 Task: Buy 3 Tie Rod Ends & Parts from Shocks, Struts & Suspension section under best seller category for shipping address: Melissa Sanchez, 1981 Bartlett Avenue, Southfield, Michigan 48076, Cell Number 2485598029. Pay from credit card ending with 7965, CVV 549
Action: Key pressed amazon.com<Key.enter>
Screenshot: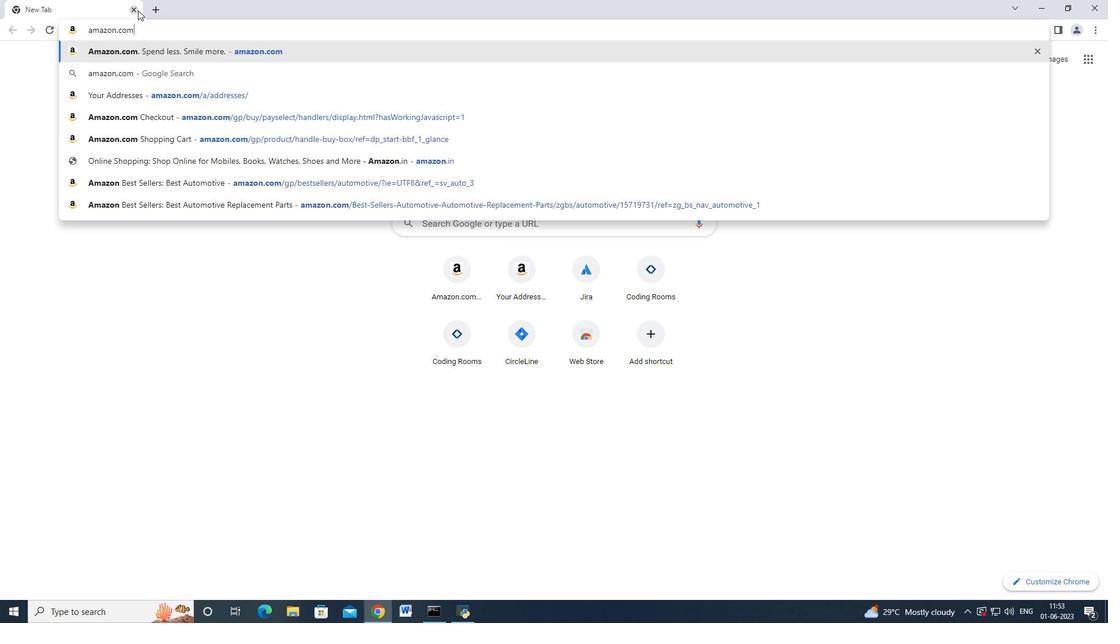
Action: Mouse moved to (35, 79)
Screenshot: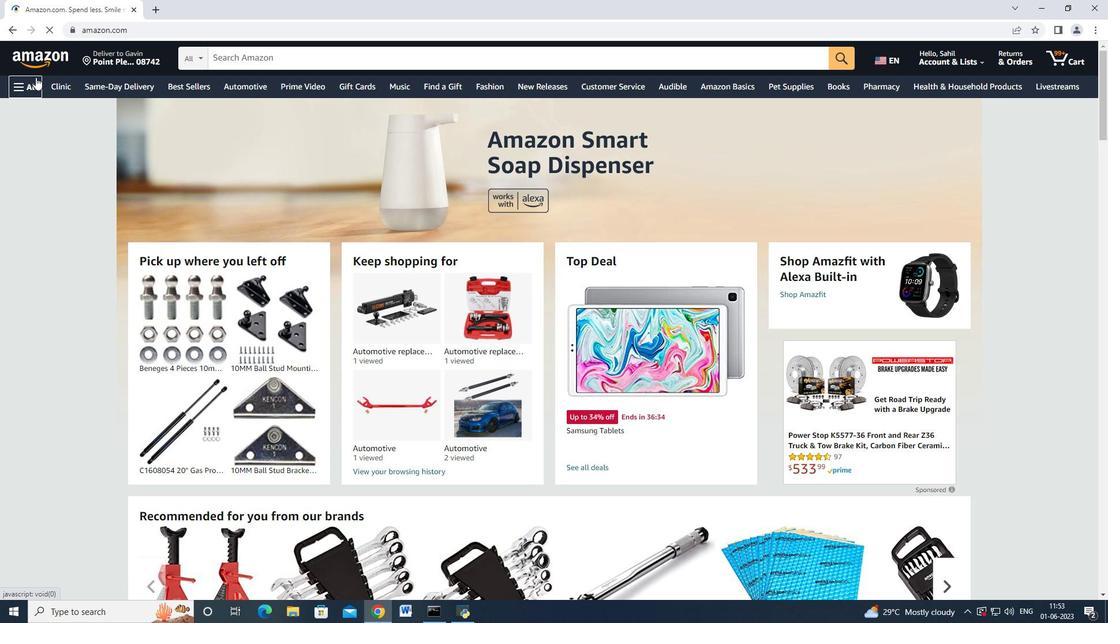 
Action: Mouse pressed left at (35, 79)
Screenshot: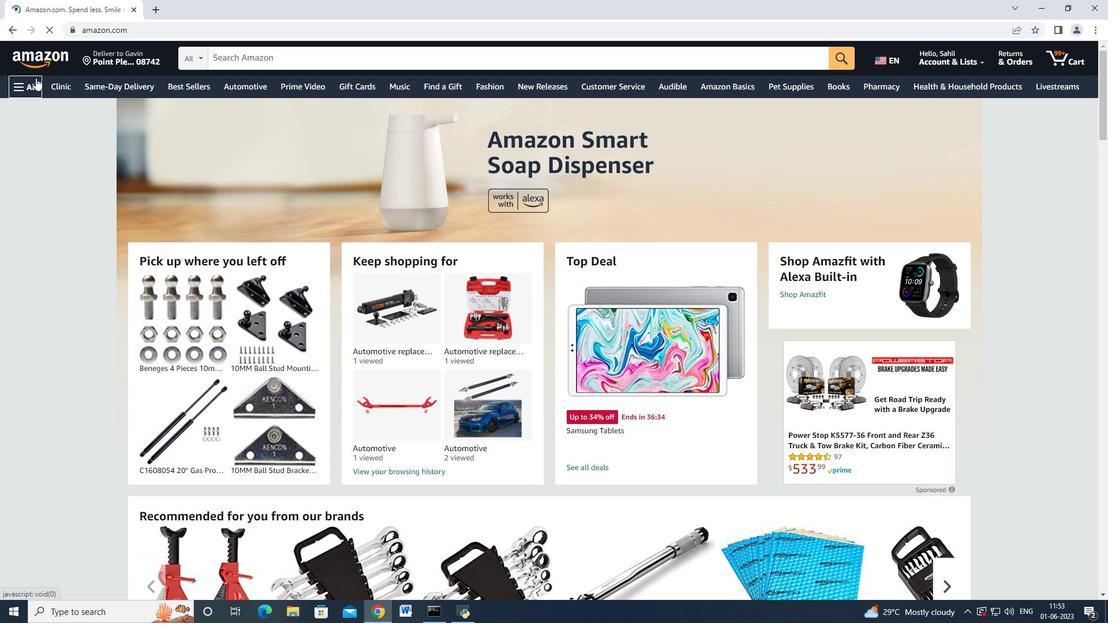 
Action: Mouse moved to (71, 267)
Screenshot: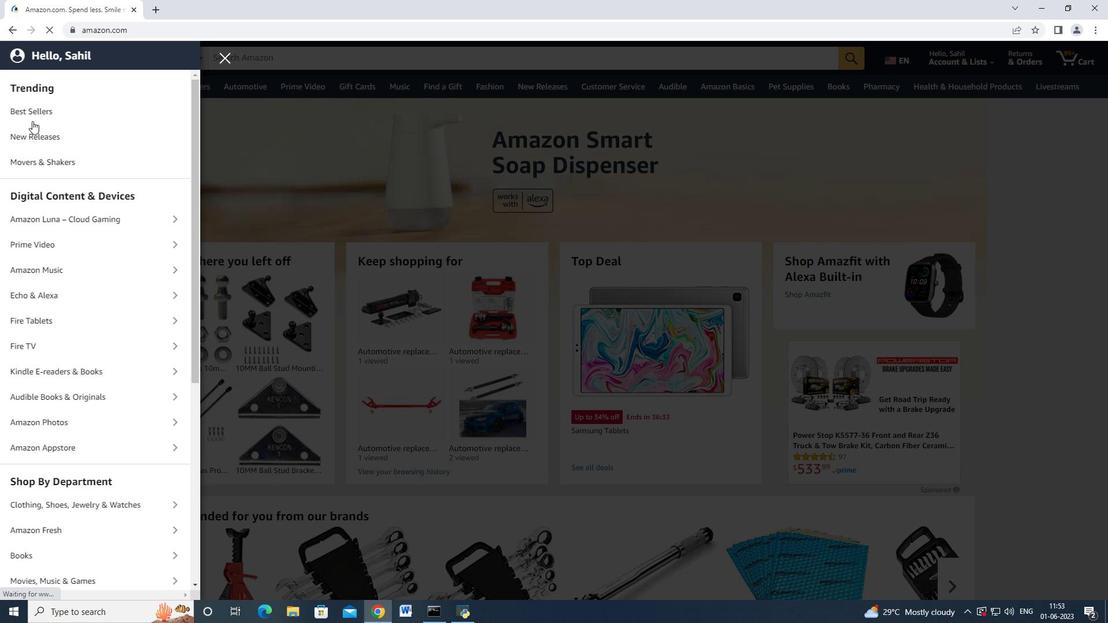 
Action: Mouse scrolled (71, 265) with delta (0, 0)
Screenshot: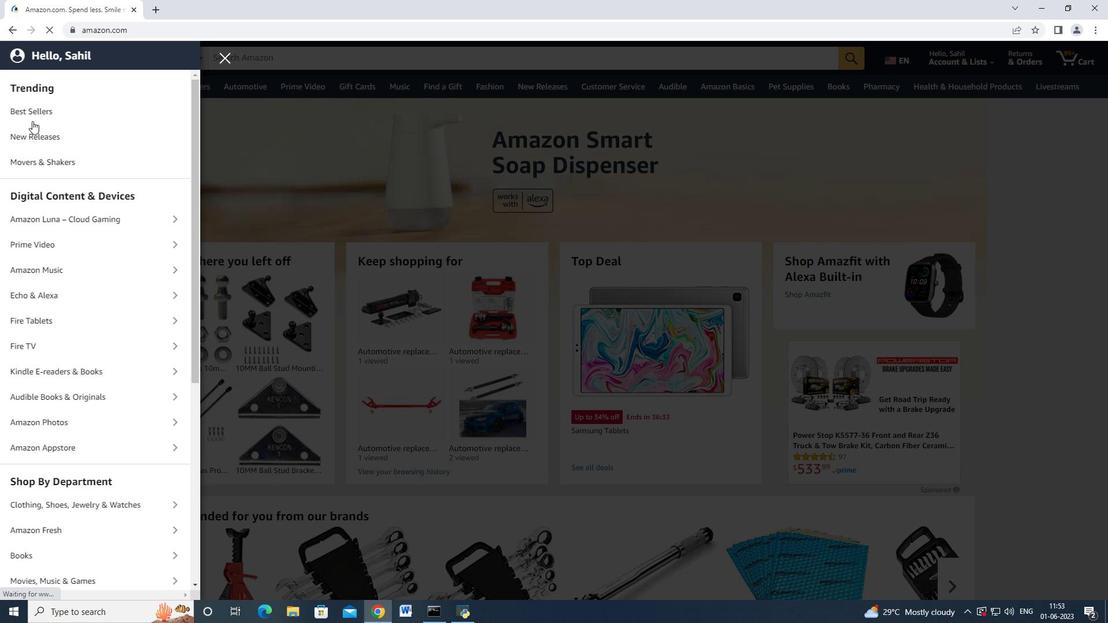 
Action: Mouse moved to (72, 276)
Screenshot: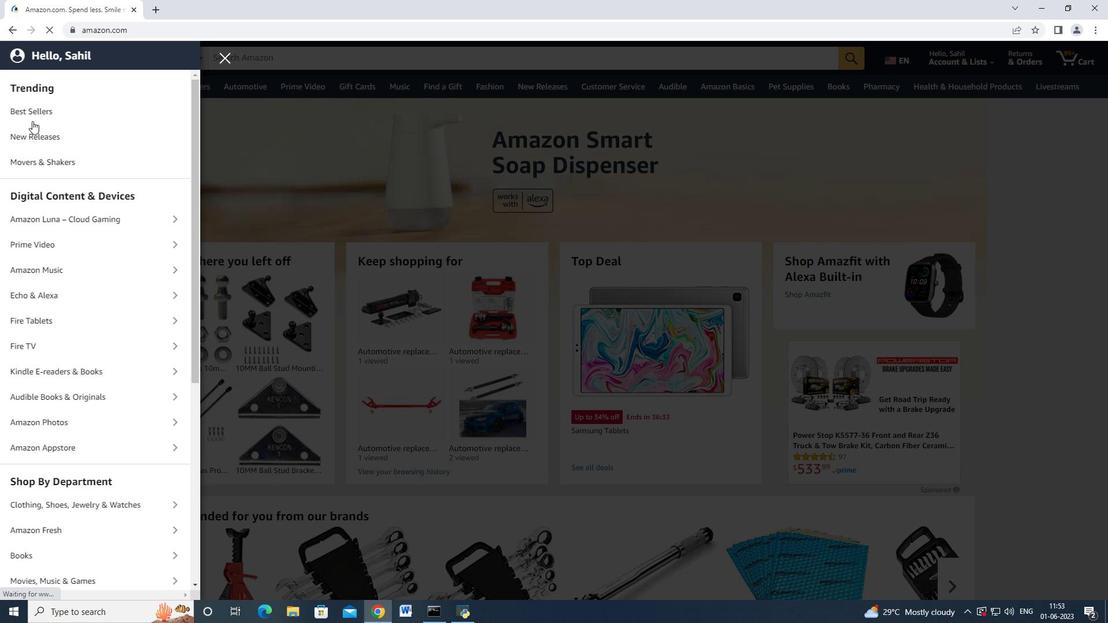 
Action: Mouse scrolled (72, 275) with delta (0, 0)
Screenshot: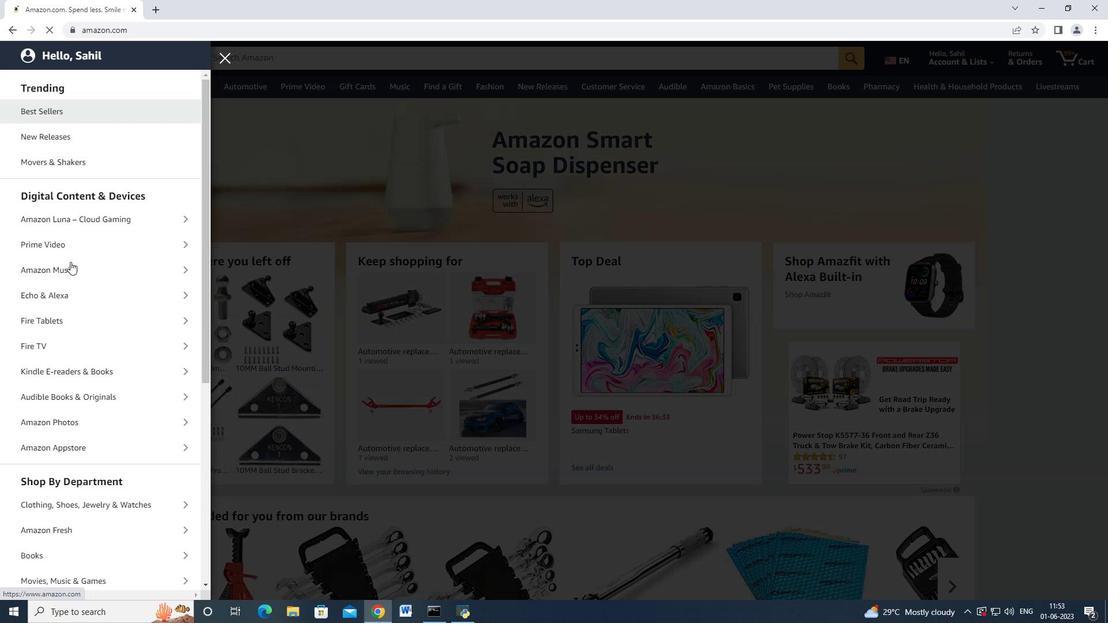 
Action: Mouse moved to (72, 277)
Screenshot: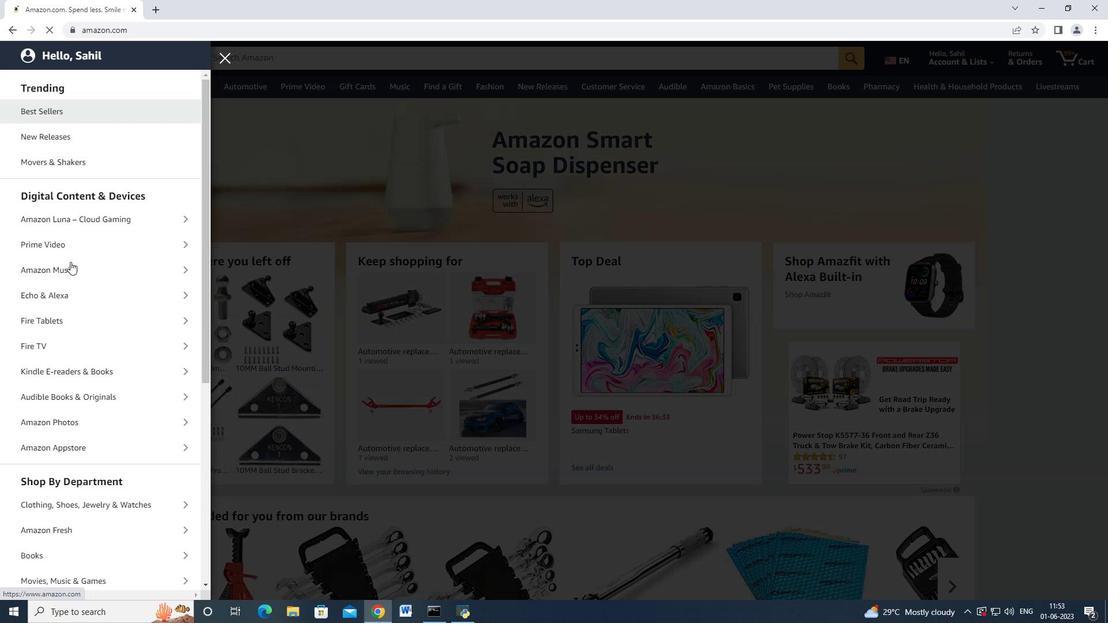
Action: Mouse scrolled (72, 276) with delta (0, 0)
Screenshot: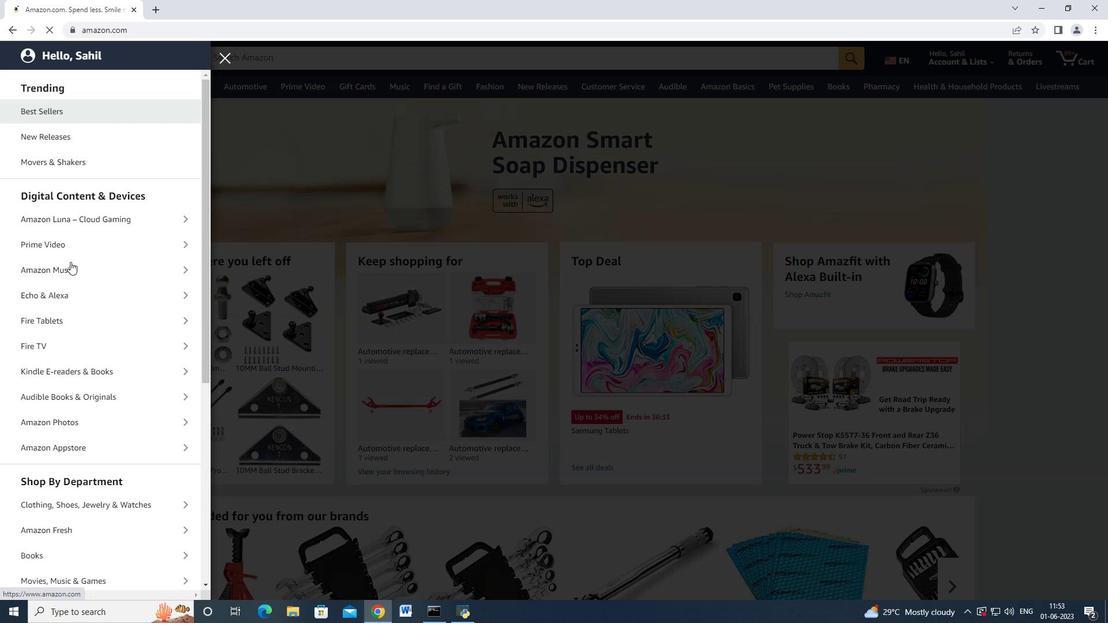 
Action: Mouse moved to (73, 284)
Screenshot: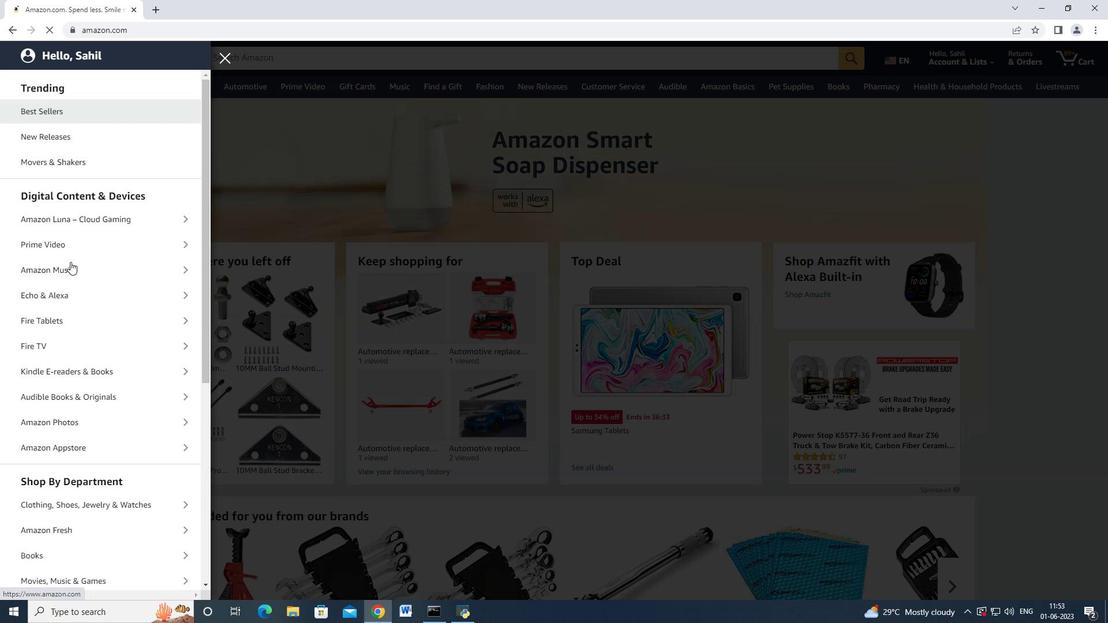 
Action: Mouse scrolled (73, 283) with delta (0, 0)
Screenshot: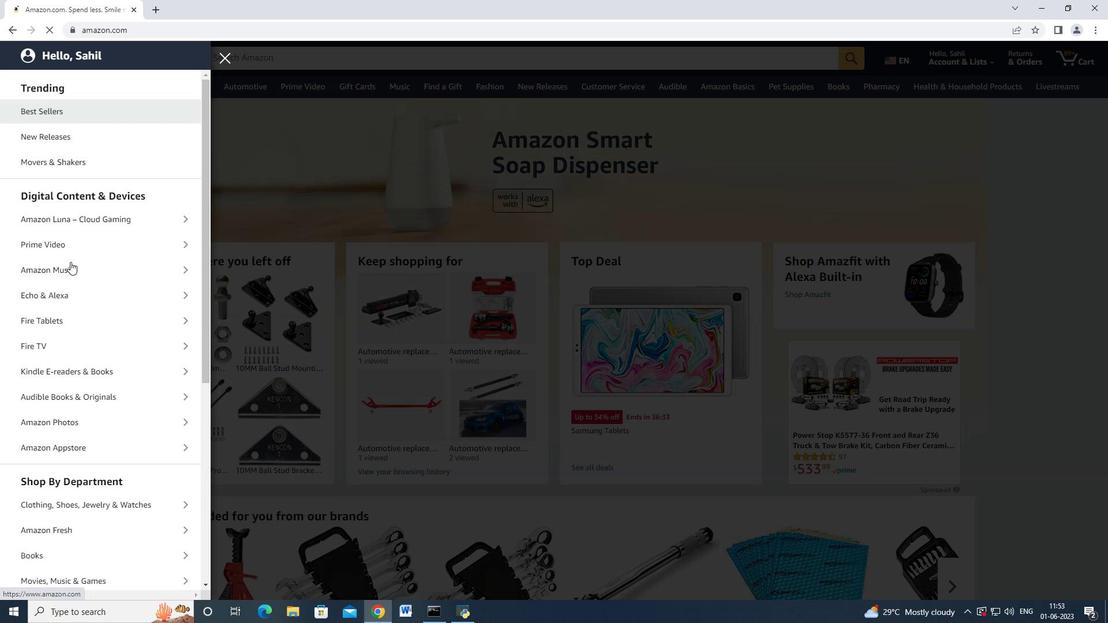 
Action: Mouse moved to (75, 380)
Screenshot: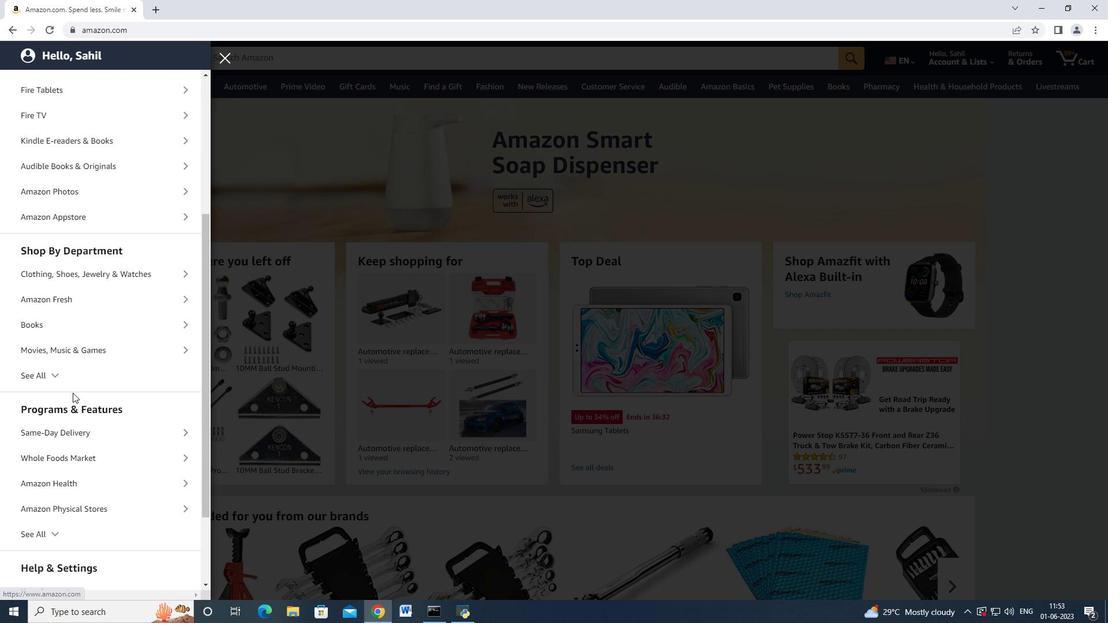 
Action: Mouse pressed left at (75, 380)
Screenshot: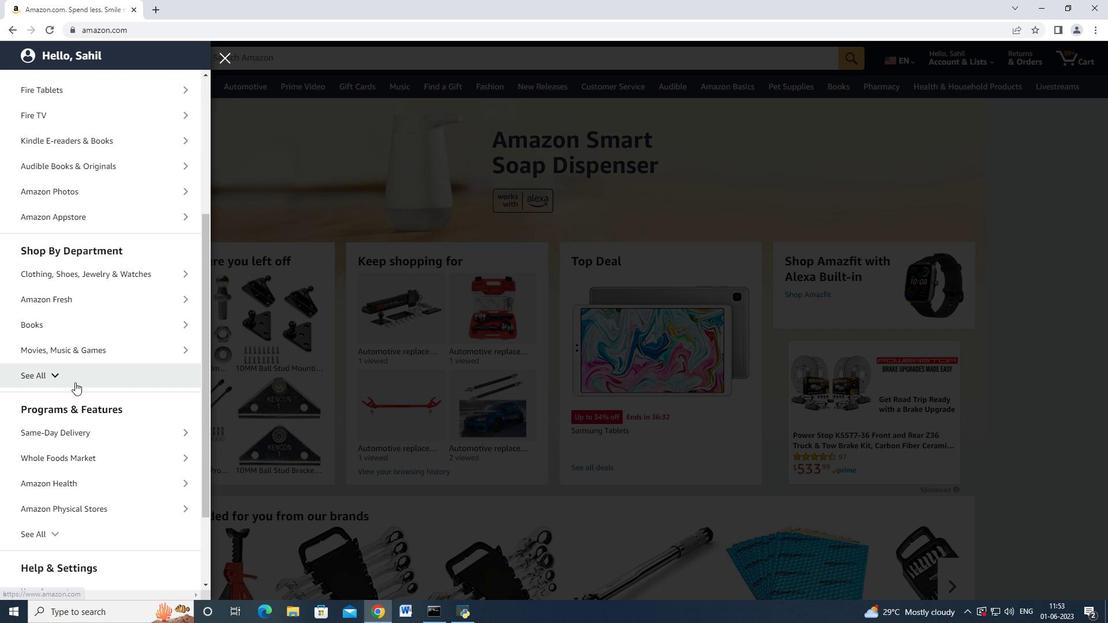 
Action: Mouse scrolled (75, 379) with delta (0, 0)
Screenshot: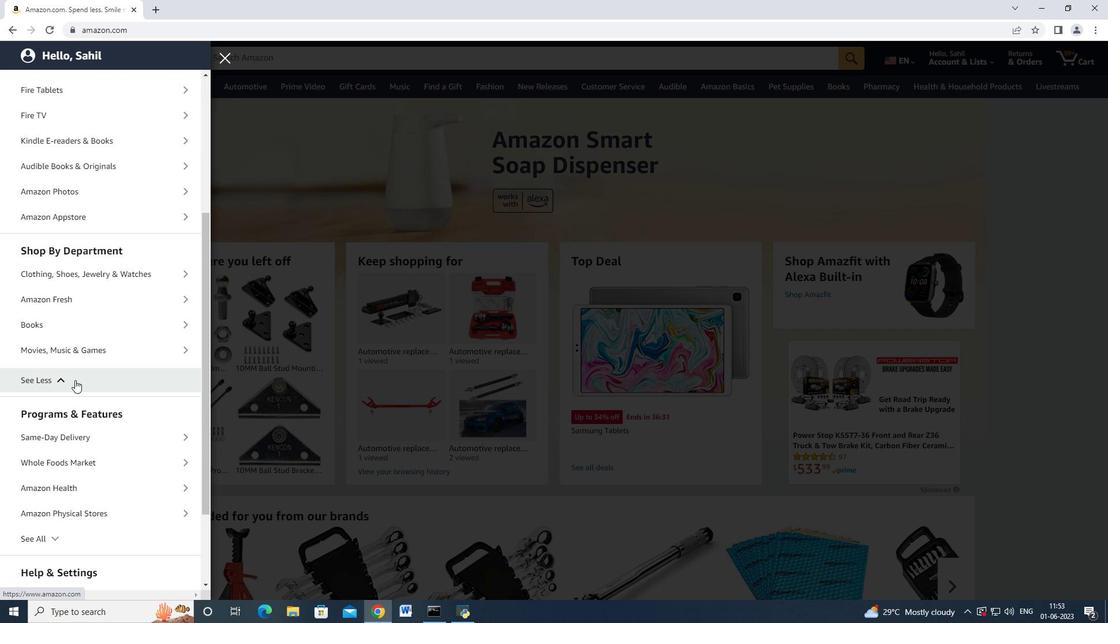 
Action: Mouse scrolled (75, 379) with delta (0, 0)
Screenshot: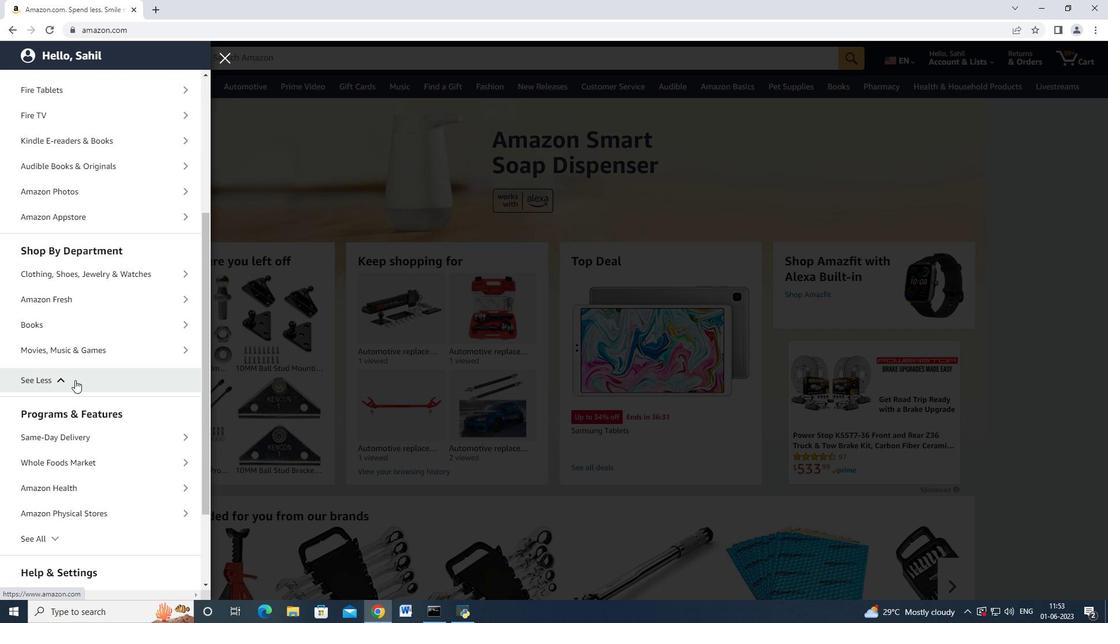 
Action: Mouse scrolled (75, 379) with delta (0, 0)
Screenshot: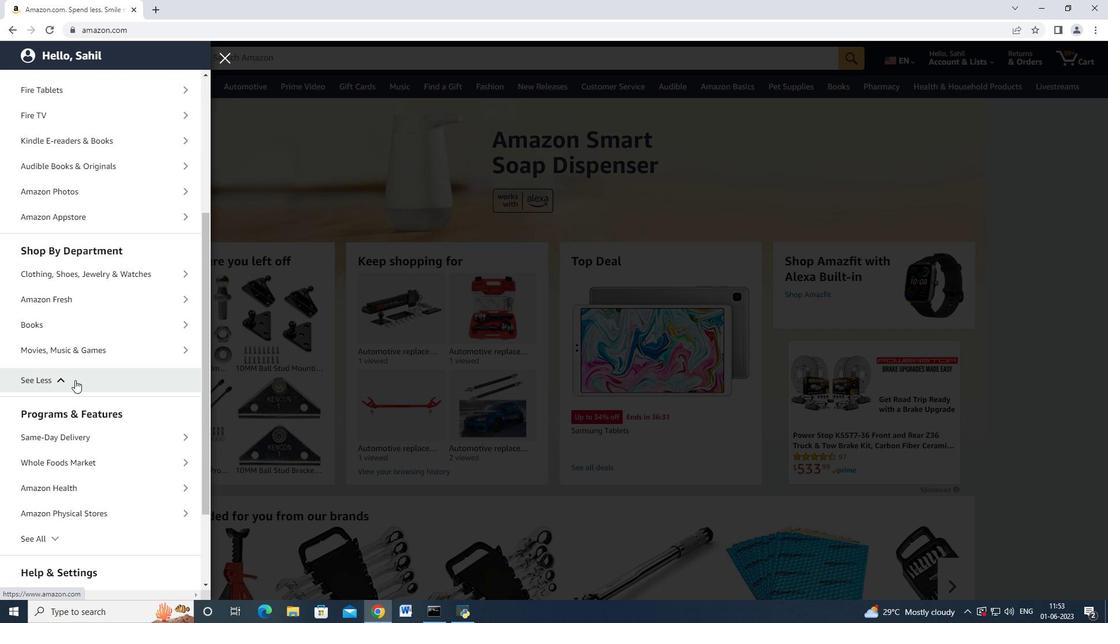 
Action: Mouse scrolled (75, 379) with delta (0, 0)
Screenshot: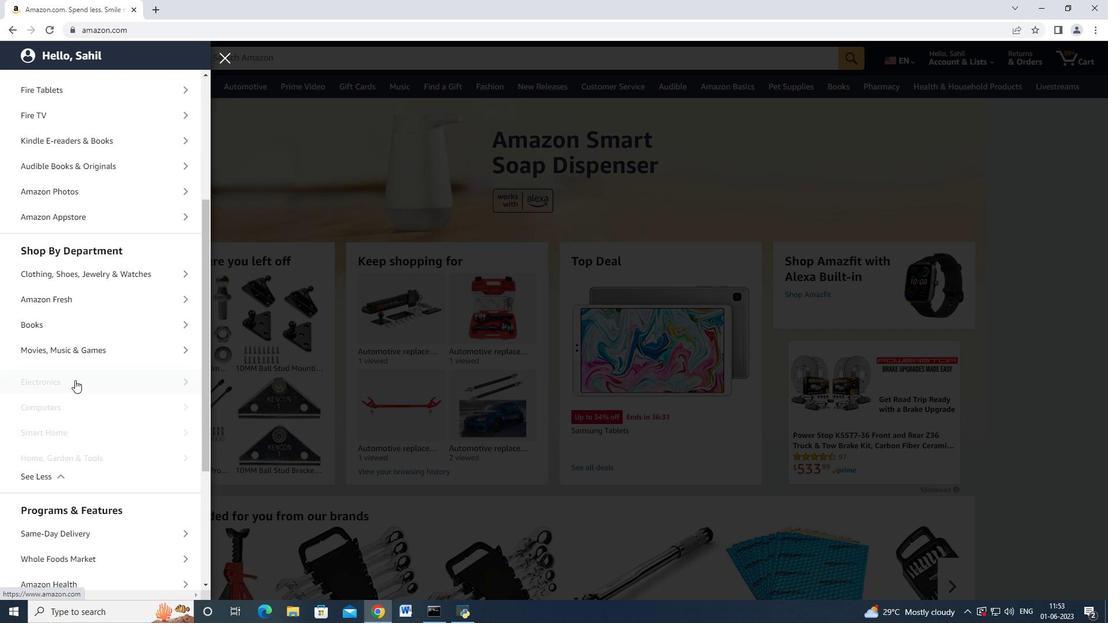 
Action: Mouse scrolled (75, 379) with delta (0, 0)
Screenshot: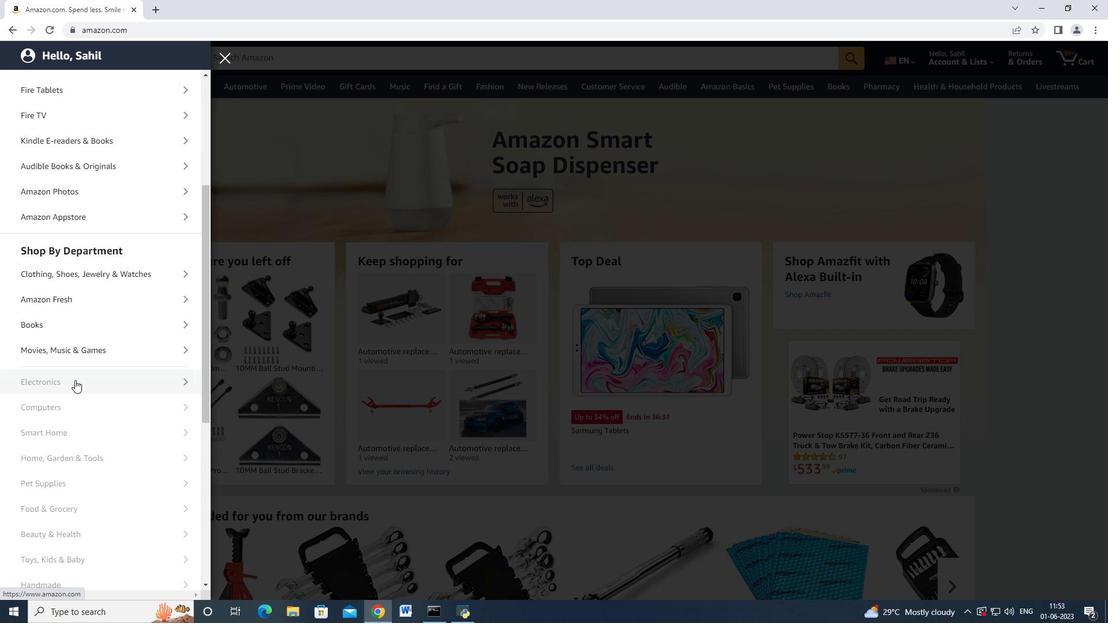 
Action: Mouse moved to (92, 371)
Screenshot: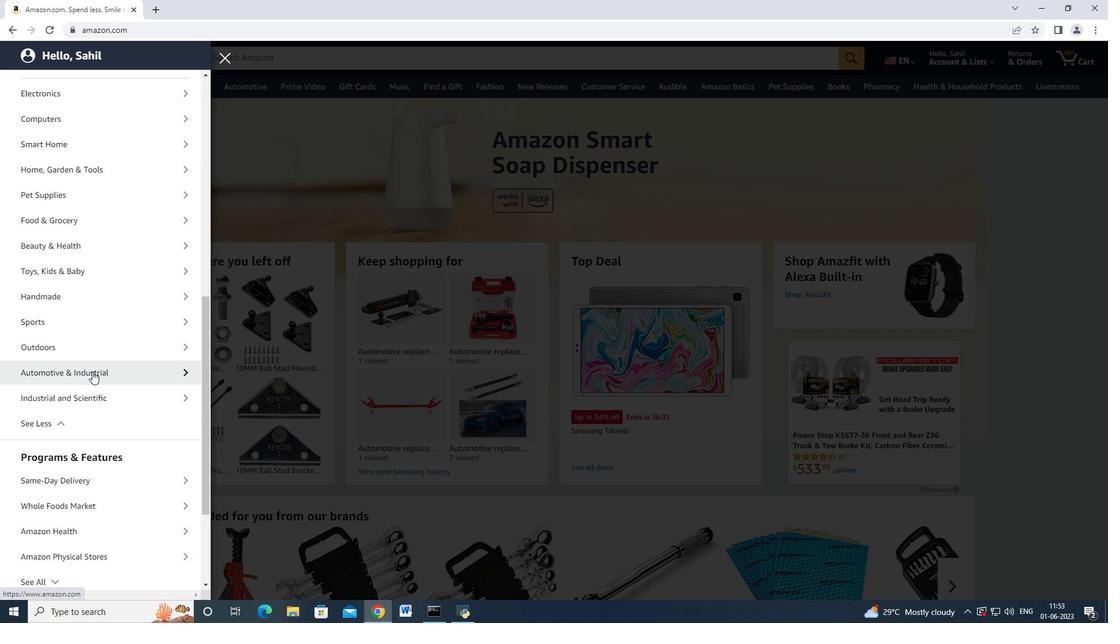 
Action: Mouse pressed left at (92, 371)
Screenshot: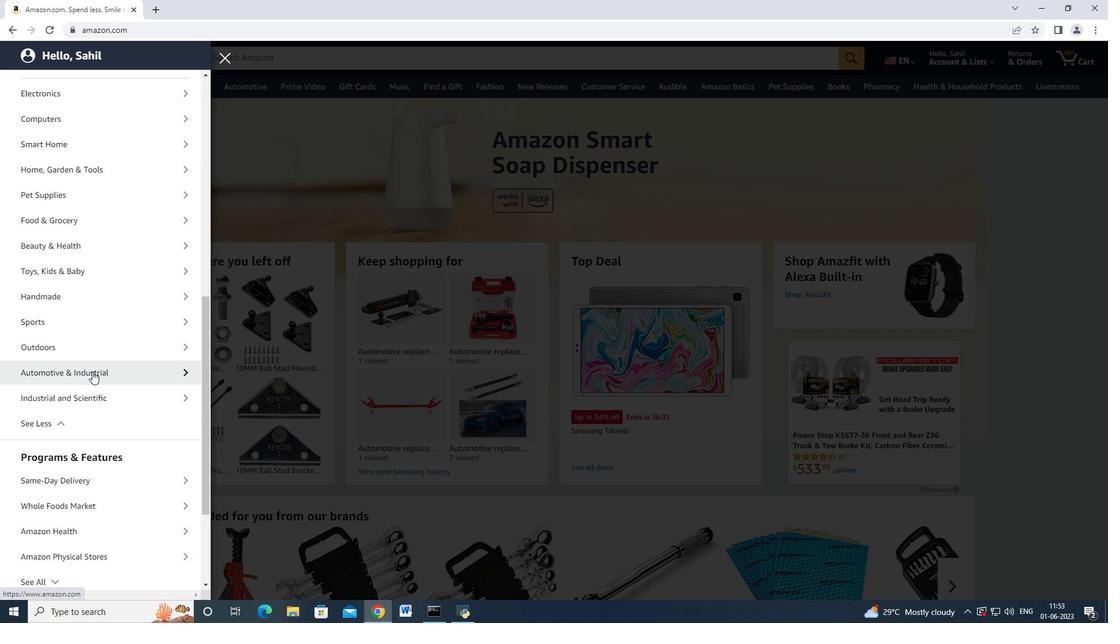 
Action: Mouse moved to (50, 31)
Screenshot: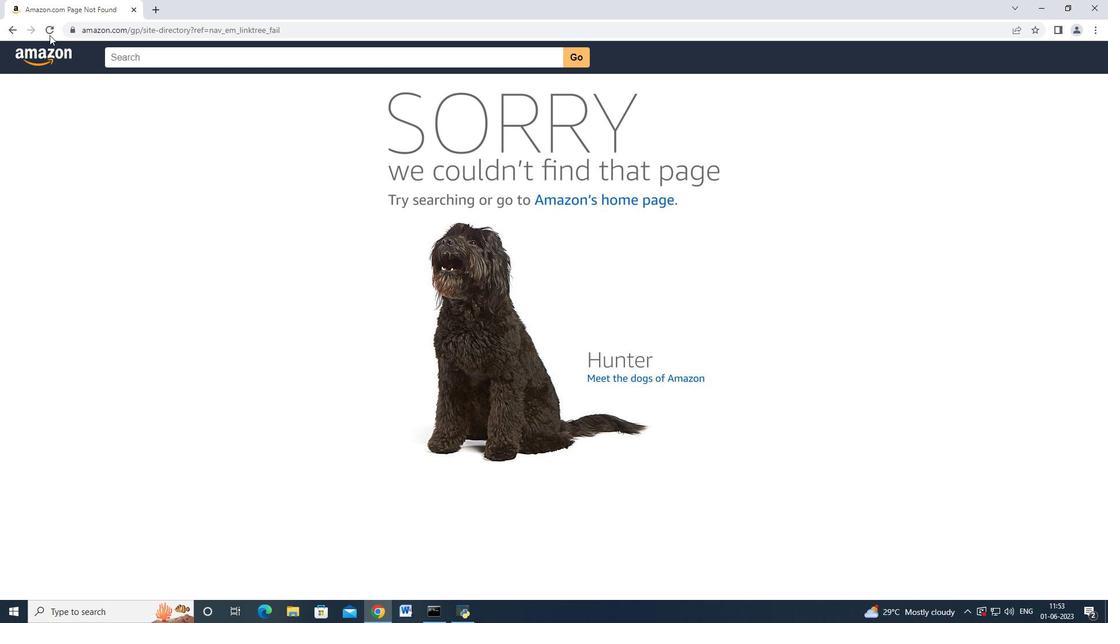 
Action: Mouse pressed left at (50, 31)
Screenshot: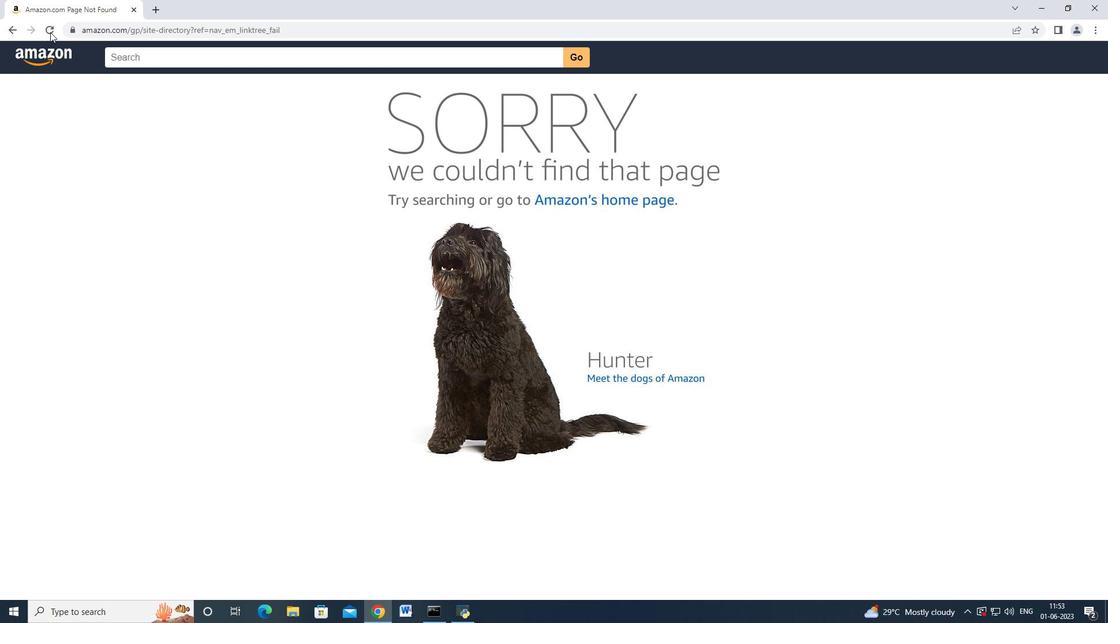 
Action: Mouse moved to (129, 27)
Screenshot: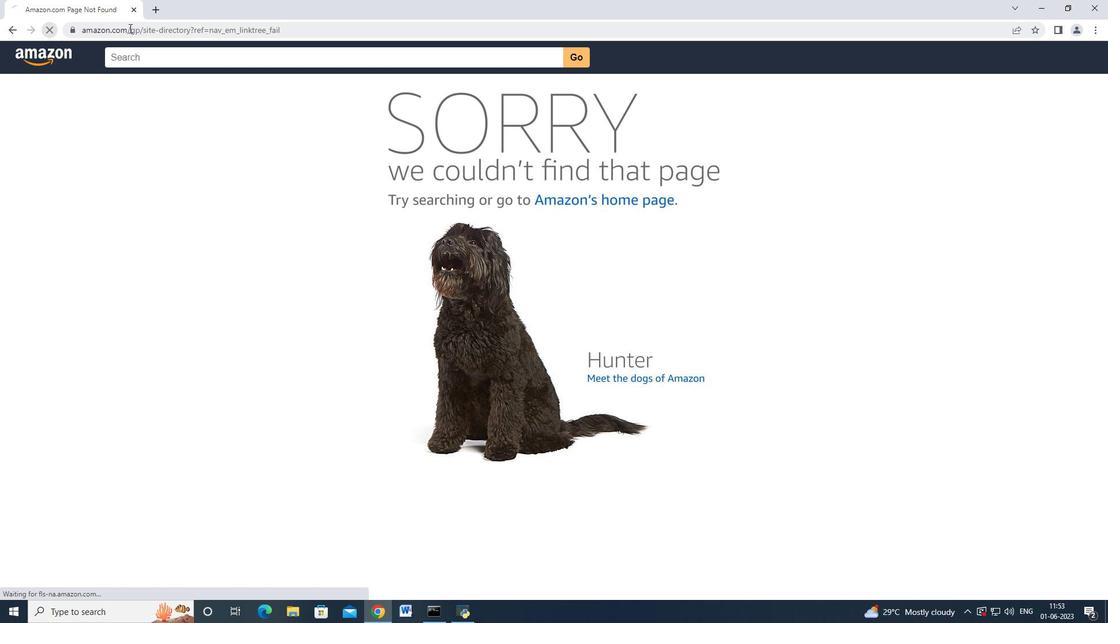 
Action: Mouse pressed left at (129, 27)
Screenshot: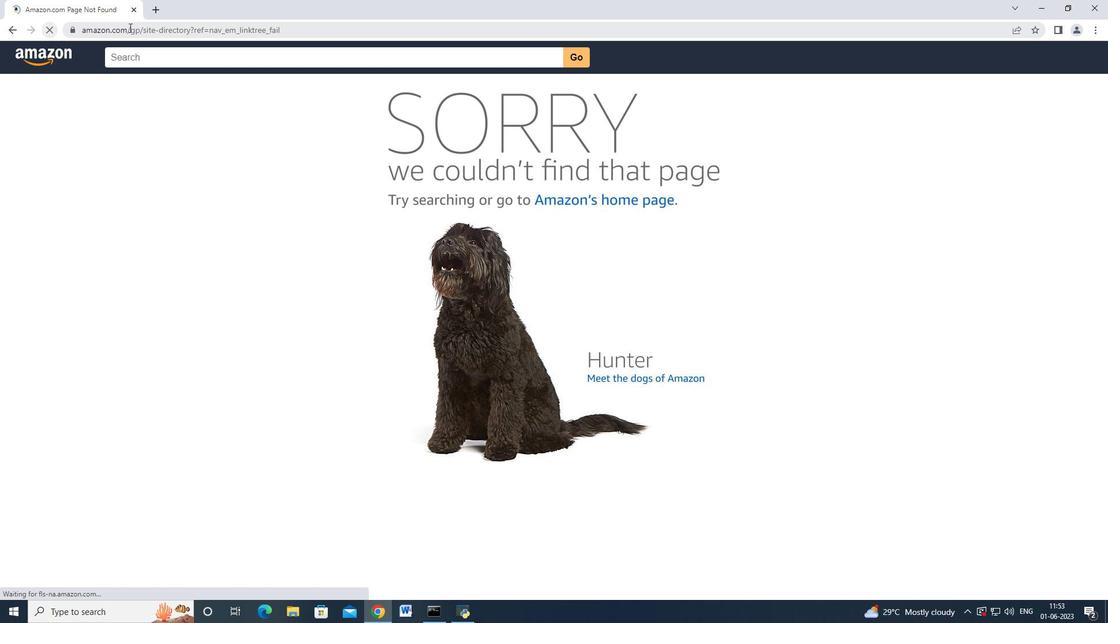 
Action: Mouse moved to (128, 30)
Screenshot: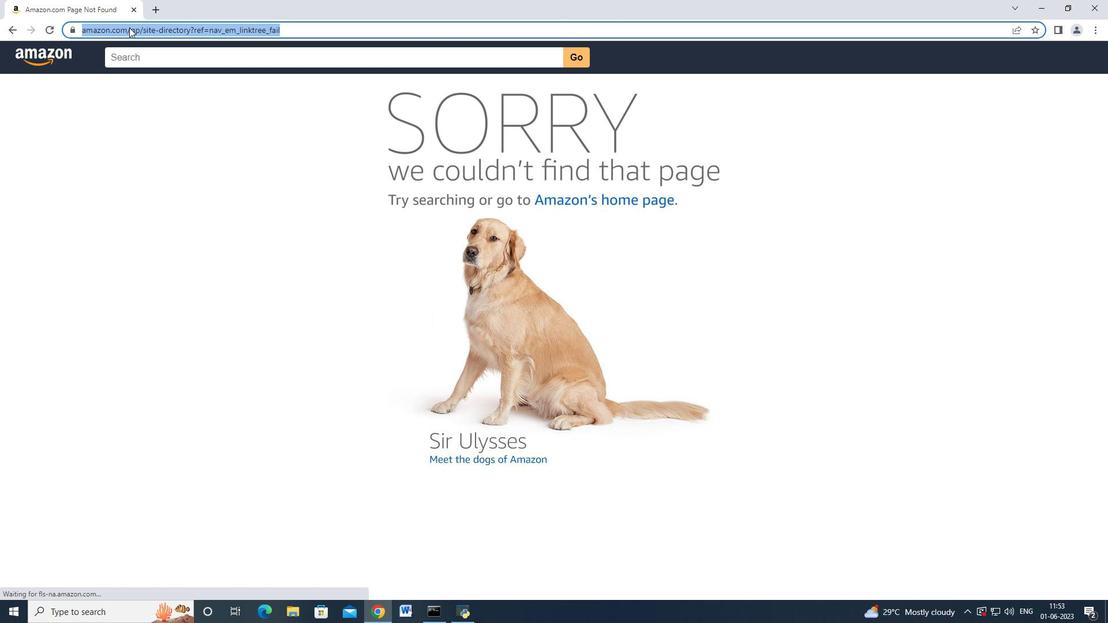 
Action: Key pressed amazon.com<Key.enter>
Screenshot: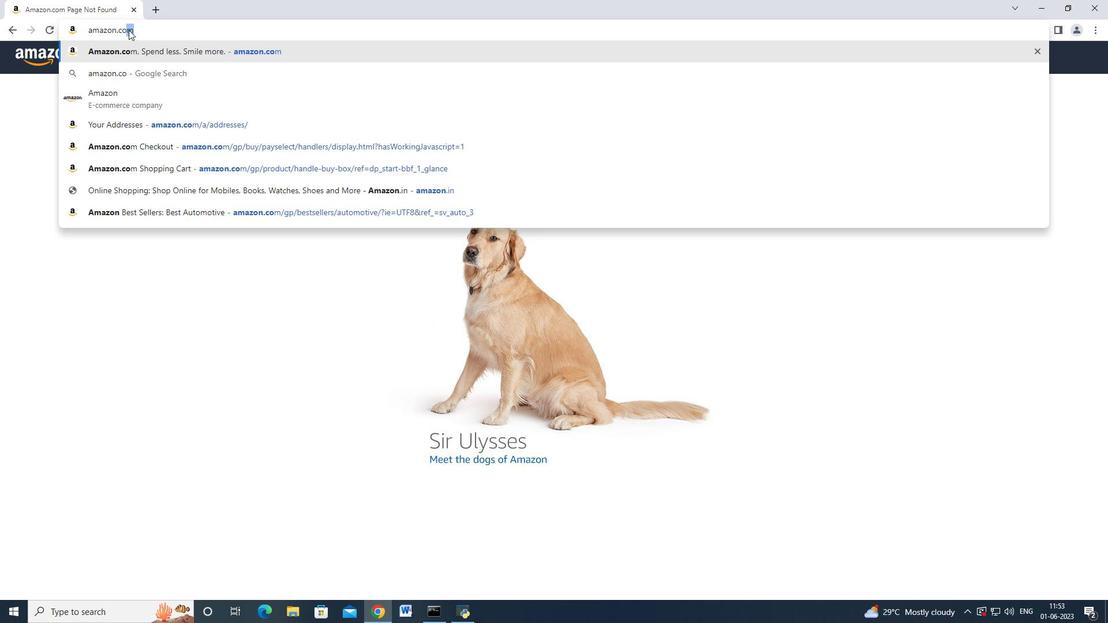 
Action: Mouse moved to (12, 89)
Screenshot: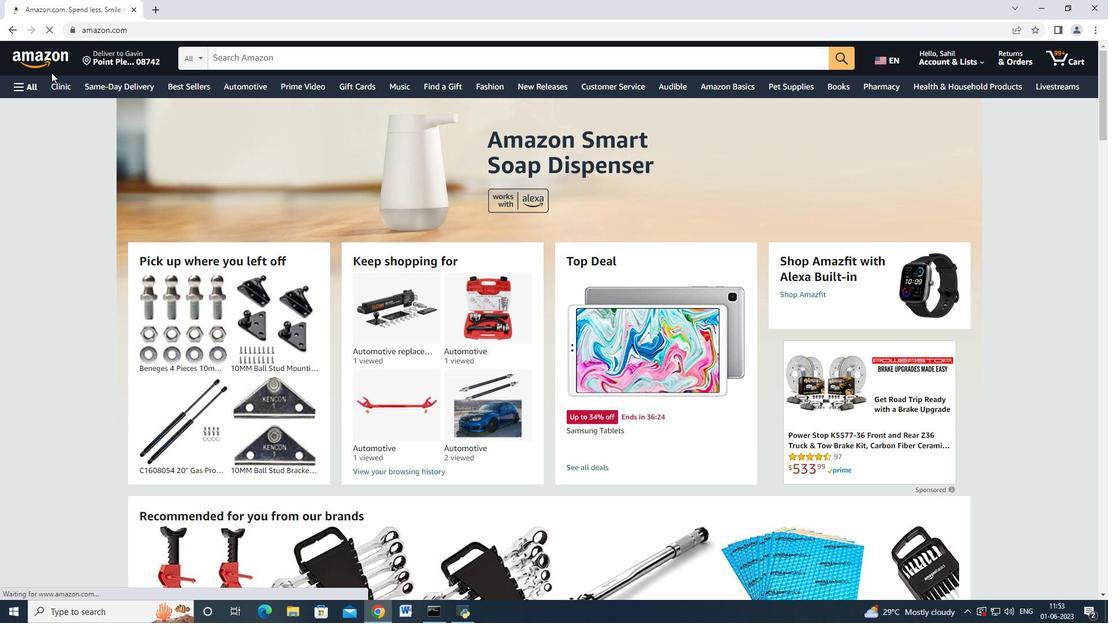 
Action: Mouse pressed left at (12, 89)
Screenshot: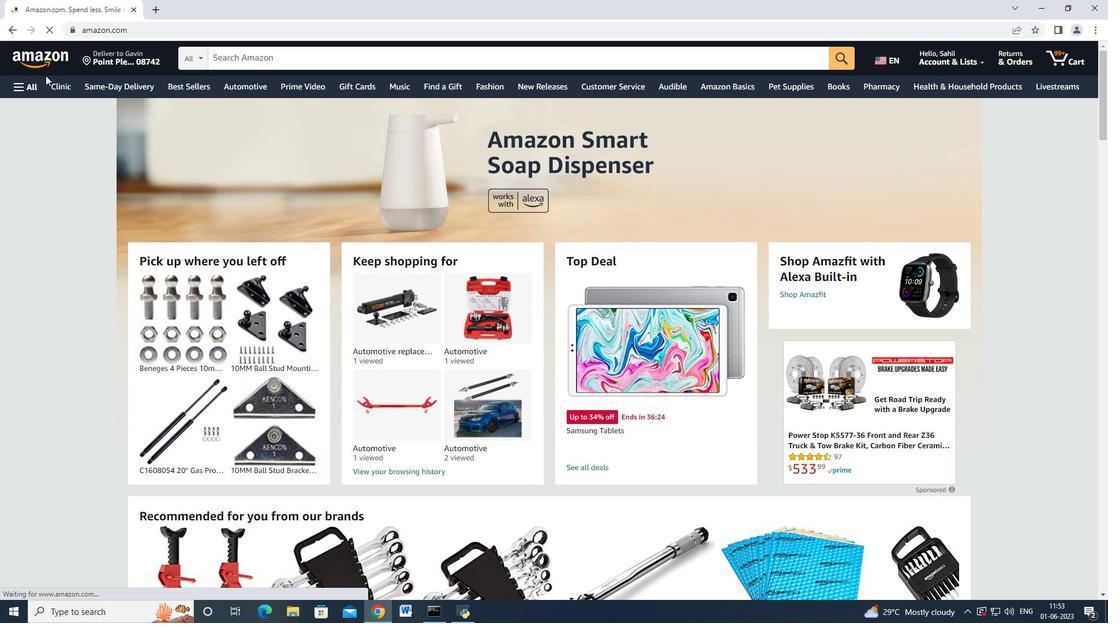 
Action: Mouse moved to (17, 88)
Screenshot: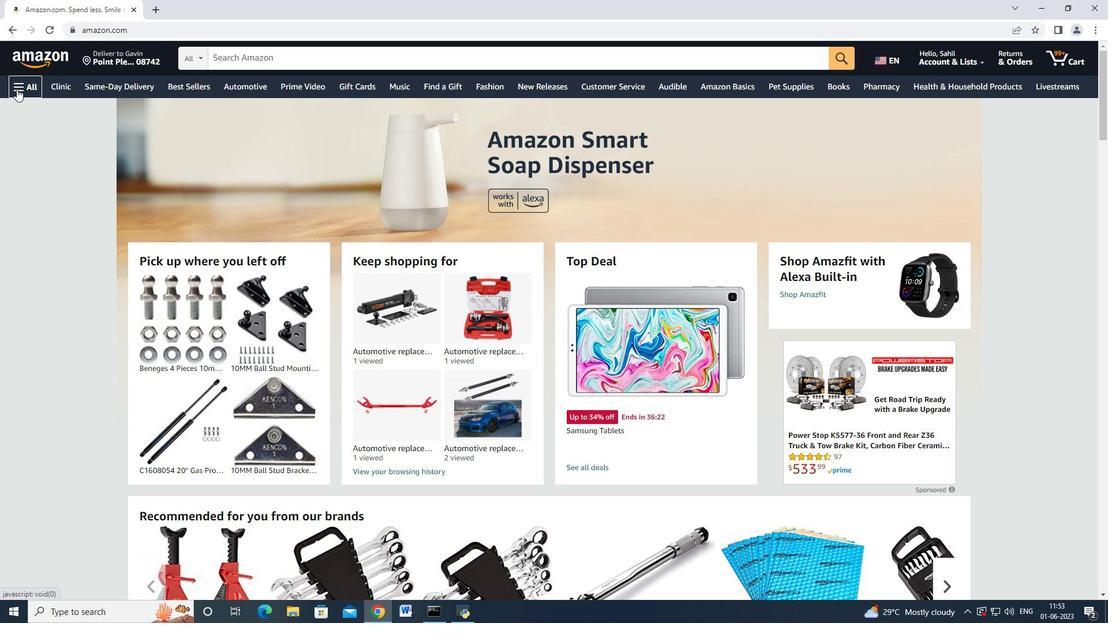 
Action: Mouse pressed left at (17, 88)
Screenshot: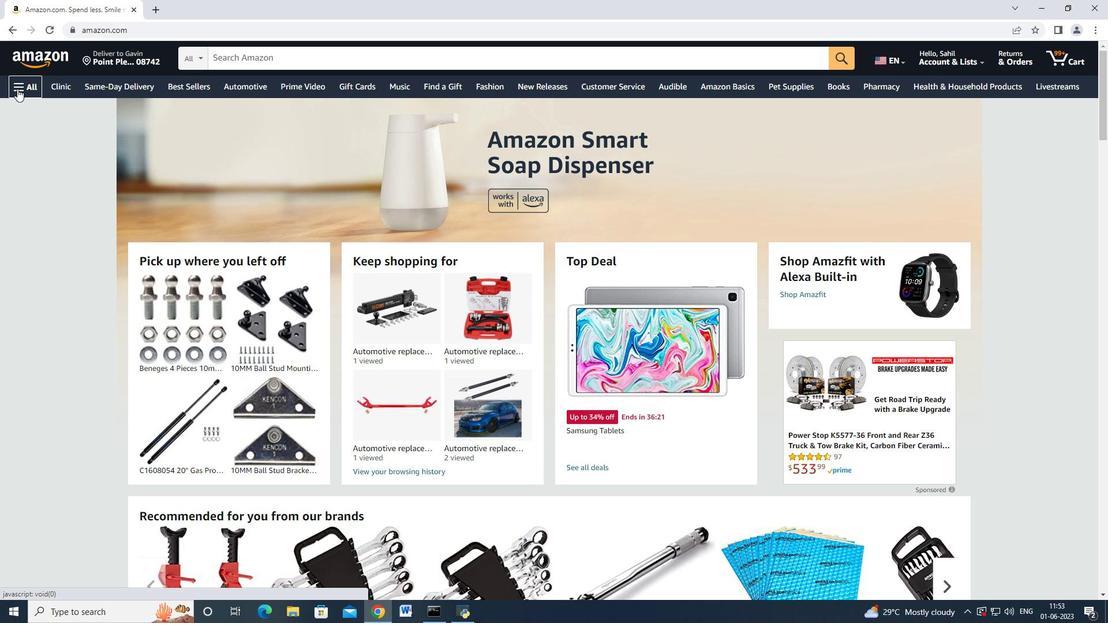 
Action: Mouse moved to (45, 257)
Screenshot: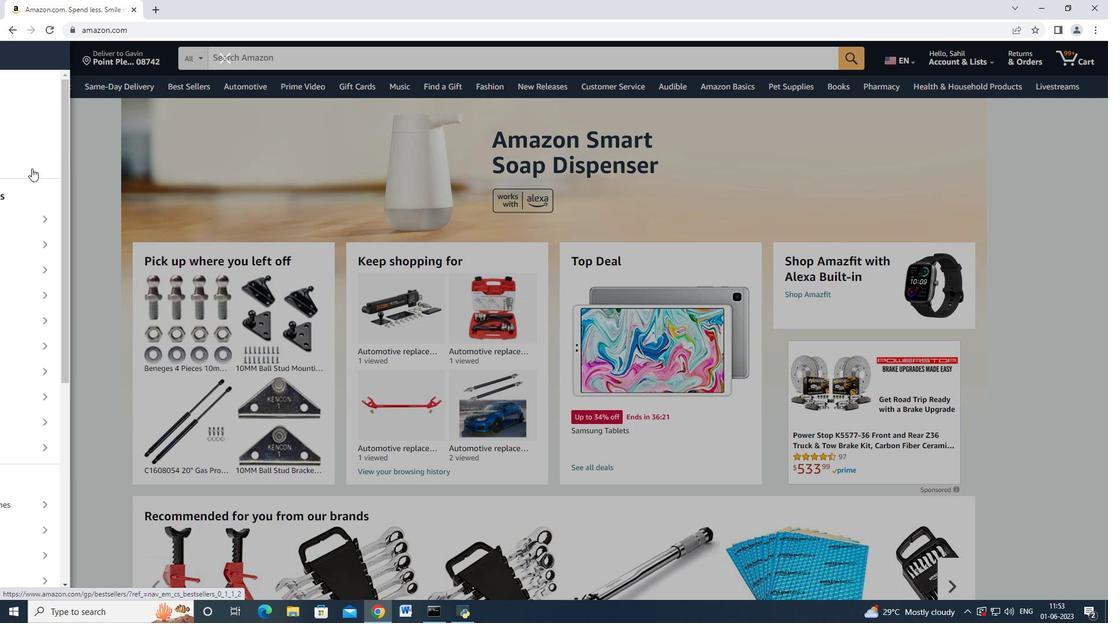 
Action: Mouse scrolled (45, 256) with delta (0, 0)
Screenshot: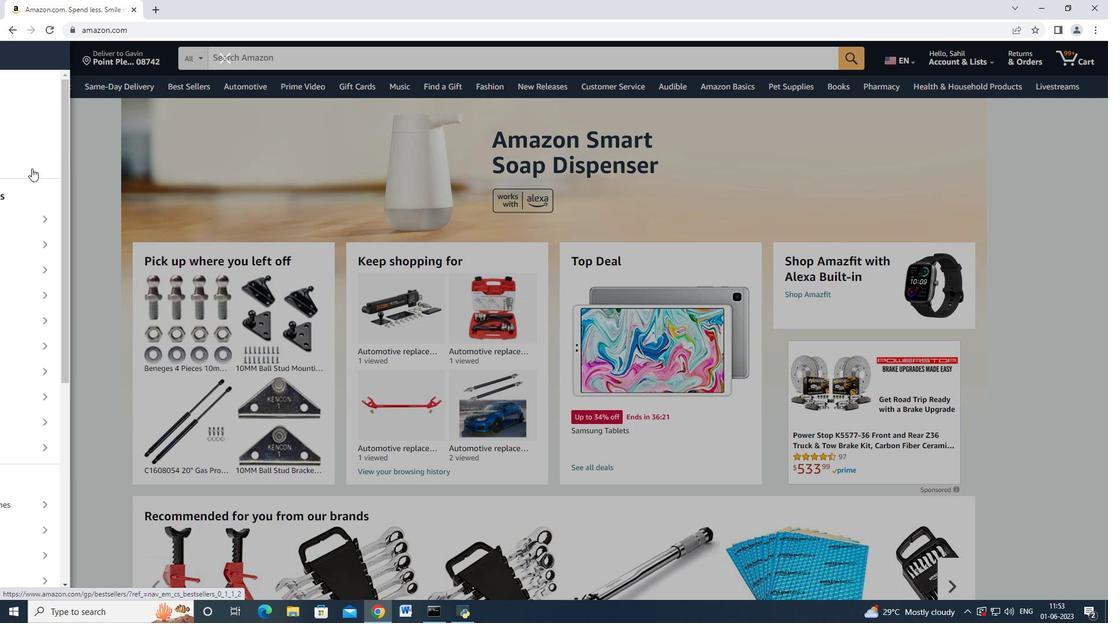 
Action: Mouse moved to (46, 262)
Screenshot: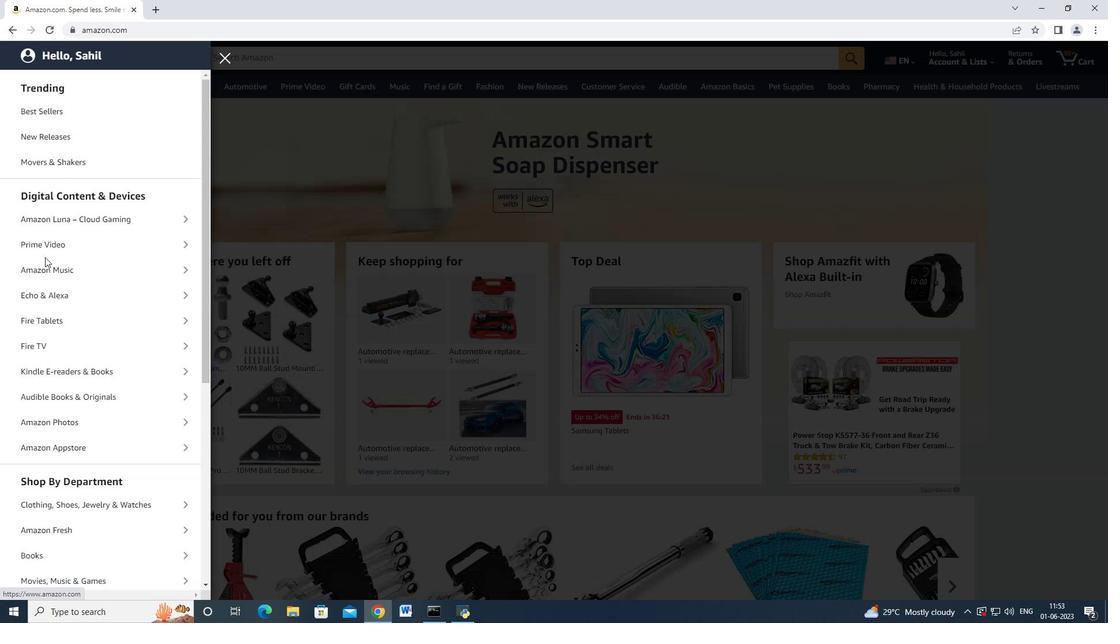 
Action: Mouse scrolled (46, 260) with delta (0, 0)
Screenshot: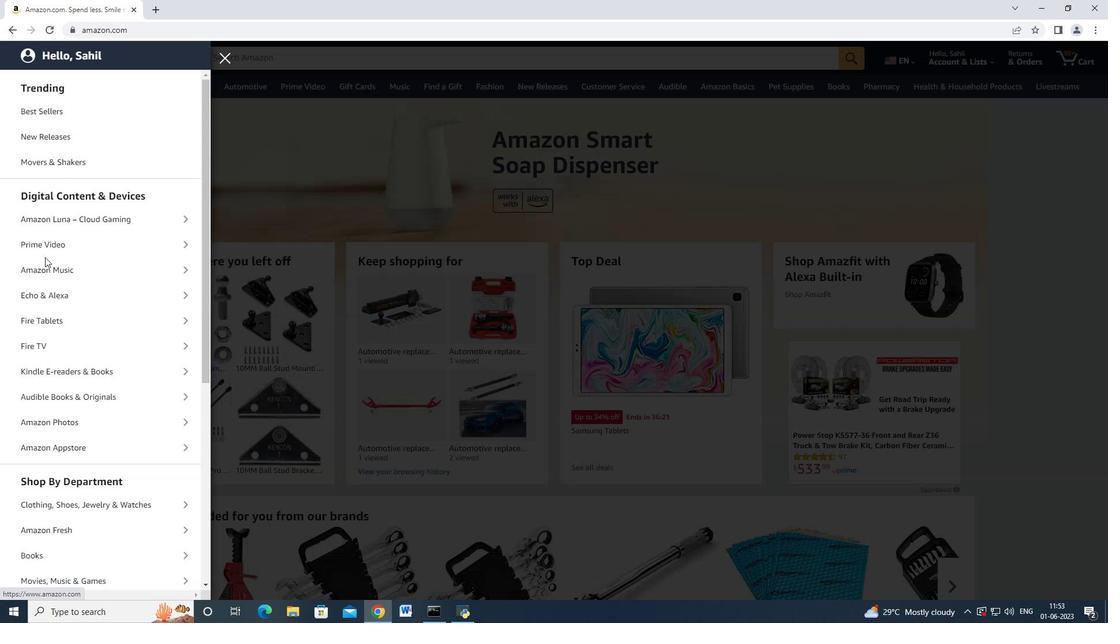 
Action: Mouse moved to (46, 263)
Screenshot: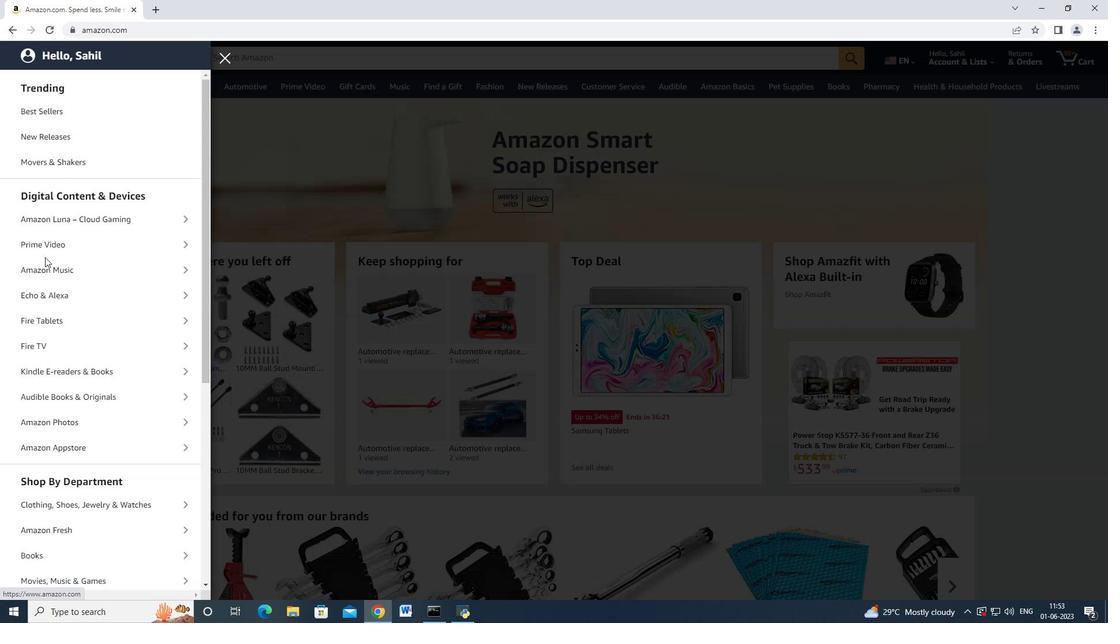 
Action: Mouse scrolled (46, 261) with delta (0, 0)
Screenshot: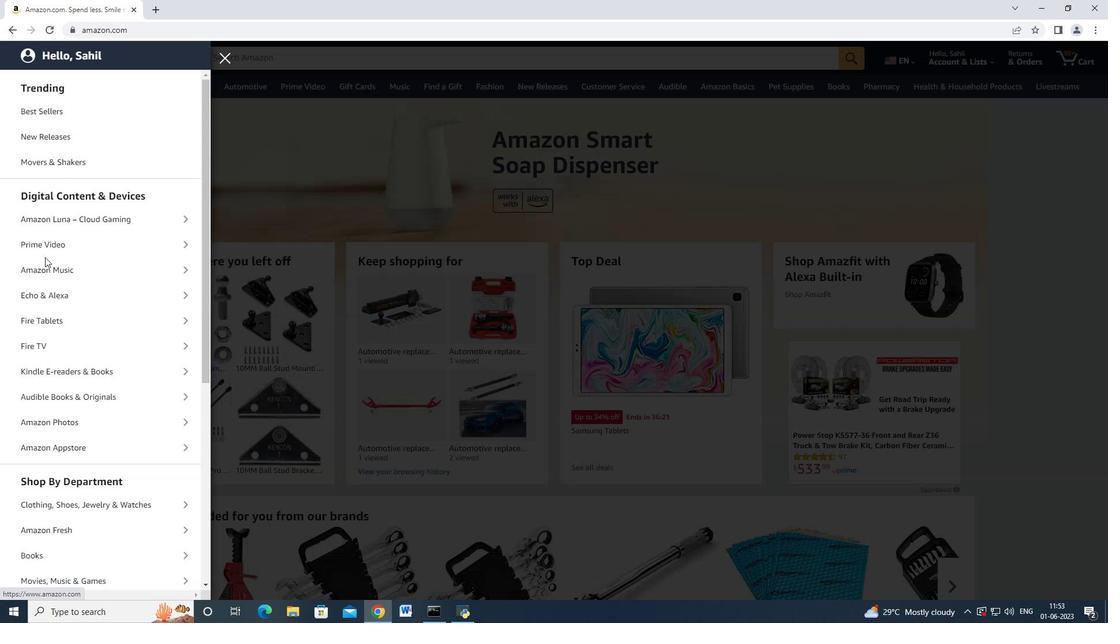 
Action: Mouse moved to (46, 263)
Screenshot: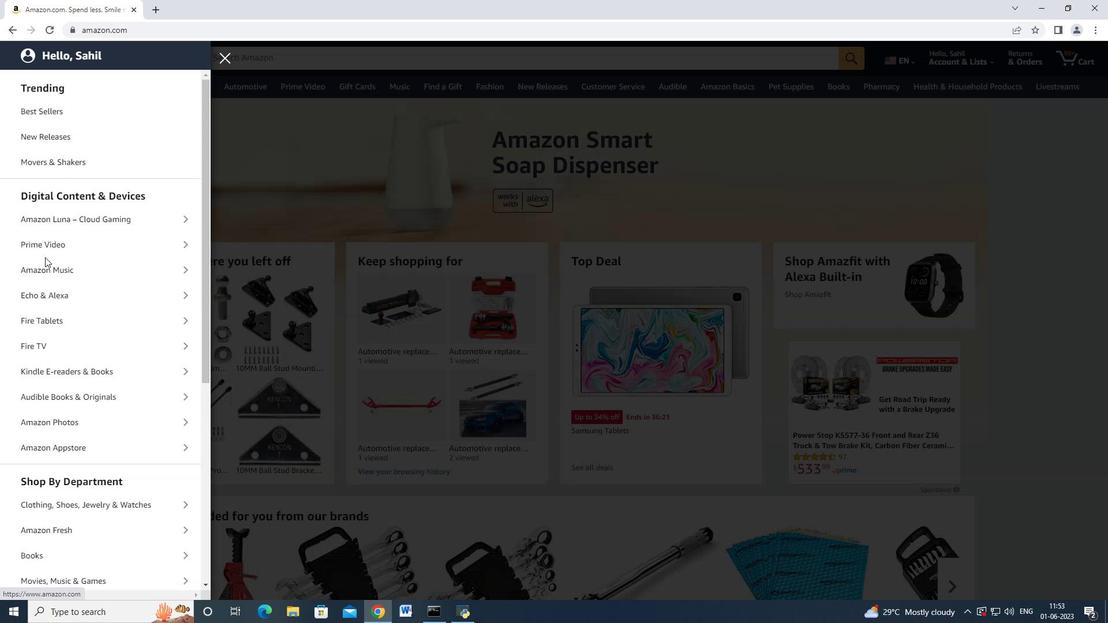 
Action: Mouse scrolled (46, 262) with delta (0, 0)
Screenshot: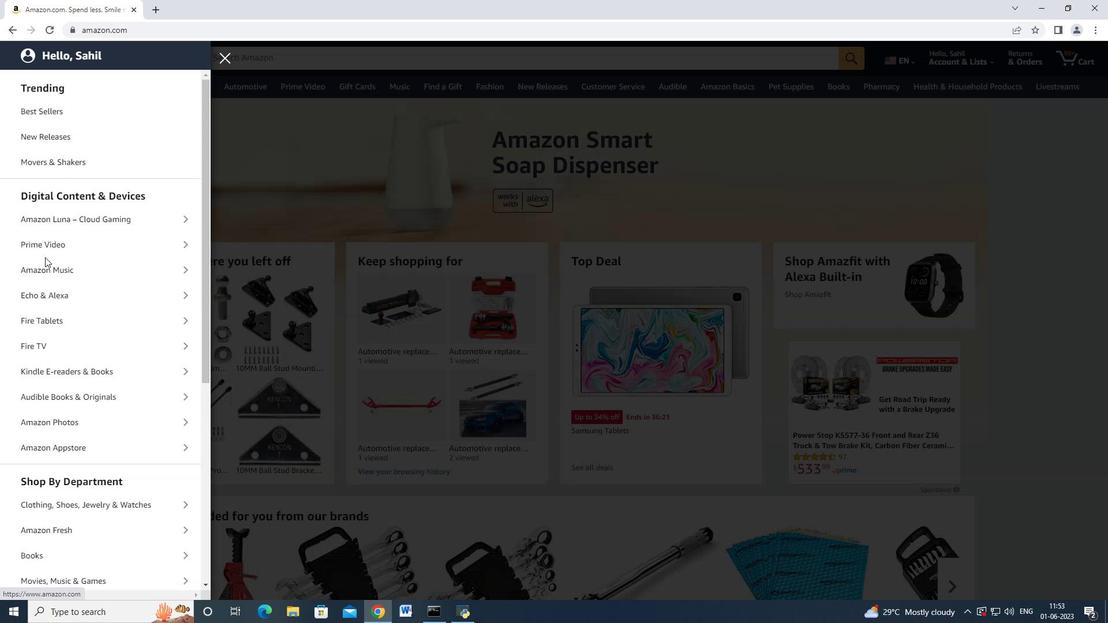 
Action: Mouse moved to (46, 263)
Screenshot: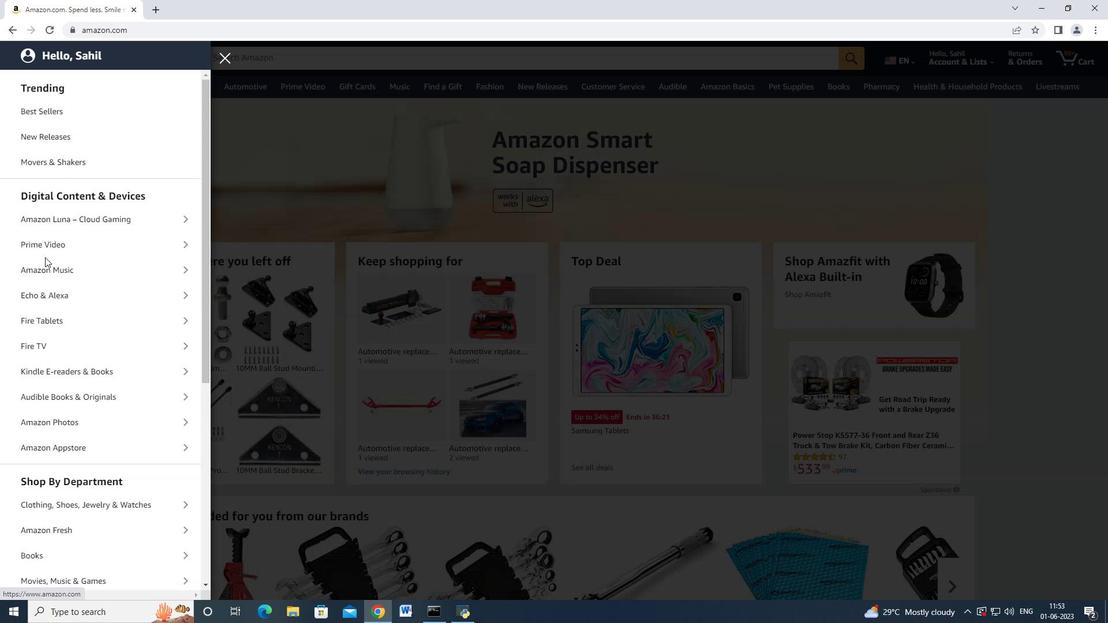 
Action: Mouse scrolled (46, 263) with delta (0, 0)
Screenshot: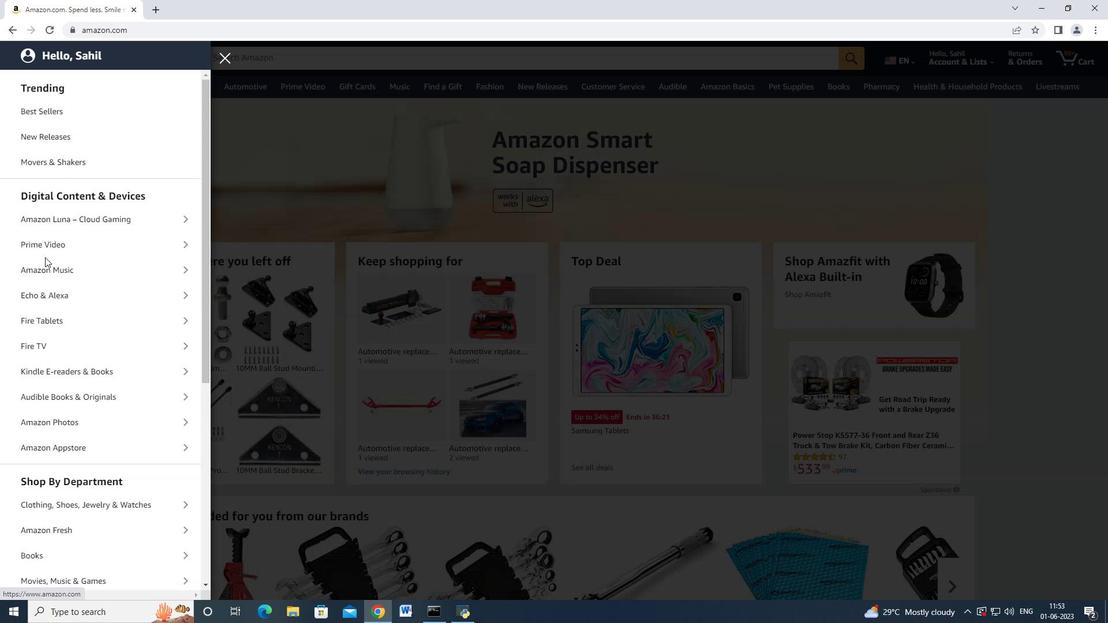 
Action: Mouse moved to (90, 318)
Screenshot: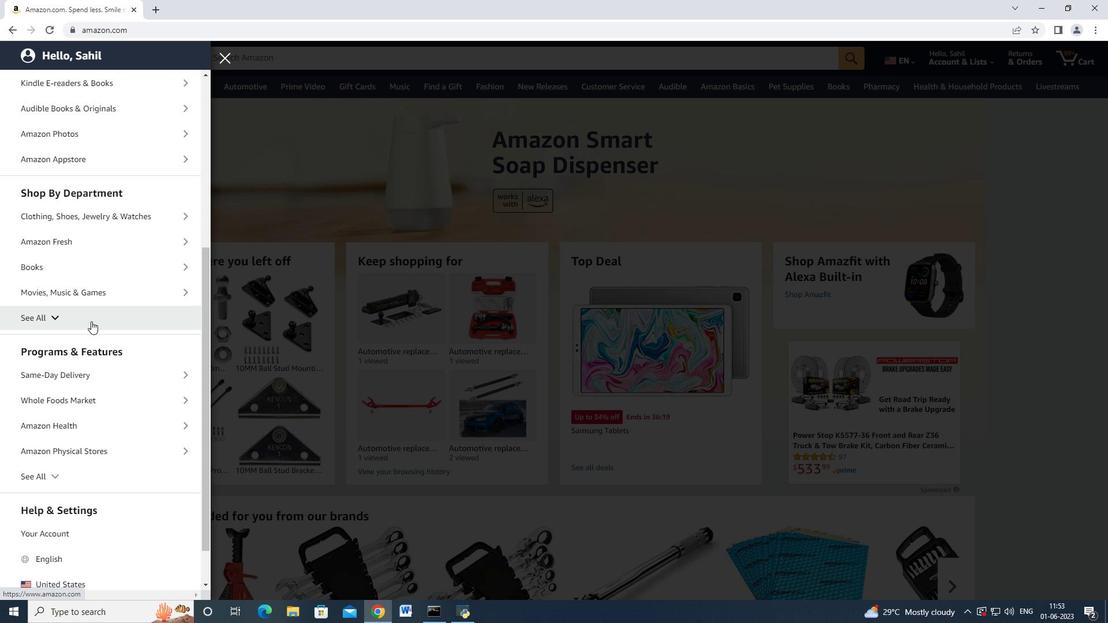 
Action: Mouse pressed left at (90, 318)
Screenshot: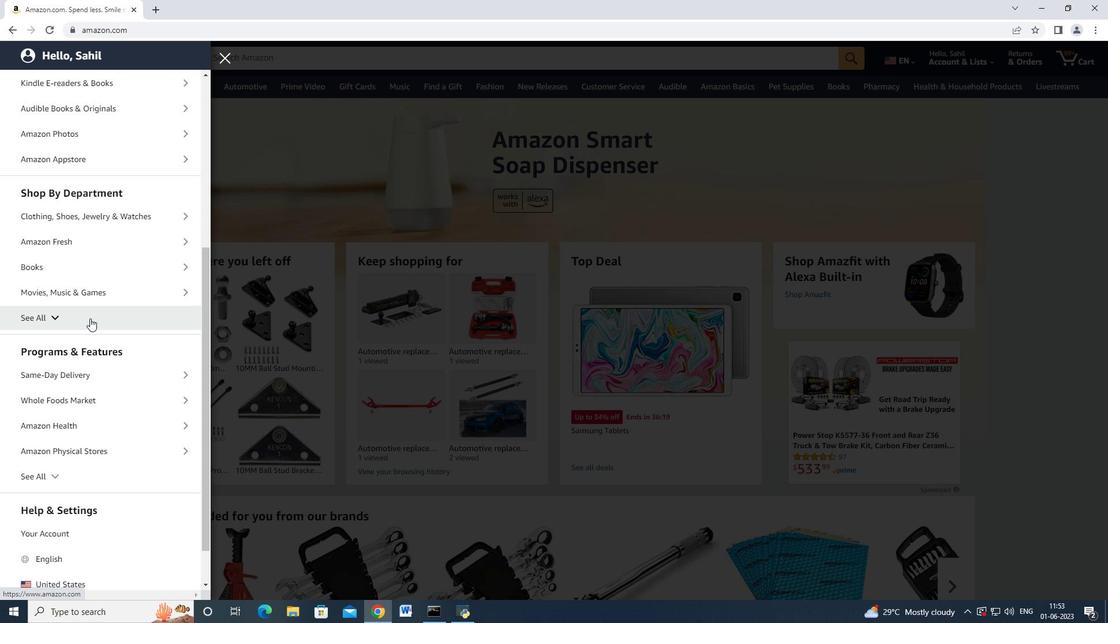 
Action: Mouse moved to (90, 318)
Screenshot: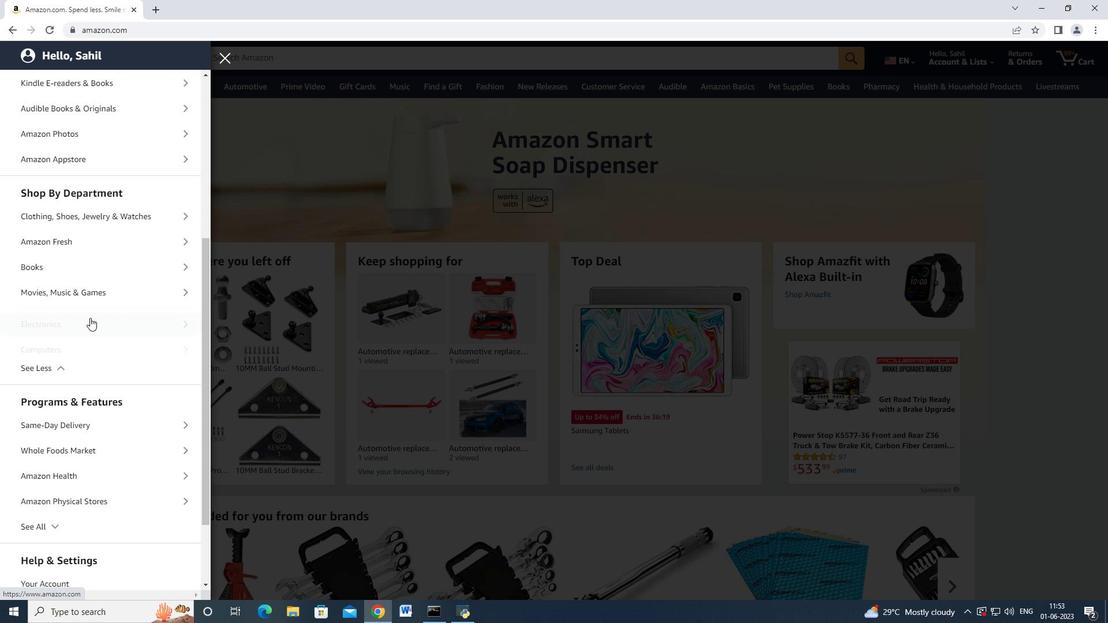 
Action: Mouse scrolled (90, 318) with delta (0, 0)
Screenshot: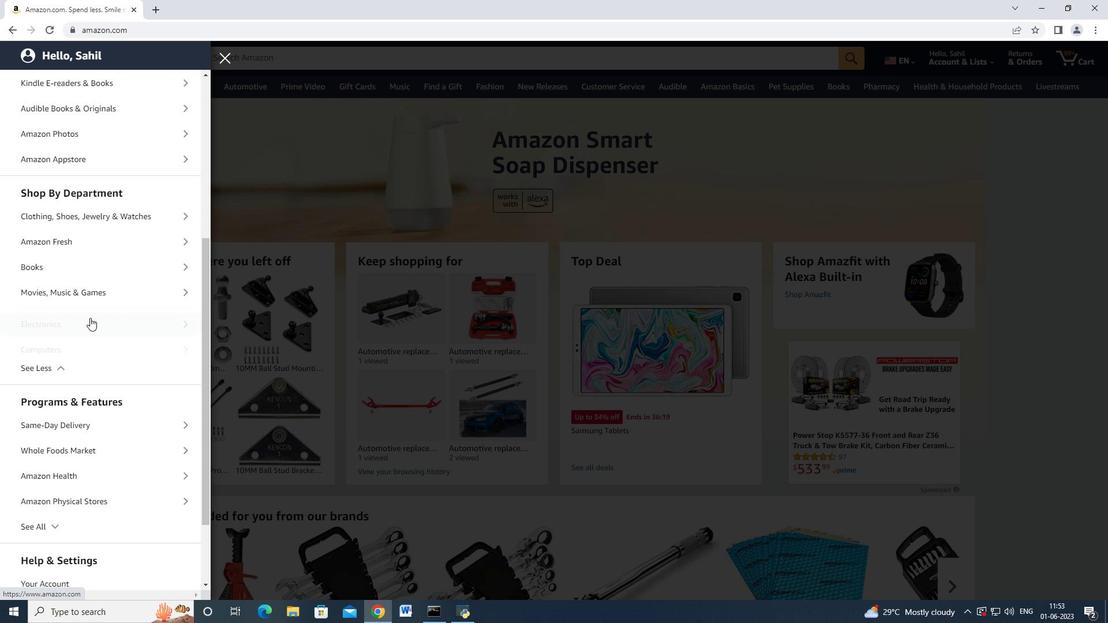 
Action: Mouse moved to (90, 319)
Screenshot: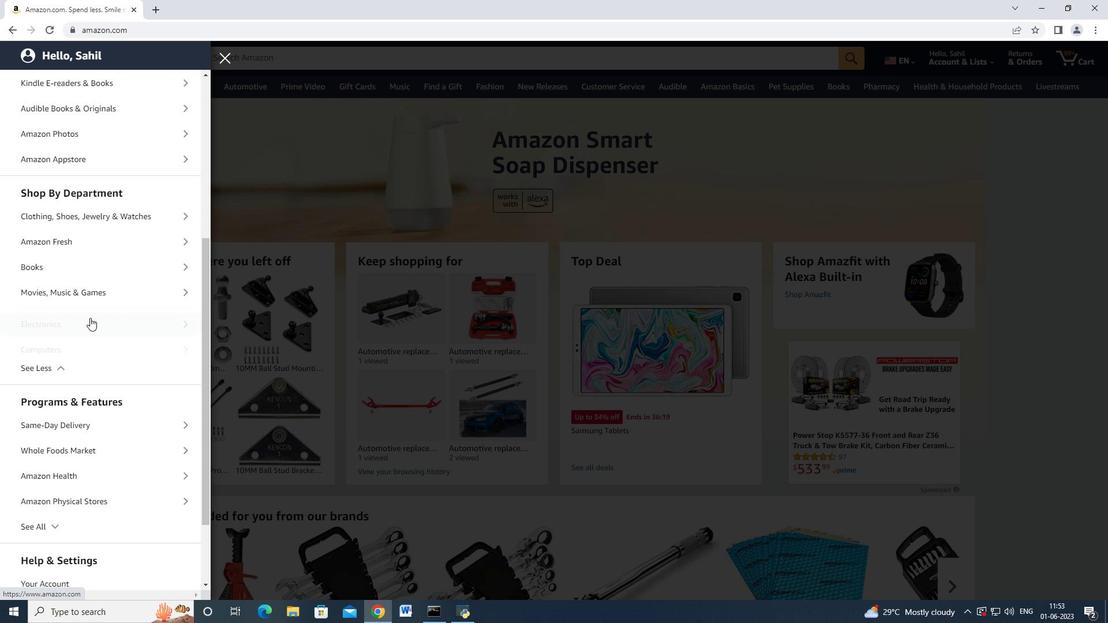 
Action: Mouse scrolled (90, 318) with delta (0, 0)
Screenshot: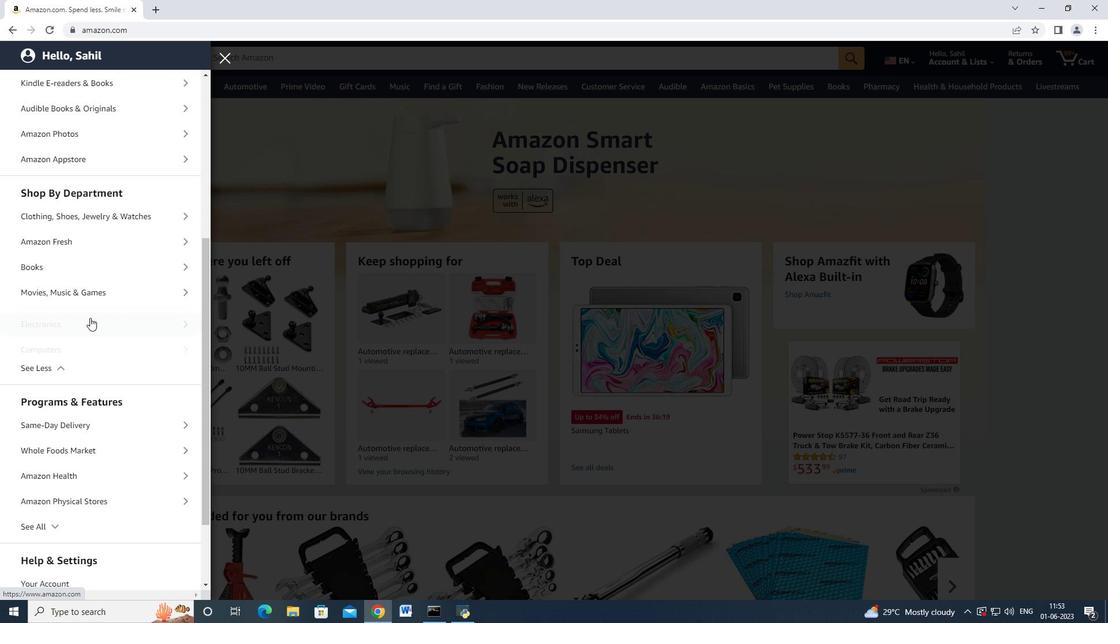 
Action: Mouse scrolled (90, 318) with delta (0, 0)
Screenshot: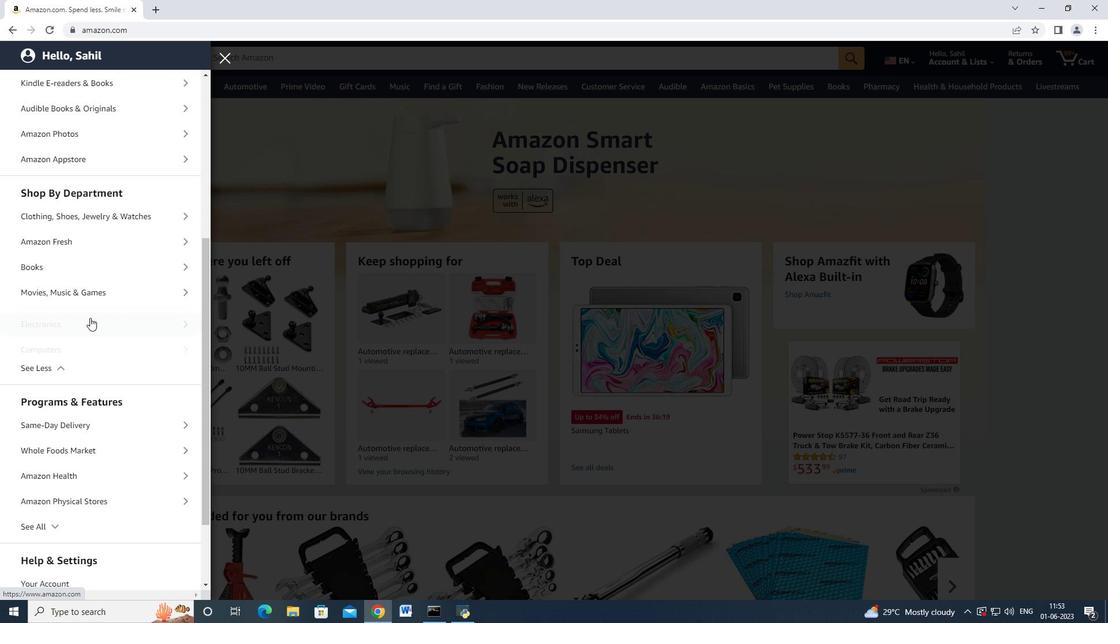 
Action: Mouse scrolled (90, 318) with delta (0, 0)
Screenshot: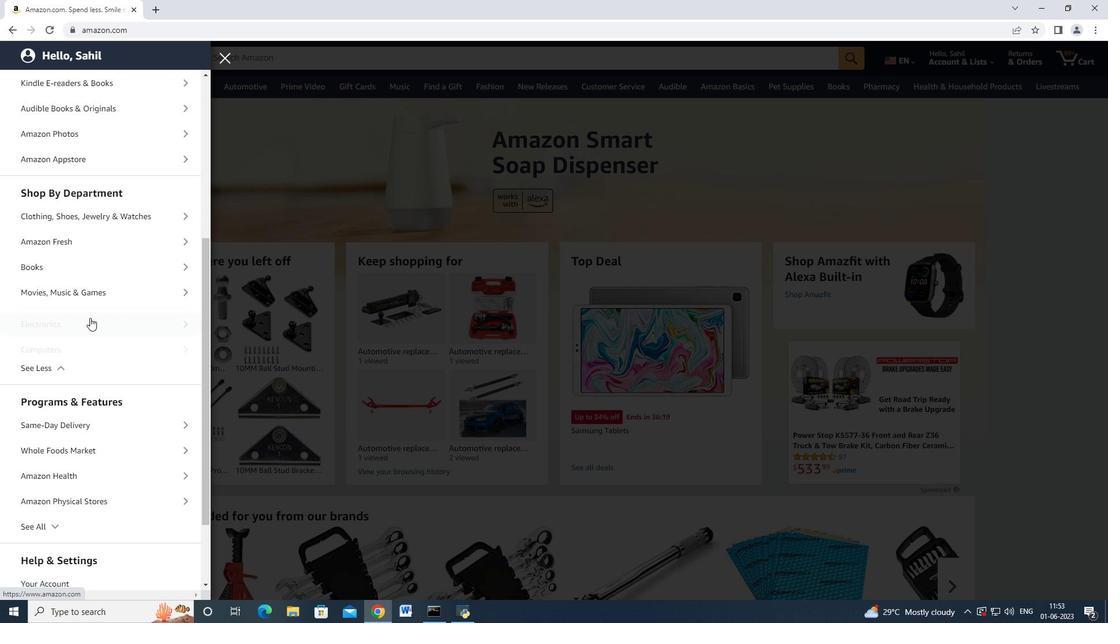
Action: Mouse moved to (99, 370)
Screenshot: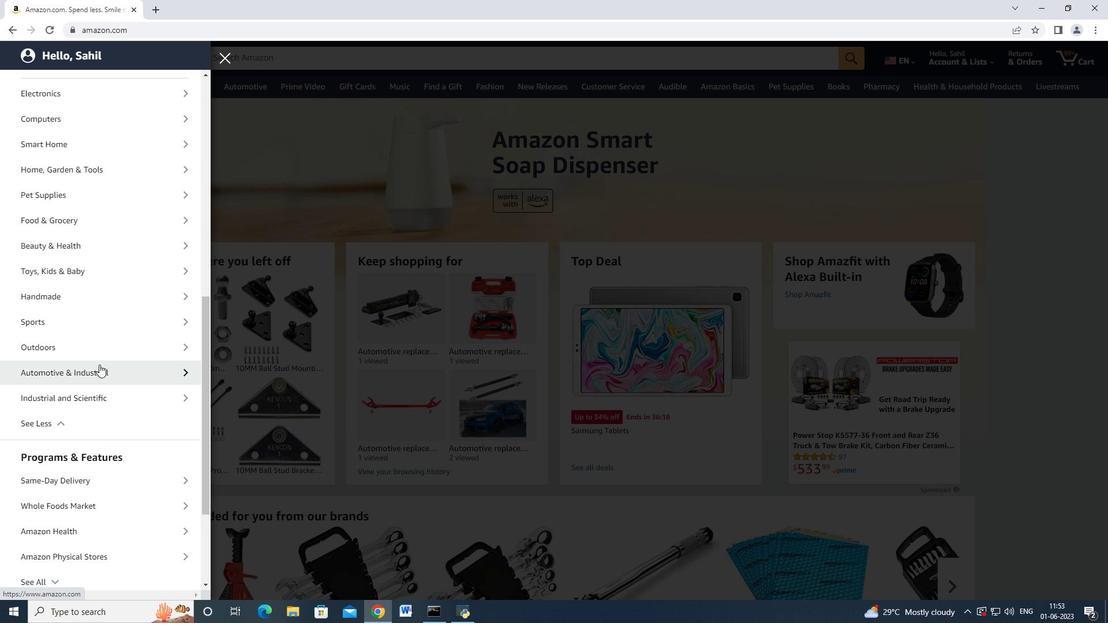 
Action: Mouse pressed left at (99, 370)
Screenshot: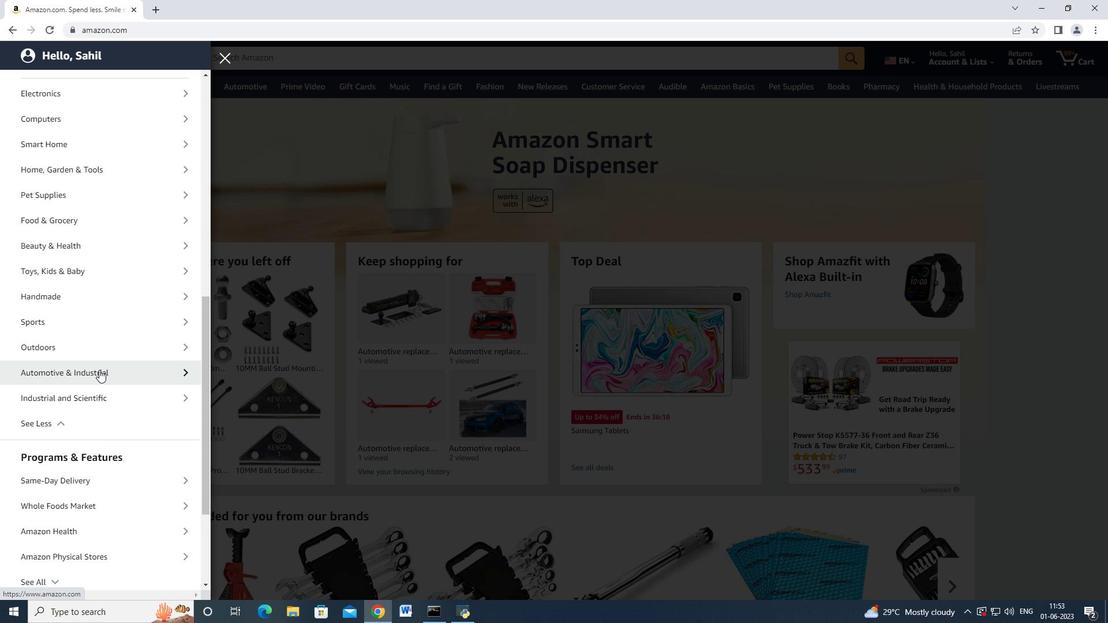 
Action: Mouse moved to (110, 142)
Screenshot: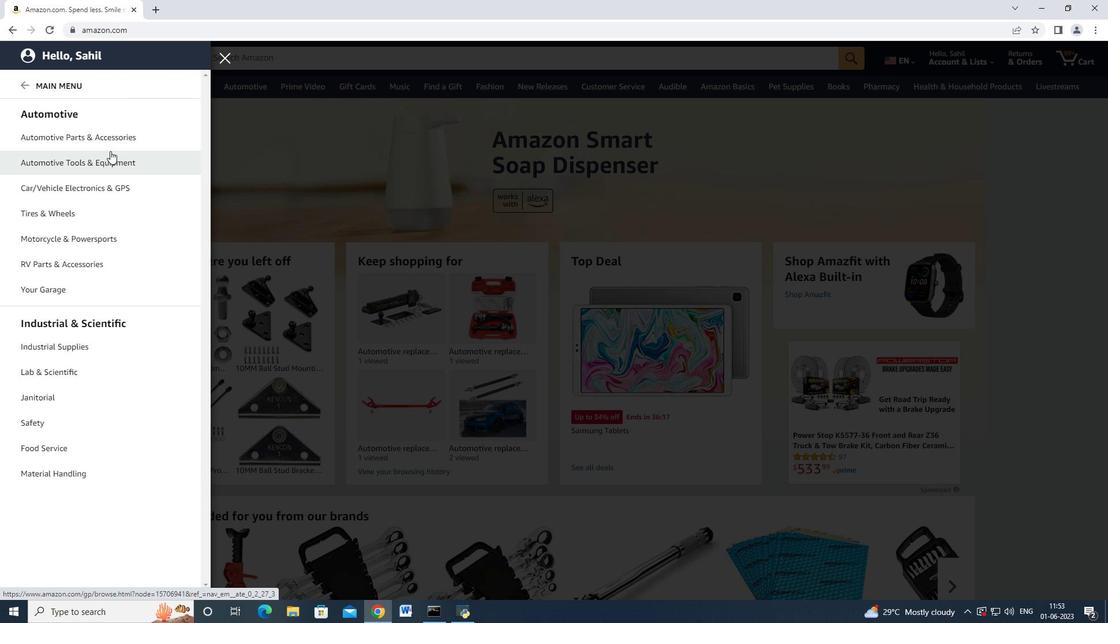 
Action: Mouse pressed left at (110, 142)
Screenshot: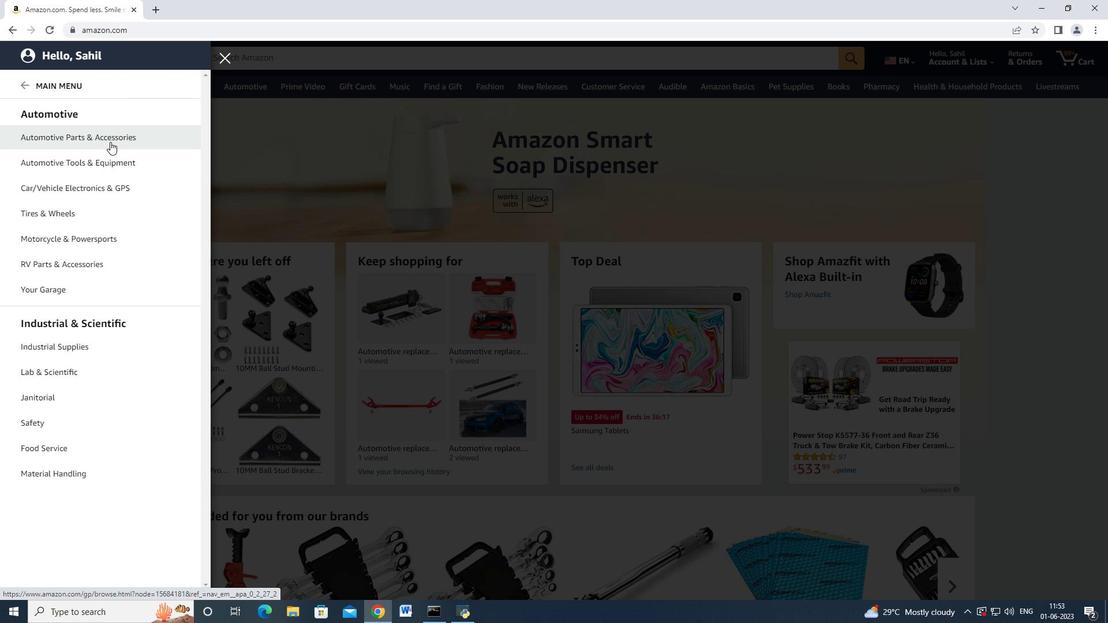 
Action: Mouse moved to (184, 105)
Screenshot: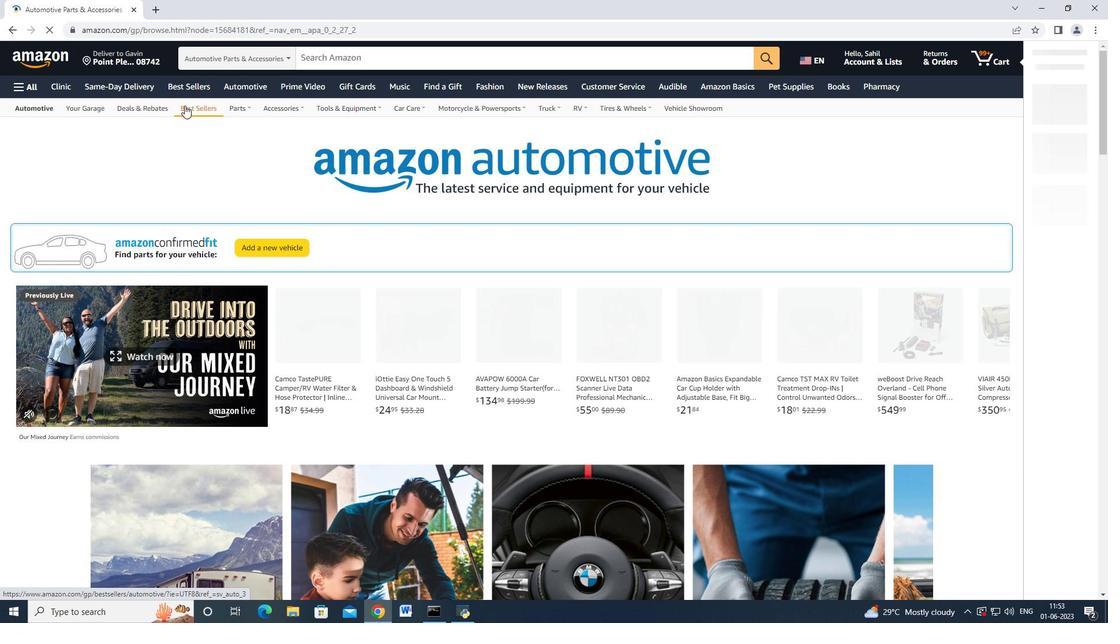
Action: Mouse pressed left at (184, 105)
Screenshot: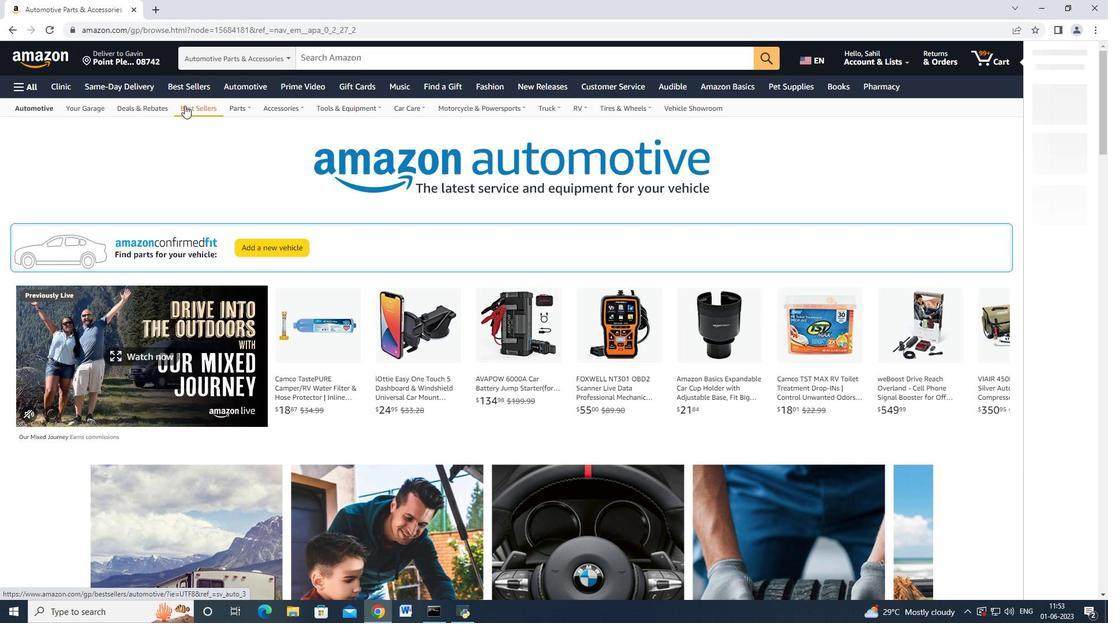
Action: Mouse moved to (70, 328)
Screenshot: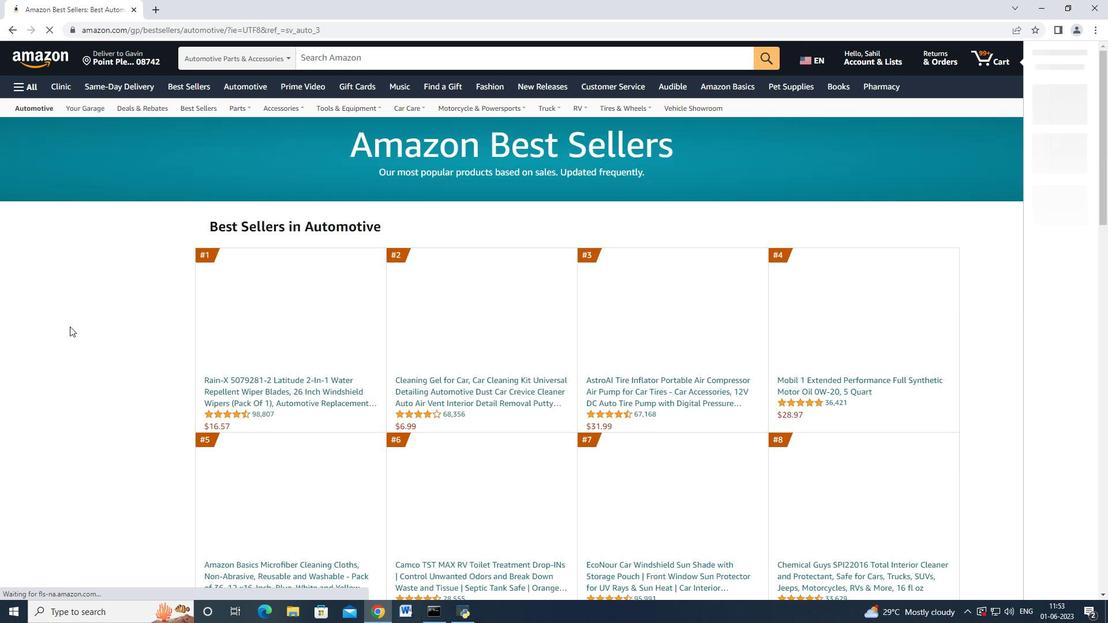
Action: Mouse scrolled (70, 327) with delta (0, 0)
Screenshot: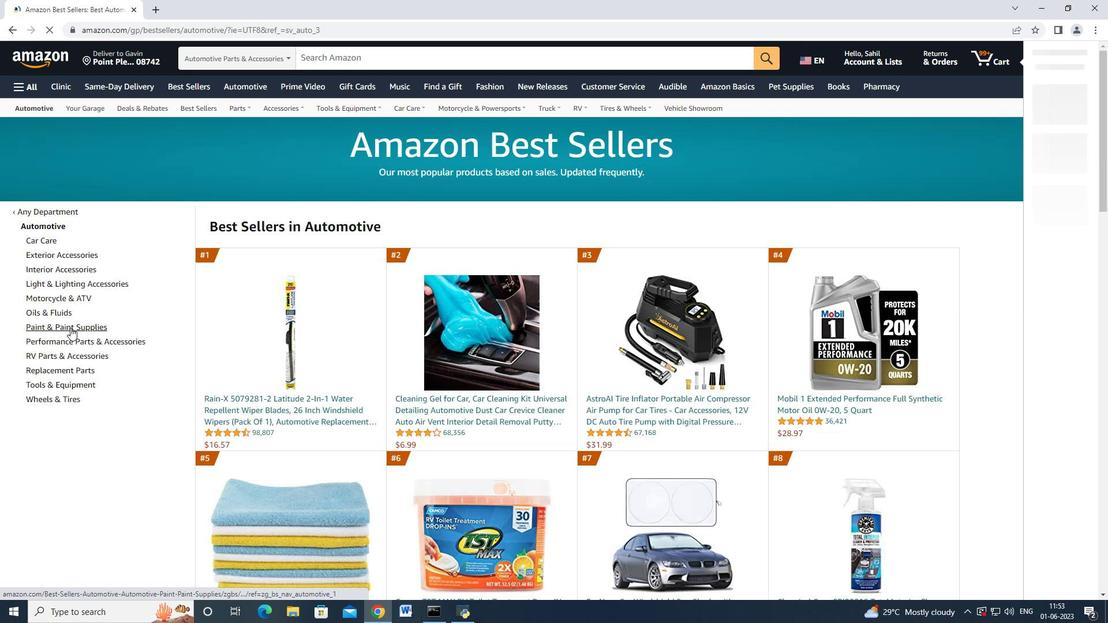
Action: Mouse moved to (78, 310)
Screenshot: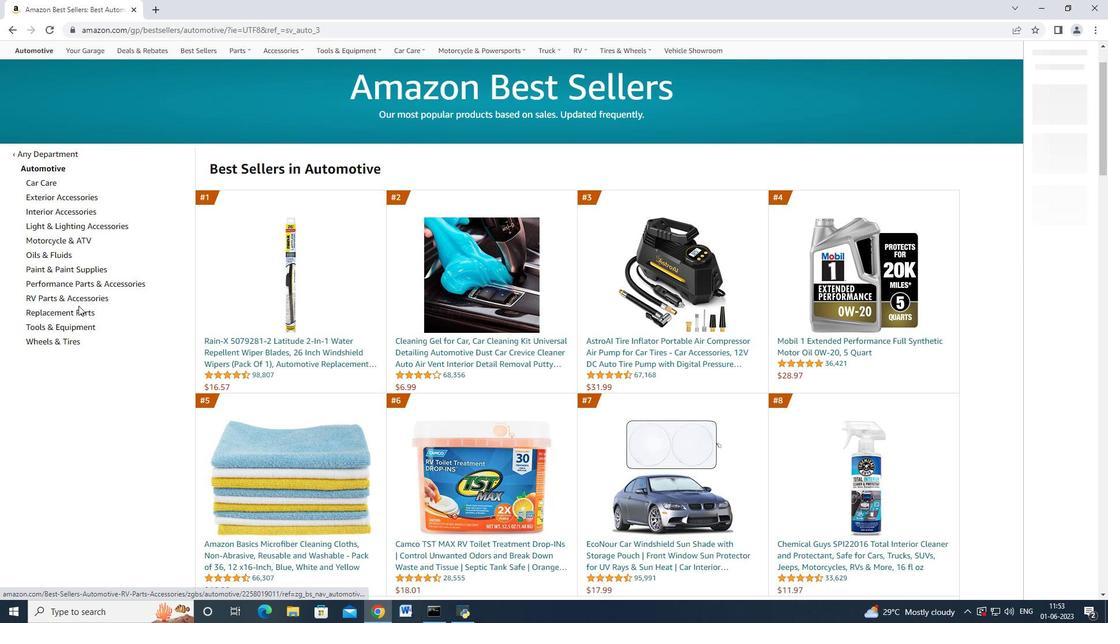 
Action: Mouse pressed left at (78, 310)
Screenshot: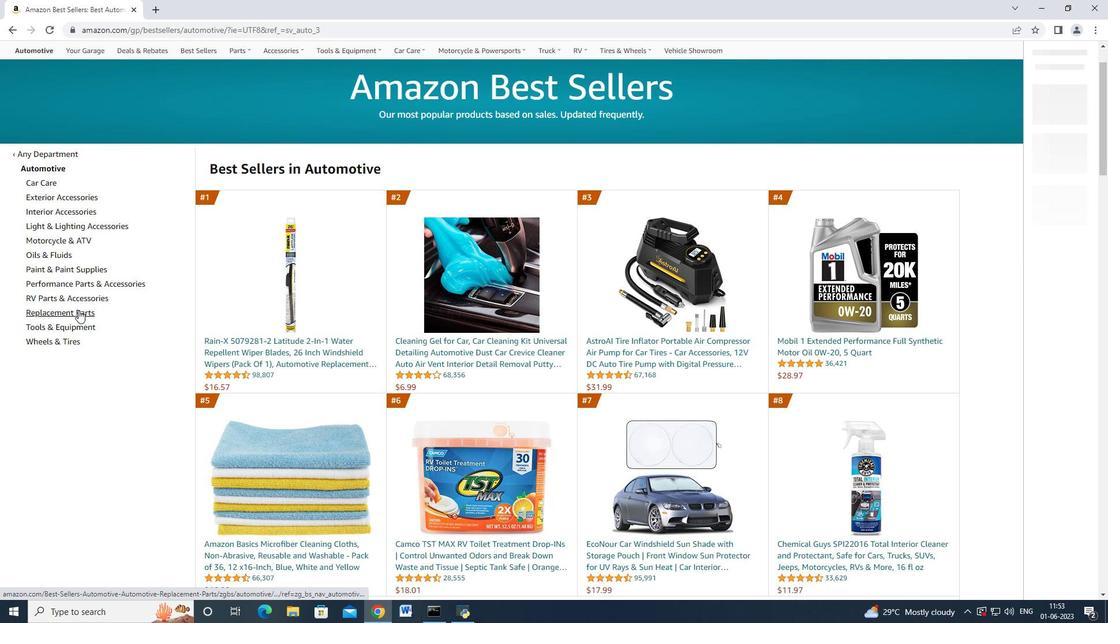 
Action: Mouse moved to (131, 327)
Screenshot: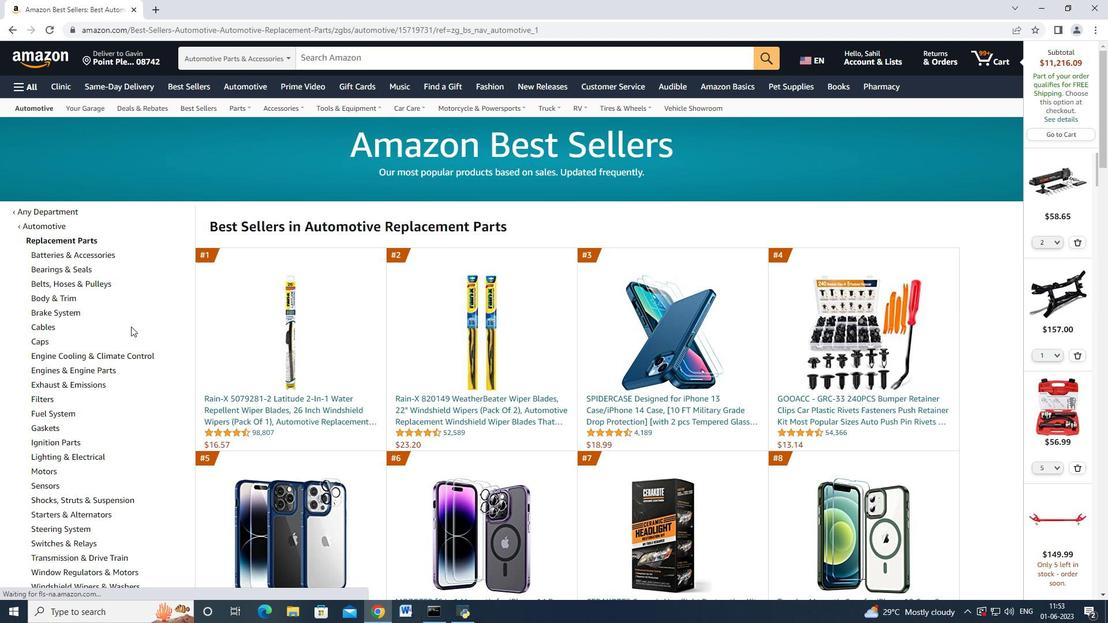 
Action: Mouse scrolled (131, 326) with delta (0, 0)
Screenshot: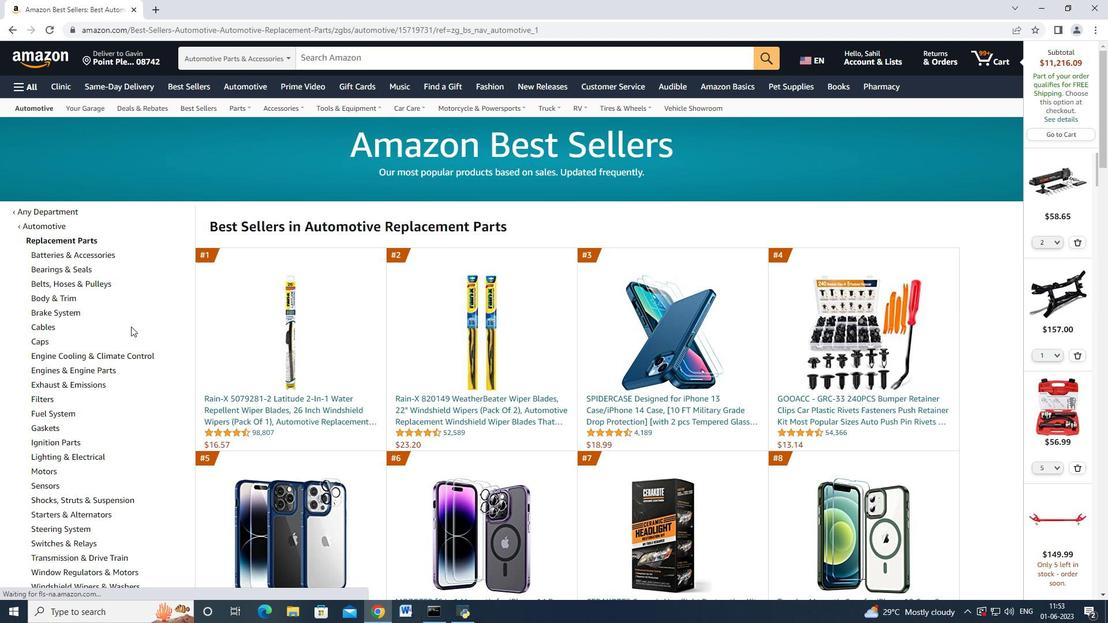 
Action: Mouse moved to (131, 327)
Screenshot: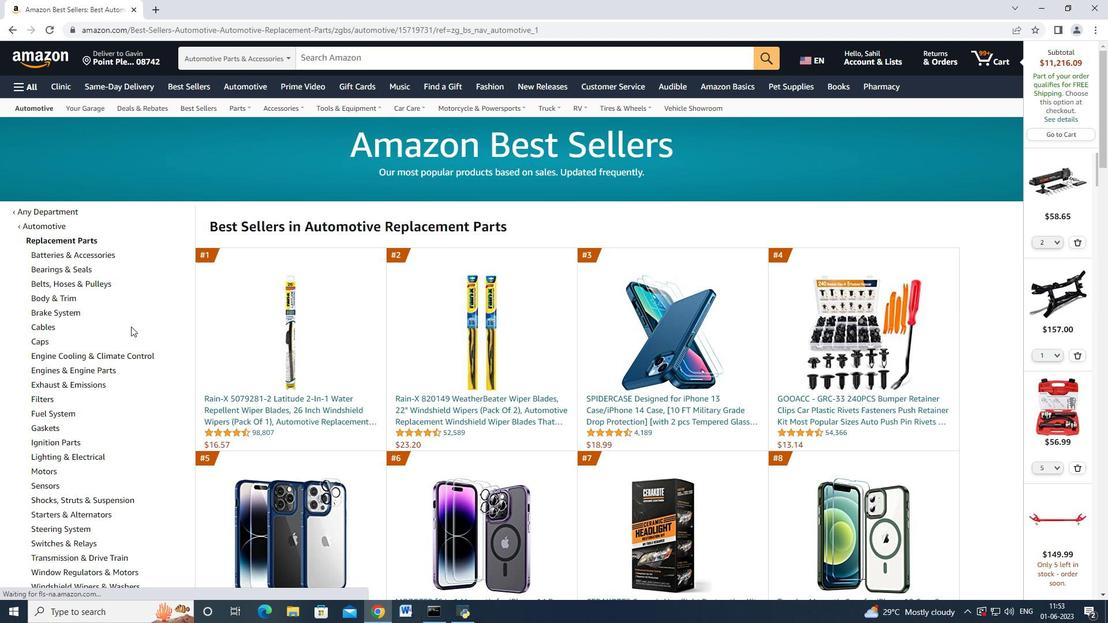 
Action: Mouse scrolled (131, 326) with delta (0, 0)
Screenshot: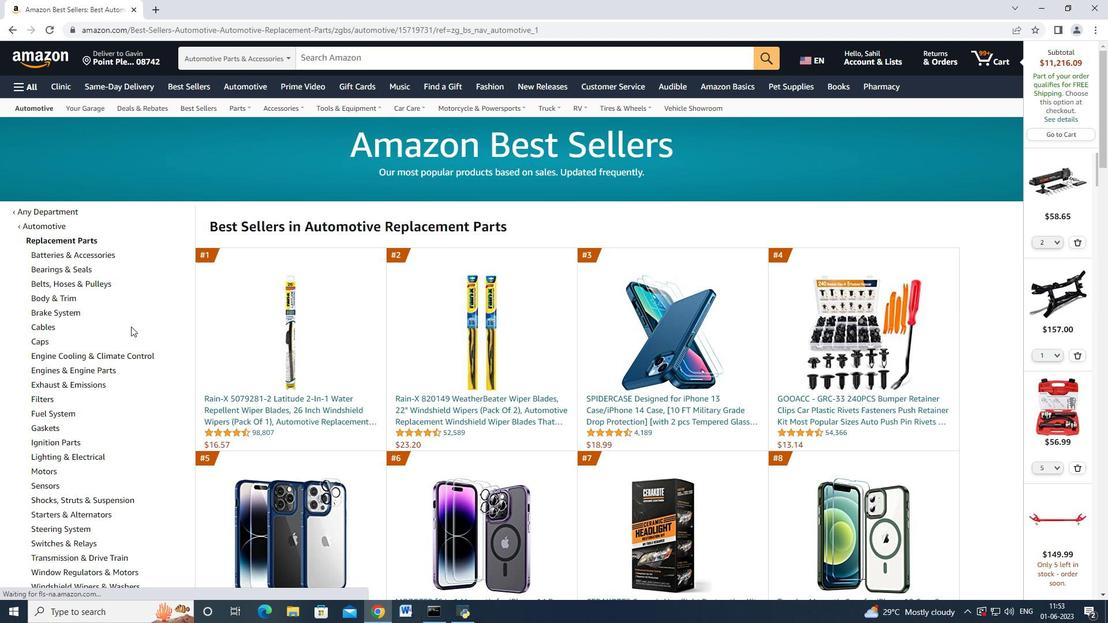 
Action: Mouse moved to (131, 328)
Screenshot: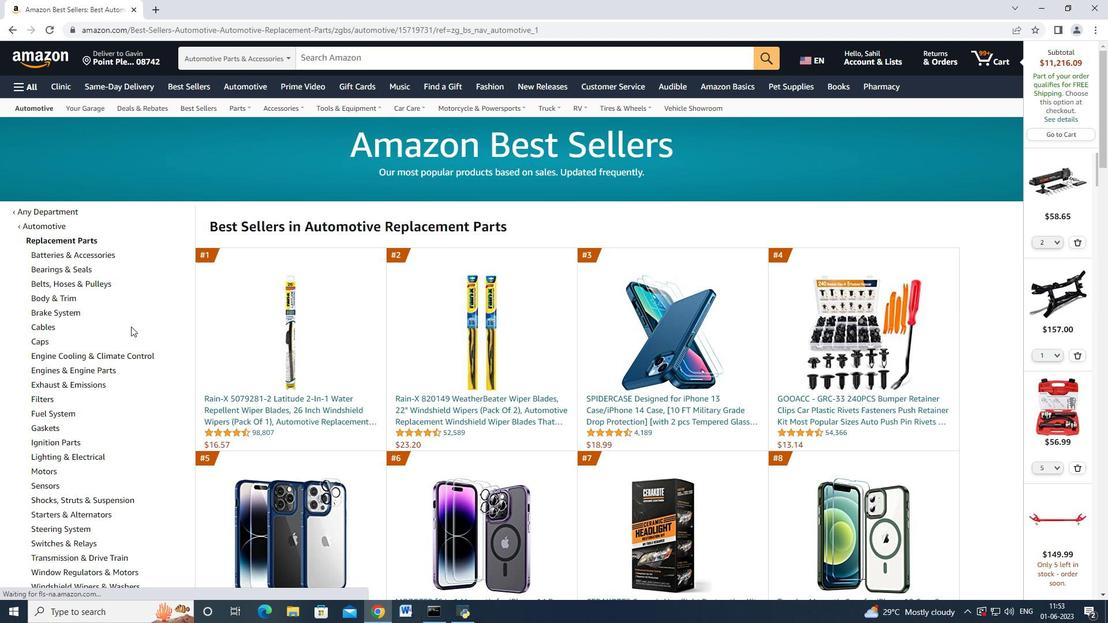 
Action: Mouse scrolled (131, 327) with delta (0, 0)
Screenshot: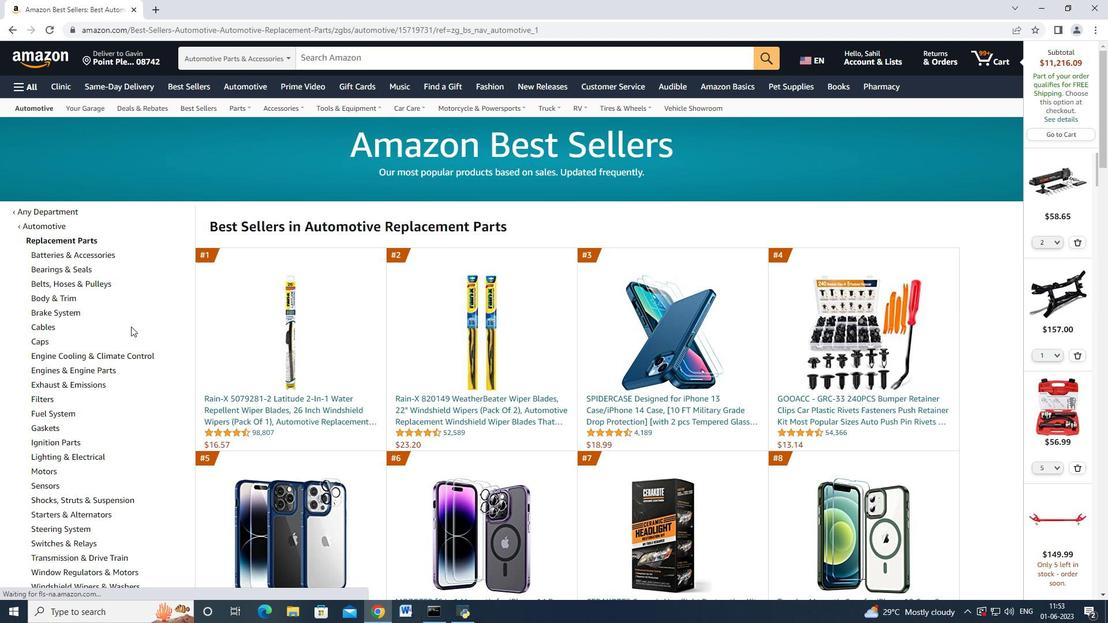 
Action: Mouse scrolled (131, 327) with delta (0, 0)
Screenshot: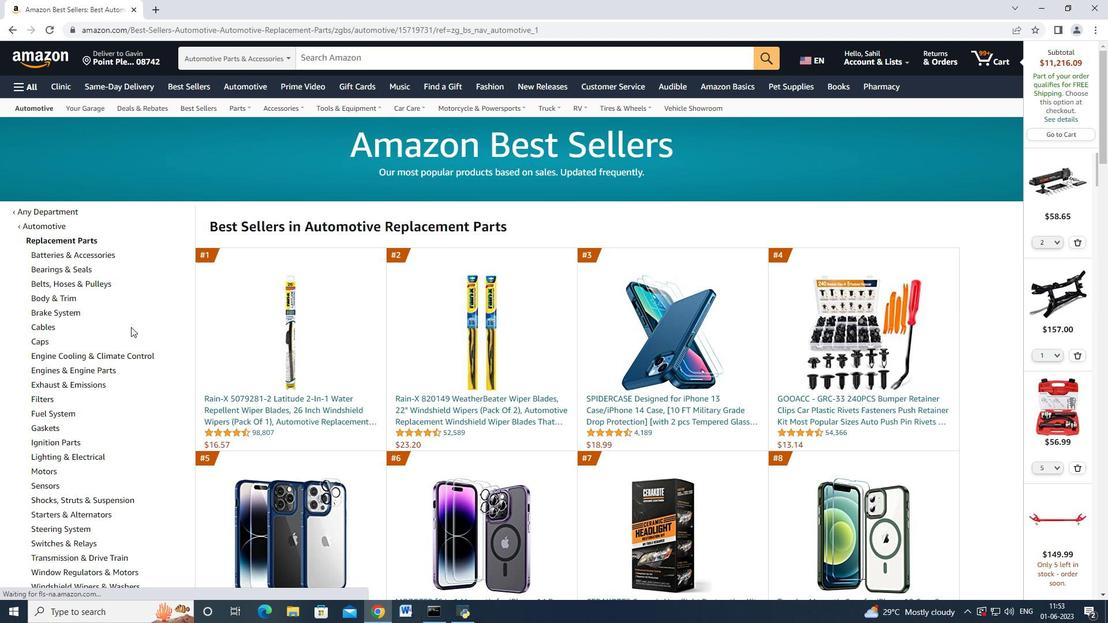 
Action: Mouse moved to (104, 271)
Screenshot: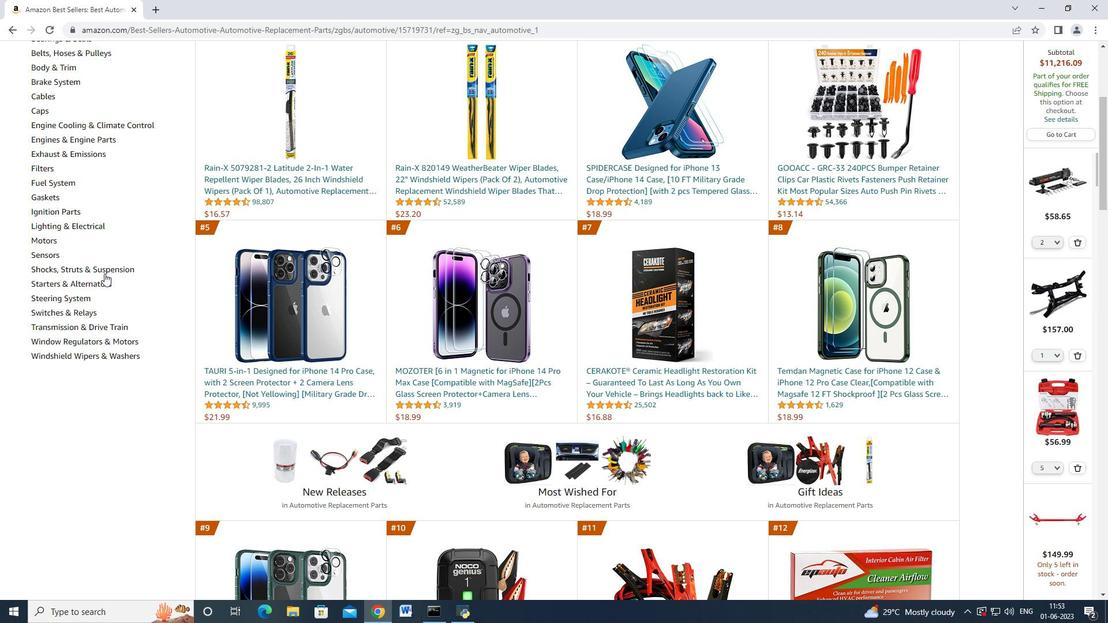 
Action: Mouse pressed left at (104, 271)
Screenshot: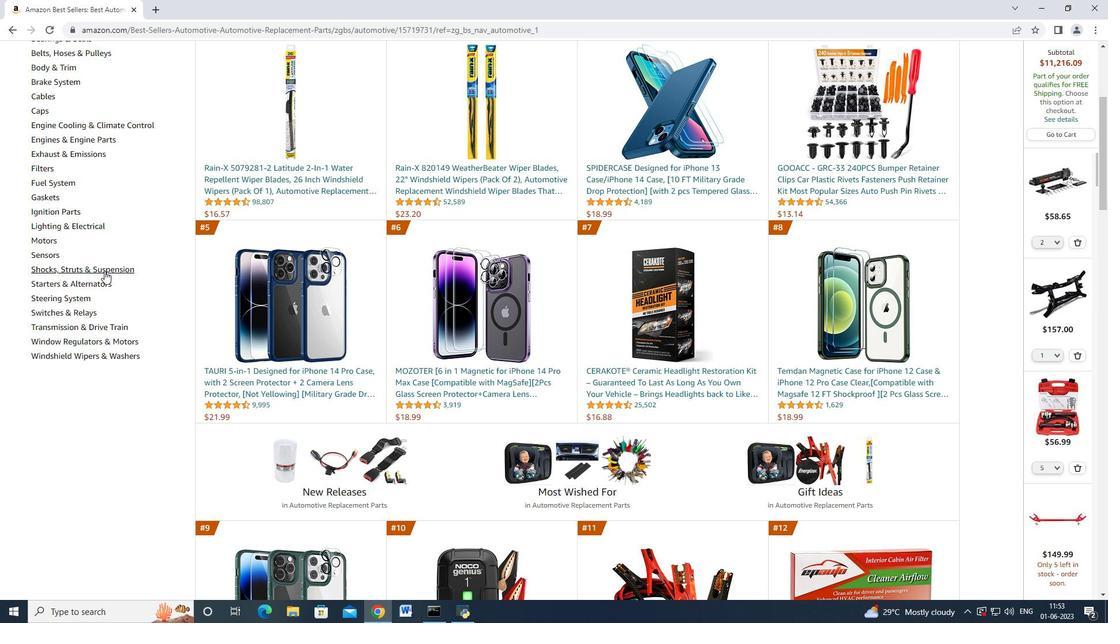 
Action: Mouse moved to (105, 266)
Screenshot: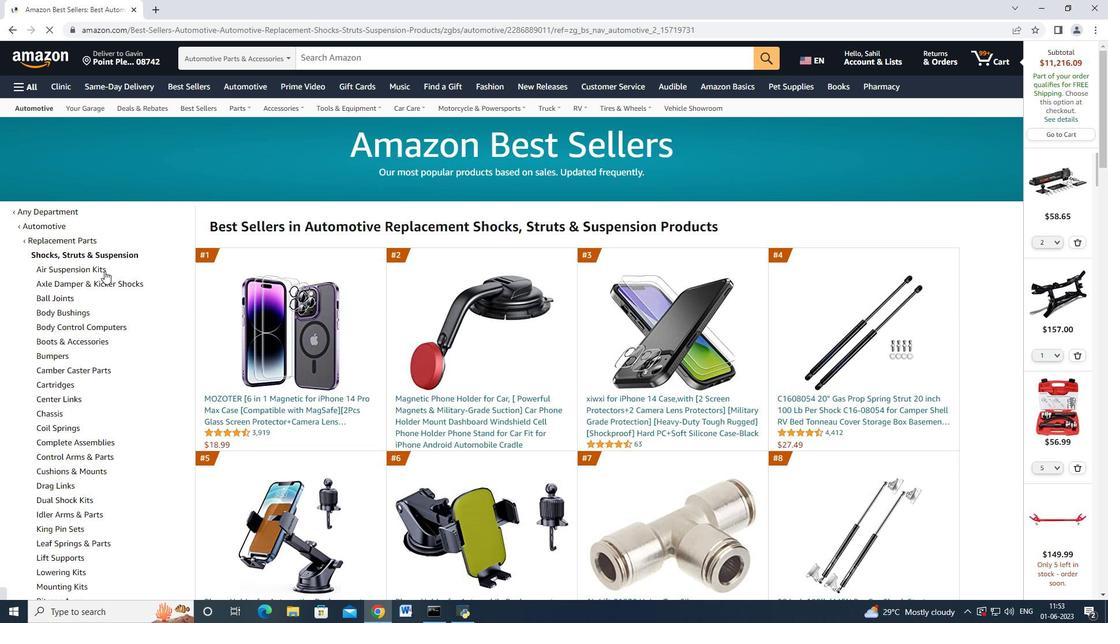 
Action: Mouse scrolled (105, 265) with delta (0, 0)
Screenshot: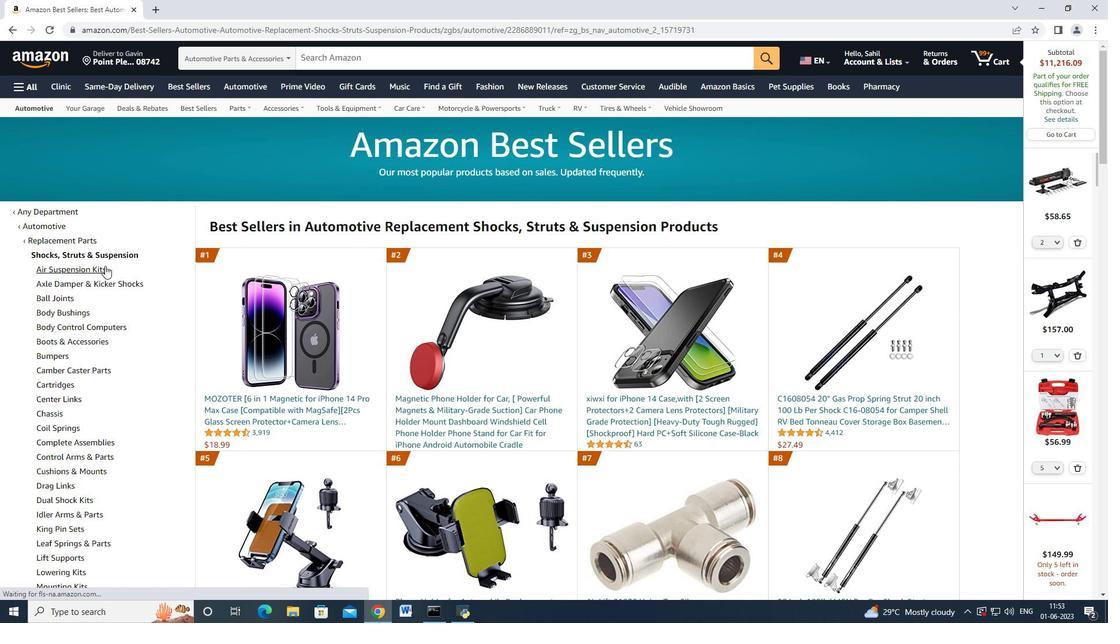 
Action: Mouse scrolled (105, 265) with delta (0, 0)
Screenshot: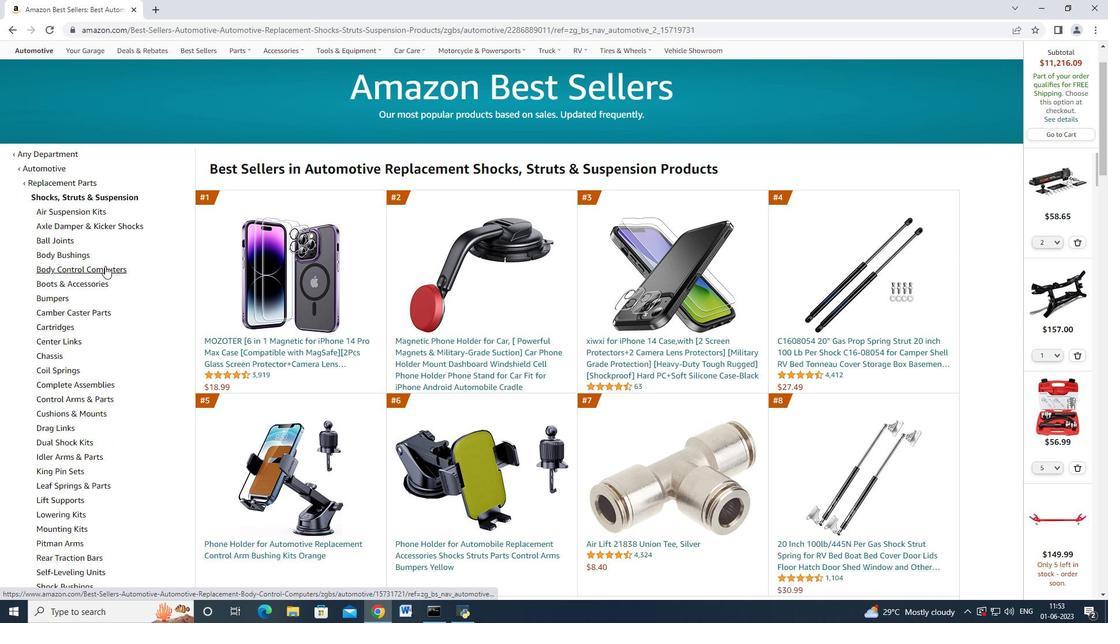 
Action: Mouse scrolled (105, 265) with delta (0, 0)
Screenshot: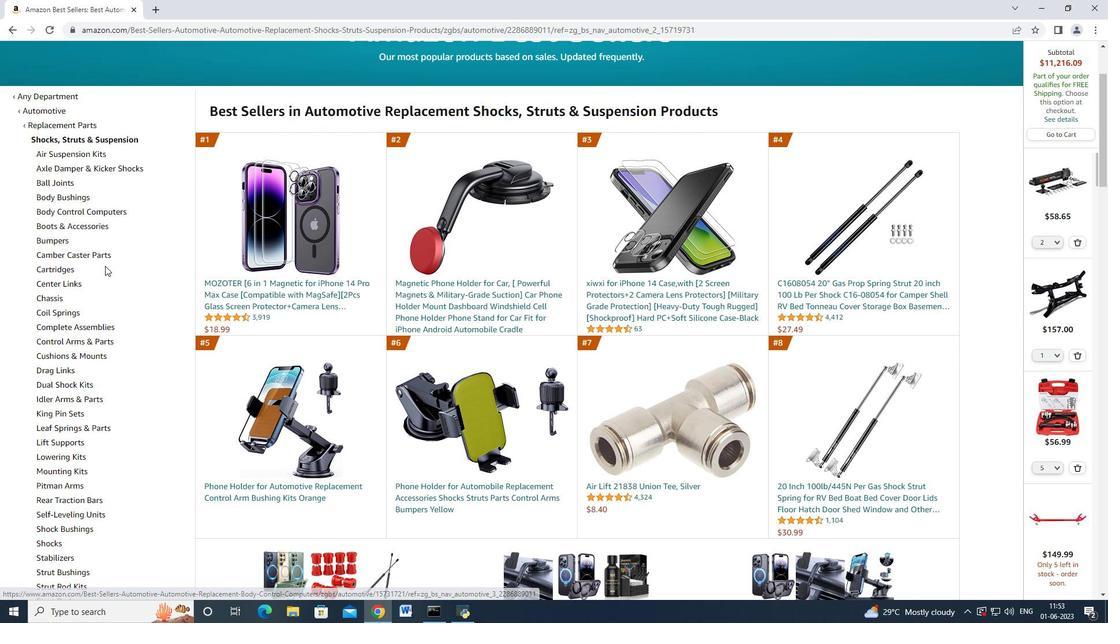 
Action: Mouse moved to (104, 269)
Screenshot: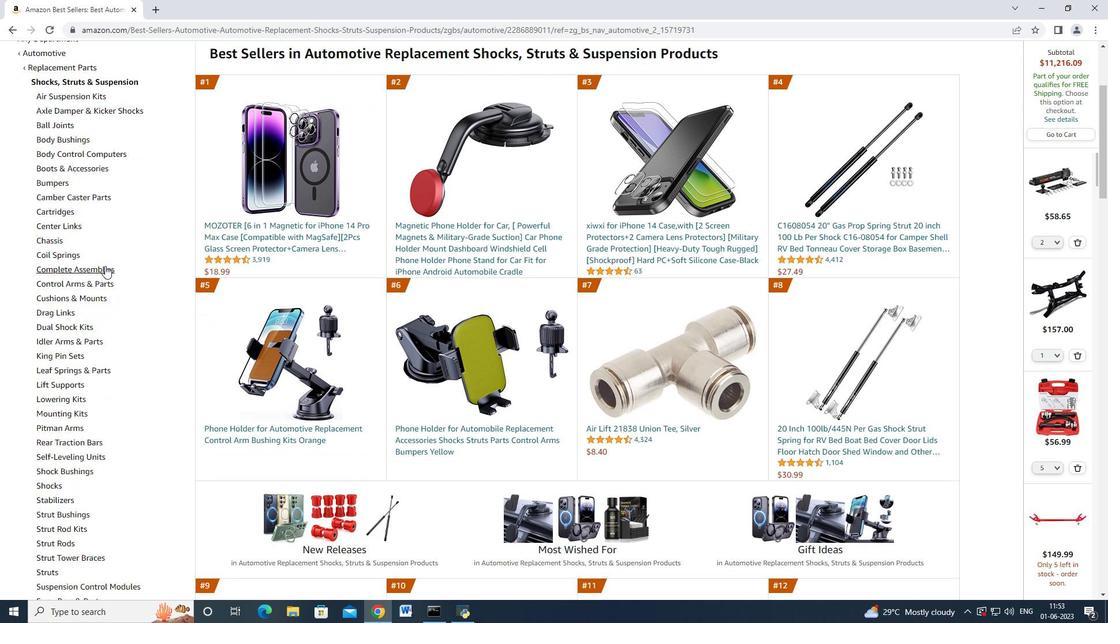 
Action: Mouse scrolled (104, 269) with delta (0, 0)
Screenshot: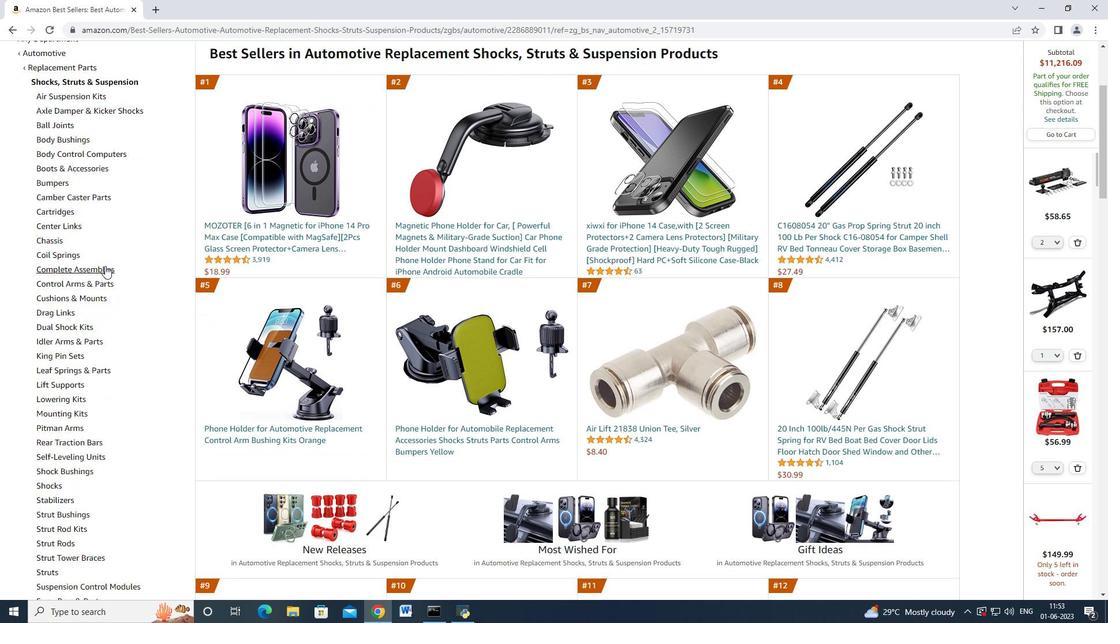 
Action: Mouse moved to (102, 273)
Screenshot: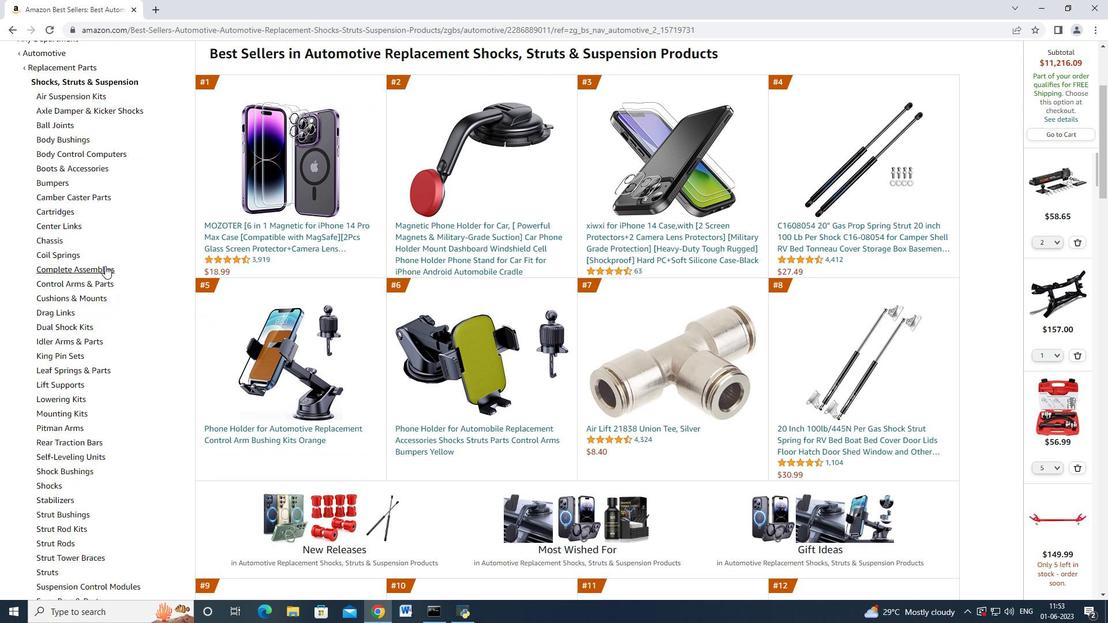 
Action: Mouse scrolled (102, 273) with delta (0, 0)
Screenshot: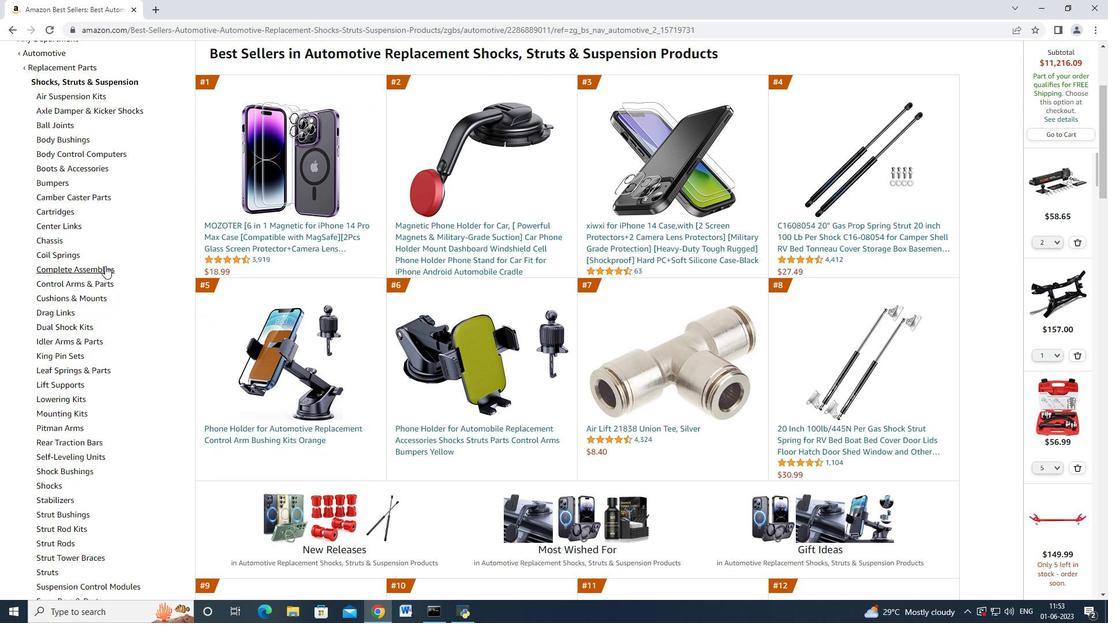 
Action: Mouse moved to (102, 394)
Screenshot: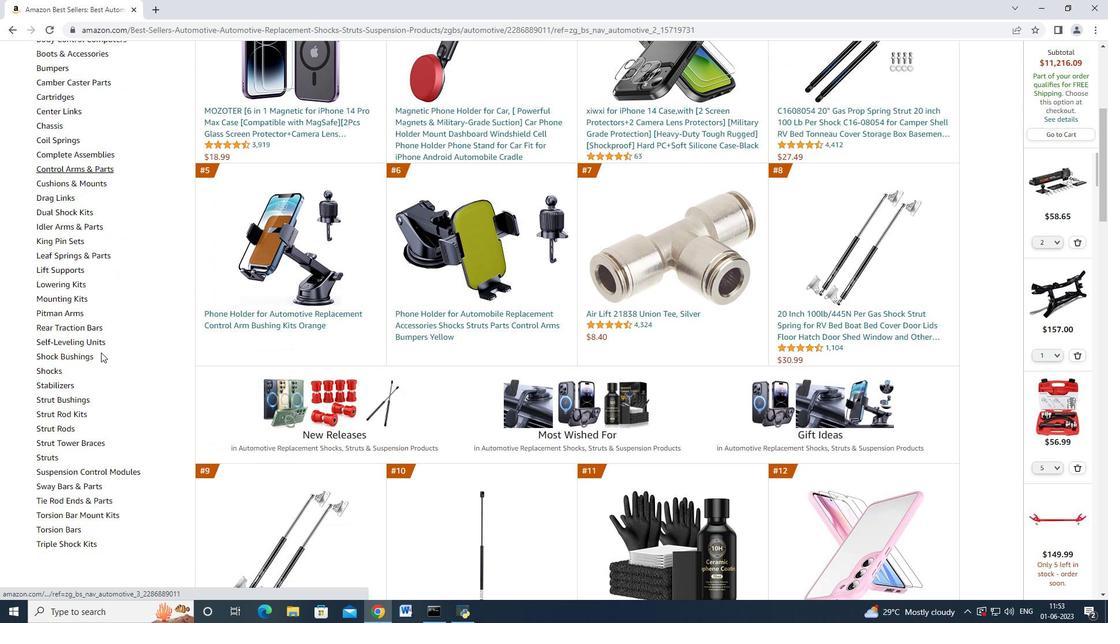 
Action: Mouse scrolled (102, 393) with delta (0, 0)
Screenshot: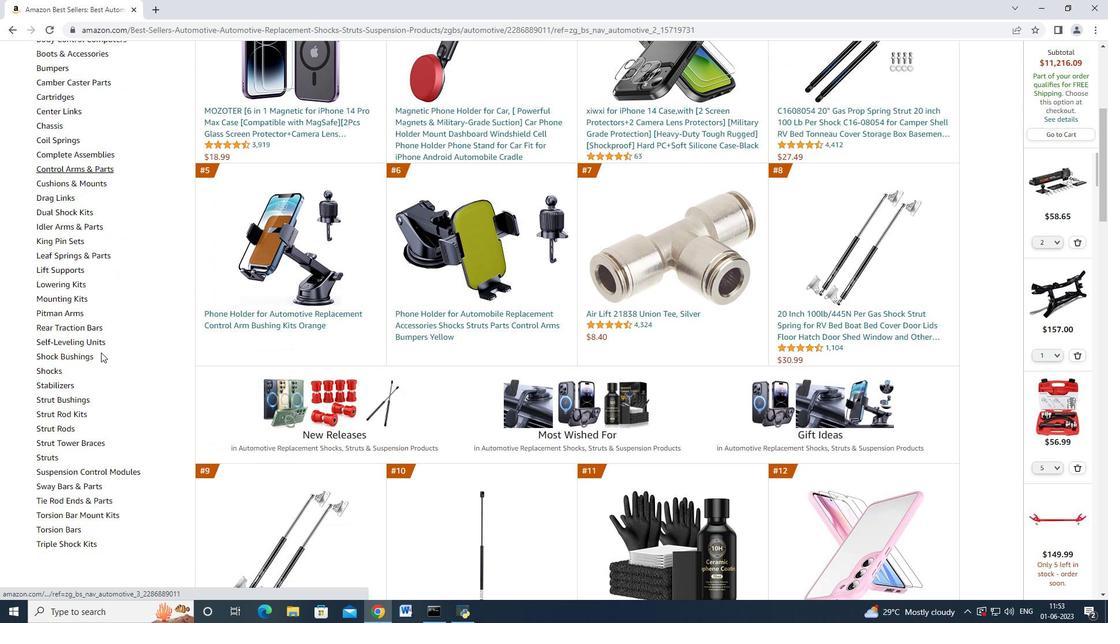 
Action: Mouse scrolled (102, 393) with delta (0, 0)
Screenshot: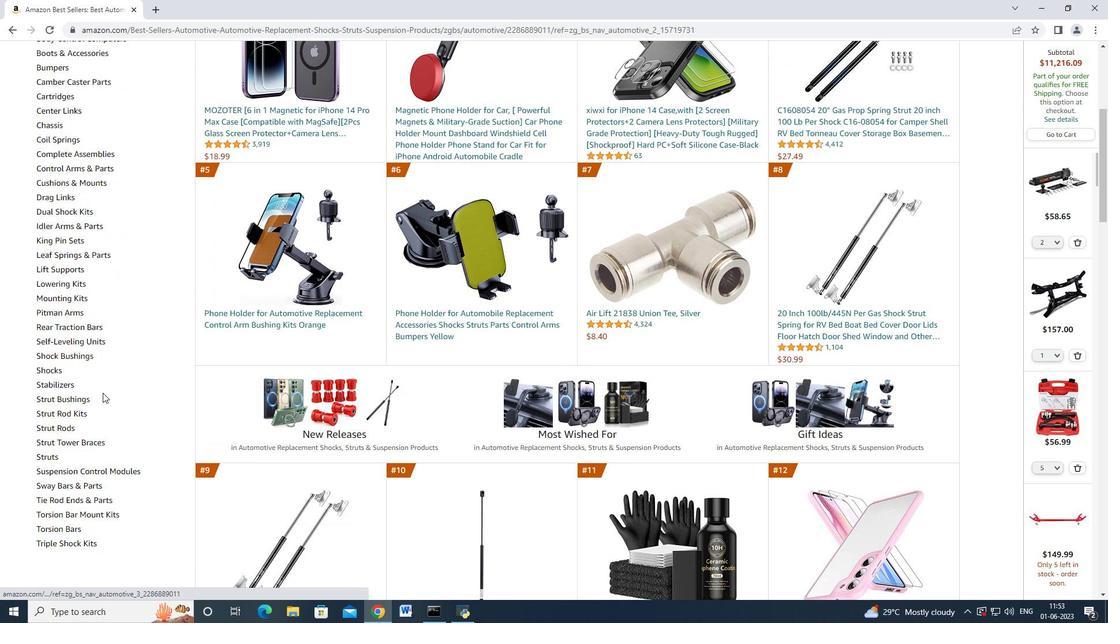 
Action: Mouse moved to (82, 383)
Screenshot: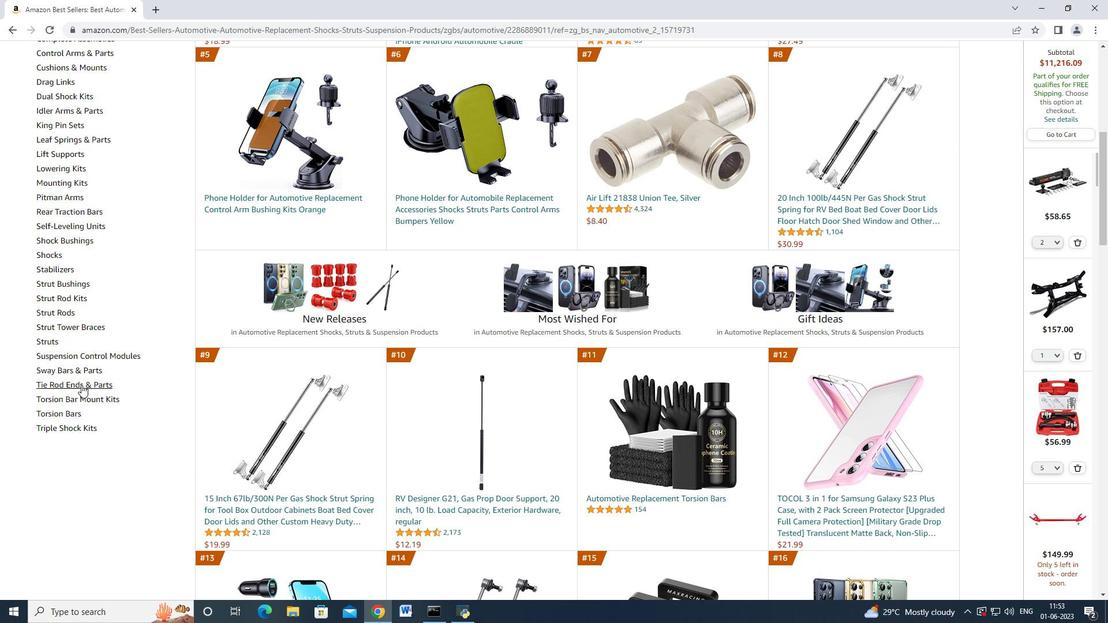 
Action: Mouse pressed left at (82, 383)
Screenshot: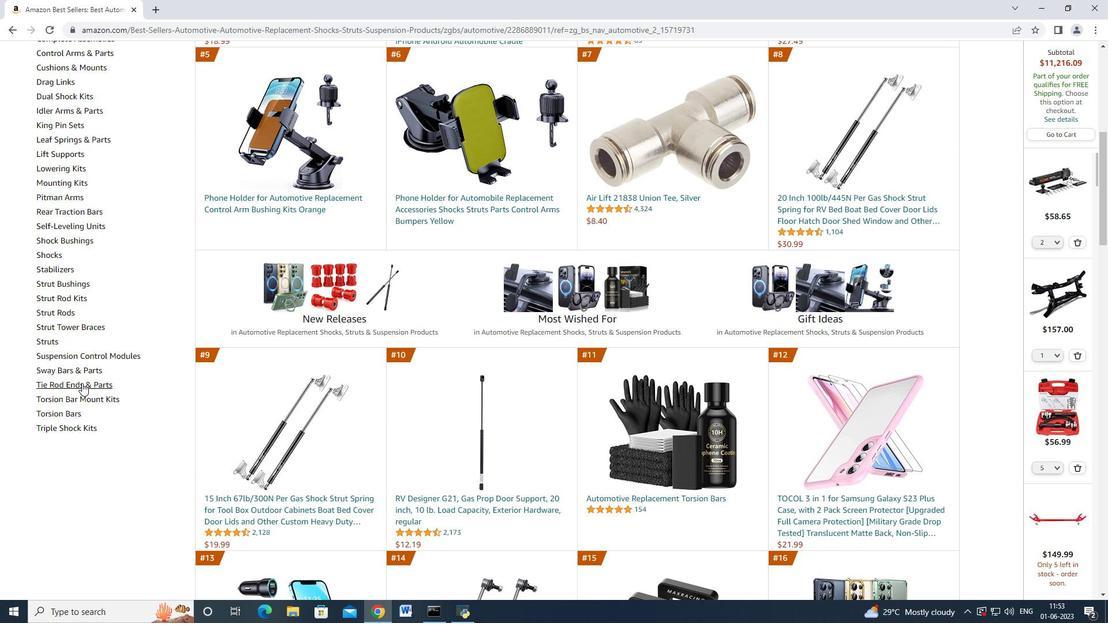 
Action: Mouse moved to (437, 400)
Screenshot: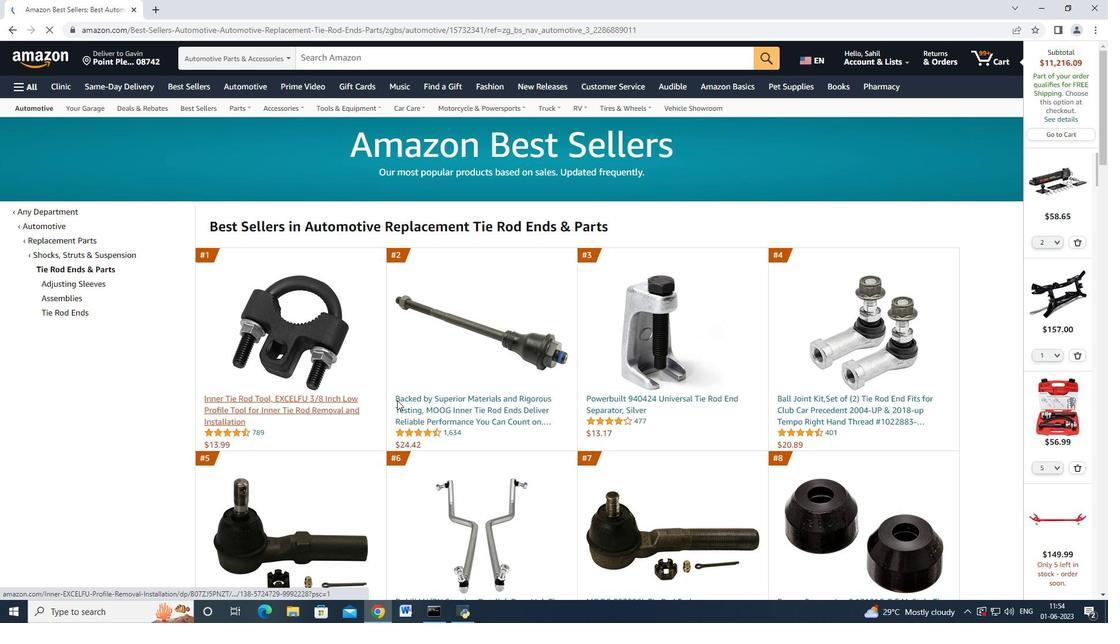 
Action: Mouse pressed left at (437, 400)
Screenshot: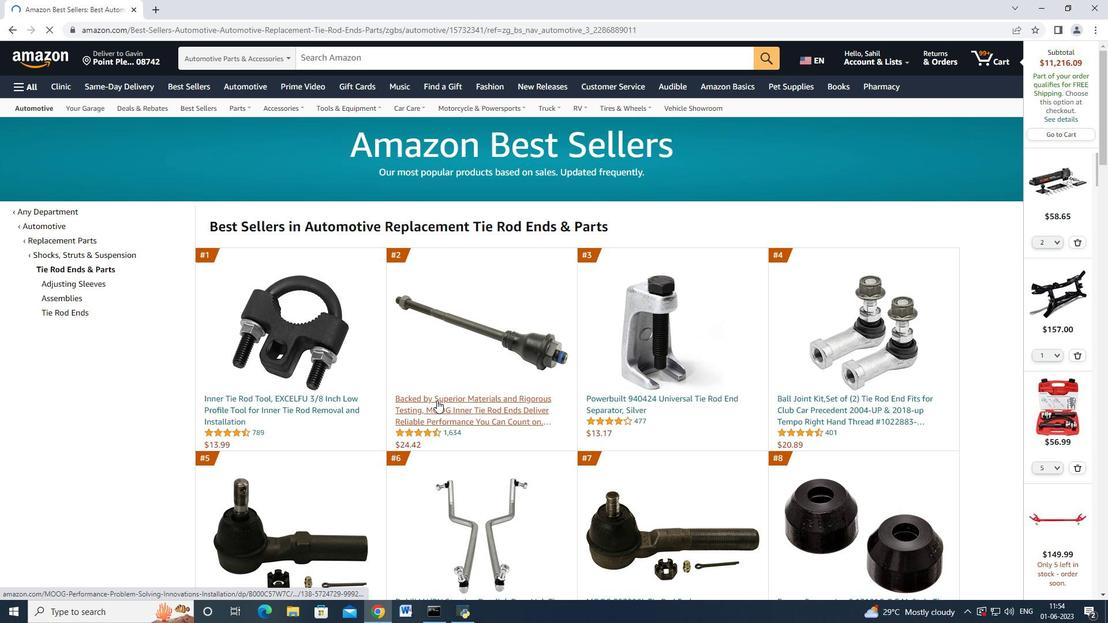 
Action: Mouse moved to (825, 463)
Screenshot: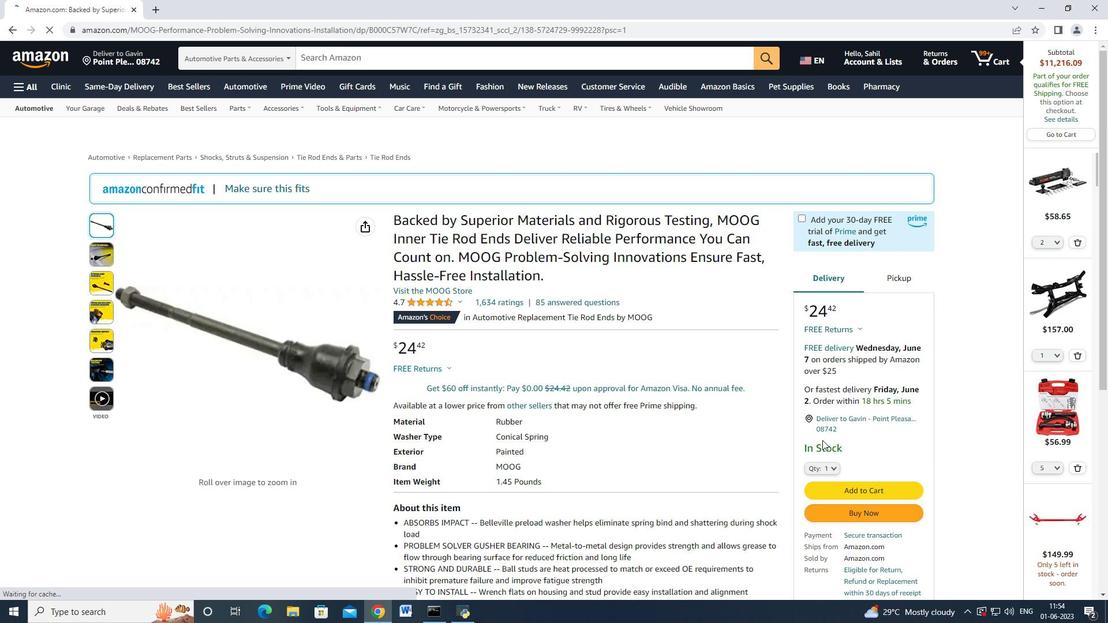 
Action: Mouse pressed left at (825, 463)
Screenshot: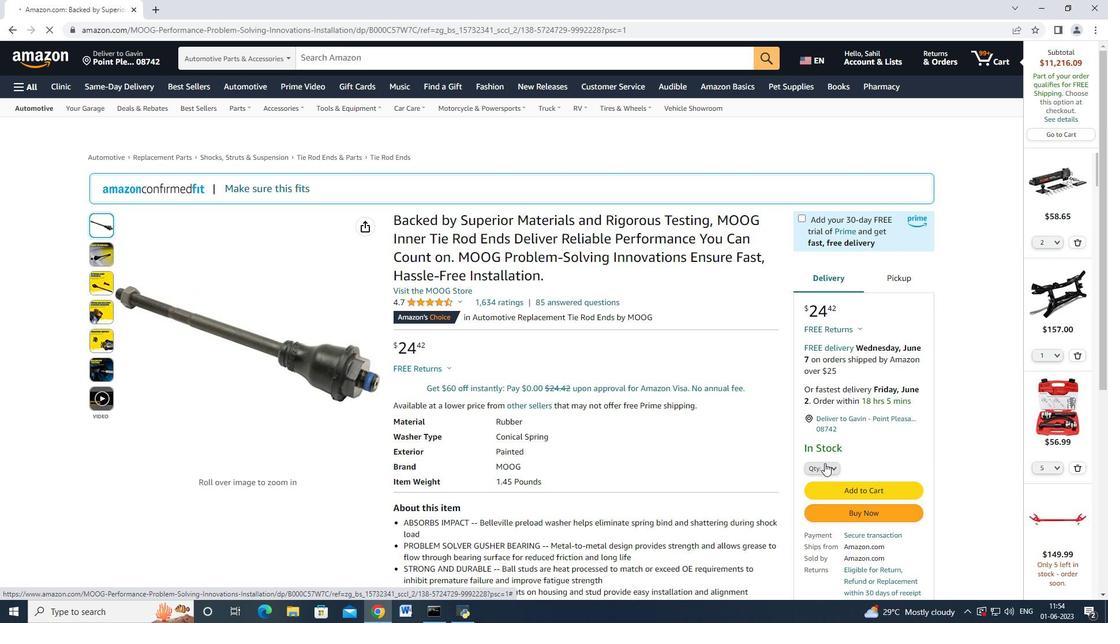 
Action: Mouse moved to (819, 91)
Screenshot: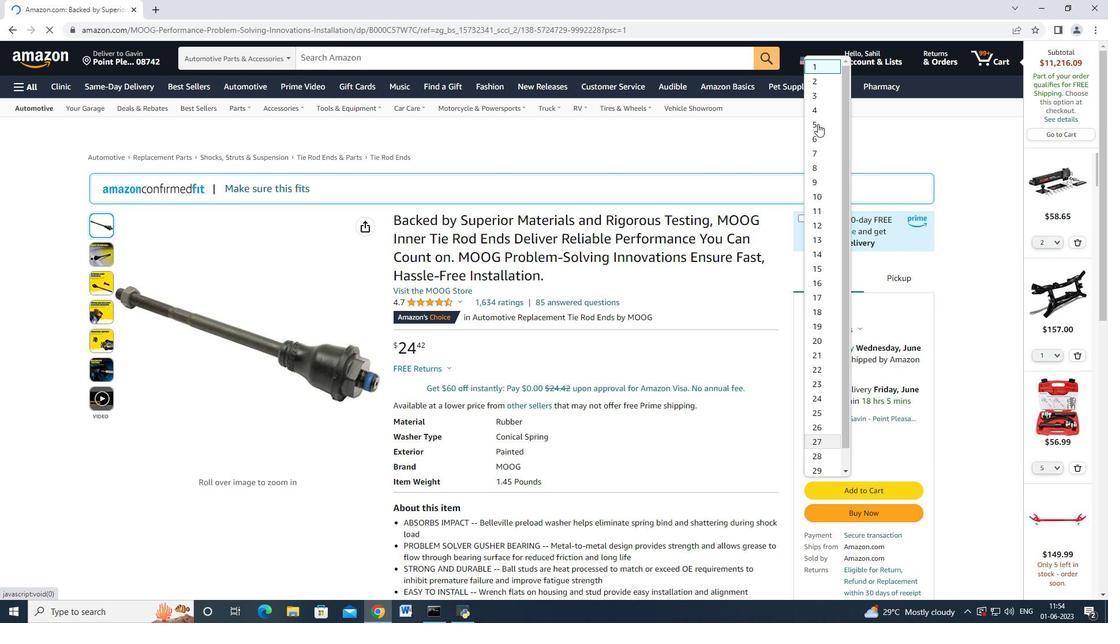 
Action: Mouse pressed left at (819, 91)
Screenshot: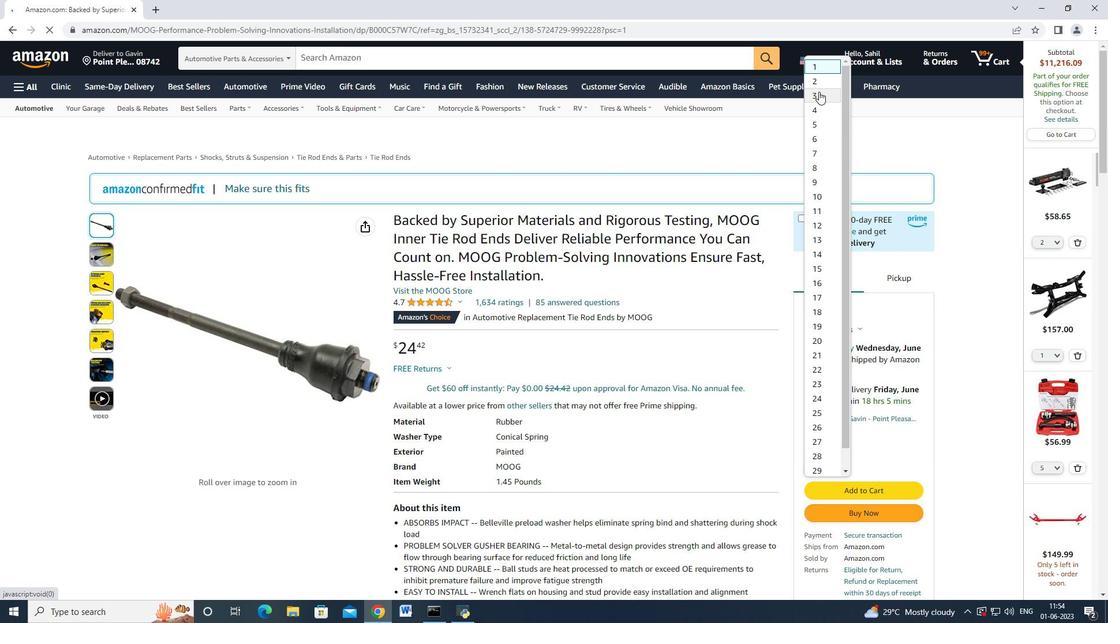 
Action: Mouse moved to (850, 496)
Screenshot: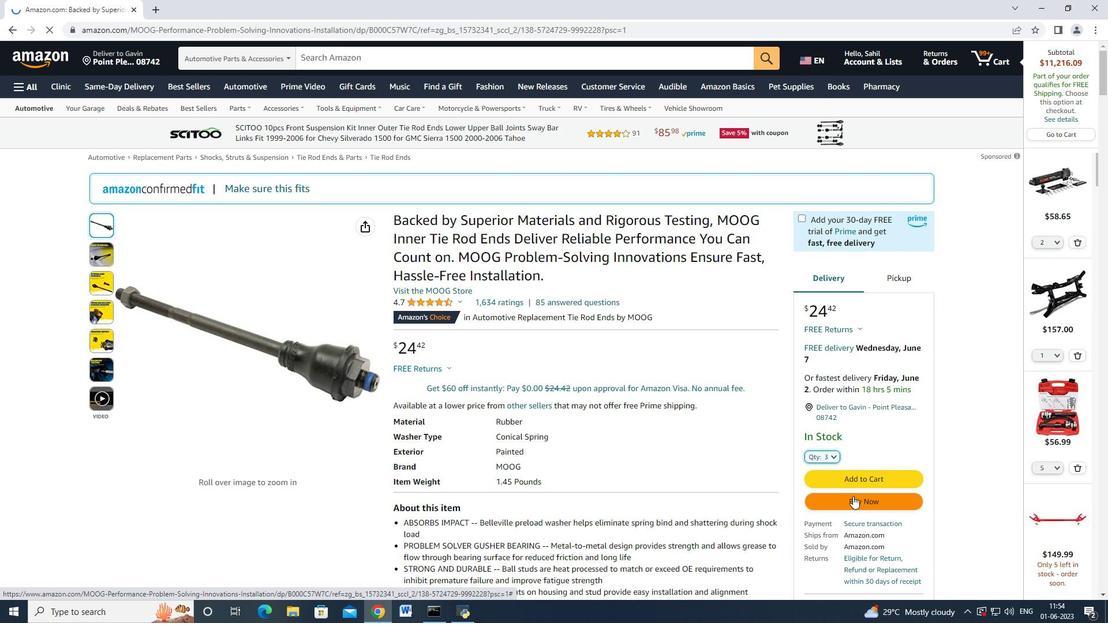 
Action: Mouse pressed left at (850, 496)
Screenshot: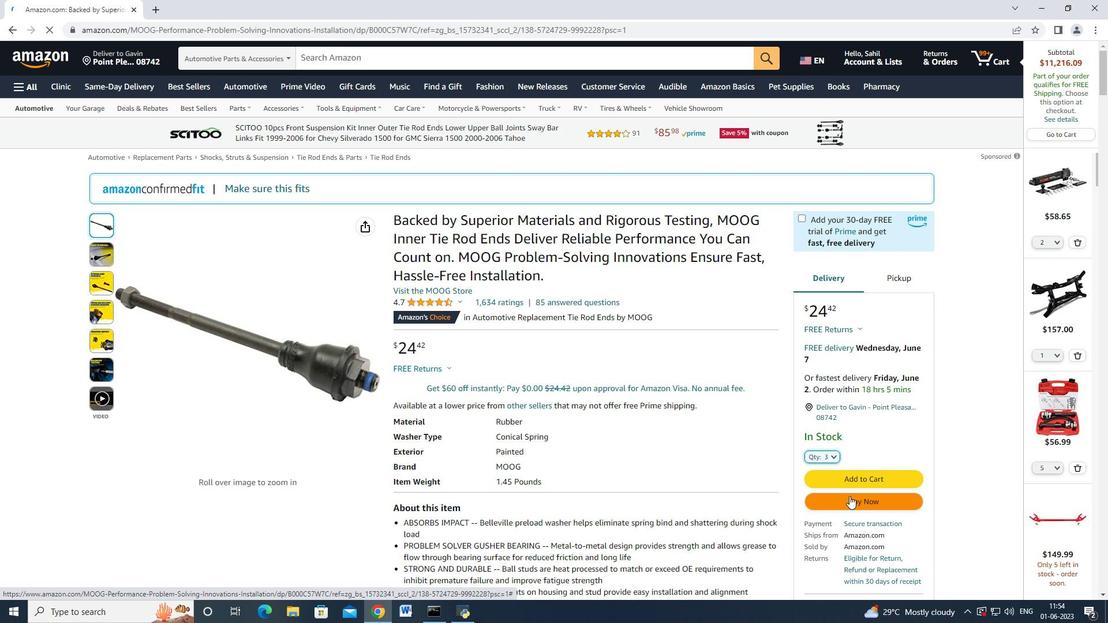 
Action: Mouse moved to (658, 101)
Screenshot: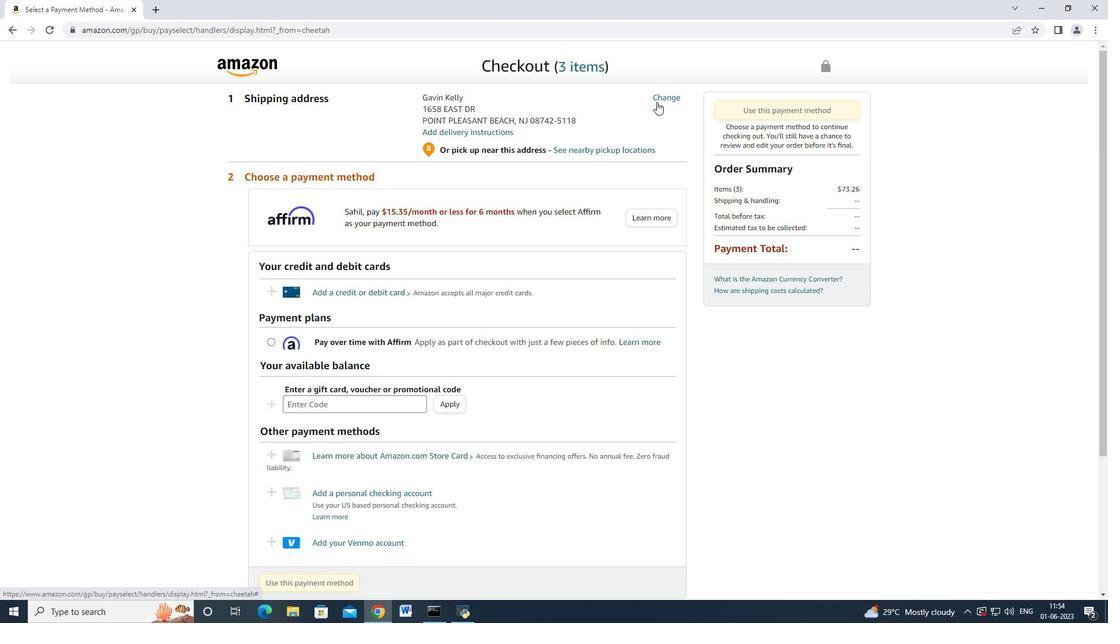 
Action: Mouse pressed left at (658, 101)
Screenshot: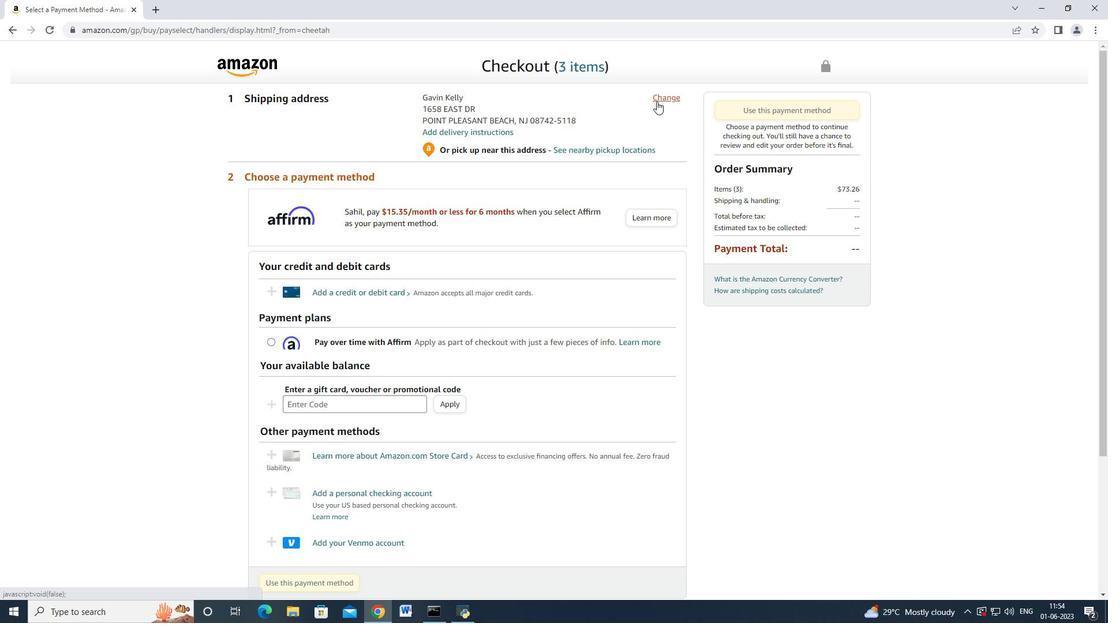 
Action: Mouse moved to (471, 293)
Screenshot: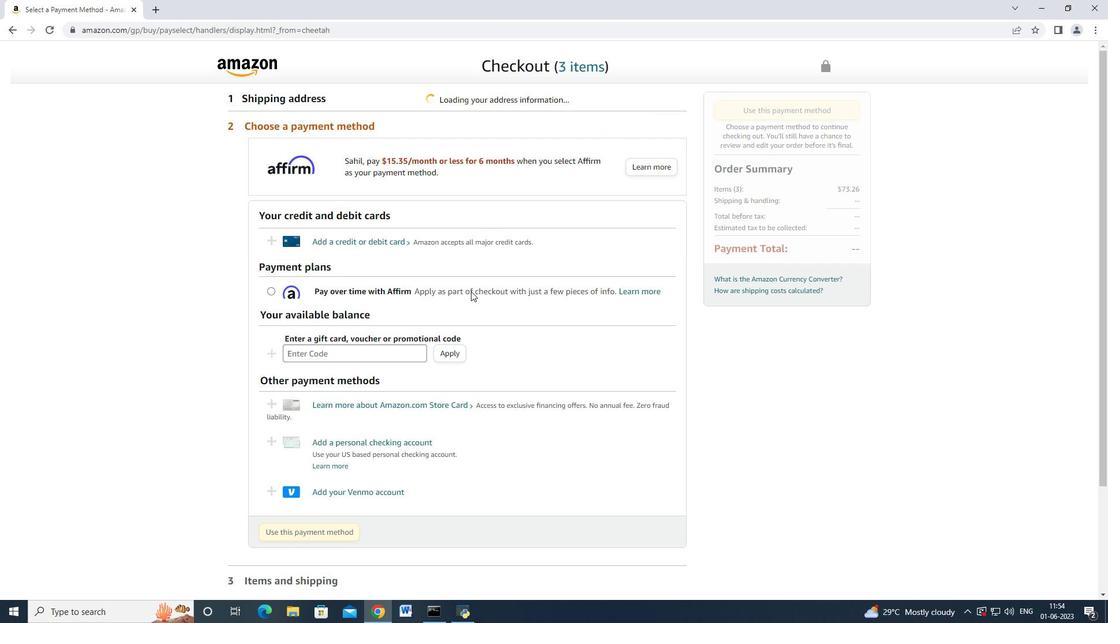 
Action: Mouse scrolled (471, 293) with delta (0, 0)
Screenshot: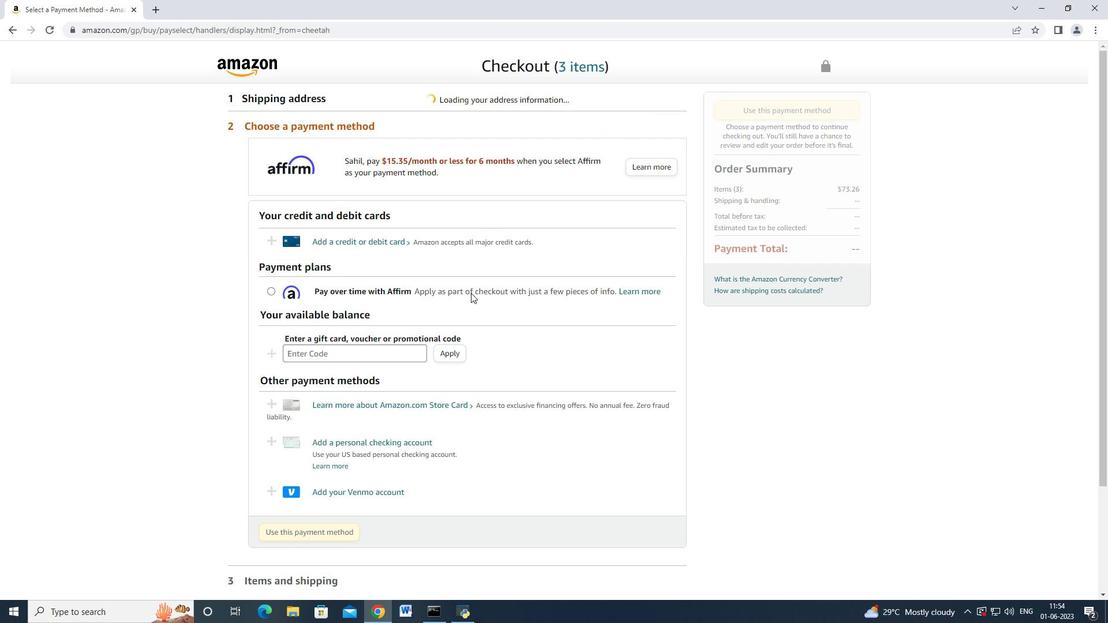 
Action: Mouse scrolled (471, 292) with delta (0, 0)
Screenshot: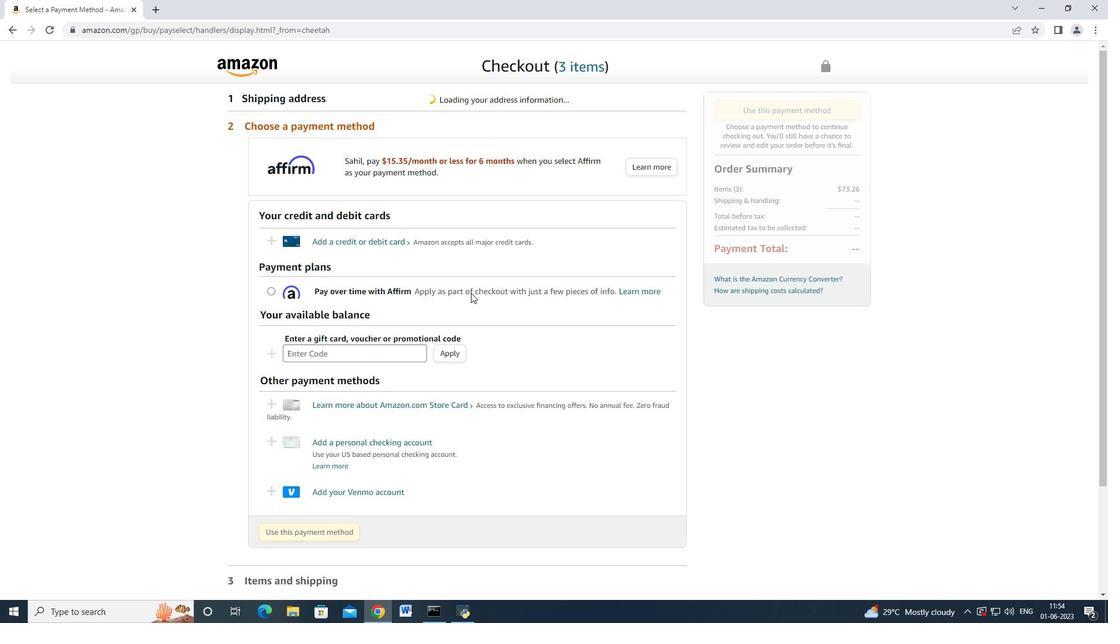 
Action: Mouse scrolled (471, 292) with delta (0, 0)
Screenshot: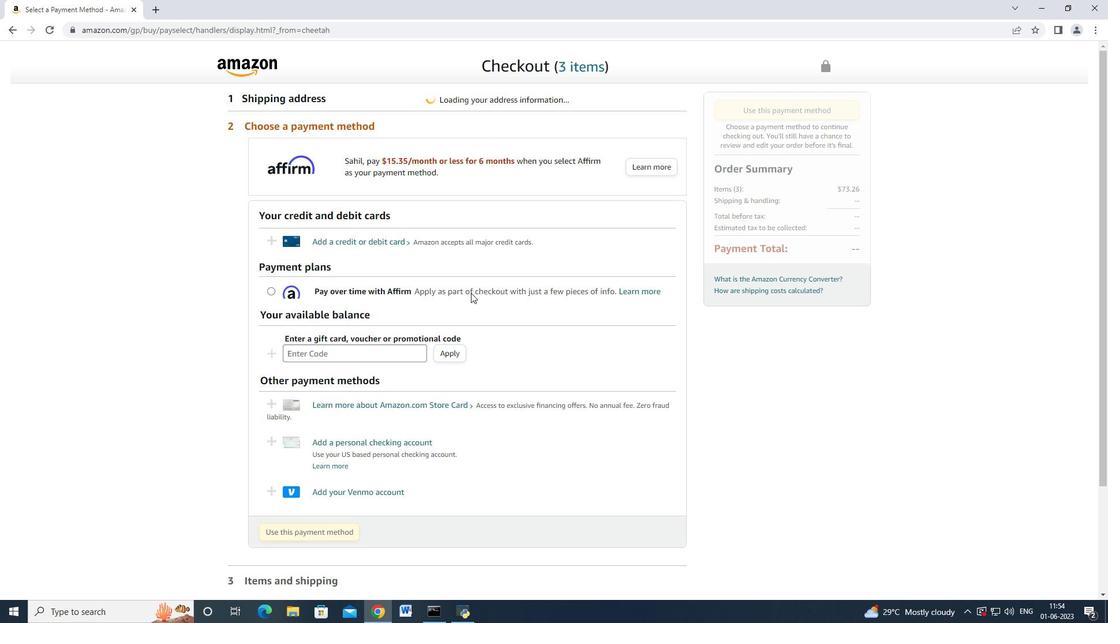 
Action: Mouse scrolled (471, 293) with delta (0, 0)
Screenshot: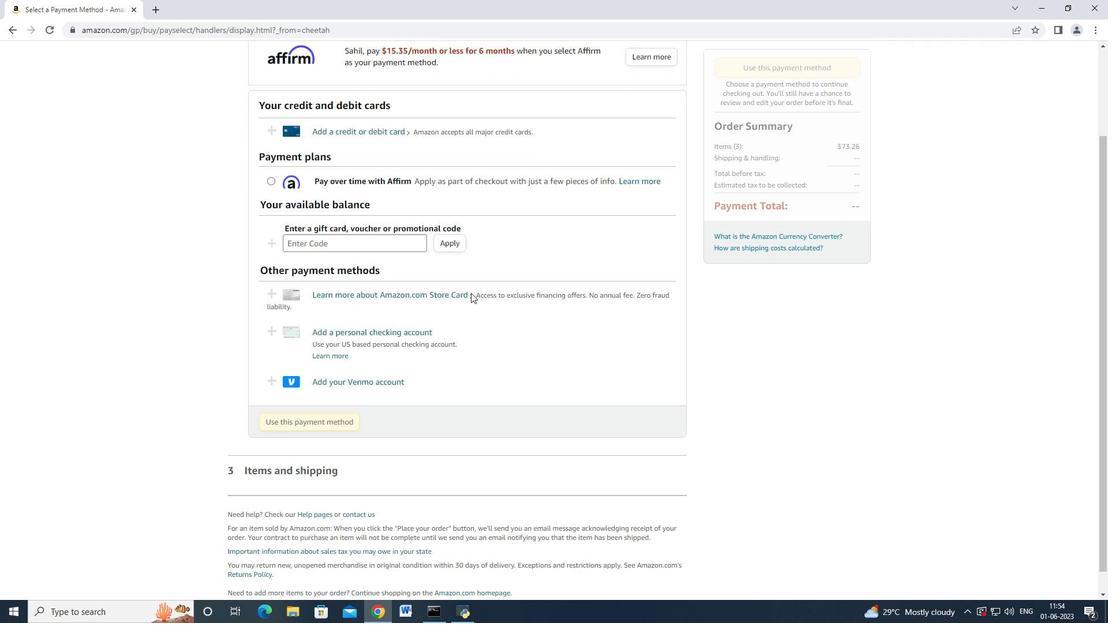 
Action: Mouse scrolled (471, 293) with delta (0, 0)
Screenshot: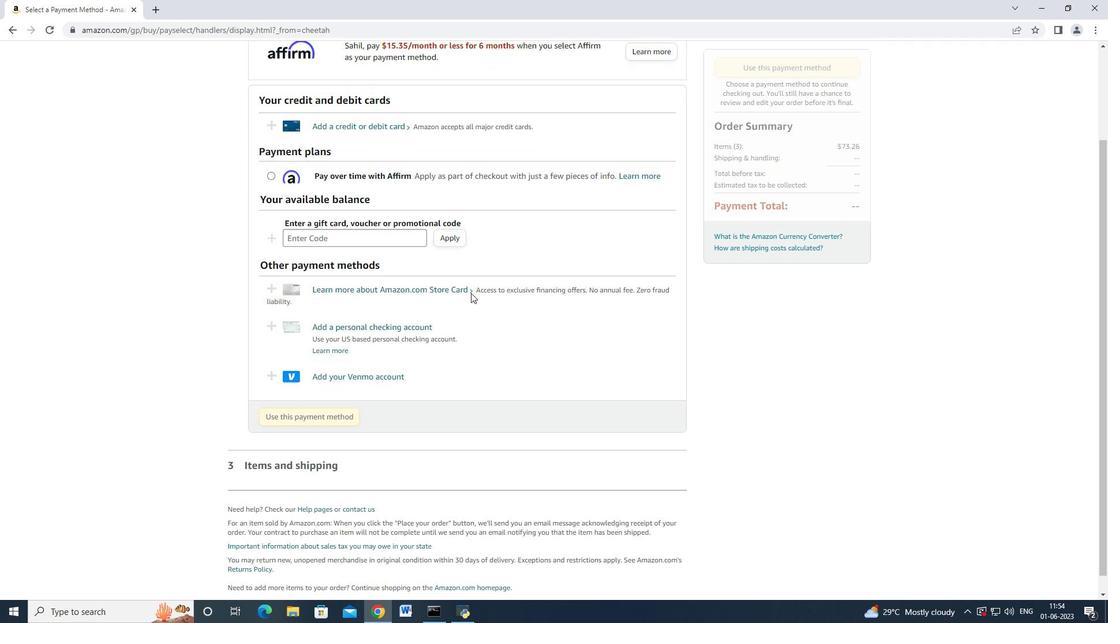 
Action: Mouse scrolled (471, 293) with delta (0, 0)
Screenshot: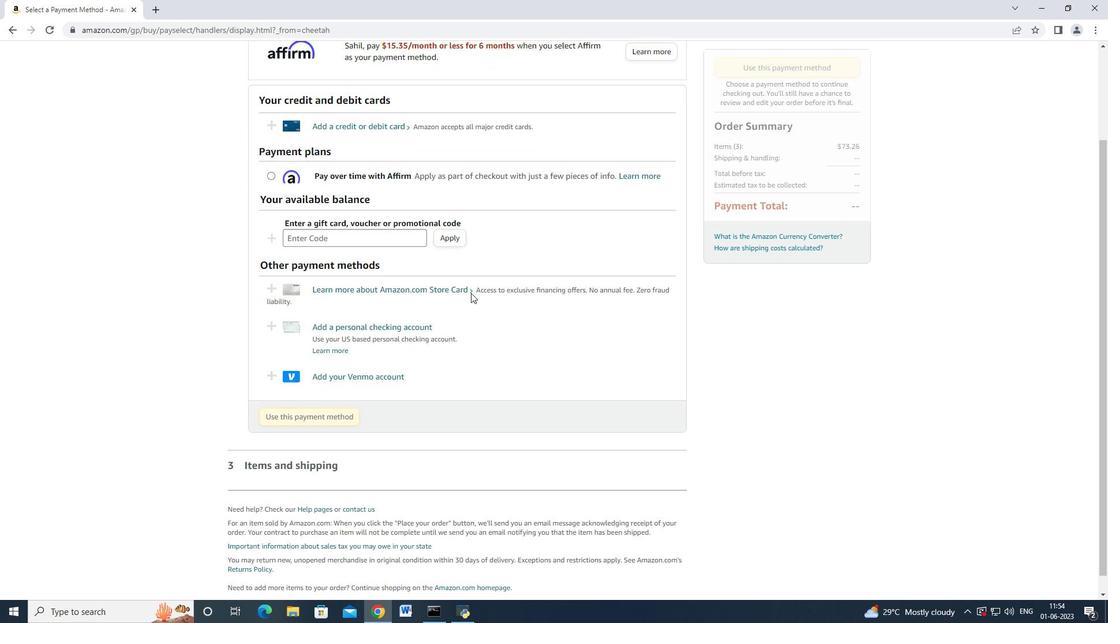 
Action: Mouse scrolled (471, 292) with delta (0, 0)
Screenshot: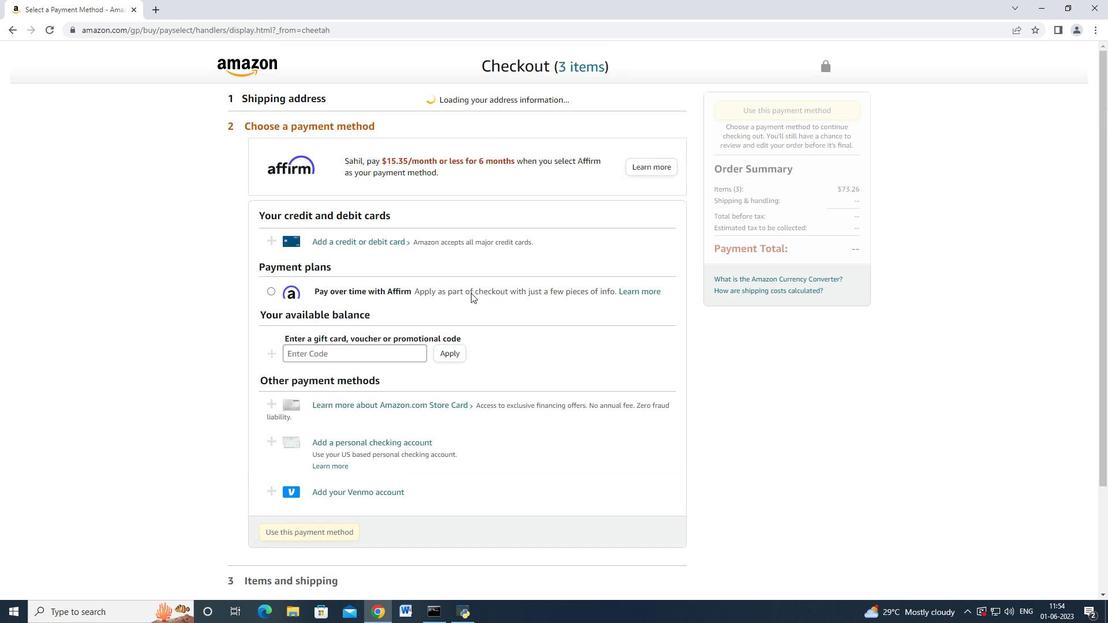 
Action: Mouse scrolled (471, 292) with delta (0, 0)
Screenshot: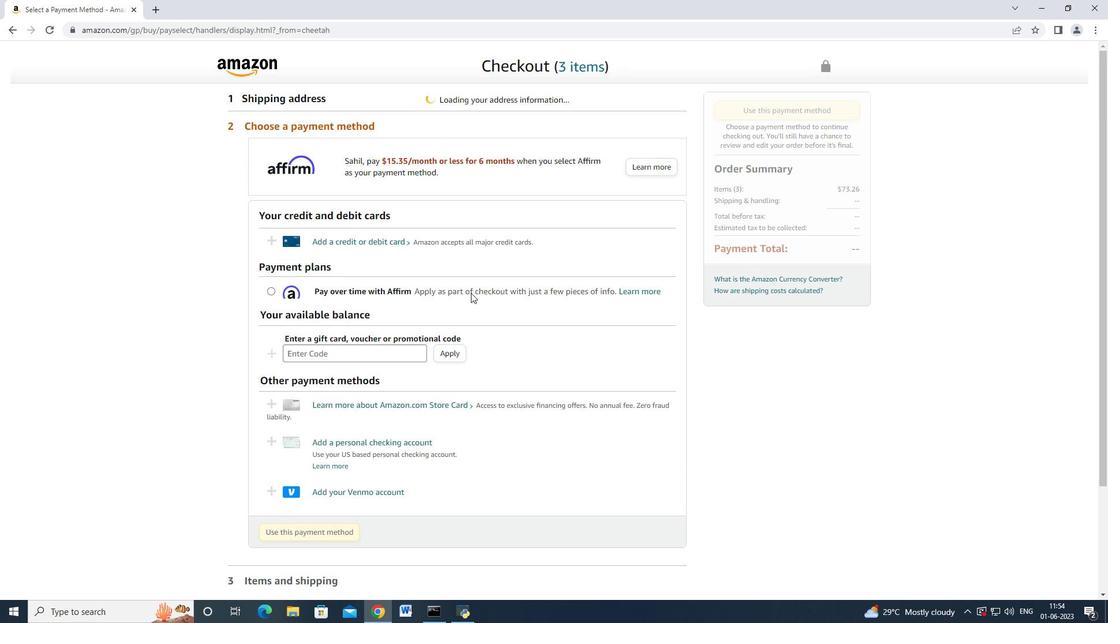 
Action: Mouse scrolled (471, 292) with delta (0, 0)
Screenshot: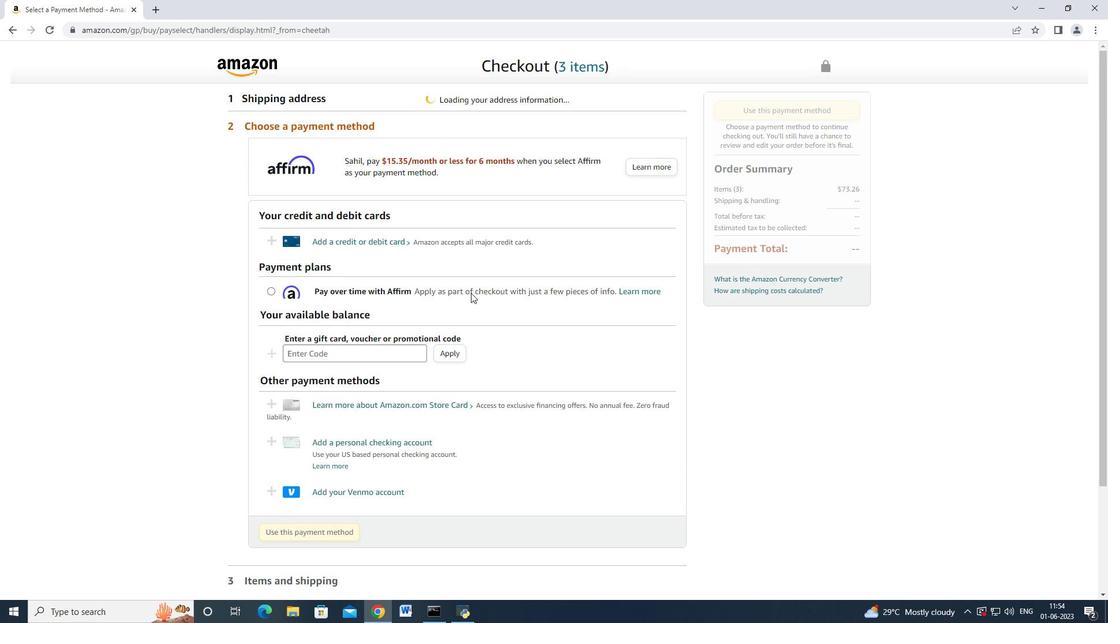 
Action: Mouse scrolled (471, 292) with delta (0, 0)
Screenshot: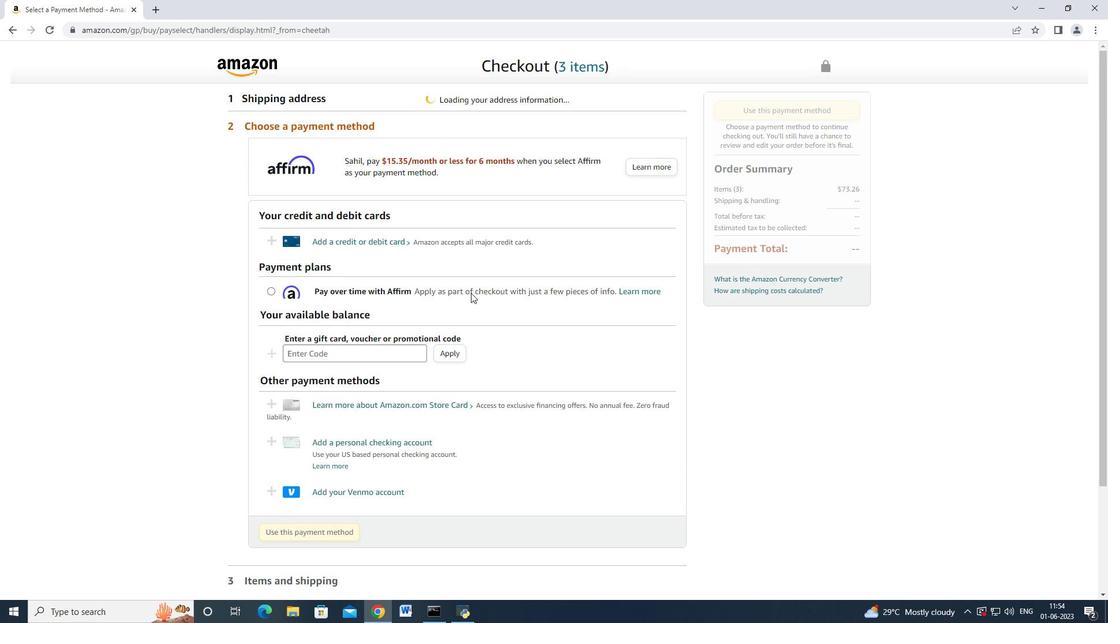 
Action: Mouse scrolled (471, 292) with delta (0, 0)
Screenshot: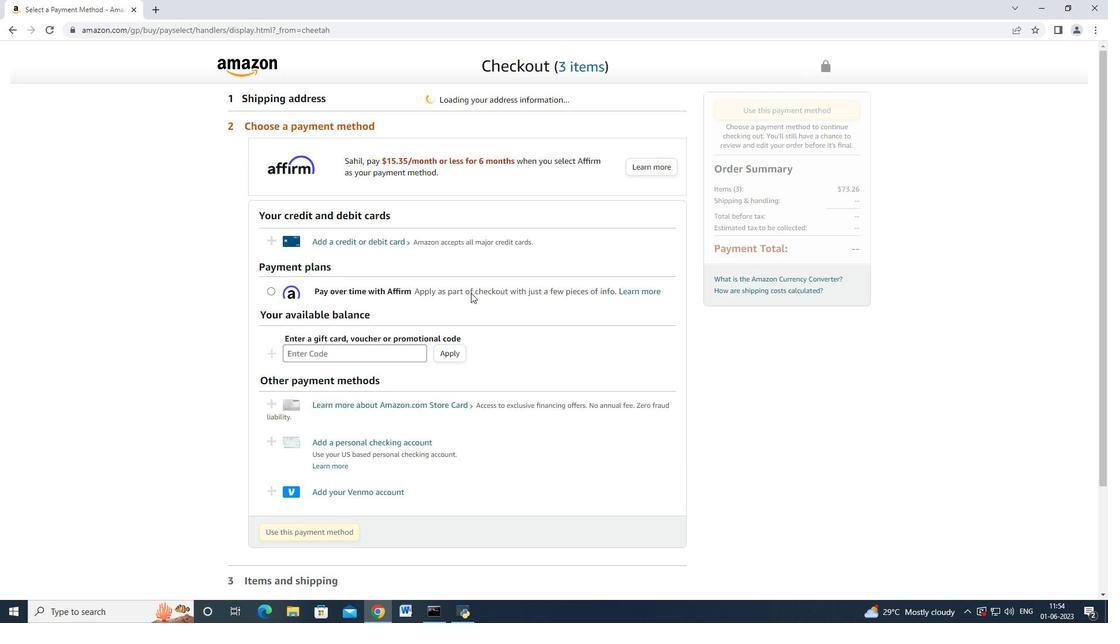 
Action: Mouse scrolled (471, 292) with delta (0, 0)
Screenshot: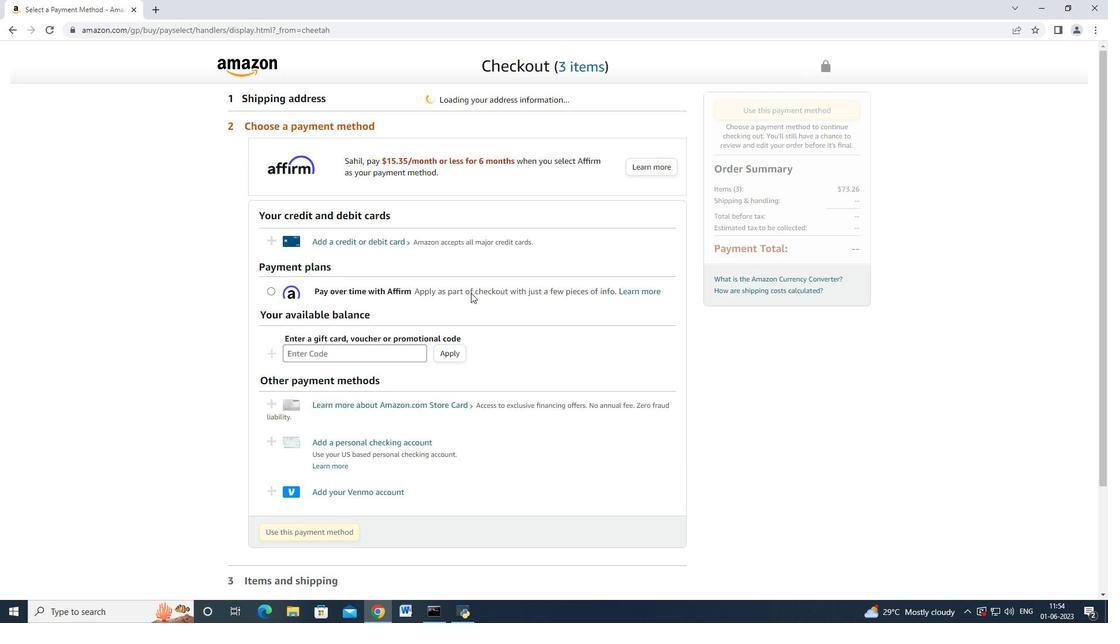 
Action: Mouse scrolled (471, 292) with delta (0, 0)
Screenshot: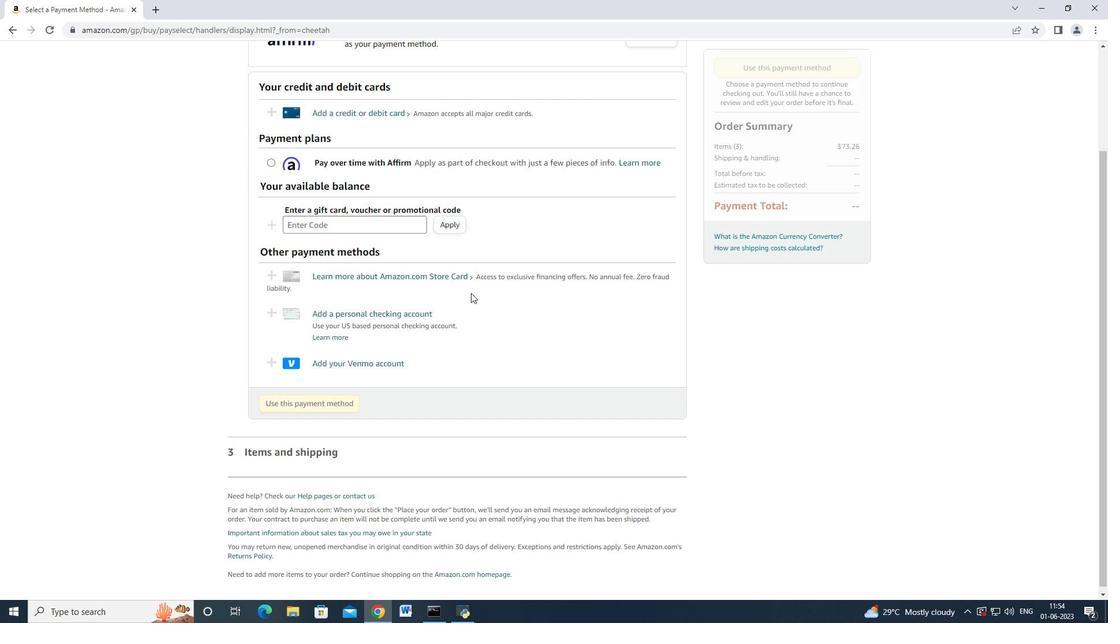 
Action: Mouse scrolled (471, 292) with delta (0, 0)
Screenshot: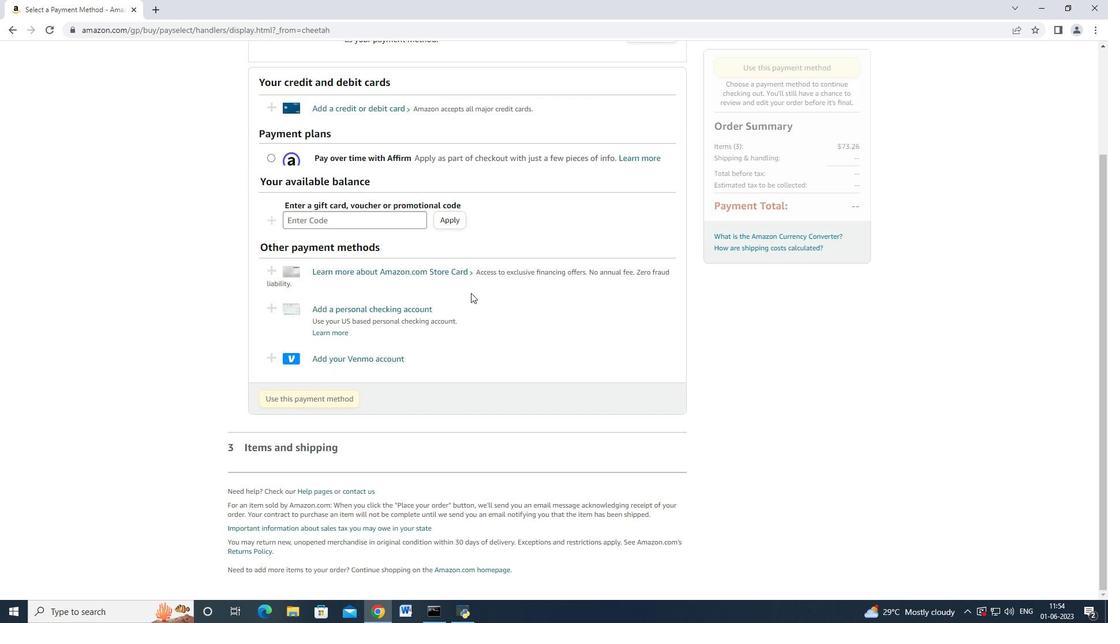 
Action: Mouse scrolled (471, 292) with delta (0, 0)
Screenshot: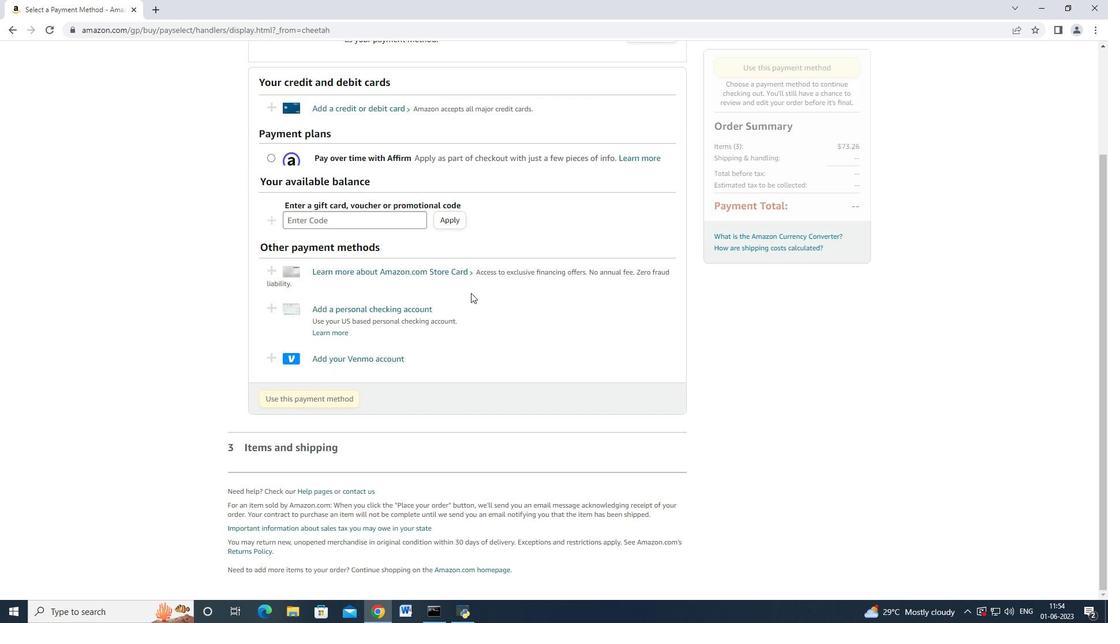 
Action: Mouse scrolled (471, 292) with delta (0, 0)
Screenshot: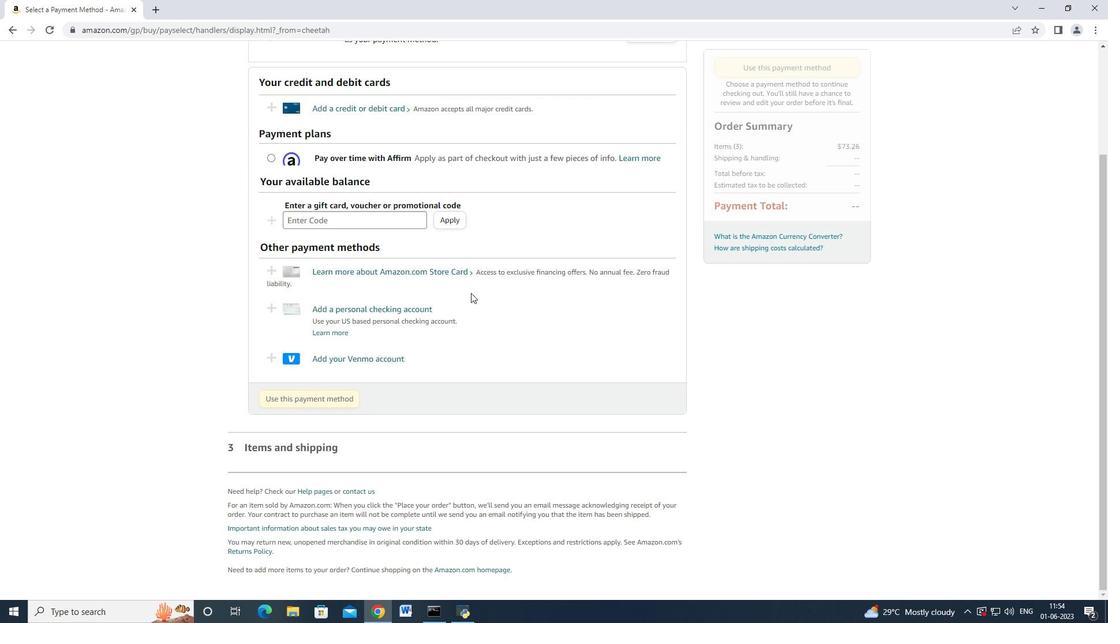 
Action: Mouse scrolled (471, 292) with delta (0, 0)
Screenshot: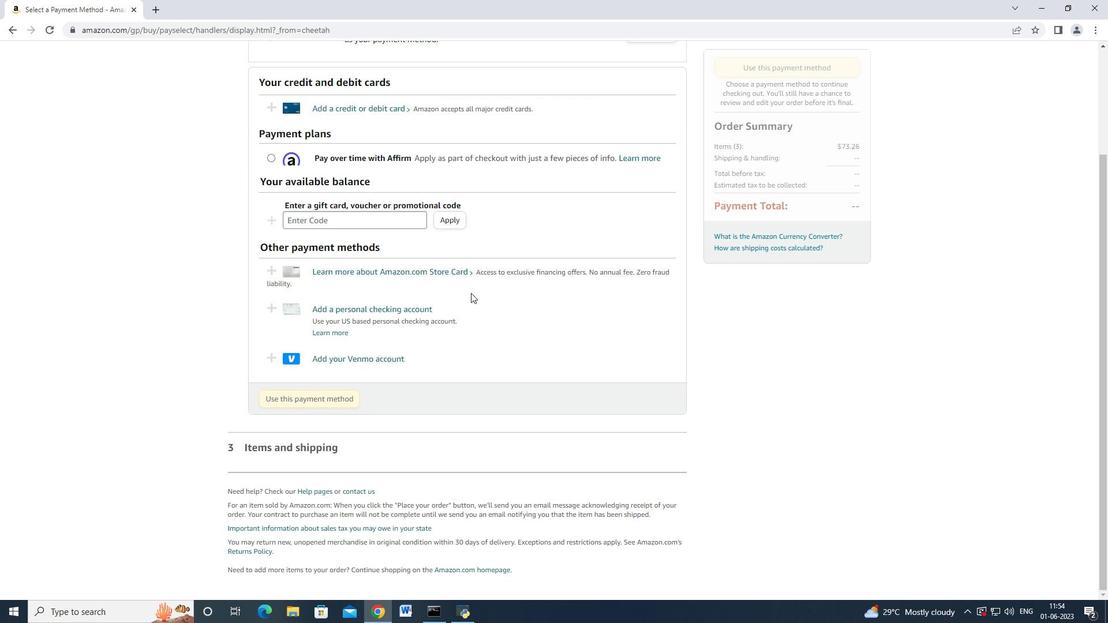 
Action: Mouse scrolled (471, 292) with delta (0, 0)
Screenshot: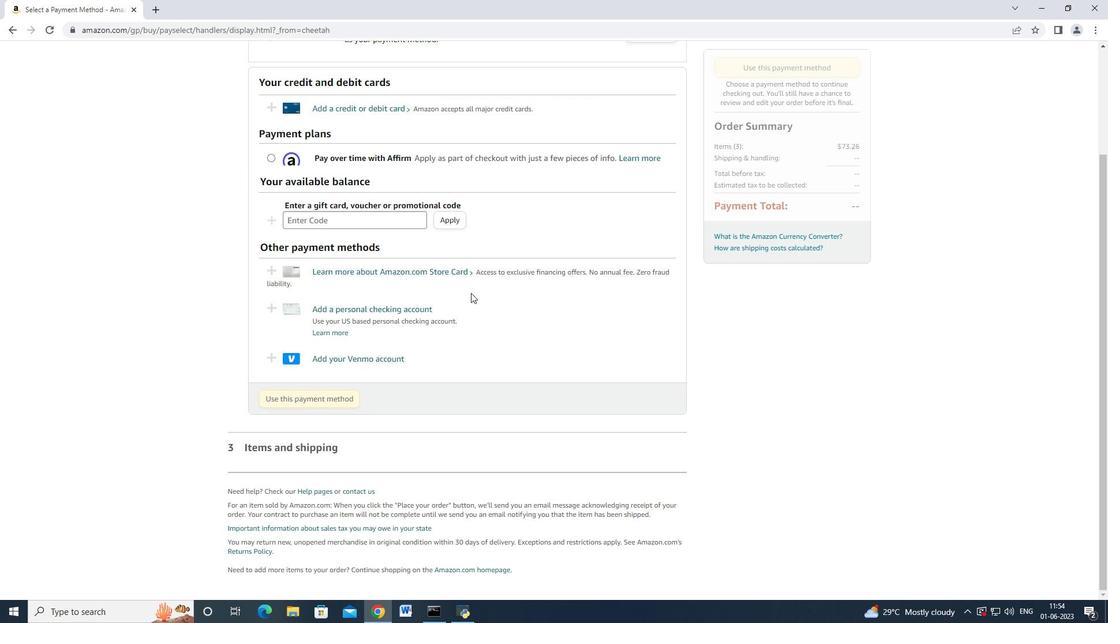 
Action: Mouse scrolled (471, 293) with delta (0, 0)
Screenshot: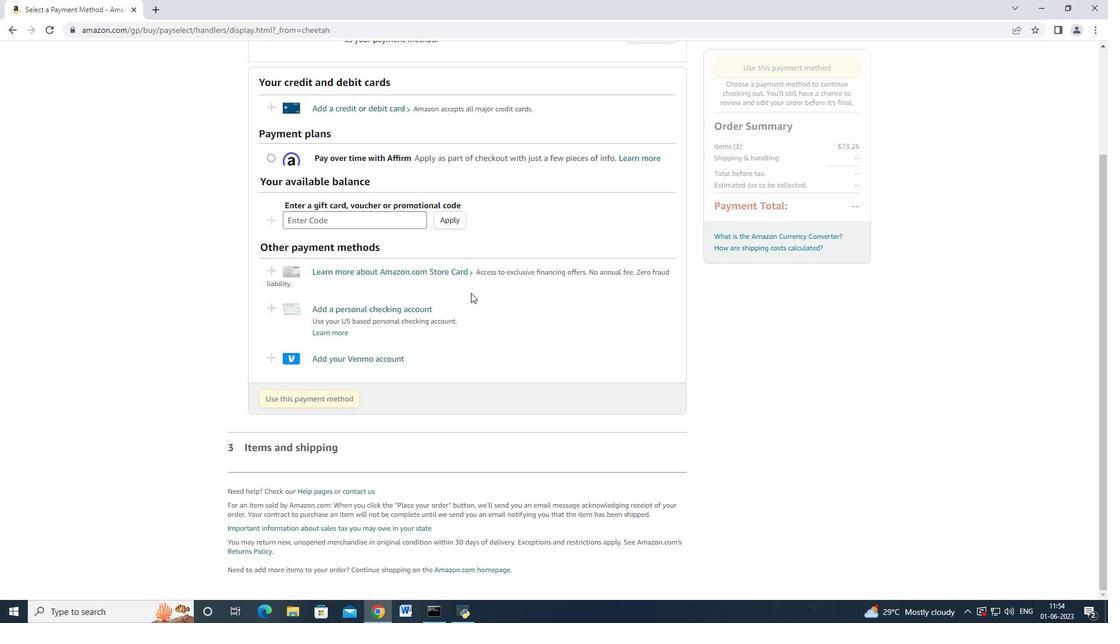 
Action: Mouse scrolled (471, 293) with delta (0, 0)
Screenshot: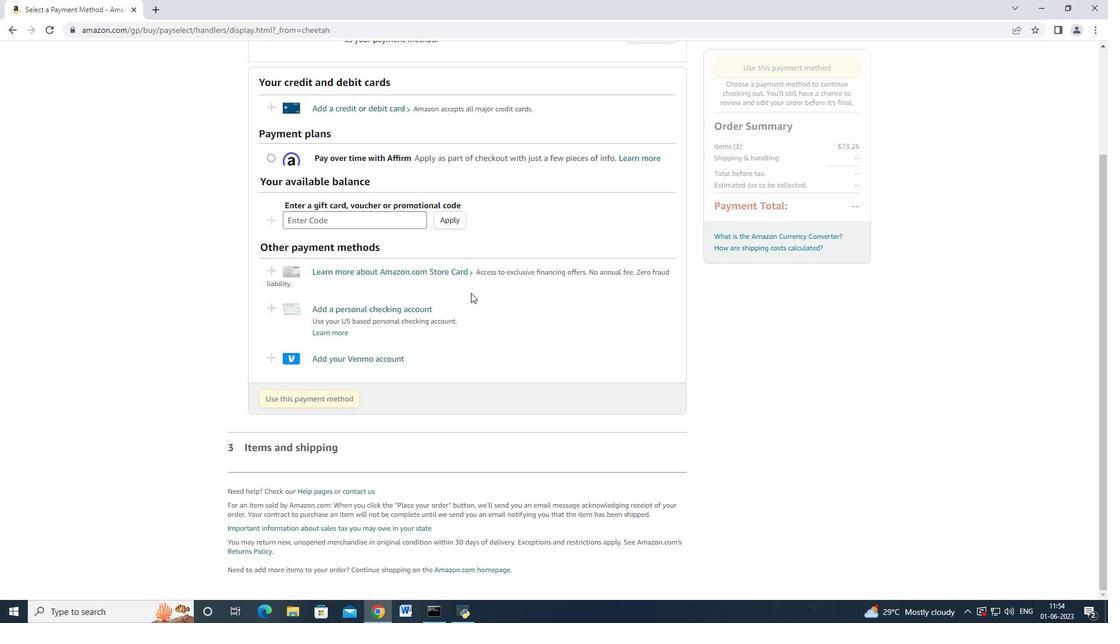 
Action: Mouse scrolled (471, 293) with delta (0, 0)
Screenshot: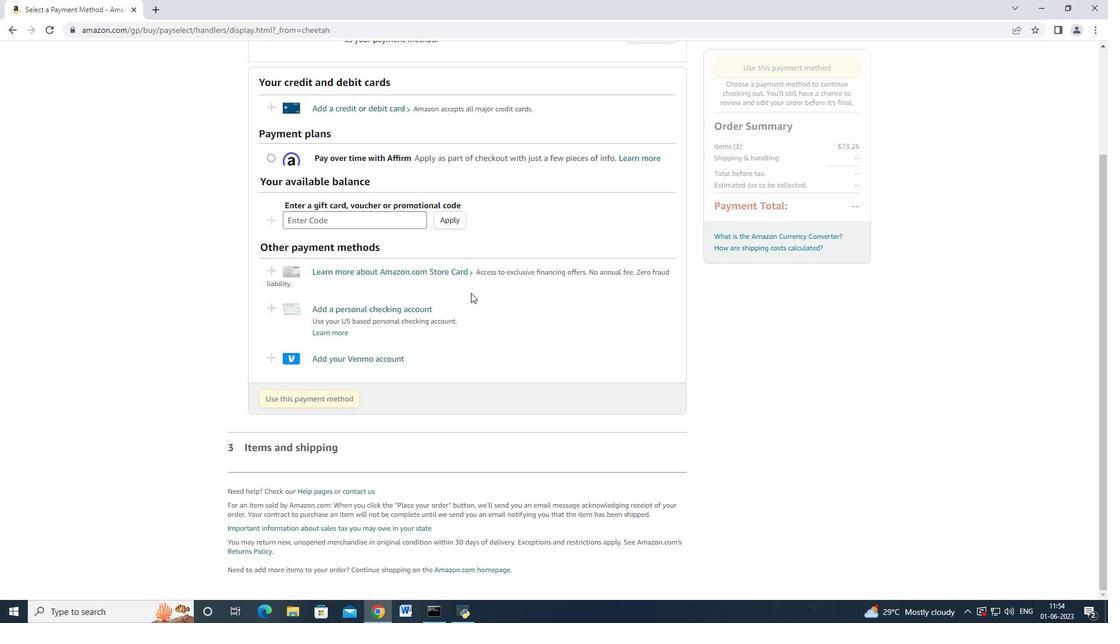
Action: Mouse scrolled (471, 293) with delta (0, 0)
Screenshot: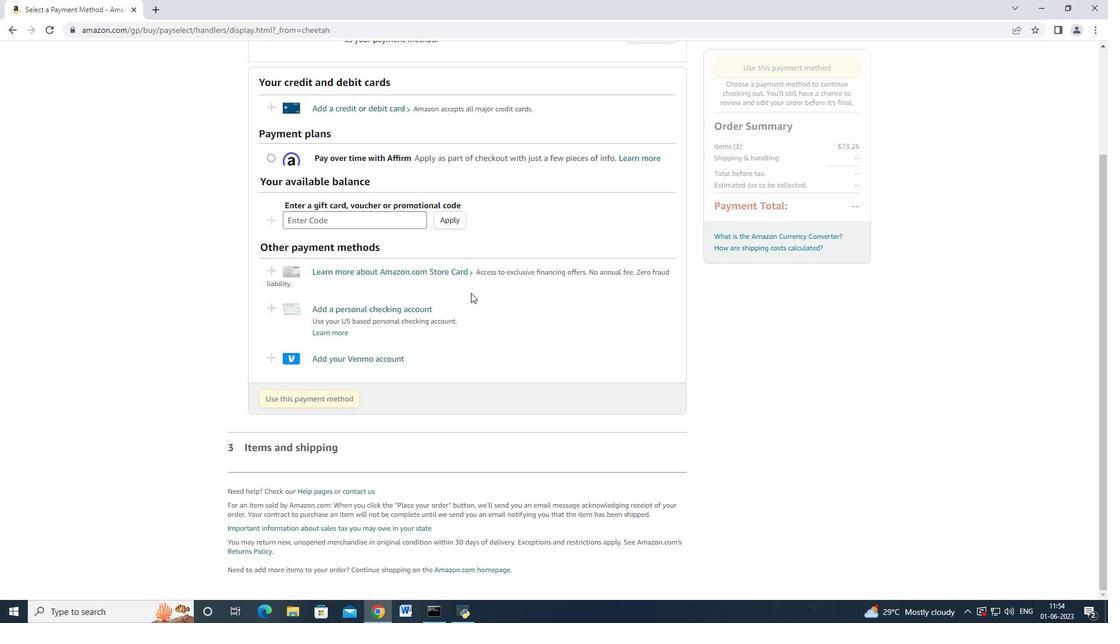 
Action: Mouse scrolled (471, 293) with delta (0, 0)
Screenshot: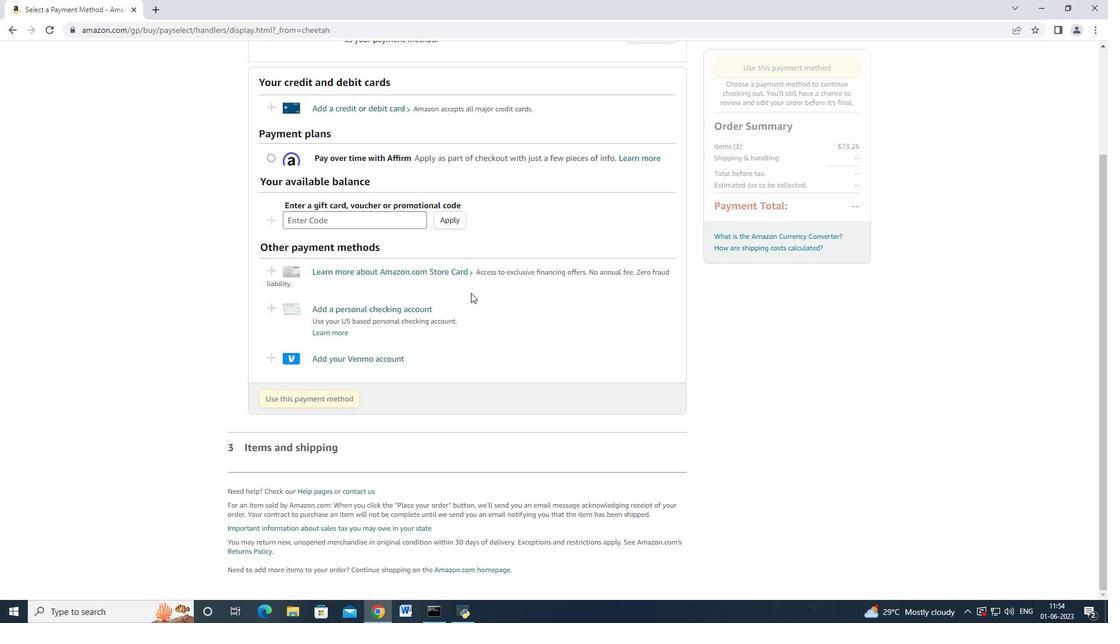 
Action: Mouse scrolled (471, 293) with delta (0, 0)
Screenshot: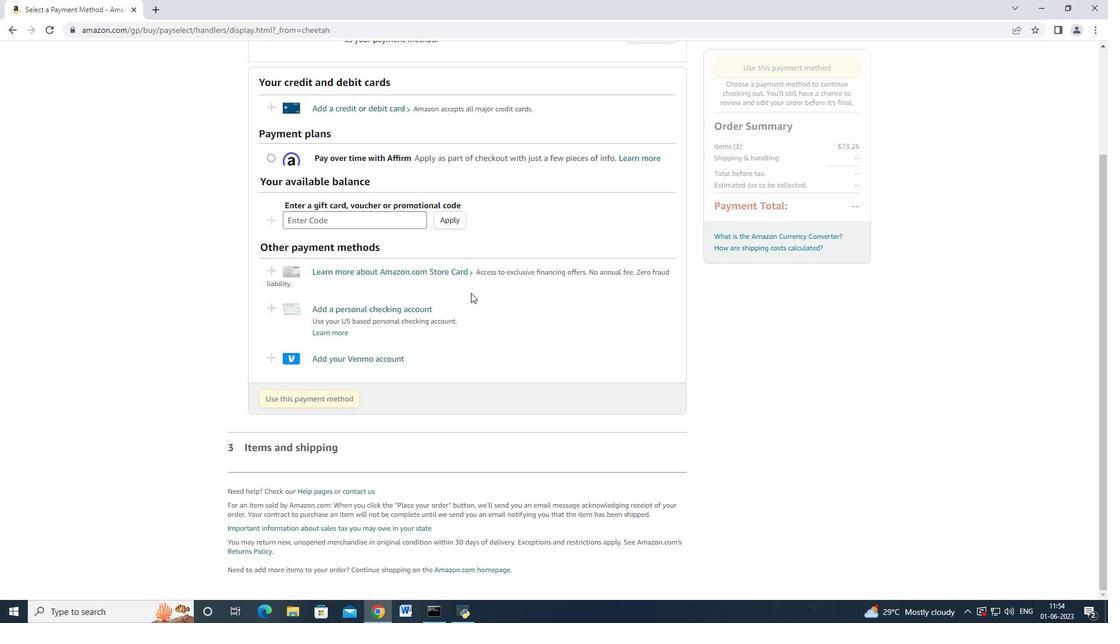 
Action: Mouse scrolled (471, 293) with delta (0, 0)
Screenshot: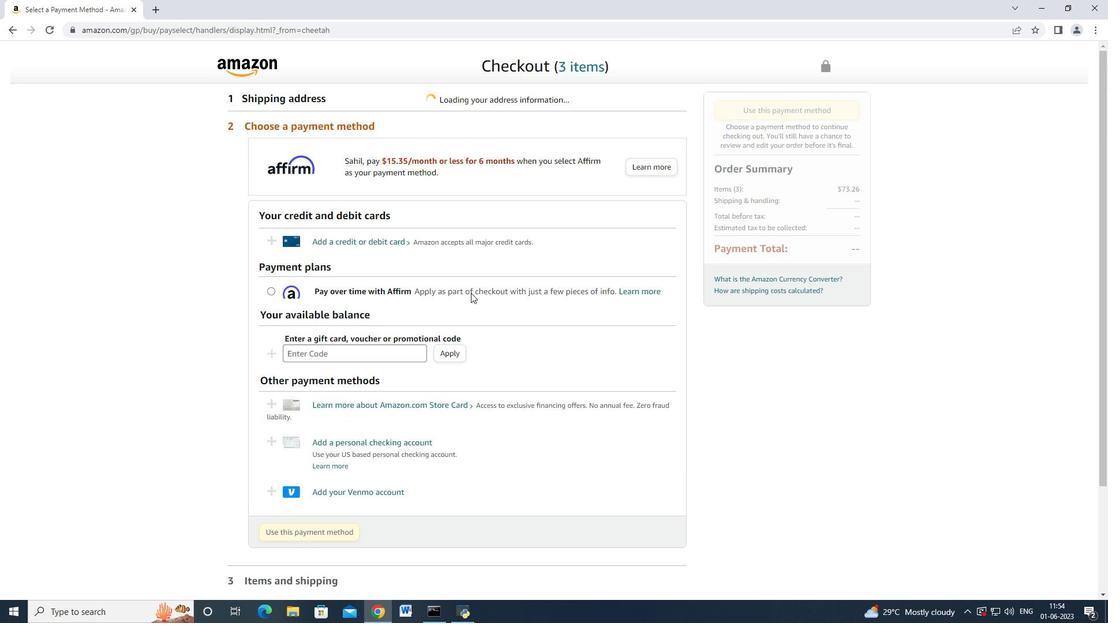 
Action: Mouse scrolled (471, 293) with delta (0, 0)
Screenshot: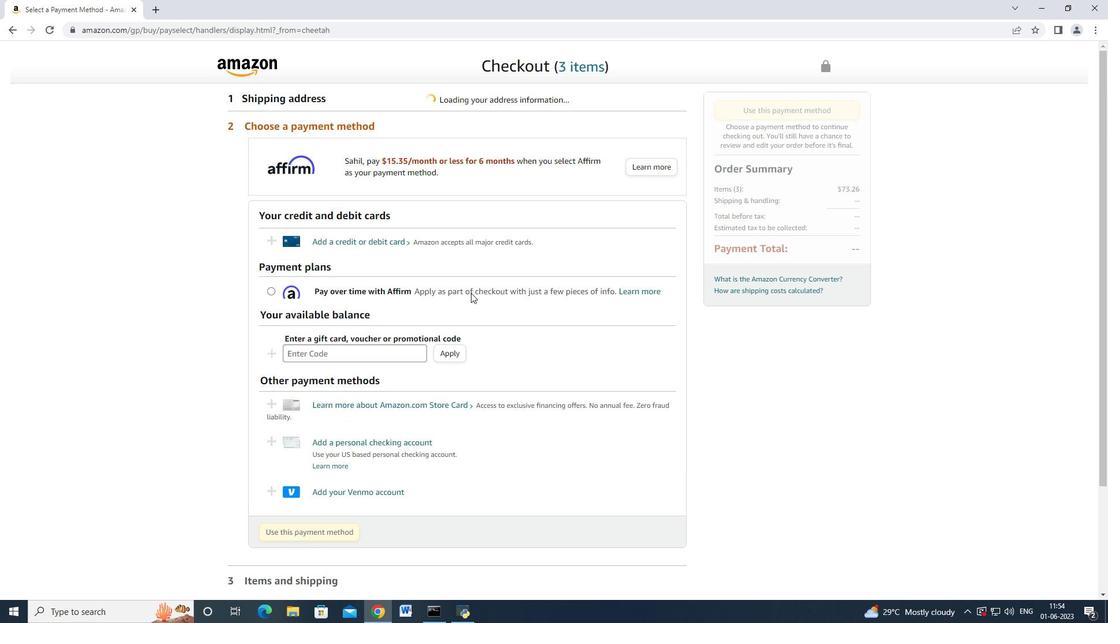 
Action: Mouse scrolled (471, 293) with delta (0, 0)
Screenshot: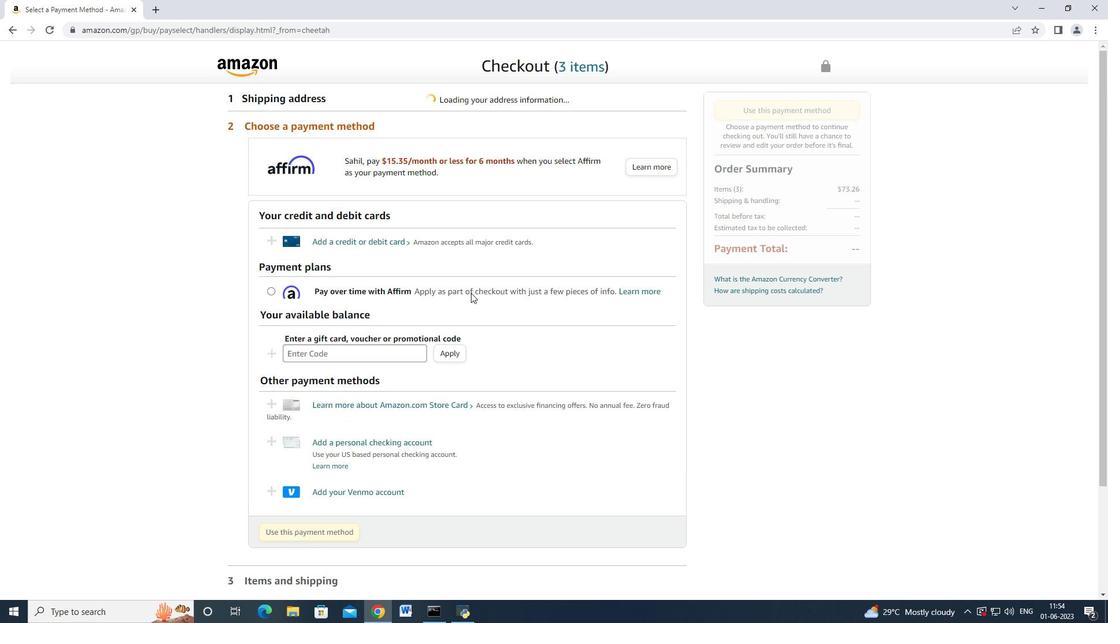 
Action: Mouse scrolled (471, 293) with delta (0, 0)
Screenshot: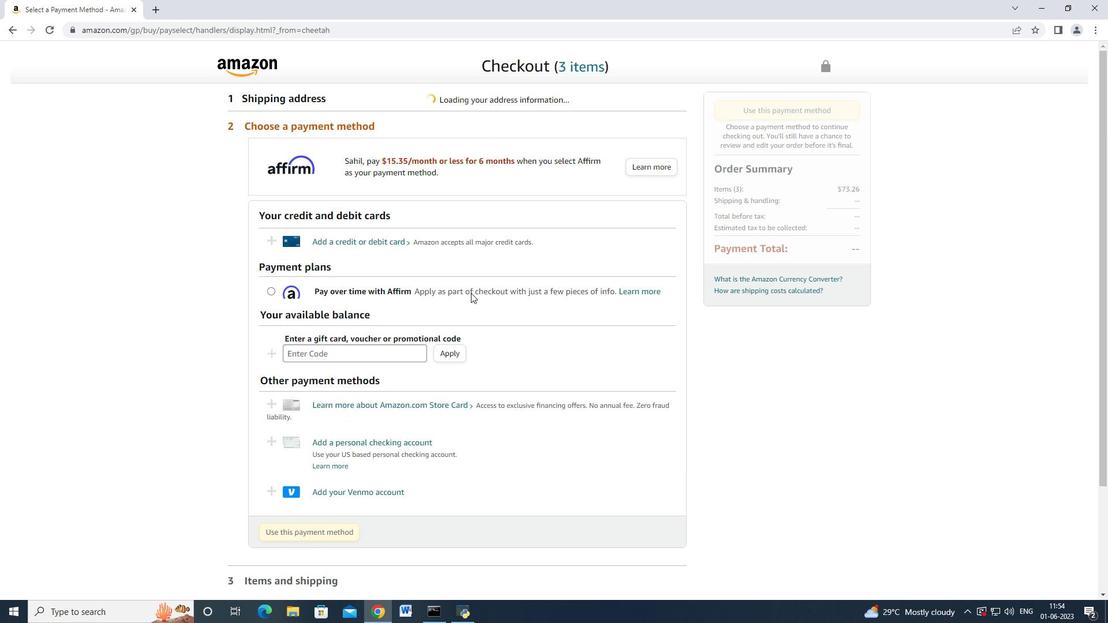 
Action: Mouse scrolled (471, 293) with delta (0, 0)
Screenshot: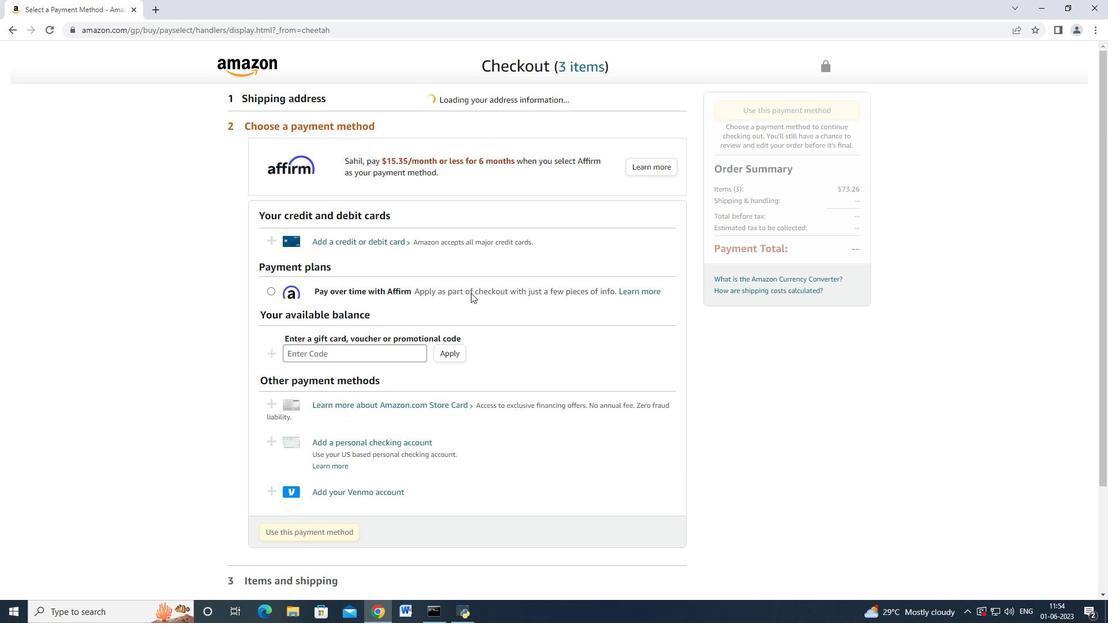 
Action: Mouse scrolled (471, 293) with delta (0, 0)
Screenshot: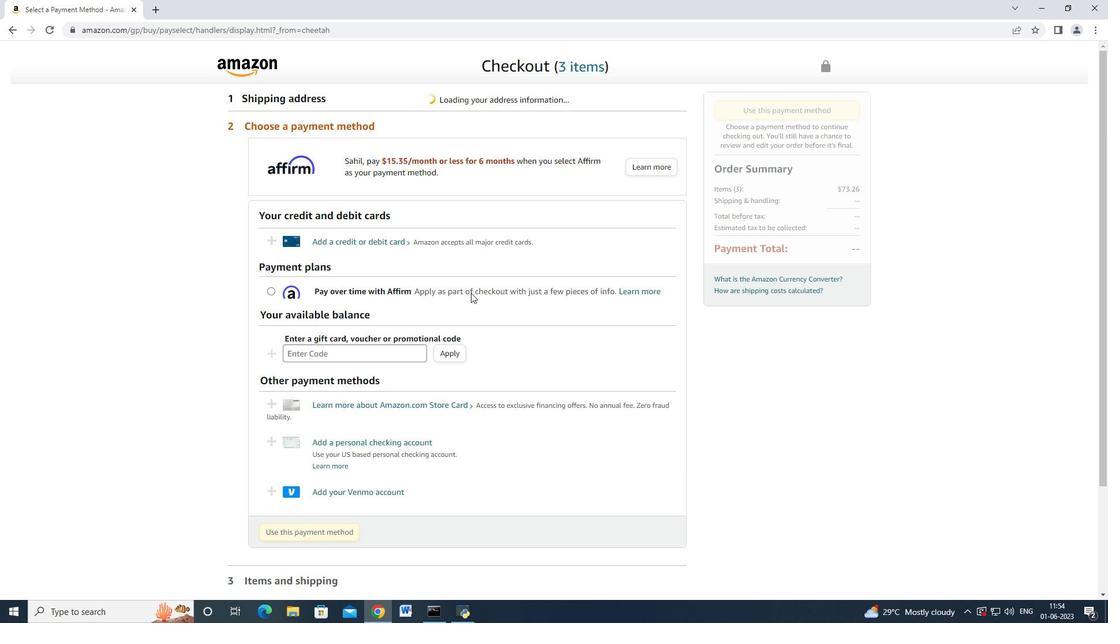 
Action: Mouse scrolled (471, 292) with delta (0, 0)
Screenshot: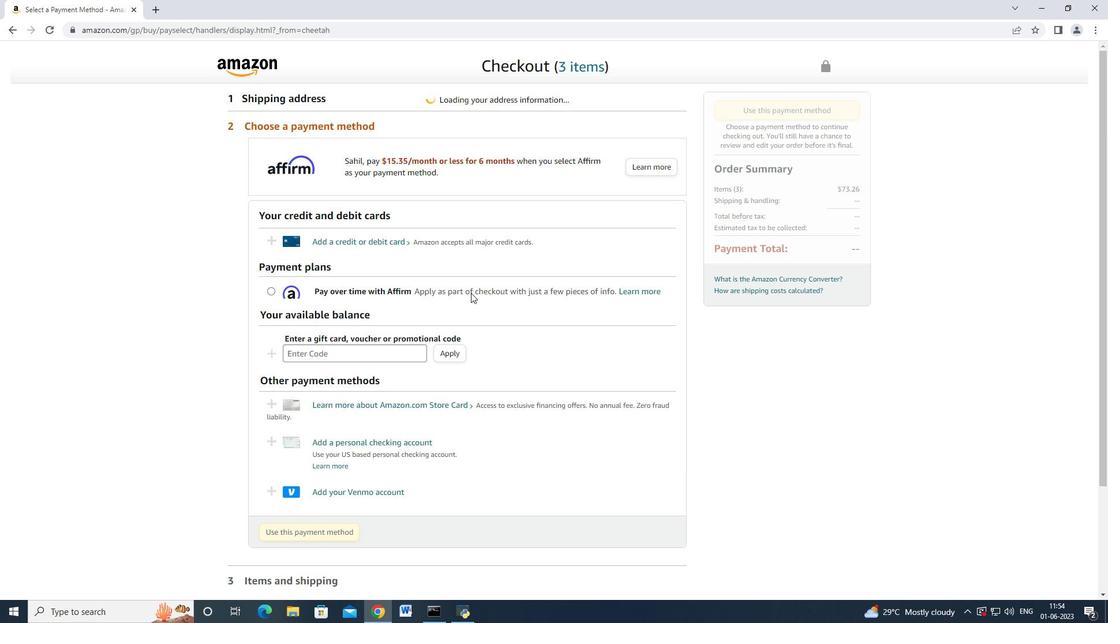
Action: Mouse scrolled (471, 292) with delta (0, 0)
Screenshot: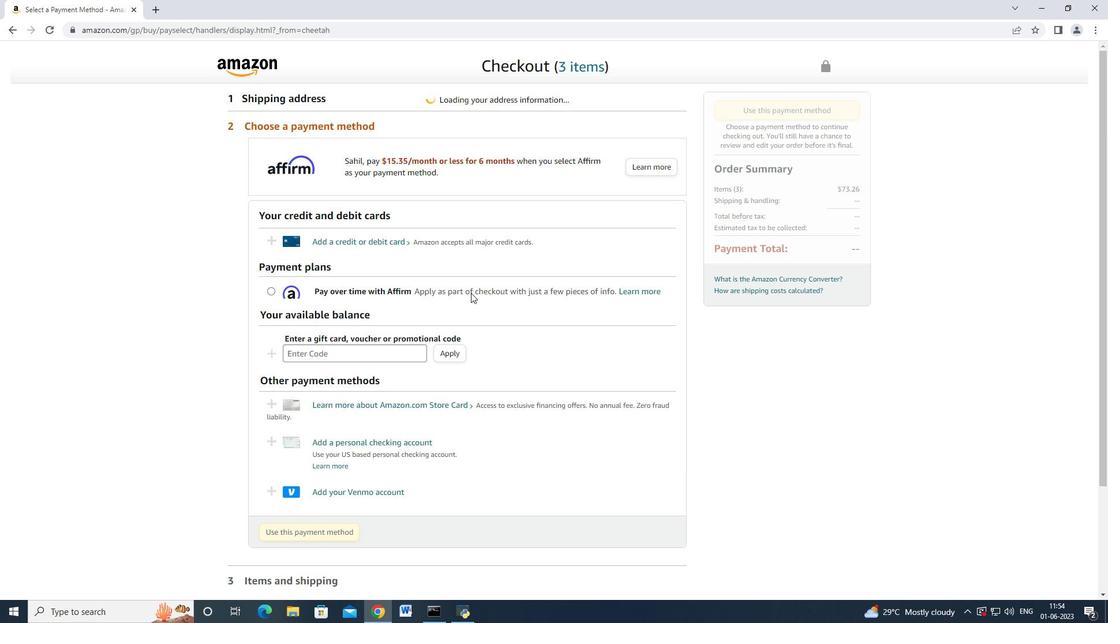 
Action: Mouse scrolled (471, 292) with delta (0, 0)
Screenshot: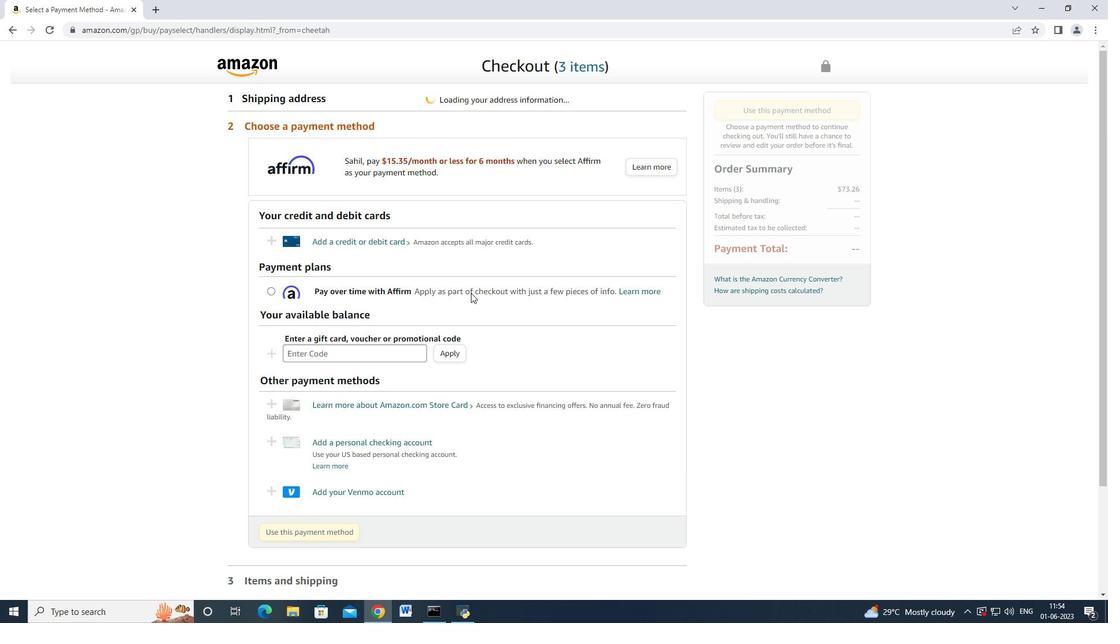 
Action: Mouse scrolled (471, 292) with delta (0, 0)
Screenshot: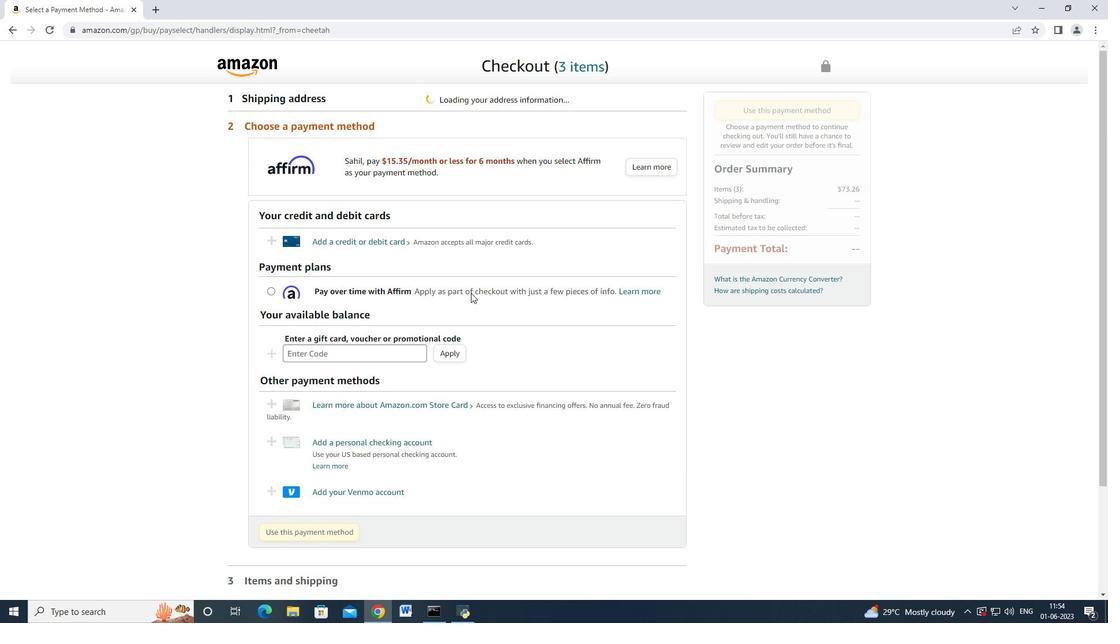 
Action: Mouse scrolled (471, 292) with delta (0, 0)
Screenshot: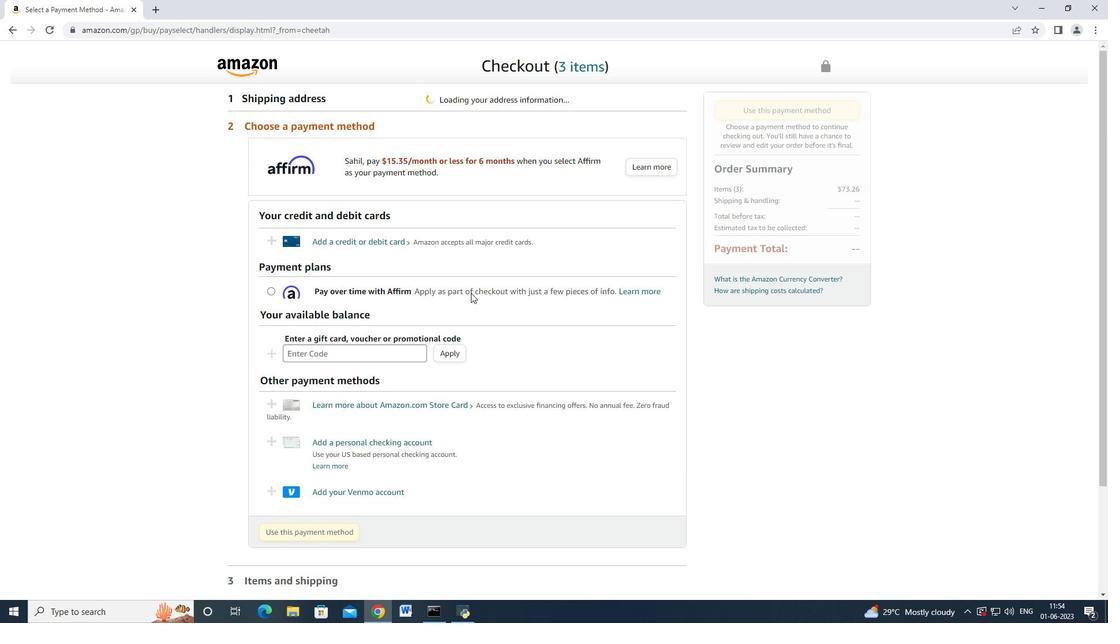 
Action: Mouse scrolled (471, 292) with delta (0, 0)
Screenshot: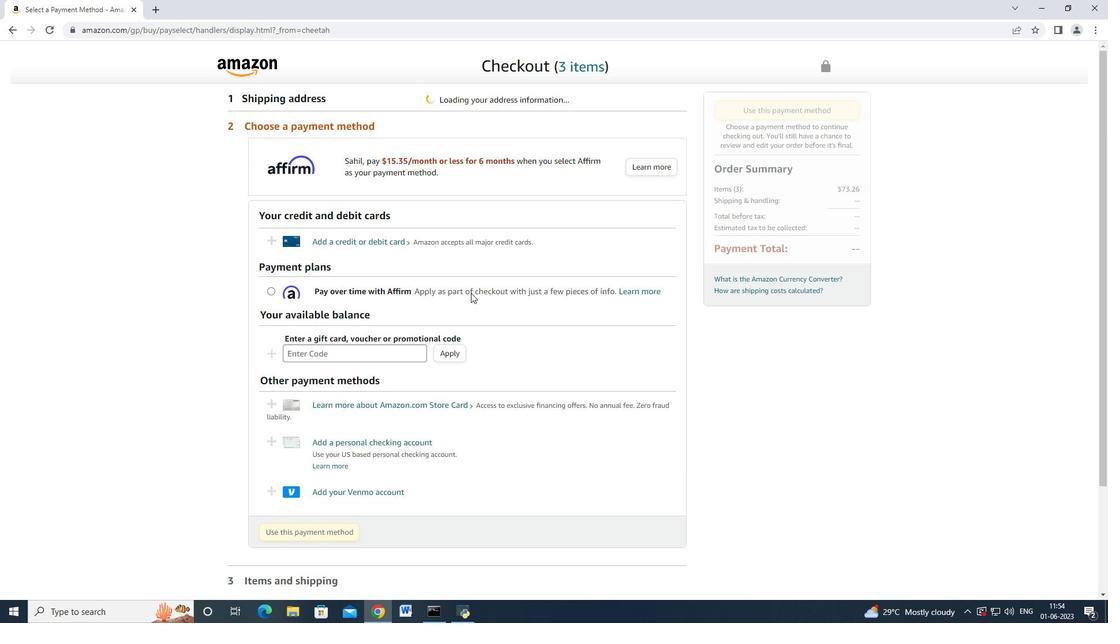 
Action: Mouse scrolled (471, 293) with delta (0, 0)
Screenshot: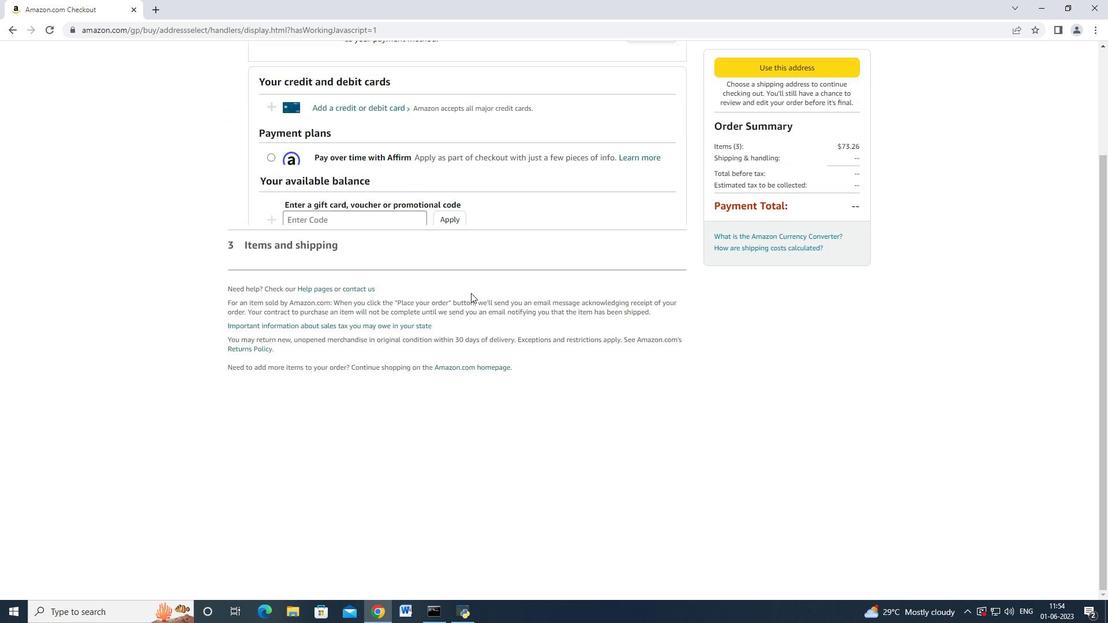 
Action: Mouse scrolled (471, 293) with delta (0, 0)
Screenshot: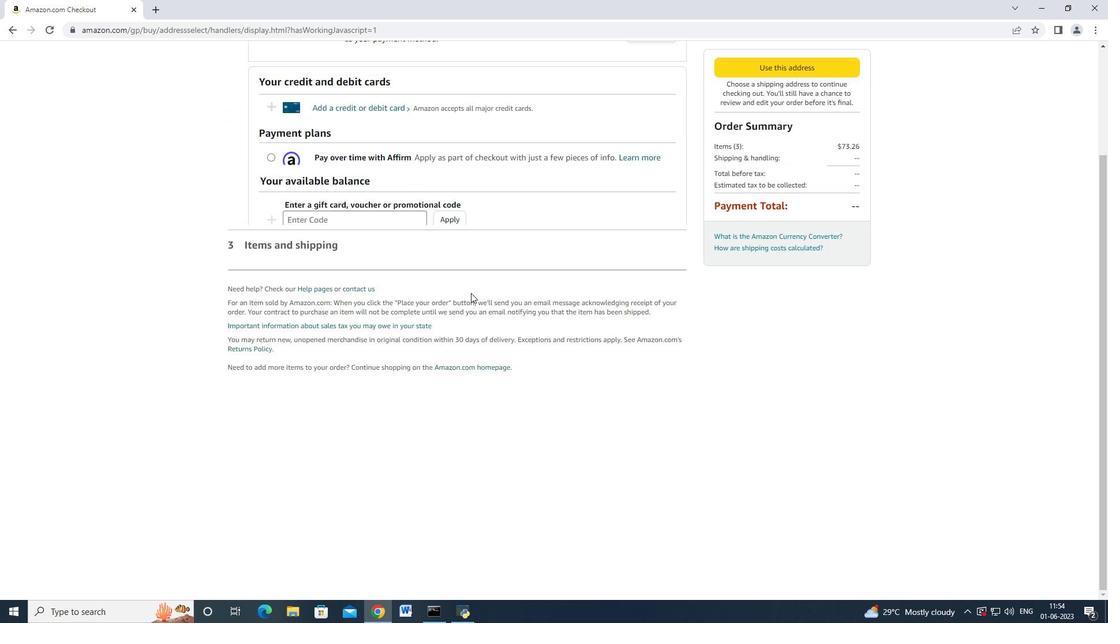 
Action: Mouse scrolled (471, 293) with delta (0, 0)
Screenshot: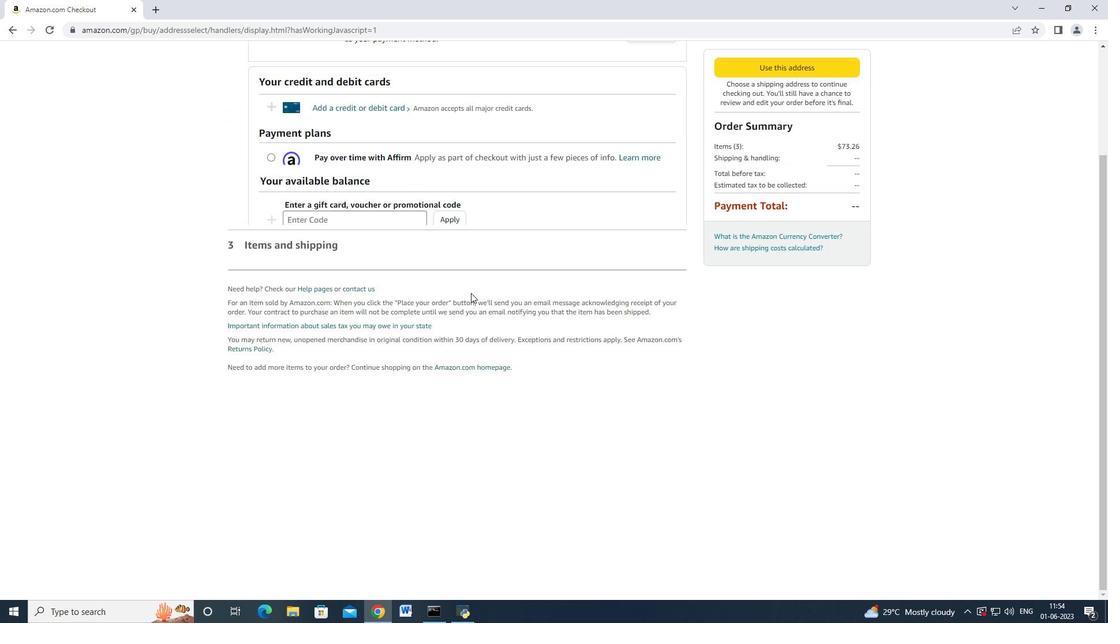
Action: Mouse scrolled (471, 293) with delta (0, 0)
Screenshot: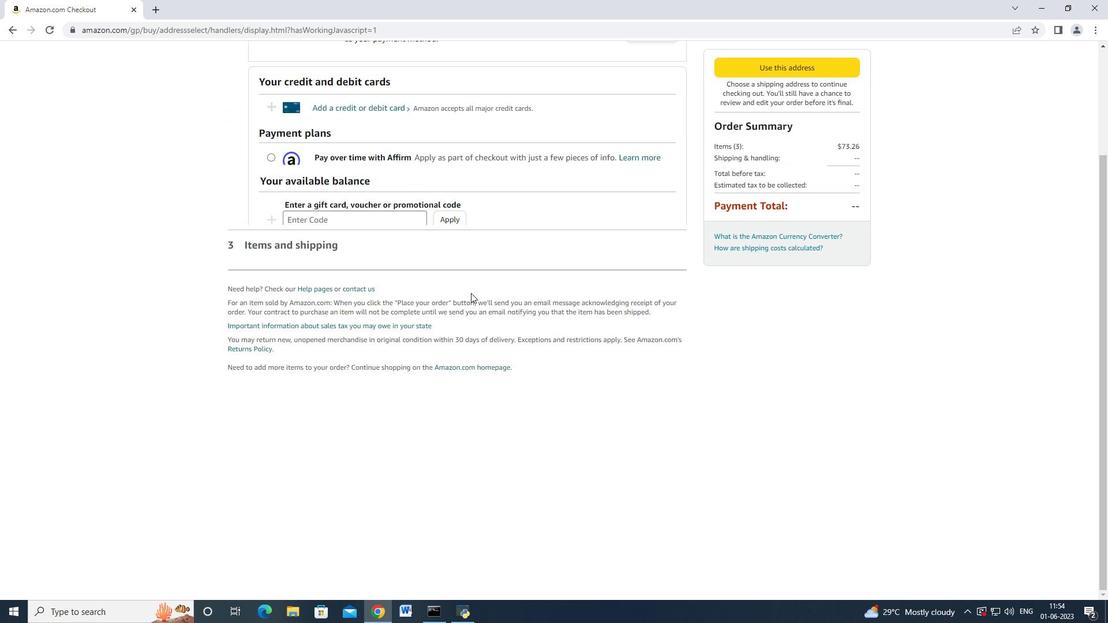 
Action: Mouse scrolled (471, 293) with delta (0, 0)
Screenshot: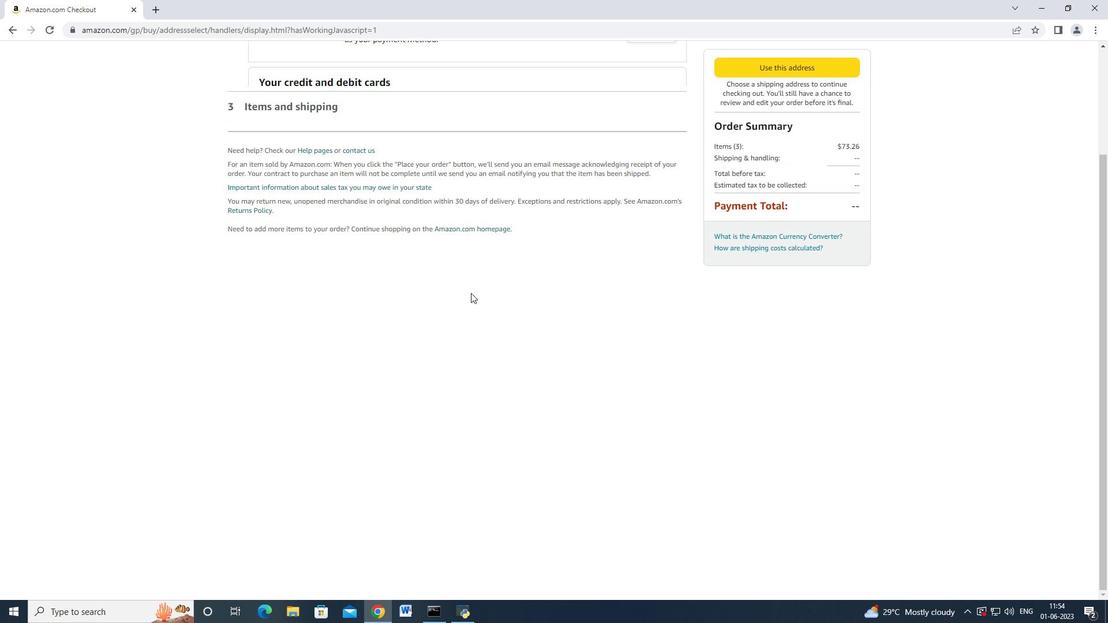 
Action: Mouse scrolled (471, 293) with delta (0, 0)
Screenshot: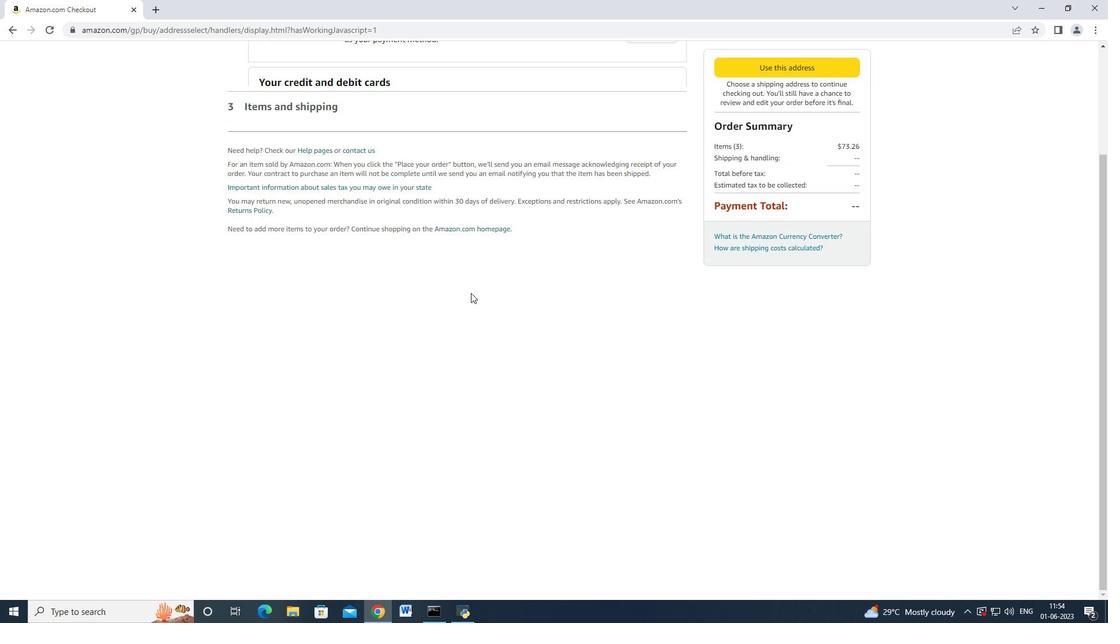 
Action: Mouse scrolled (471, 292) with delta (0, 0)
Screenshot: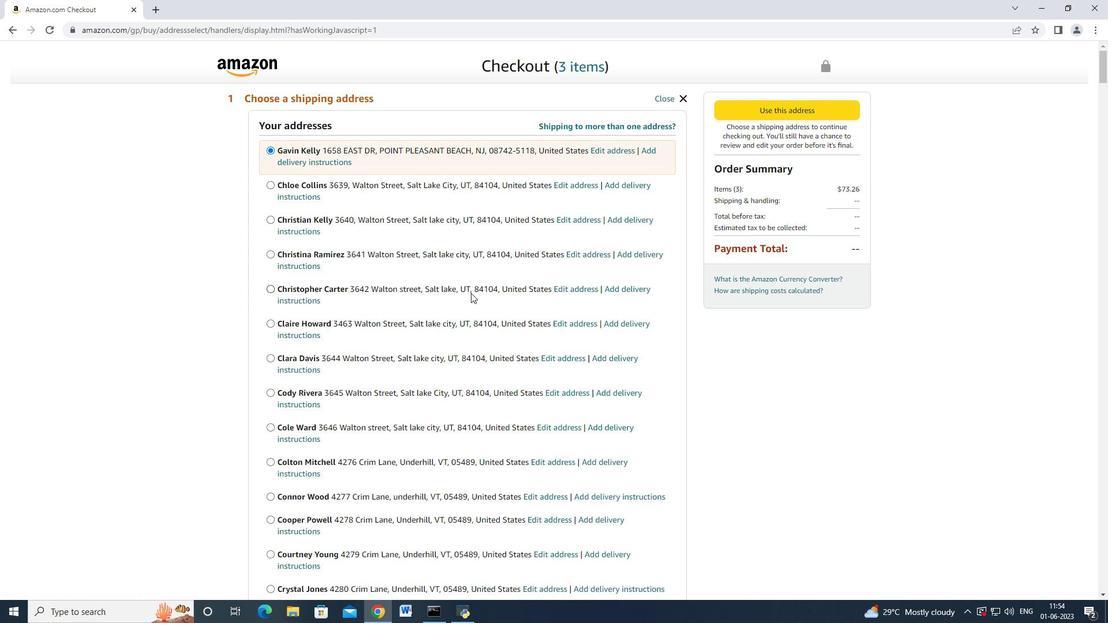 
Action: Mouse scrolled (471, 292) with delta (0, 0)
Screenshot: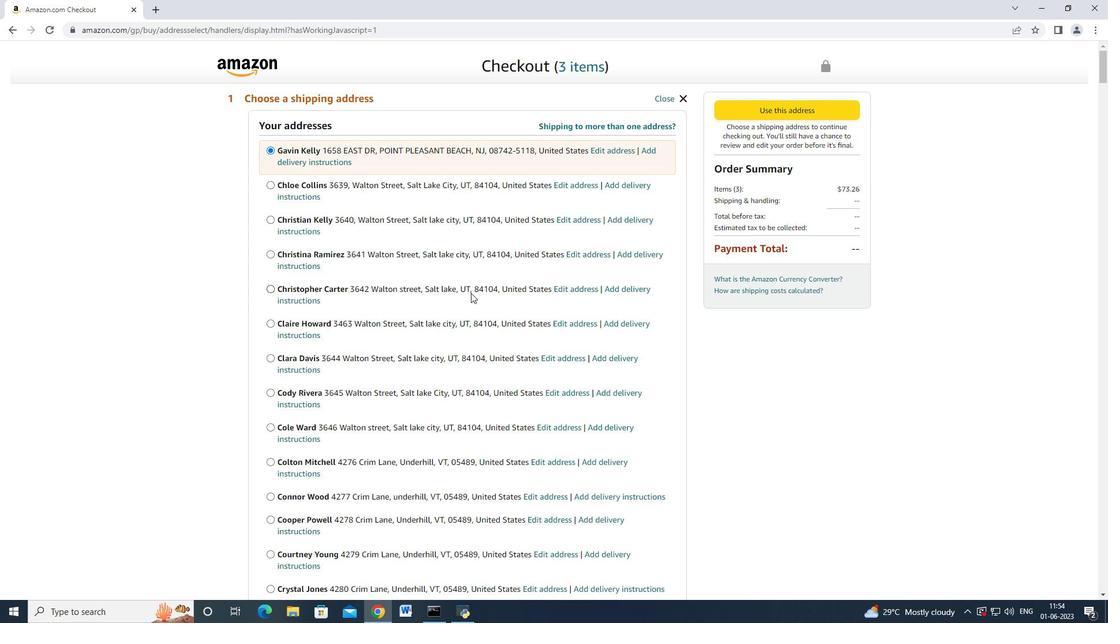 
Action: Mouse scrolled (471, 292) with delta (0, 0)
Screenshot: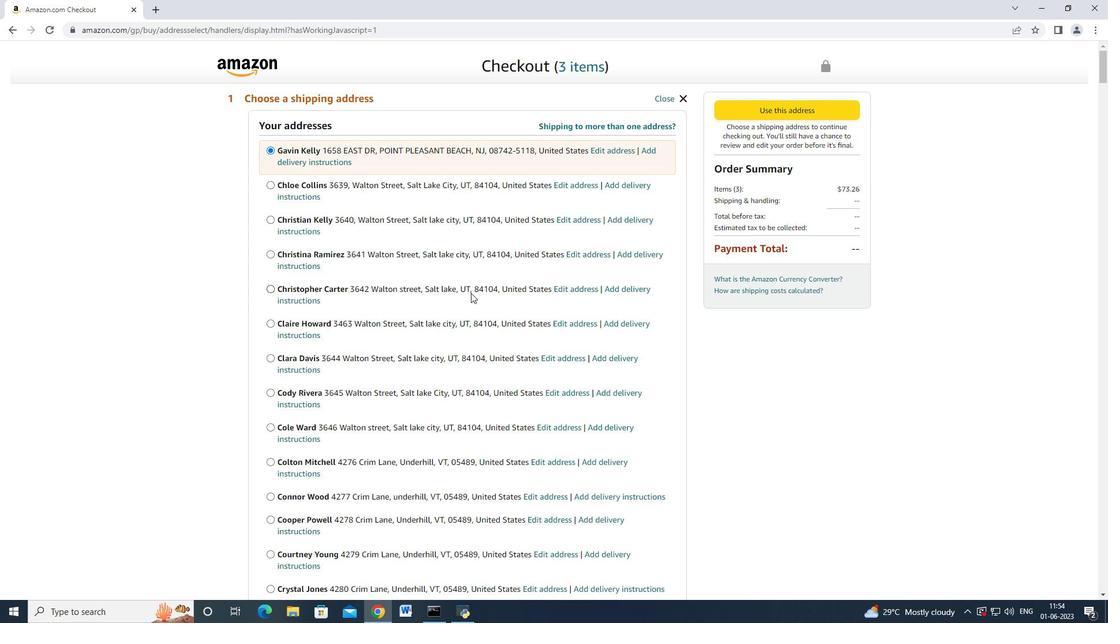
Action: Mouse scrolled (471, 292) with delta (0, 0)
Screenshot: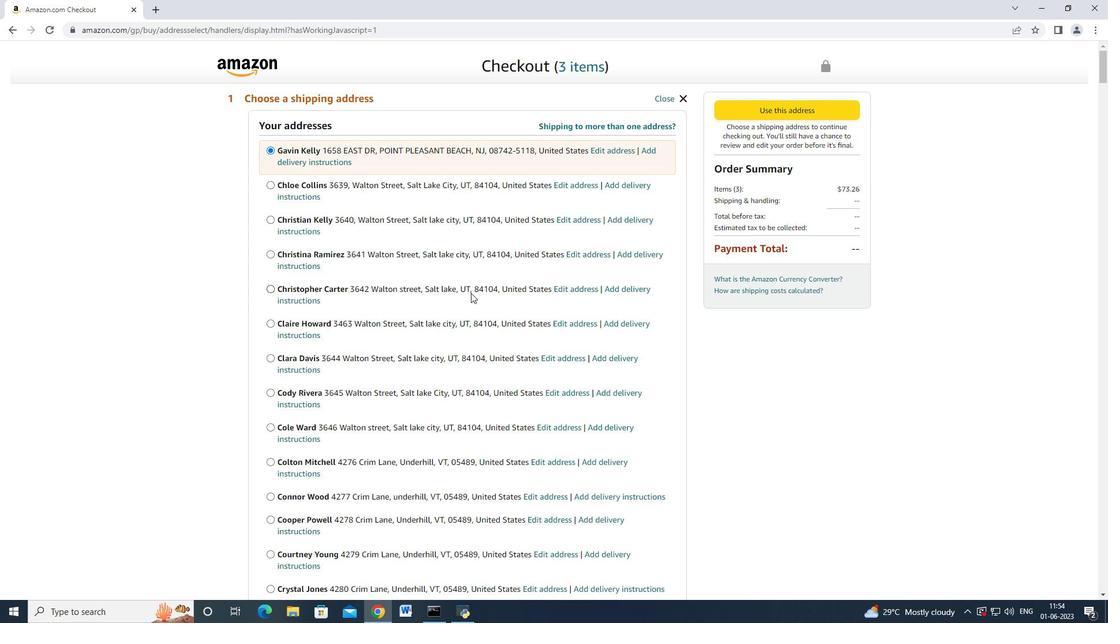 
Action: Mouse scrolled (471, 292) with delta (0, 0)
Screenshot: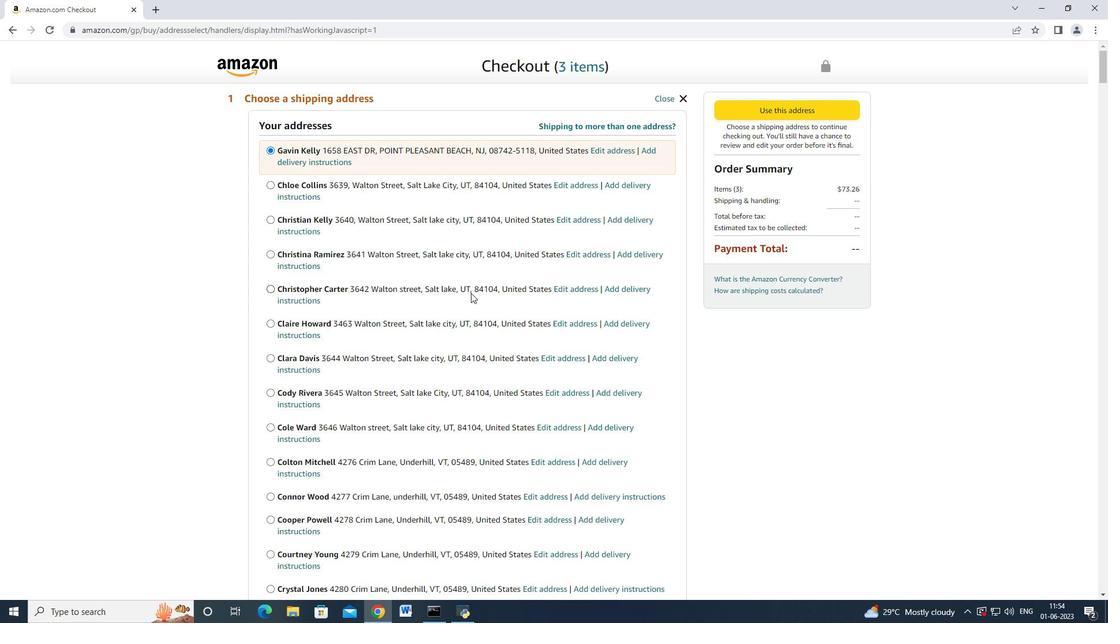 
Action: Mouse scrolled (471, 292) with delta (0, 0)
Screenshot: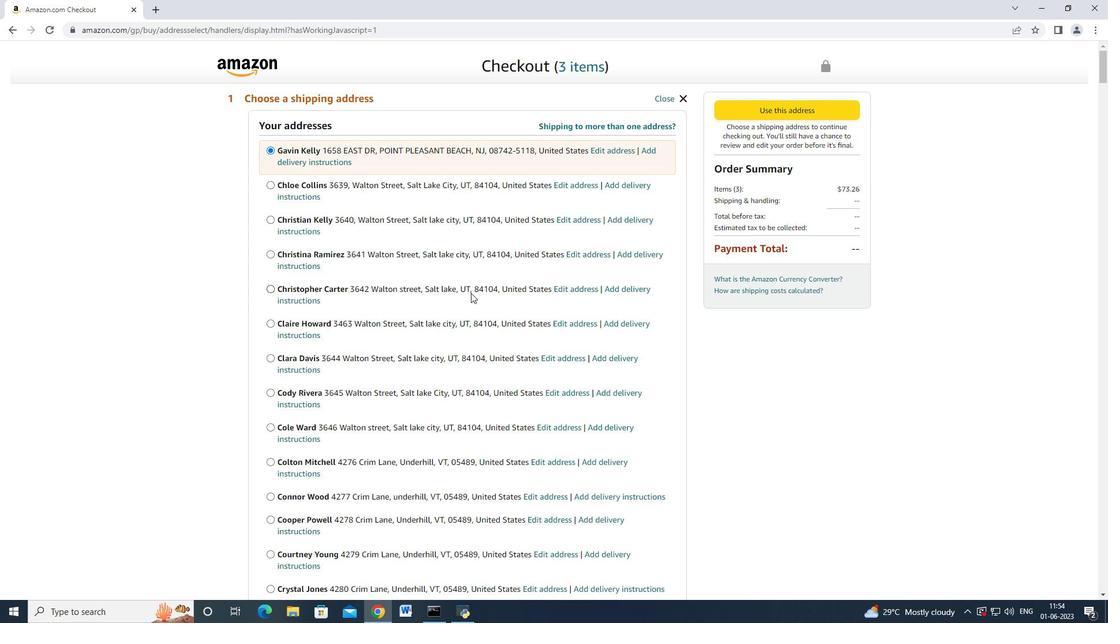 
Action: Mouse scrolled (471, 292) with delta (0, 0)
Screenshot: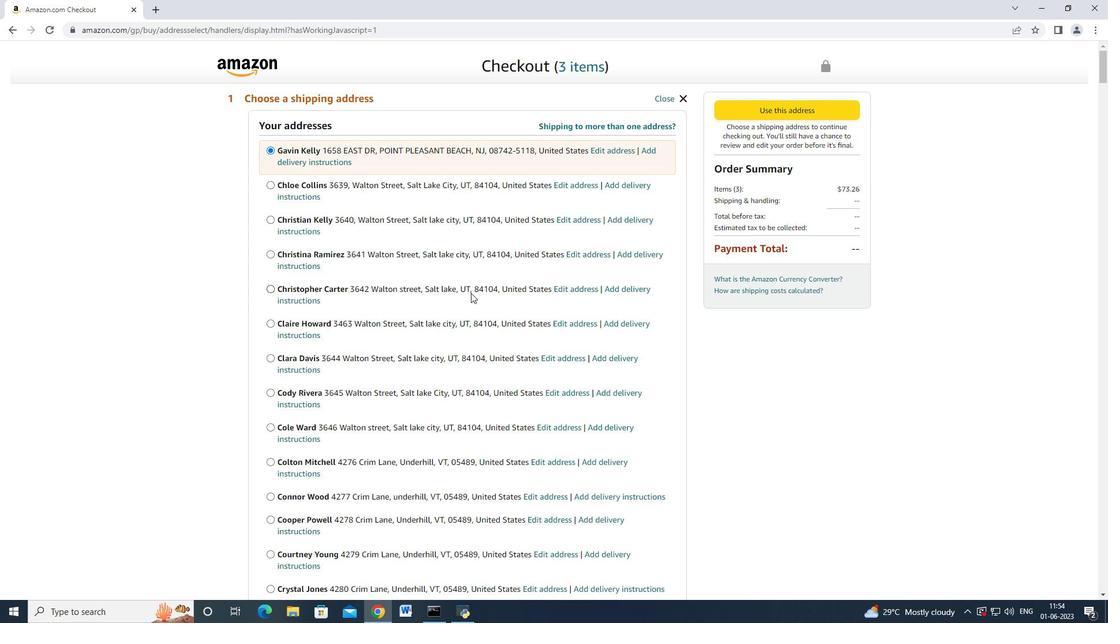
Action: Mouse moved to (472, 291)
Screenshot: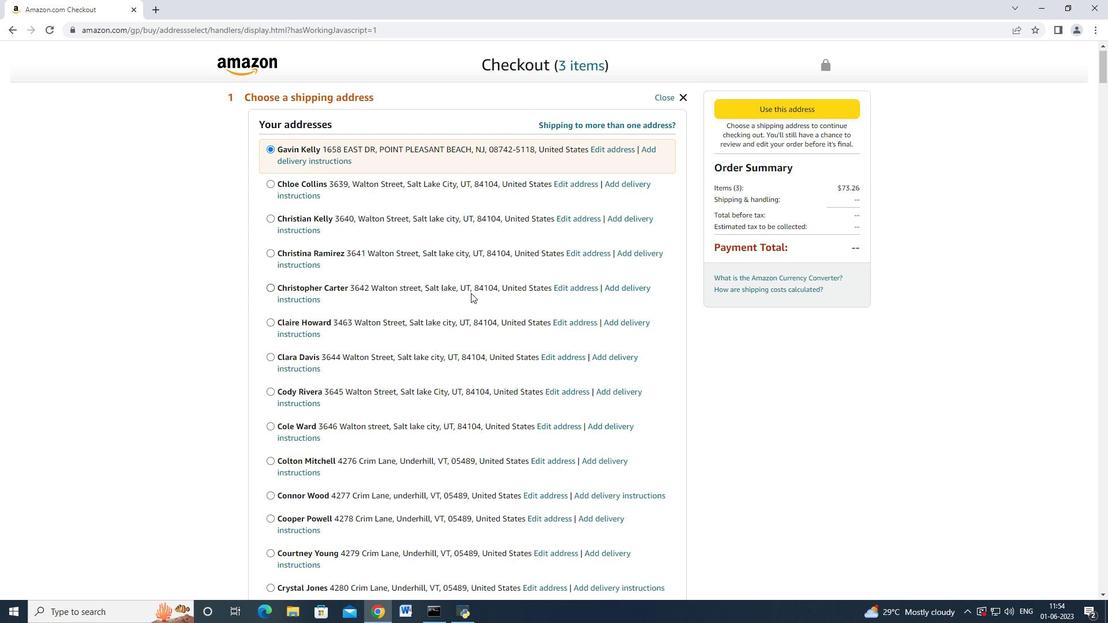 
Action: Mouse scrolled (472, 291) with delta (0, 0)
Screenshot: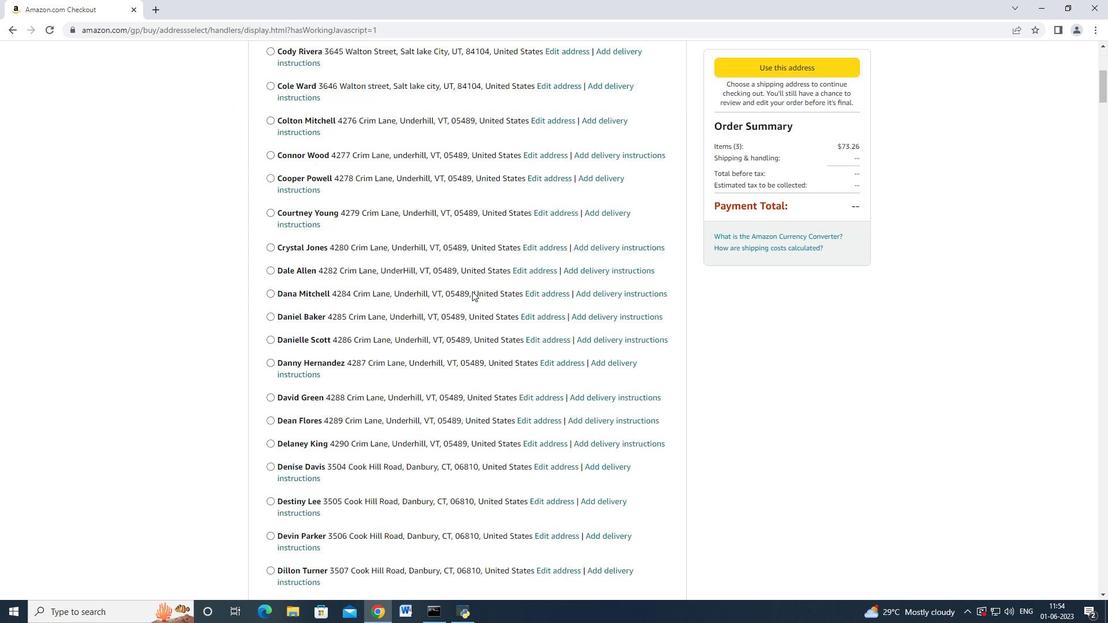 
Action: Mouse scrolled (472, 291) with delta (0, 0)
Screenshot: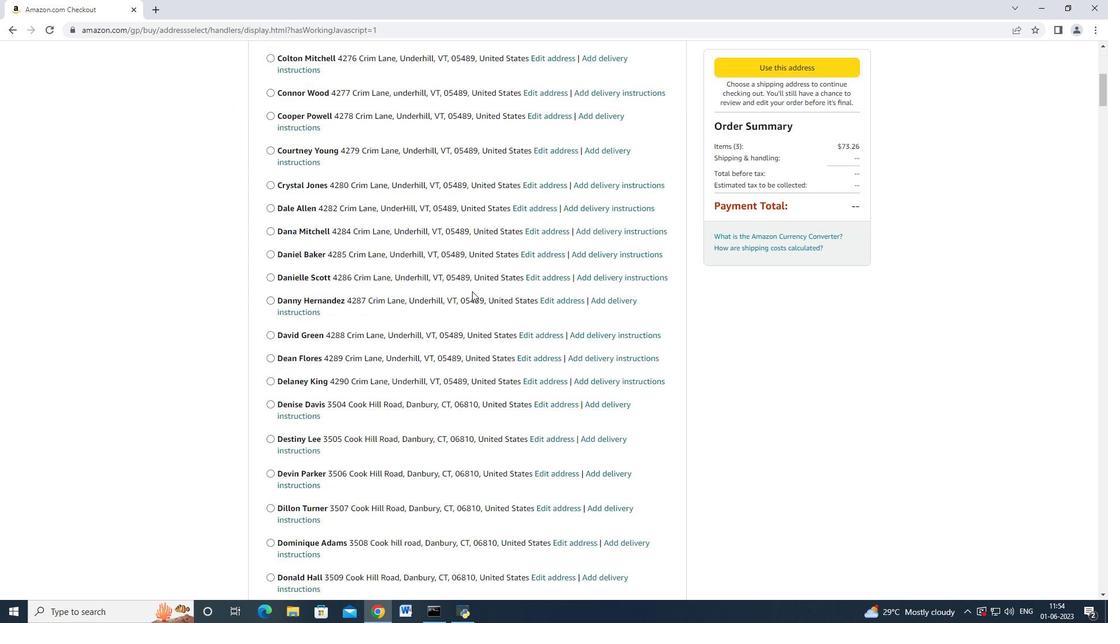 
Action: Mouse scrolled (472, 291) with delta (0, 0)
Screenshot: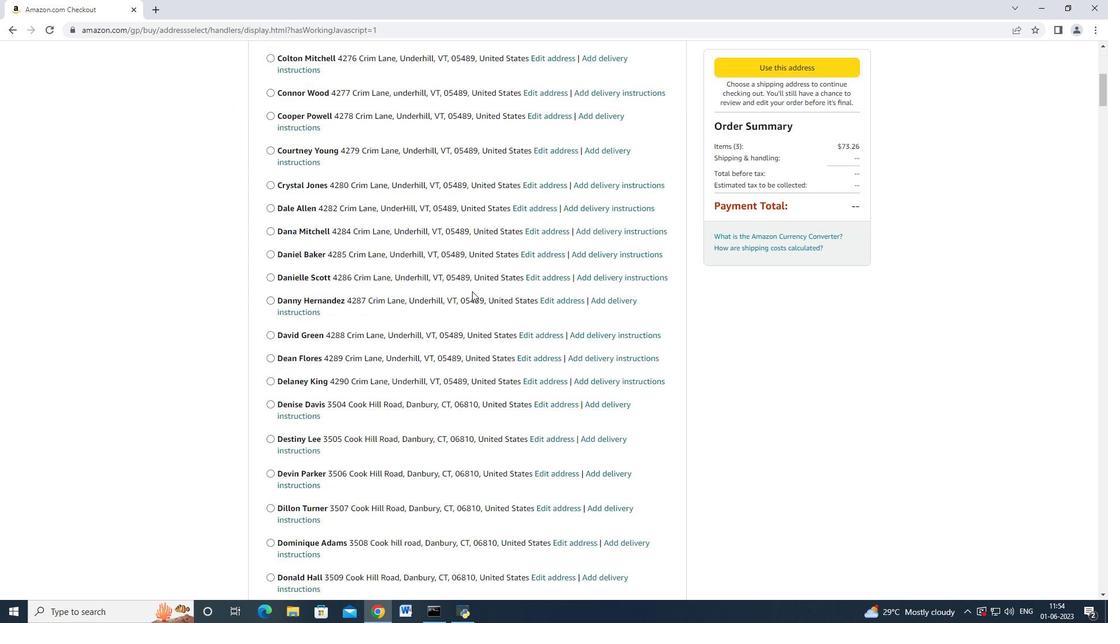
Action: Mouse scrolled (472, 291) with delta (0, 0)
Screenshot: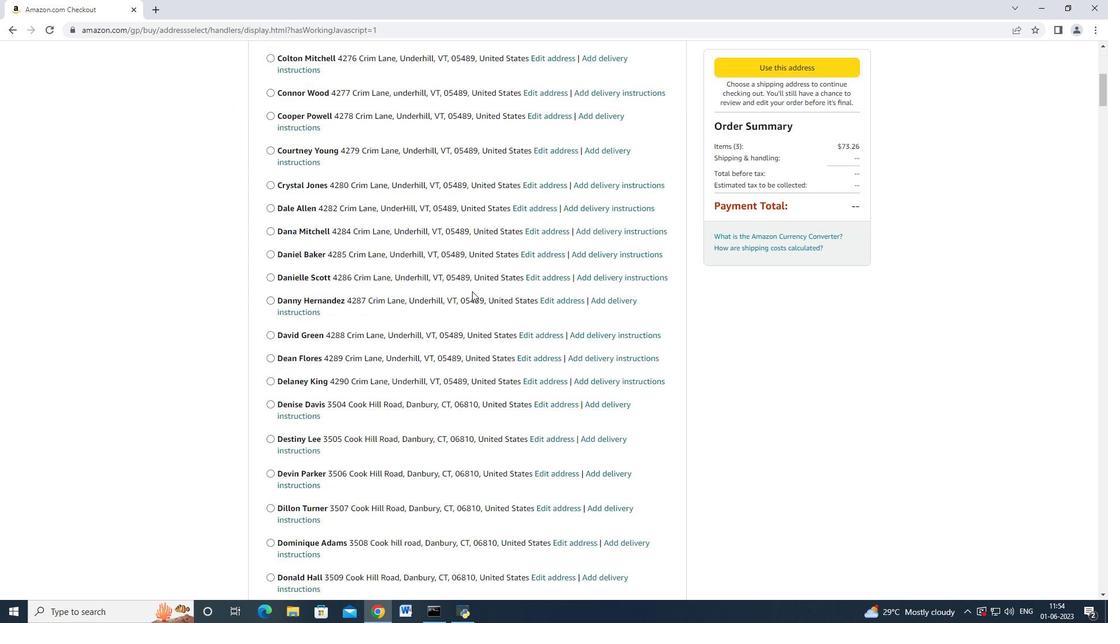 
Action: Mouse scrolled (472, 291) with delta (0, 0)
Screenshot: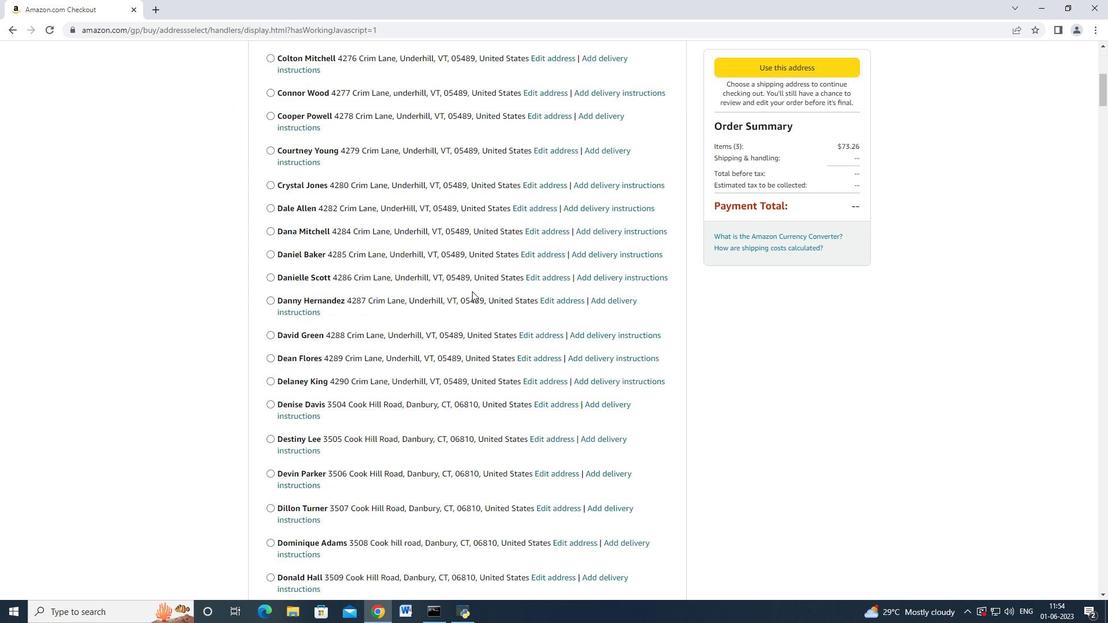 
Action: Mouse scrolled (472, 291) with delta (0, 0)
Screenshot: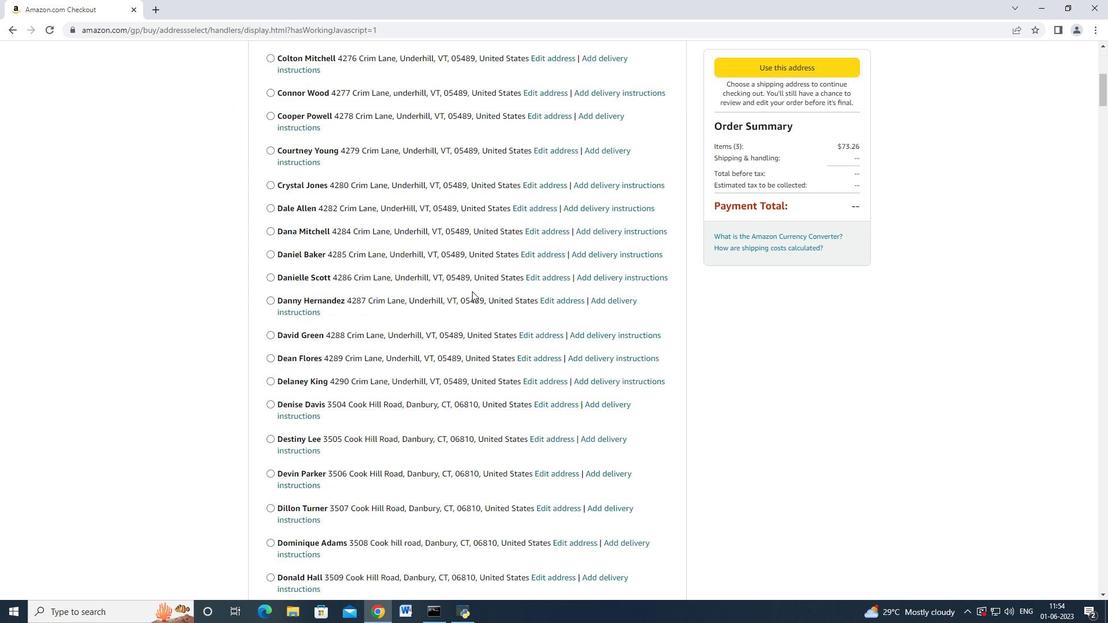
Action: Mouse scrolled (472, 291) with delta (0, 0)
Screenshot: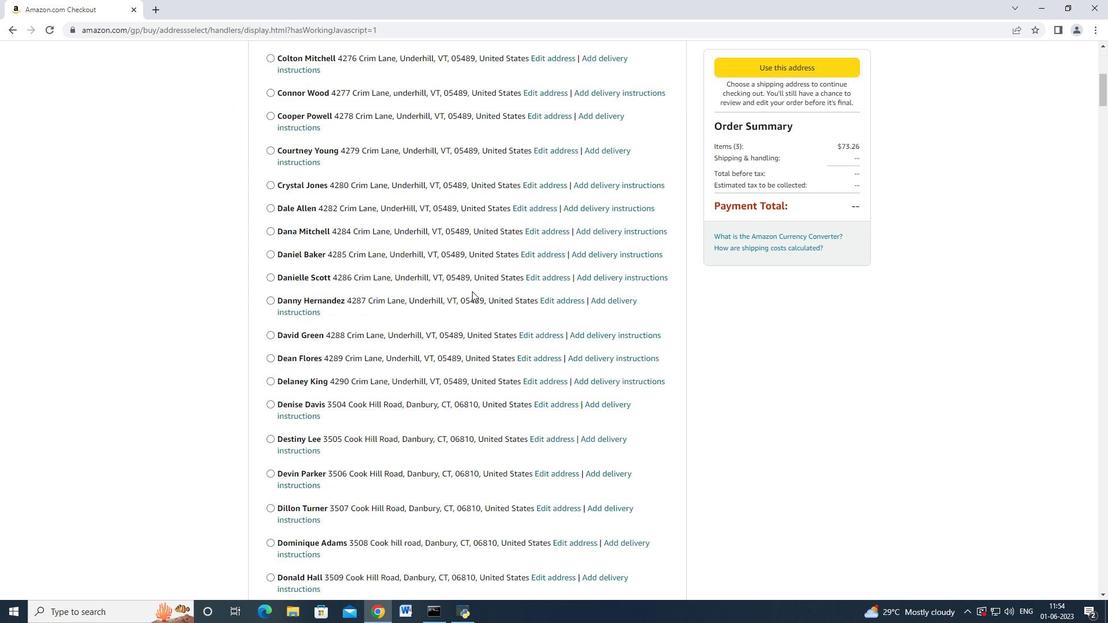 
Action: Mouse scrolled (472, 291) with delta (0, 0)
Screenshot: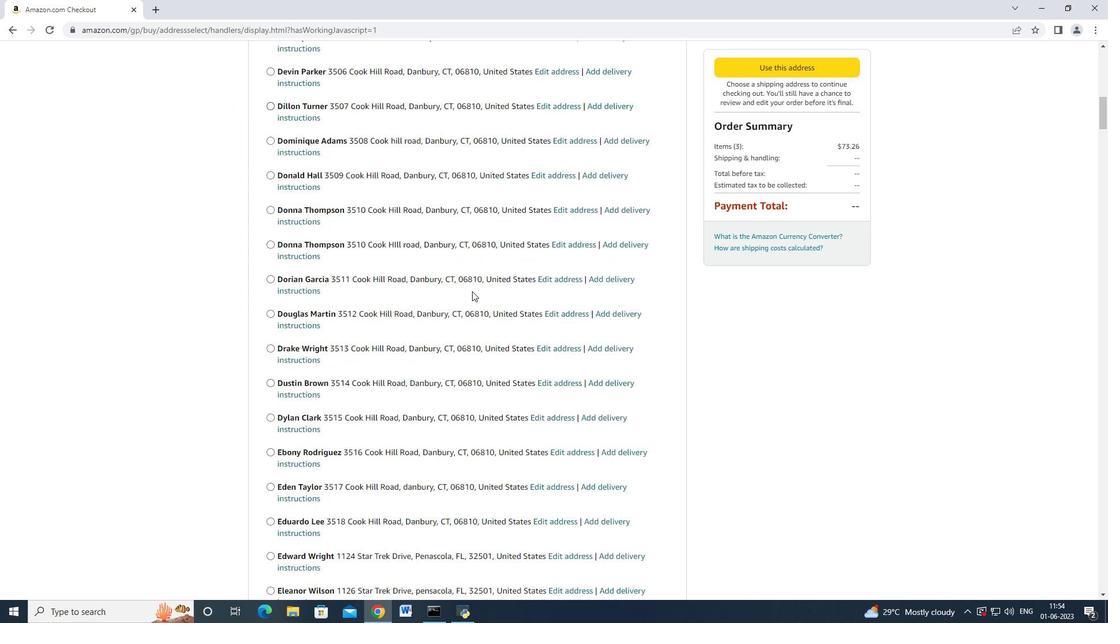 
Action: Mouse scrolled (472, 291) with delta (0, 0)
Screenshot: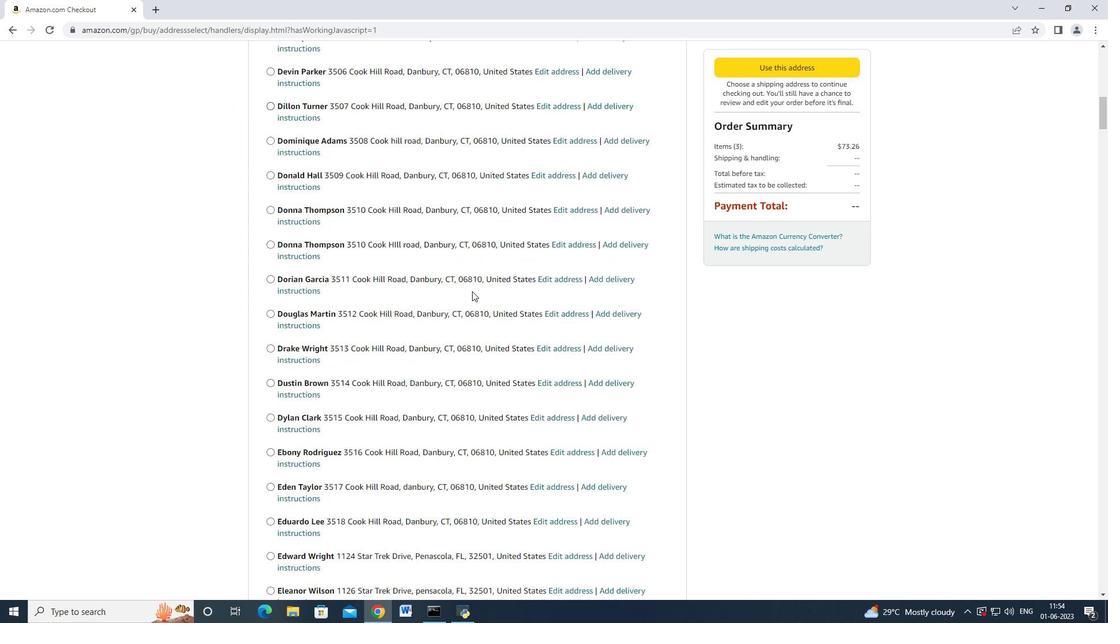 
Action: Mouse scrolled (472, 291) with delta (0, 0)
Screenshot: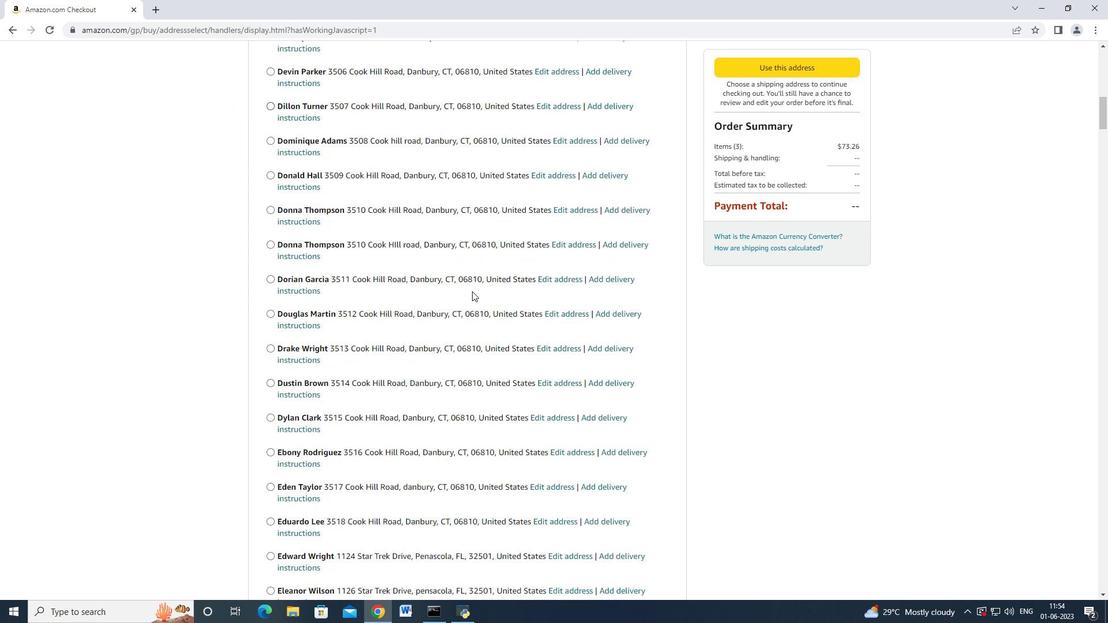 
Action: Mouse scrolled (472, 291) with delta (0, 0)
Screenshot: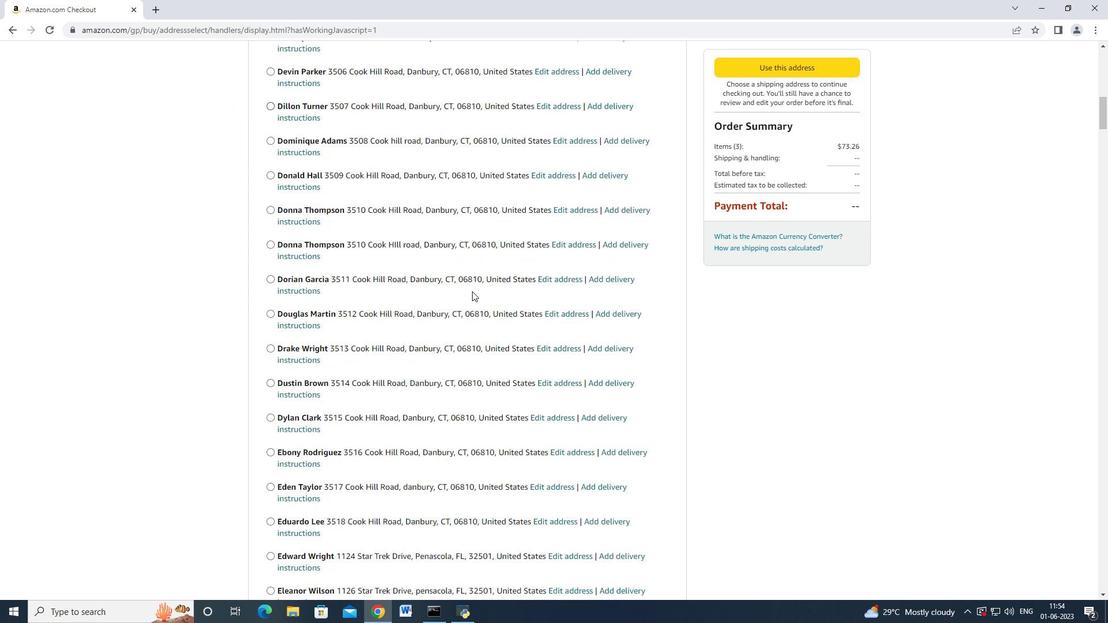 
Action: Mouse scrolled (472, 291) with delta (0, 0)
Screenshot: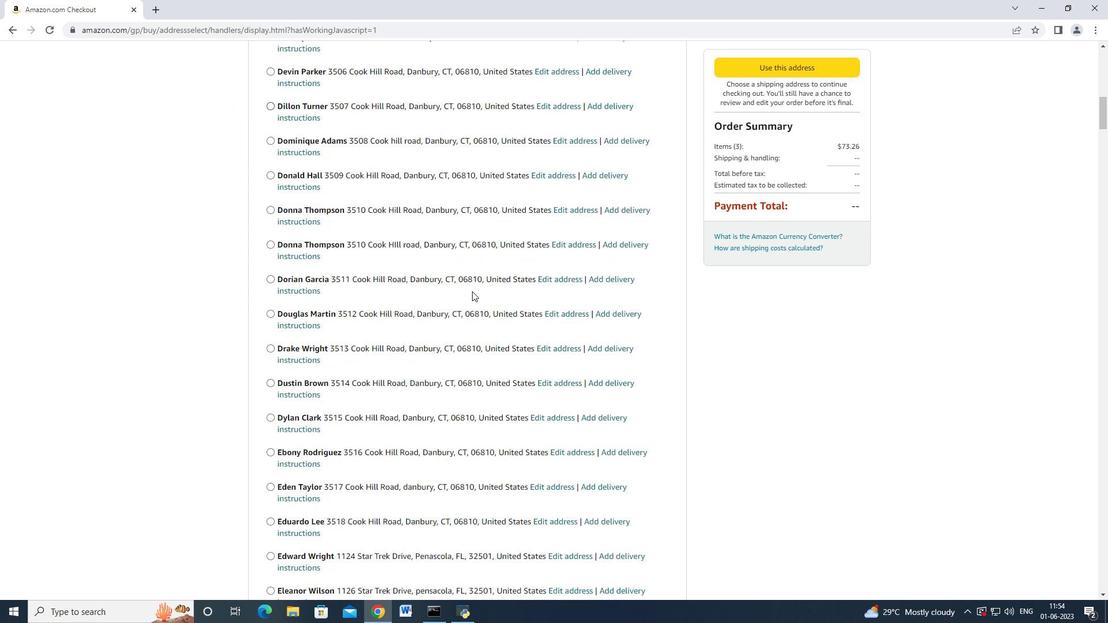 
Action: Mouse scrolled (472, 291) with delta (0, 0)
Screenshot: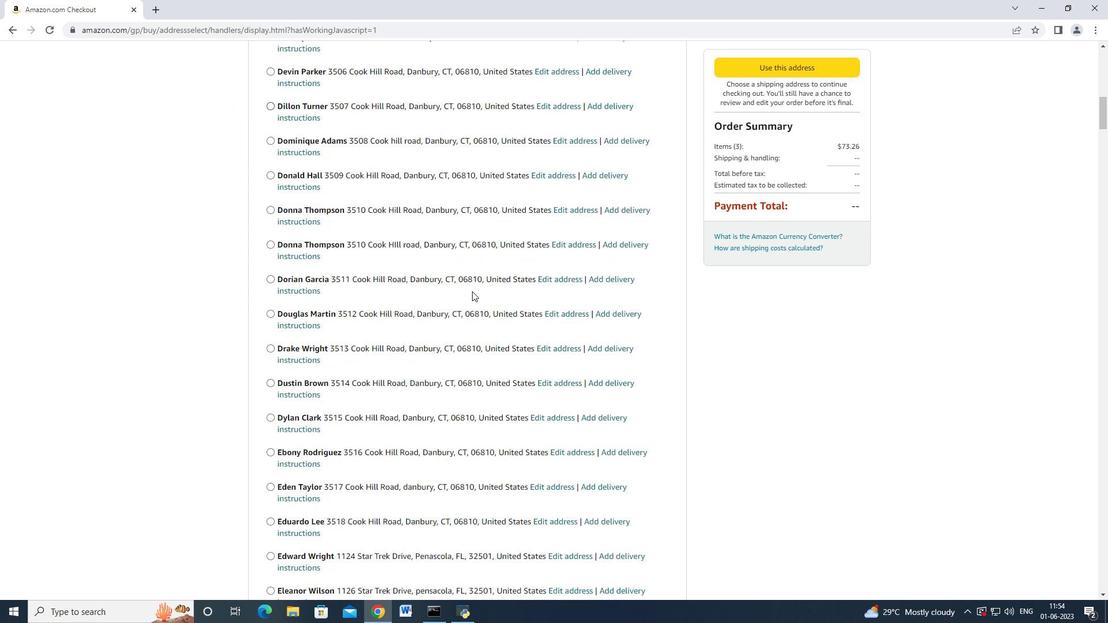 
Action: Mouse scrolled (472, 291) with delta (0, 0)
Screenshot: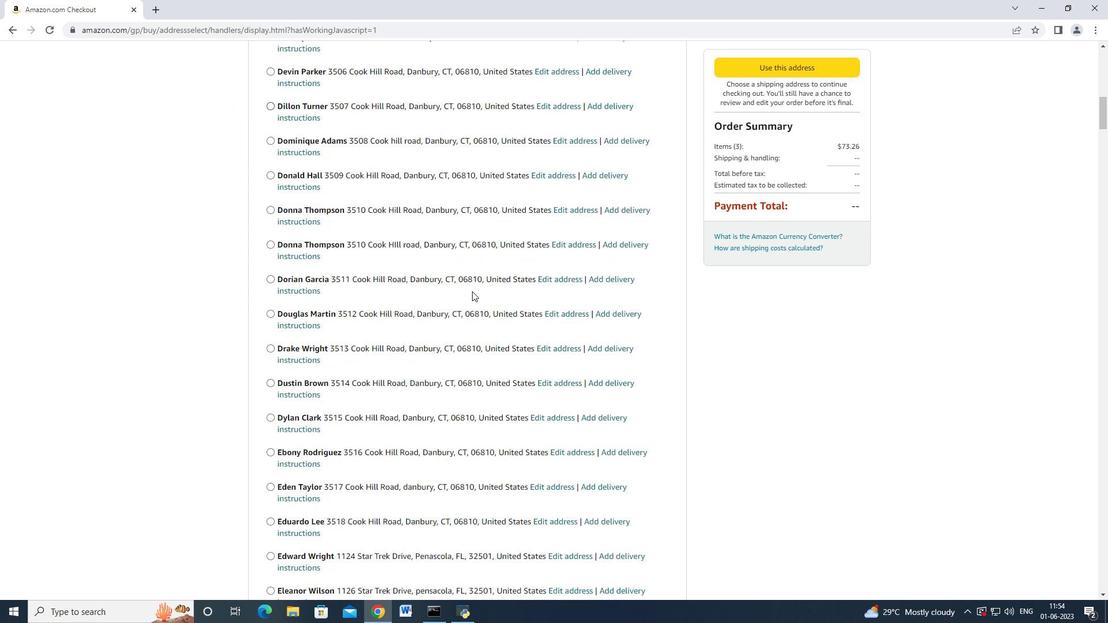 
Action: Mouse moved to (471, 292)
Screenshot: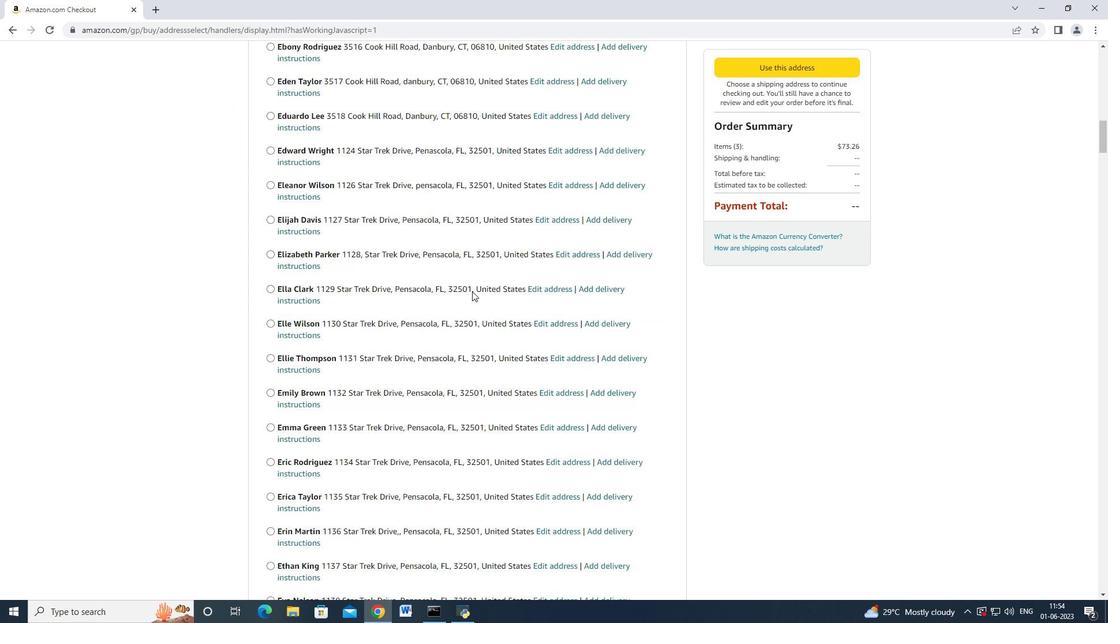 
Action: Mouse scrolled (471, 291) with delta (0, 0)
Screenshot: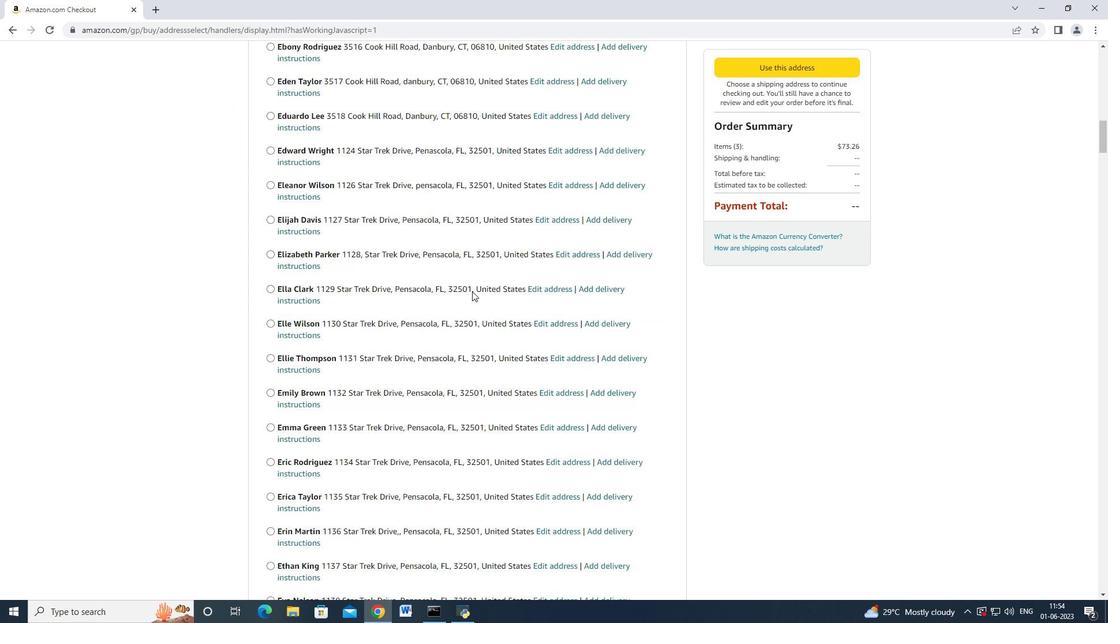 
Action: Mouse scrolled (471, 291) with delta (0, 0)
Screenshot: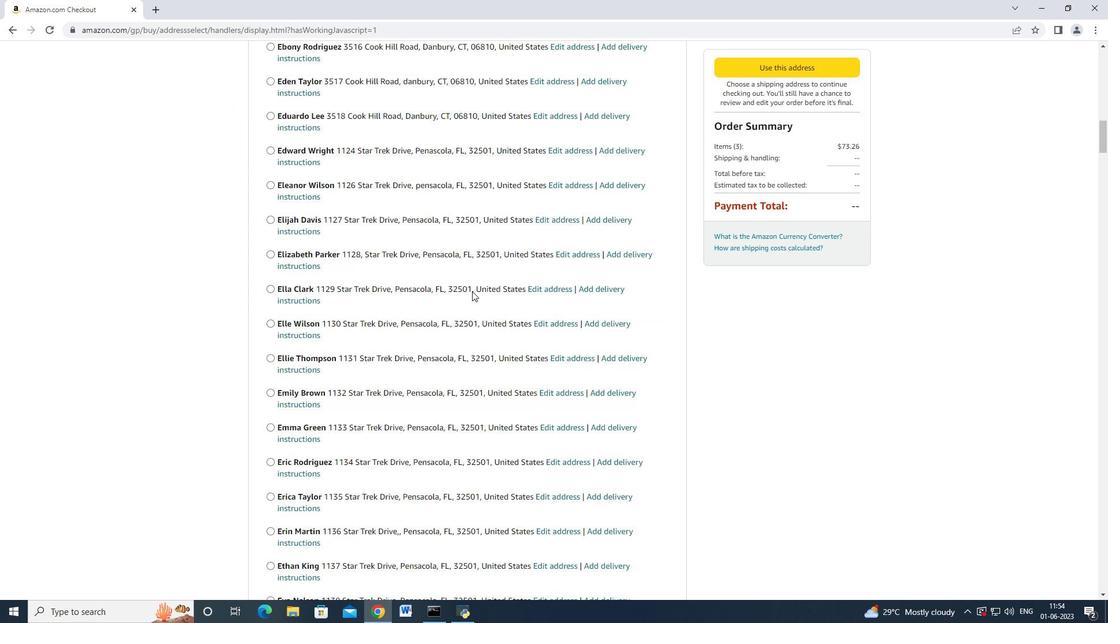 
Action: Mouse scrolled (471, 292) with delta (0, 0)
Screenshot: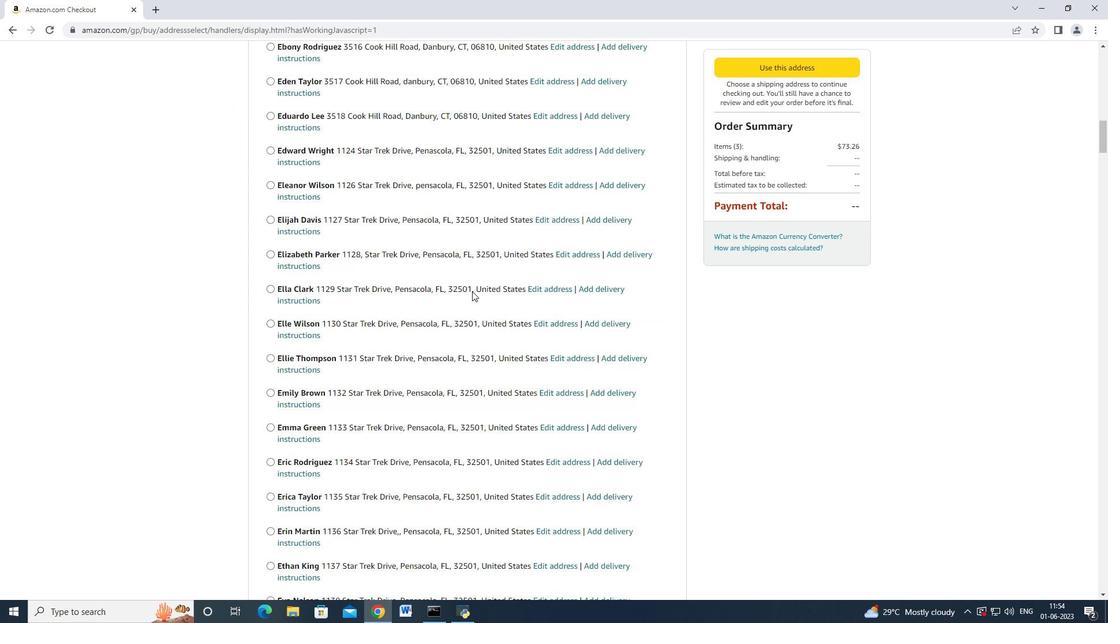 
Action: Mouse scrolled (471, 292) with delta (0, 0)
Screenshot: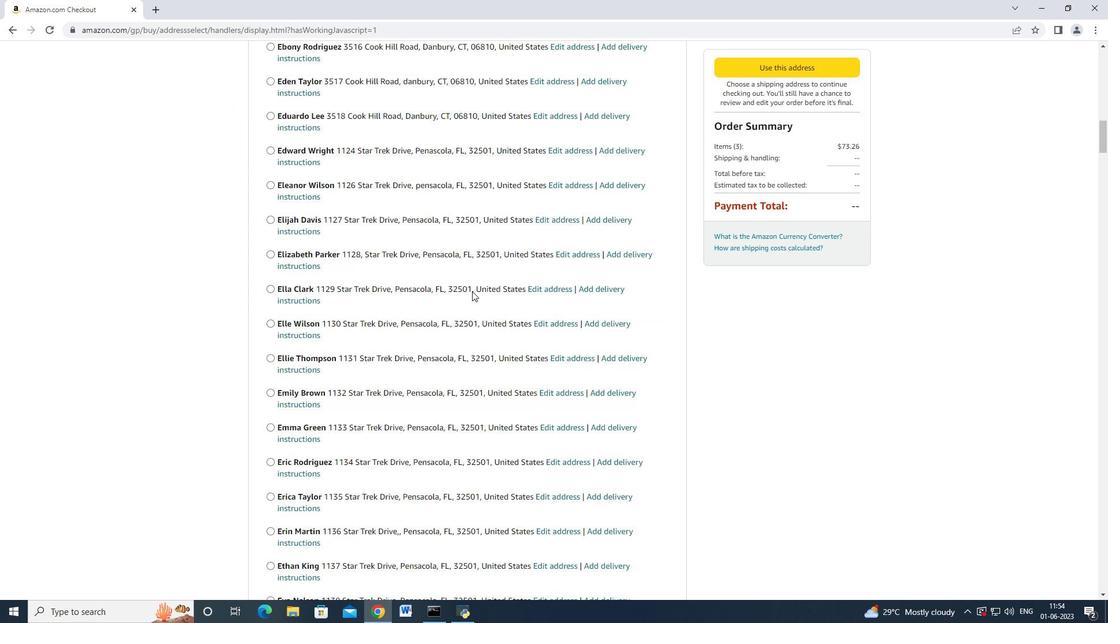 
Action: Mouse scrolled (471, 291) with delta (0, -1)
Screenshot: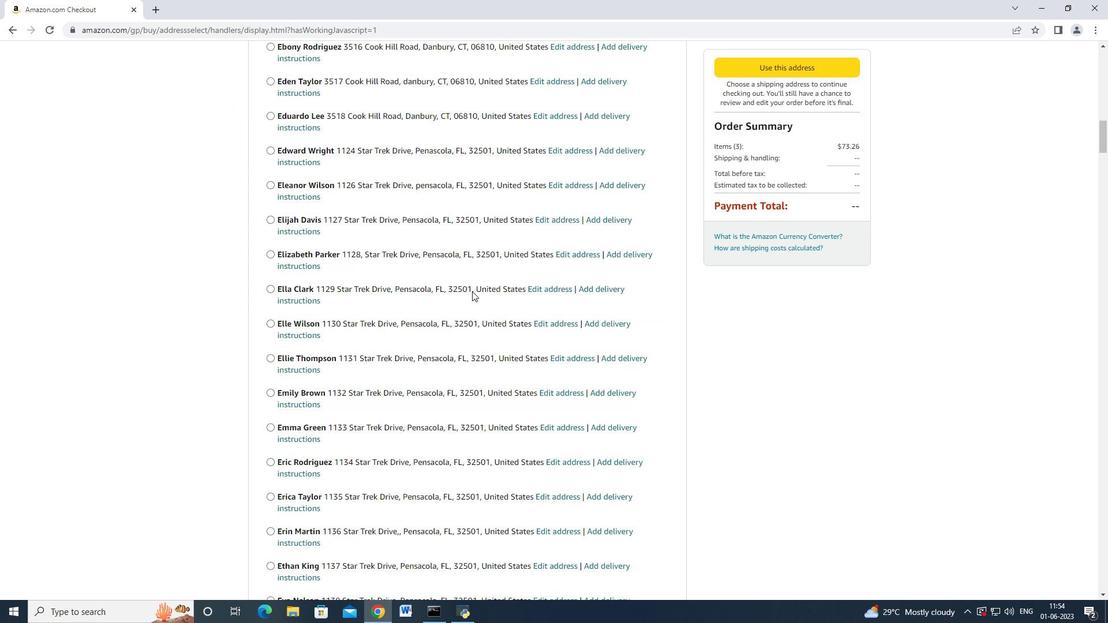 
Action: Mouse scrolled (471, 292) with delta (0, 0)
Screenshot: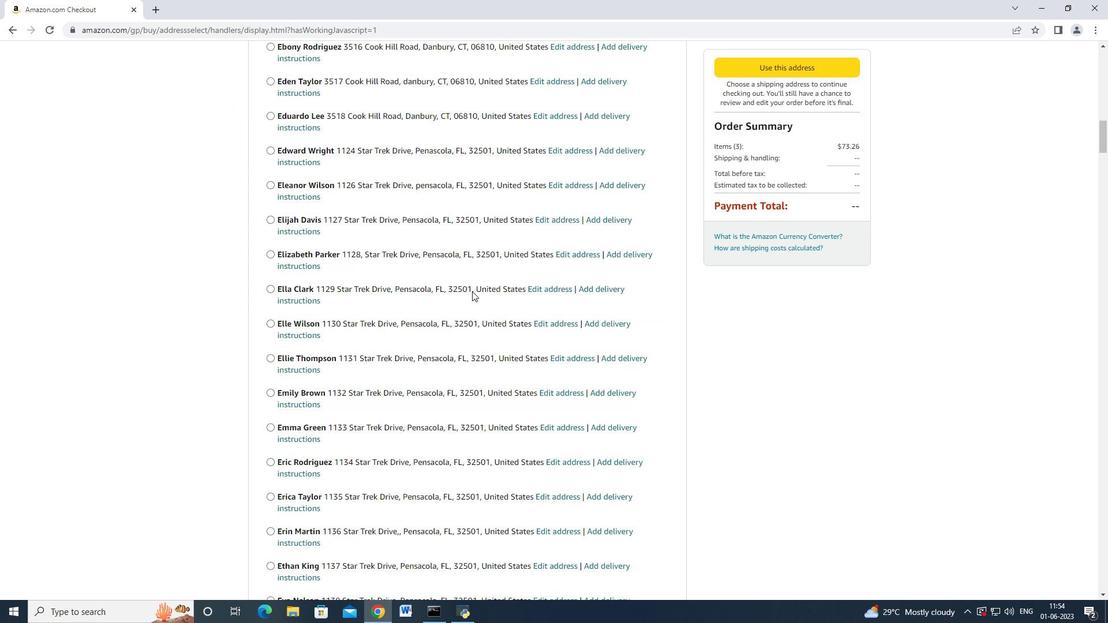 
Action: Mouse scrolled (471, 292) with delta (0, 0)
Screenshot: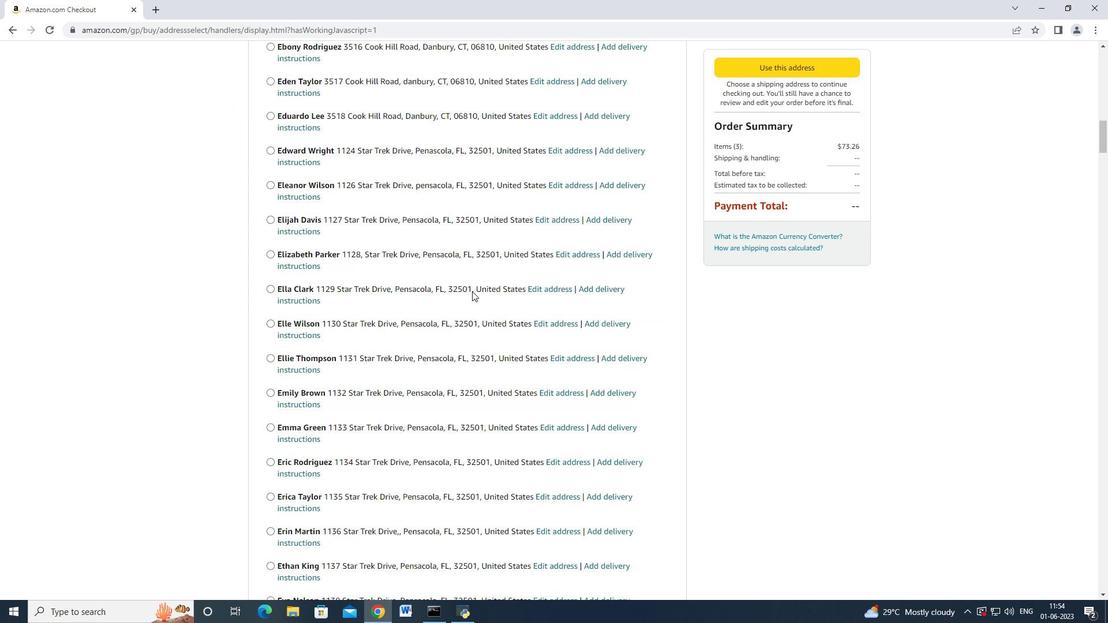 
Action: Mouse scrolled (471, 292) with delta (0, 0)
Screenshot: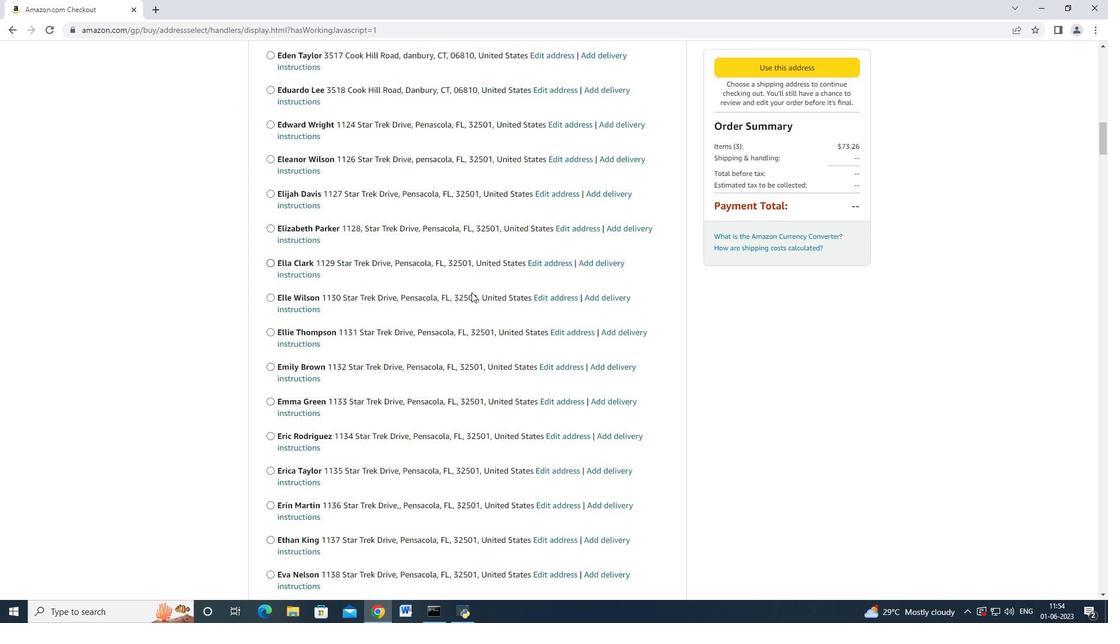 
Action: Mouse scrolled (471, 292) with delta (0, 0)
Screenshot: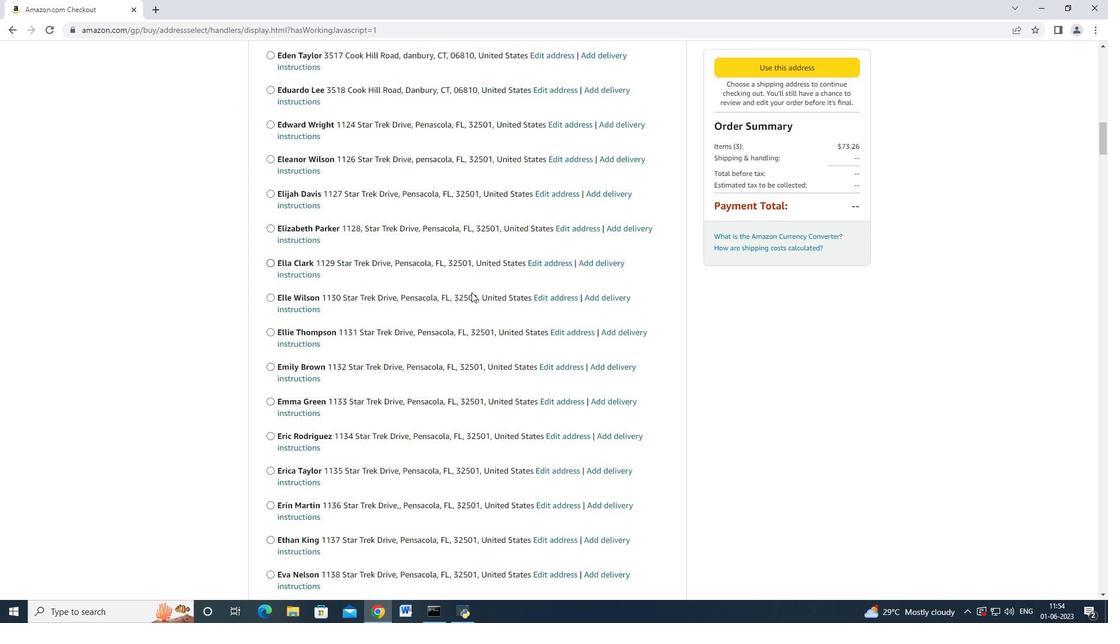 
Action: Mouse scrolled (471, 292) with delta (0, 0)
Screenshot: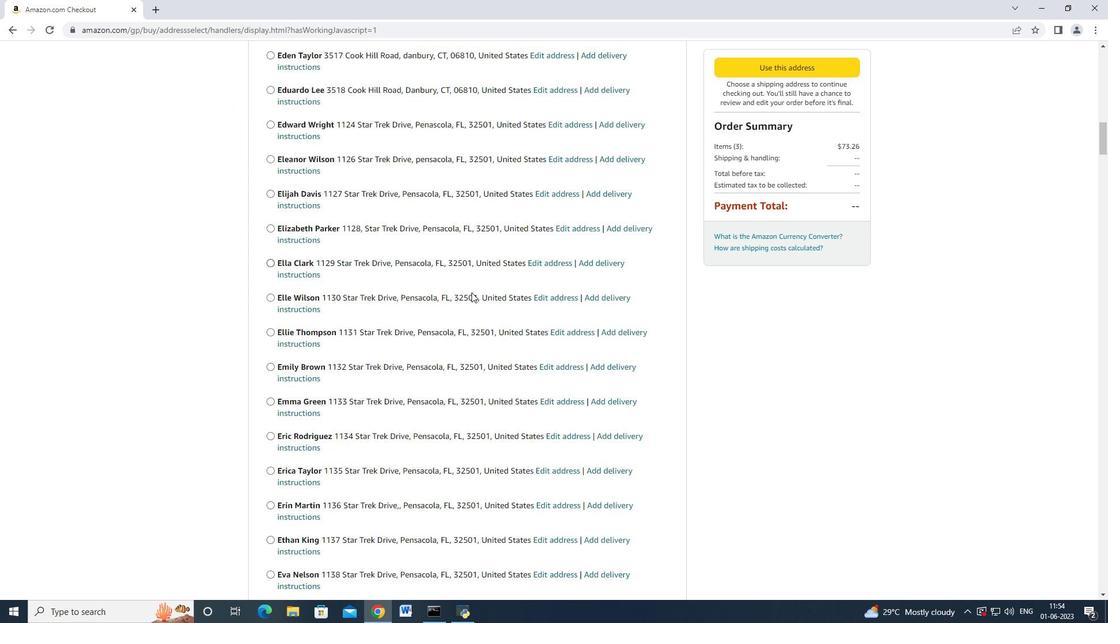 
Action: Mouse scrolled (471, 292) with delta (0, 0)
Screenshot: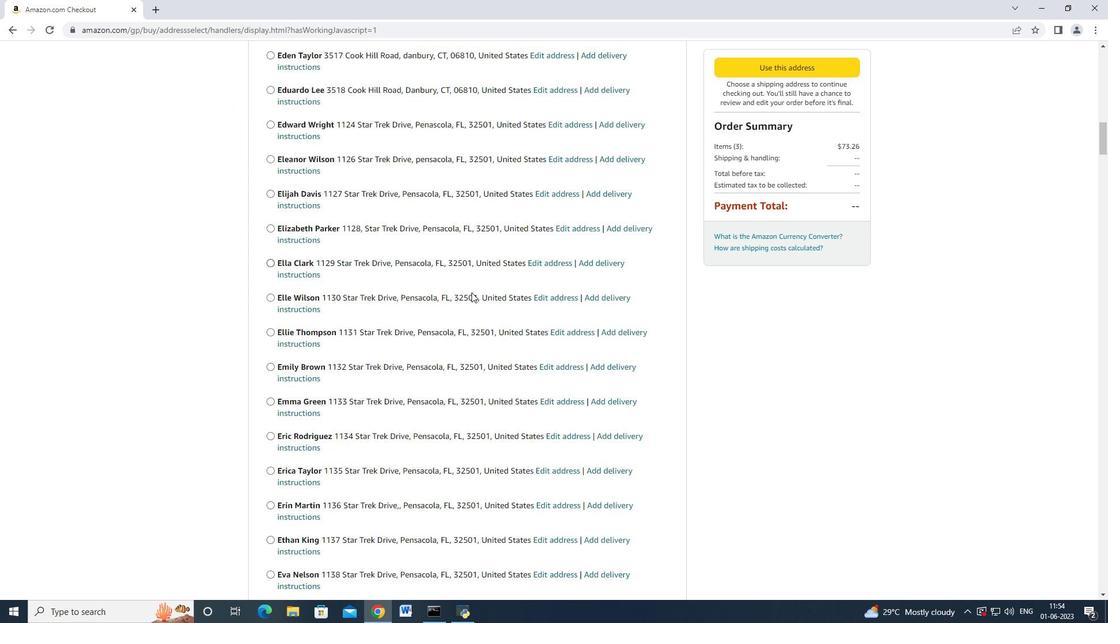 
Action: Mouse scrolled (471, 292) with delta (0, 0)
Screenshot: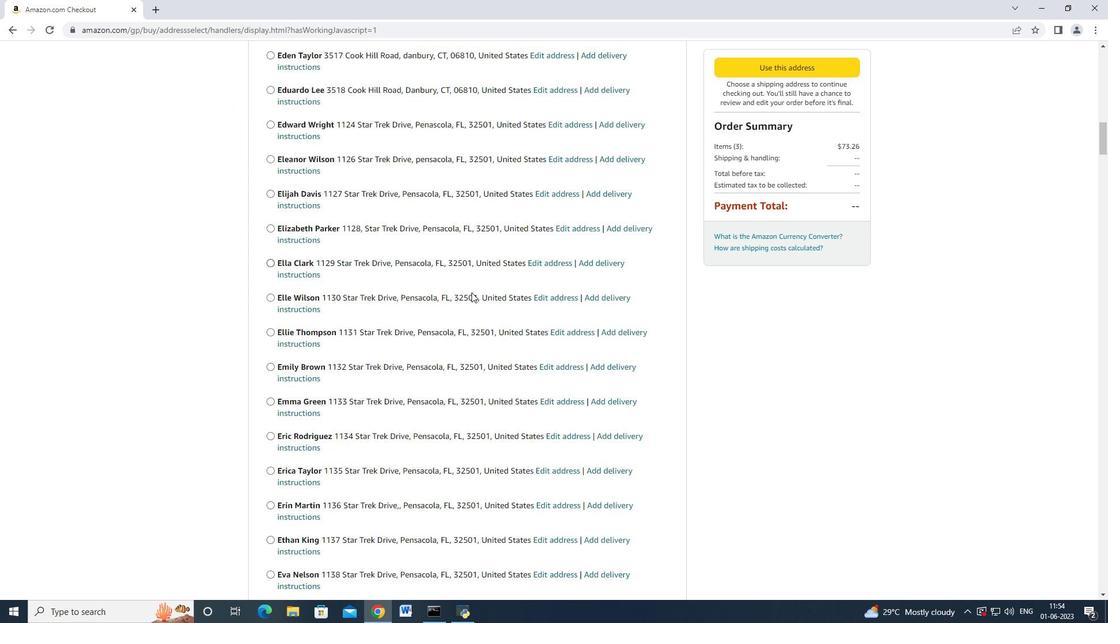 
Action: Mouse scrolled (471, 292) with delta (0, 0)
Screenshot: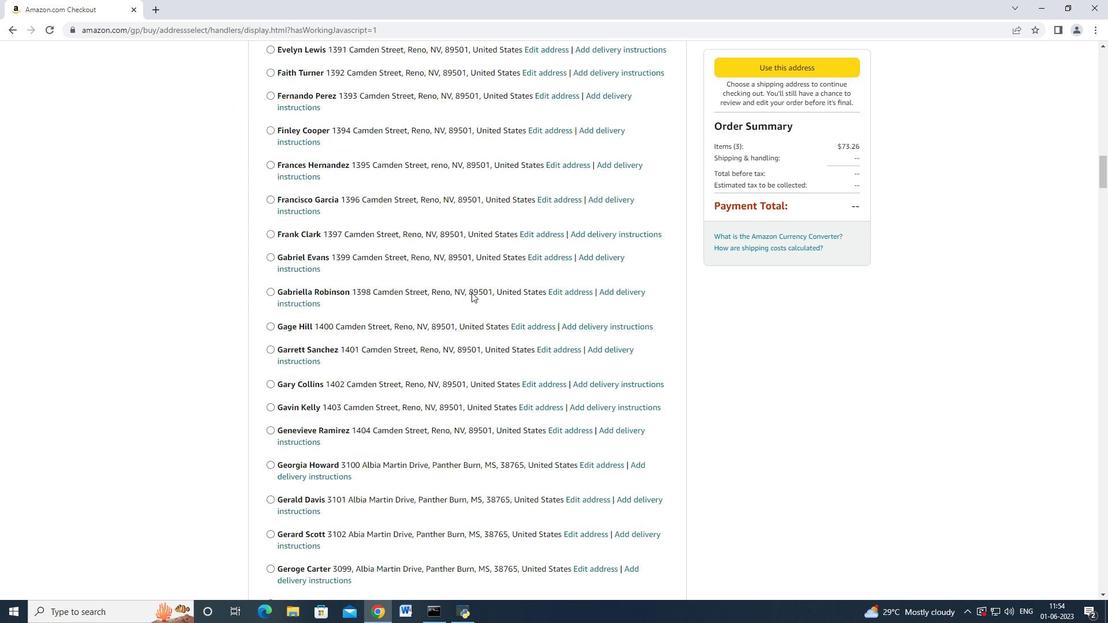 
Action: Mouse scrolled (471, 292) with delta (0, 0)
Screenshot: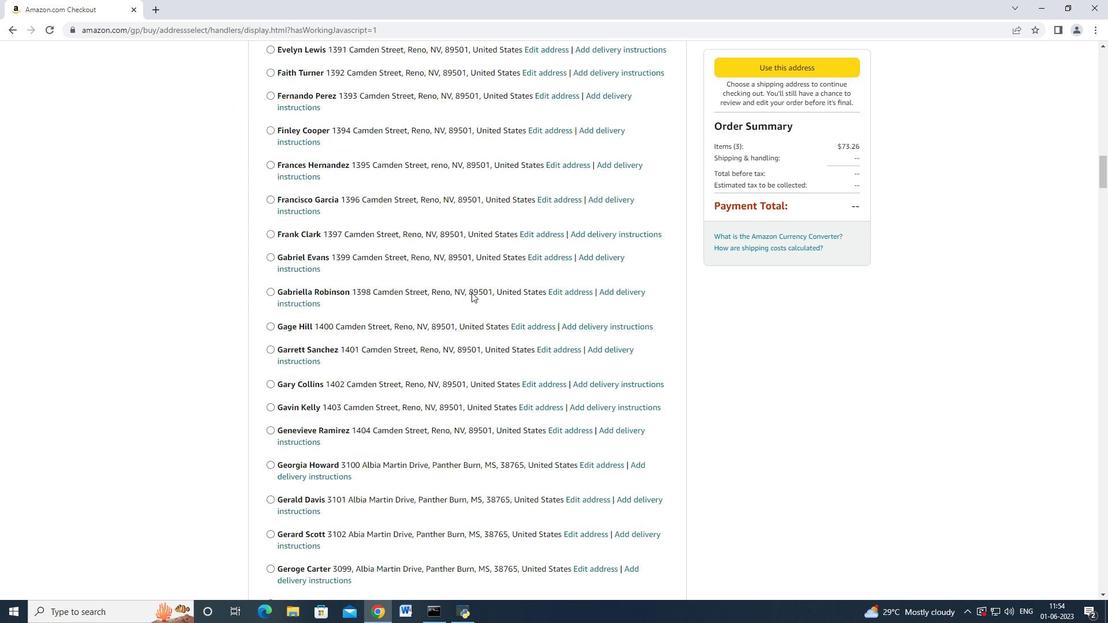 
Action: Mouse scrolled (471, 292) with delta (0, 0)
Screenshot: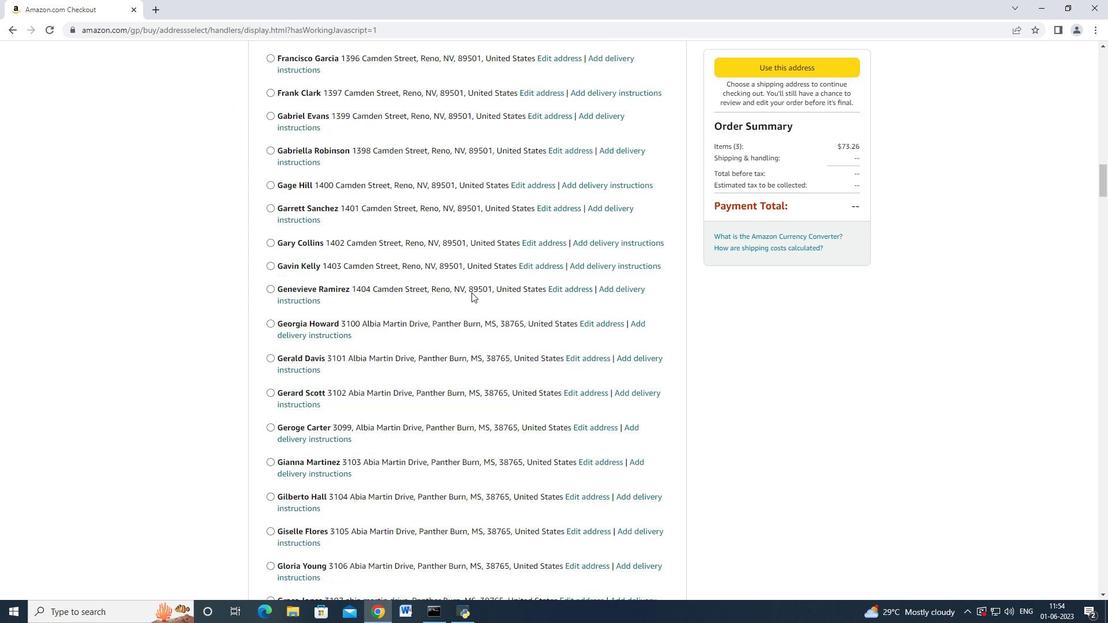
Action: Mouse scrolled (471, 292) with delta (0, 0)
Screenshot: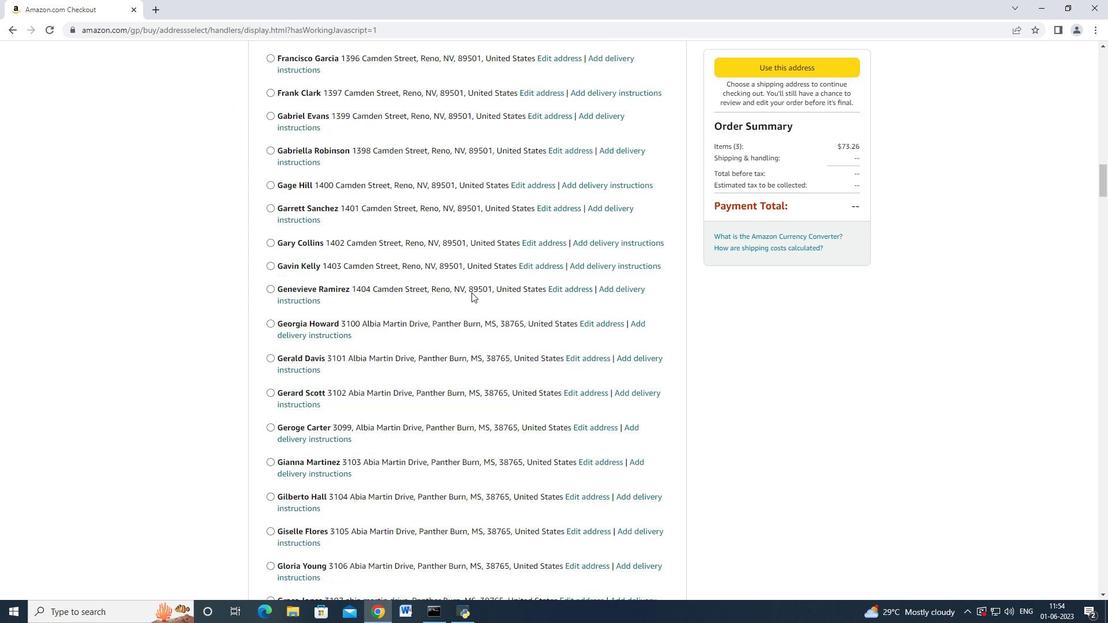 
Action: Mouse scrolled (471, 291) with delta (0, -1)
Screenshot: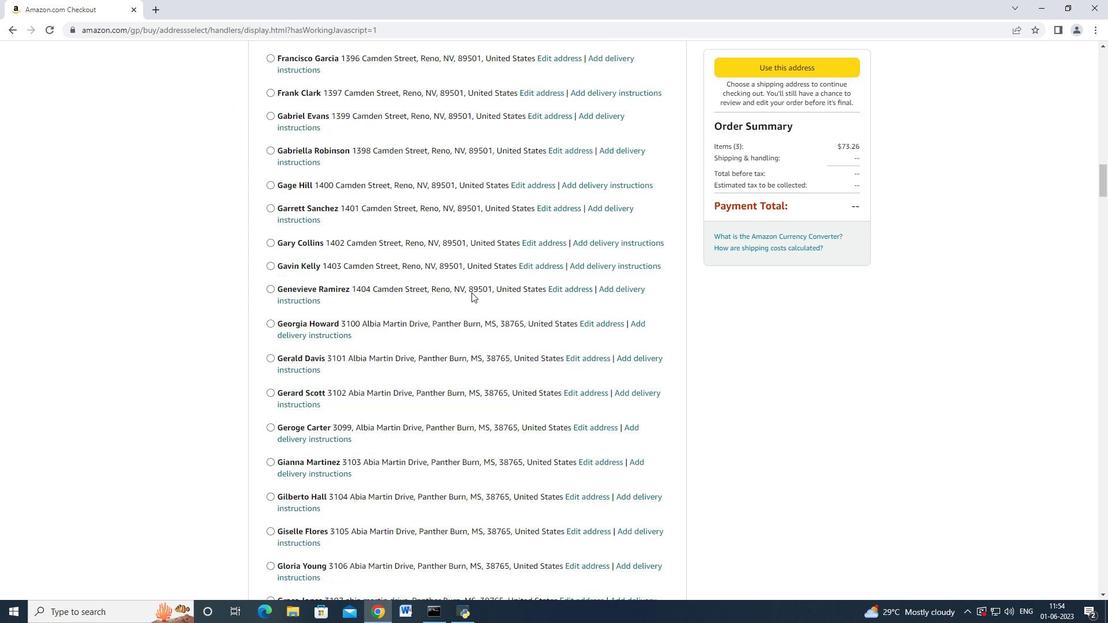 
Action: Mouse scrolled (471, 291) with delta (0, -1)
Screenshot: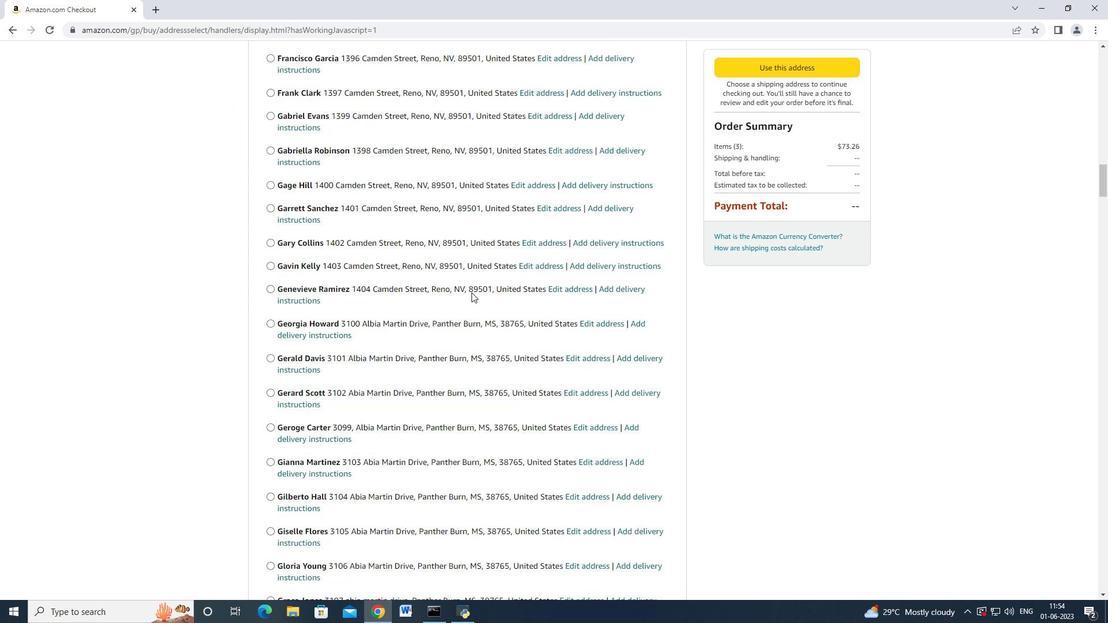 
Action: Mouse scrolled (471, 292) with delta (0, 0)
Screenshot: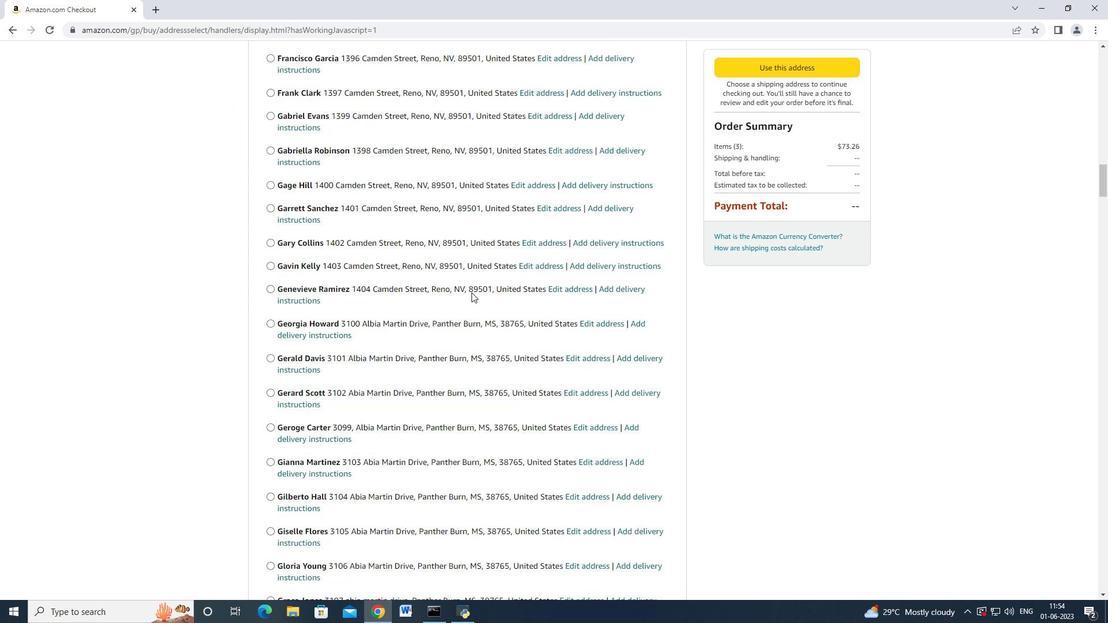 
Action: Mouse scrolled (471, 292) with delta (0, 0)
Screenshot: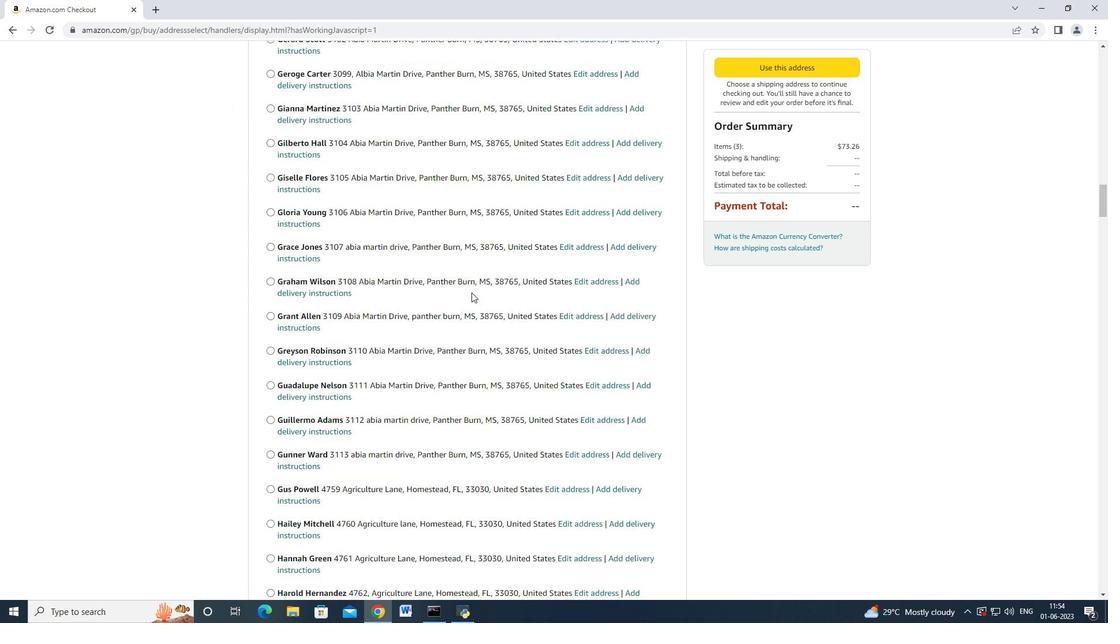 
Action: Mouse scrolled (471, 292) with delta (0, 0)
Screenshot: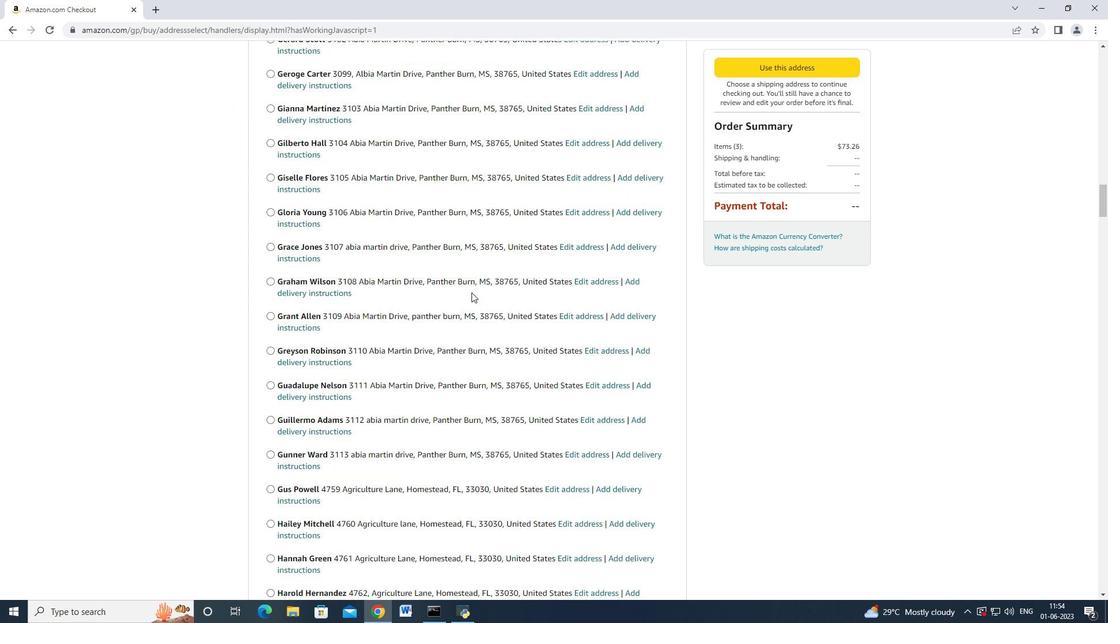 
Action: Mouse scrolled (471, 292) with delta (0, 0)
Screenshot: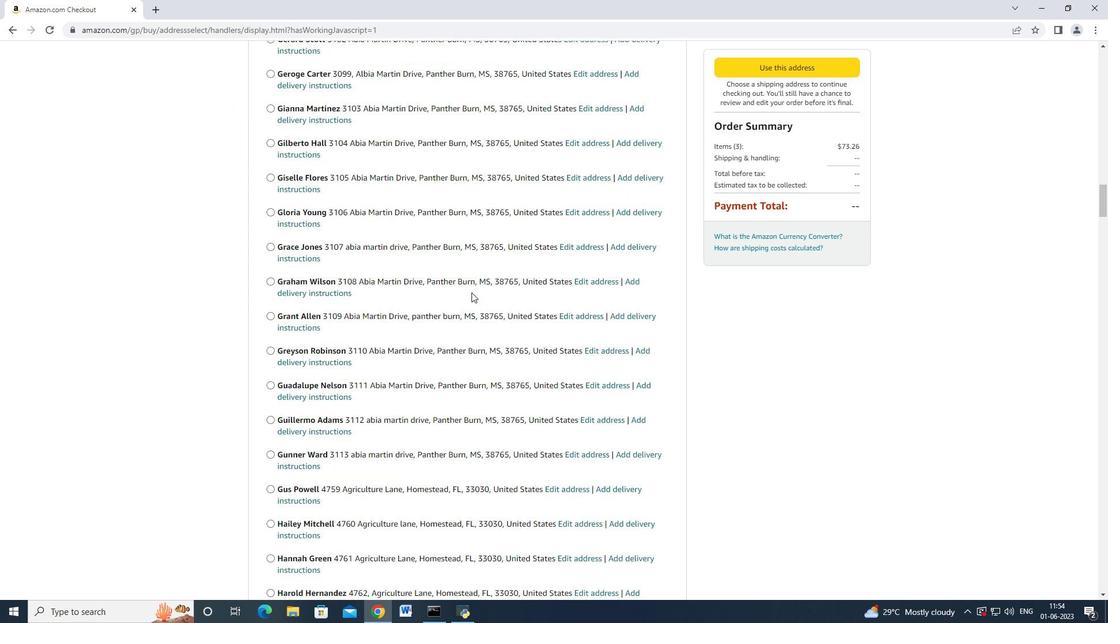 
Action: Mouse scrolled (471, 291) with delta (0, -1)
Screenshot: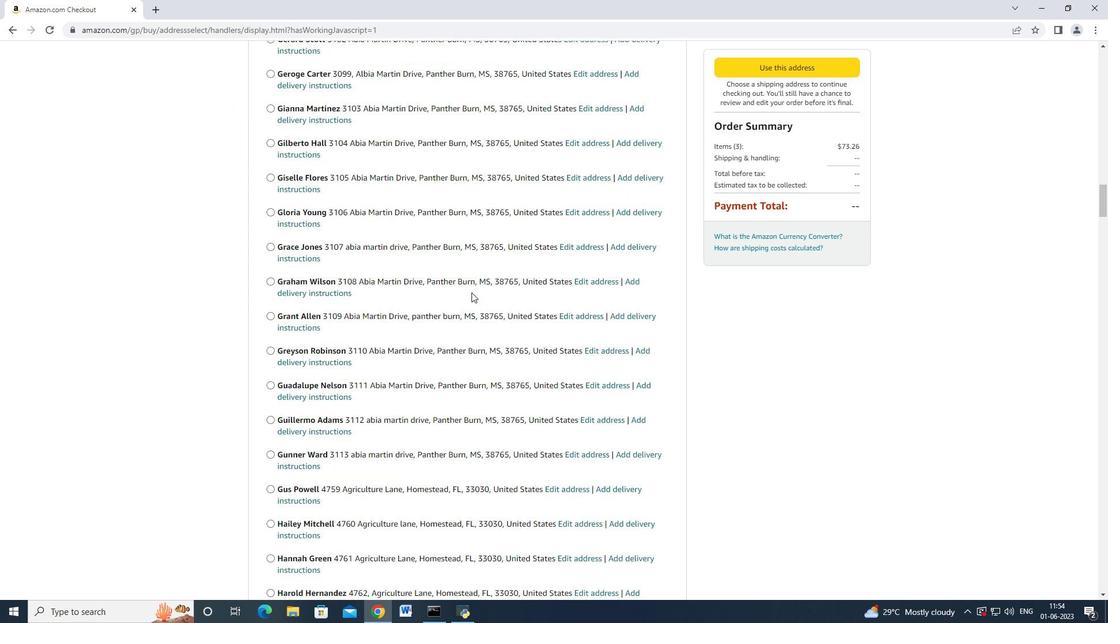
Action: Mouse scrolled (471, 292) with delta (0, 0)
Screenshot: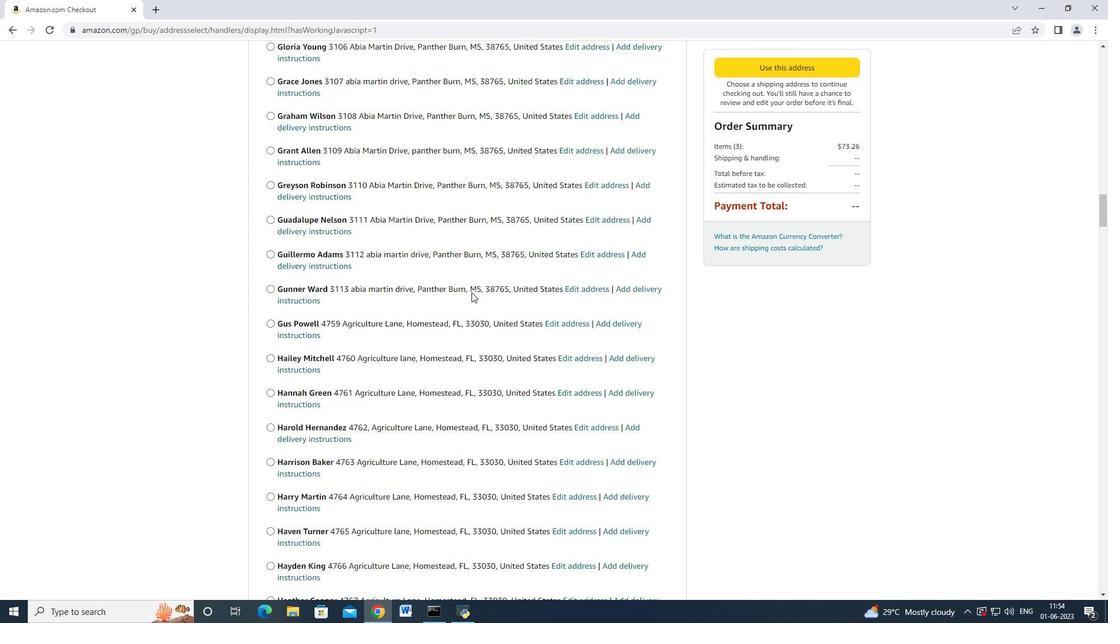 
Action: Mouse scrolled (471, 291) with delta (0, -1)
Screenshot: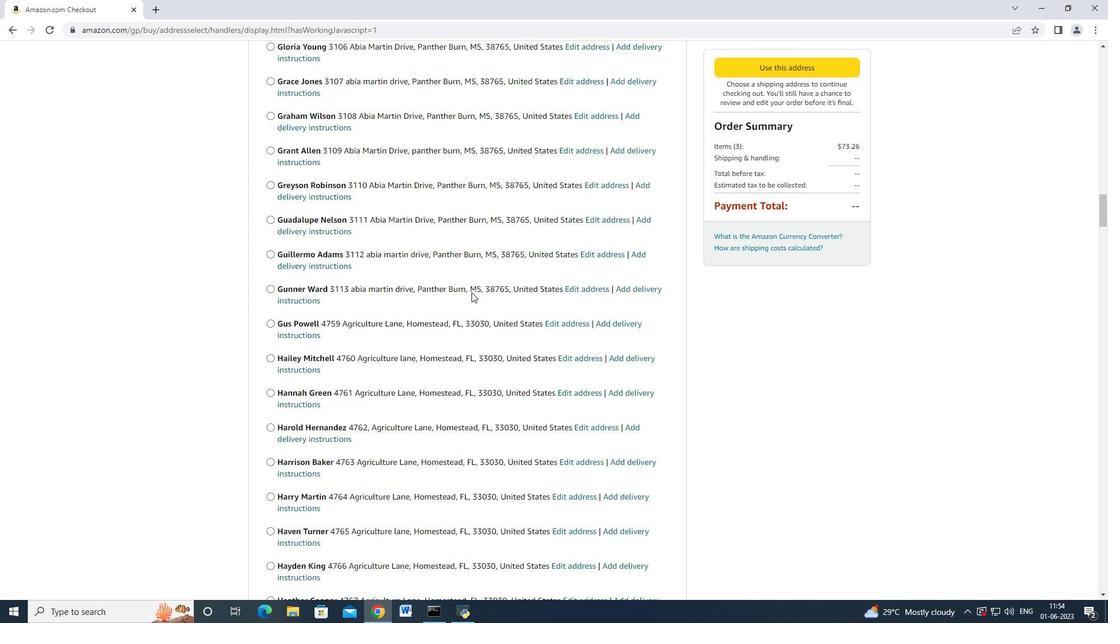 
Action: Mouse scrolled (471, 292) with delta (0, 0)
Screenshot: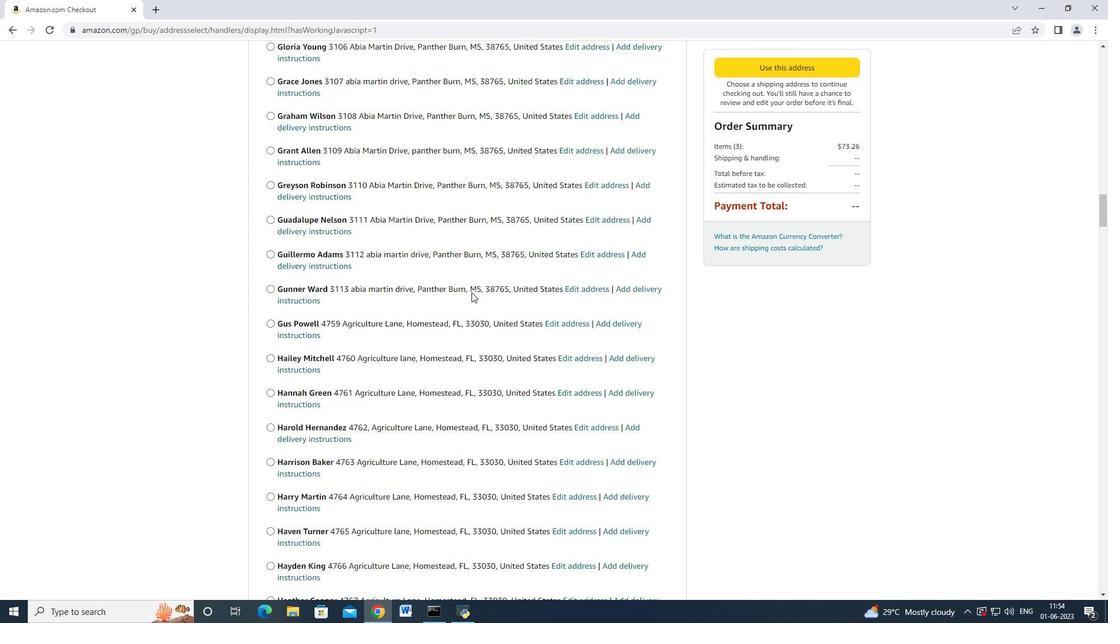 
Action: Mouse scrolled (471, 292) with delta (0, 0)
Screenshot: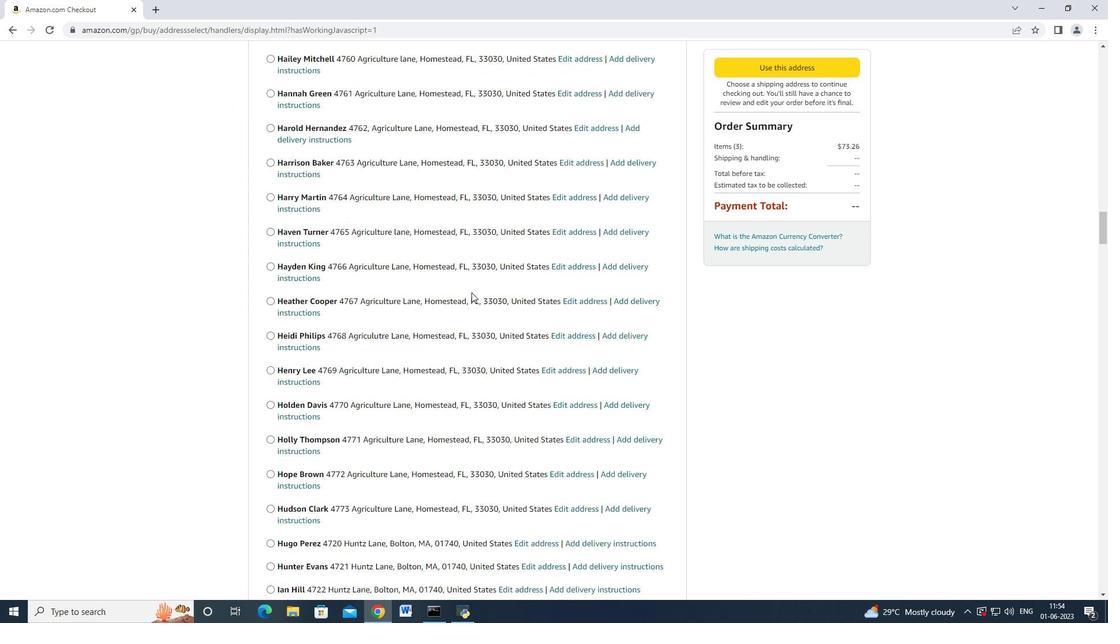 
Action: Mouse scrolled (471, 292) with delta (0, 0)
Screenshot: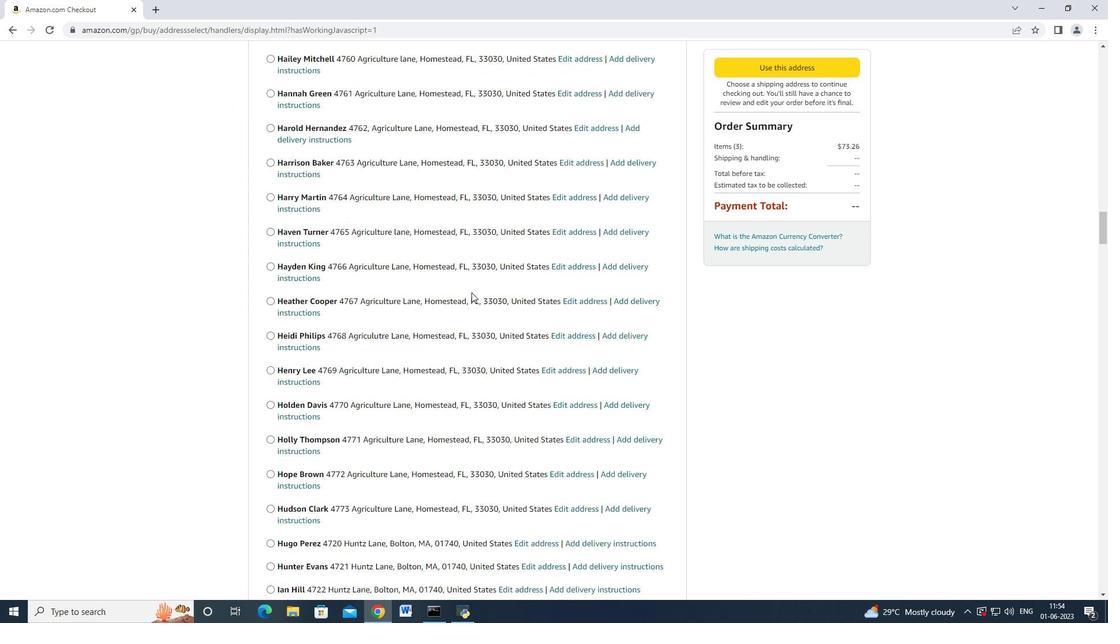 
Action: Mouse scrolled (471, 291) with delta (0, -1)
Screenshot: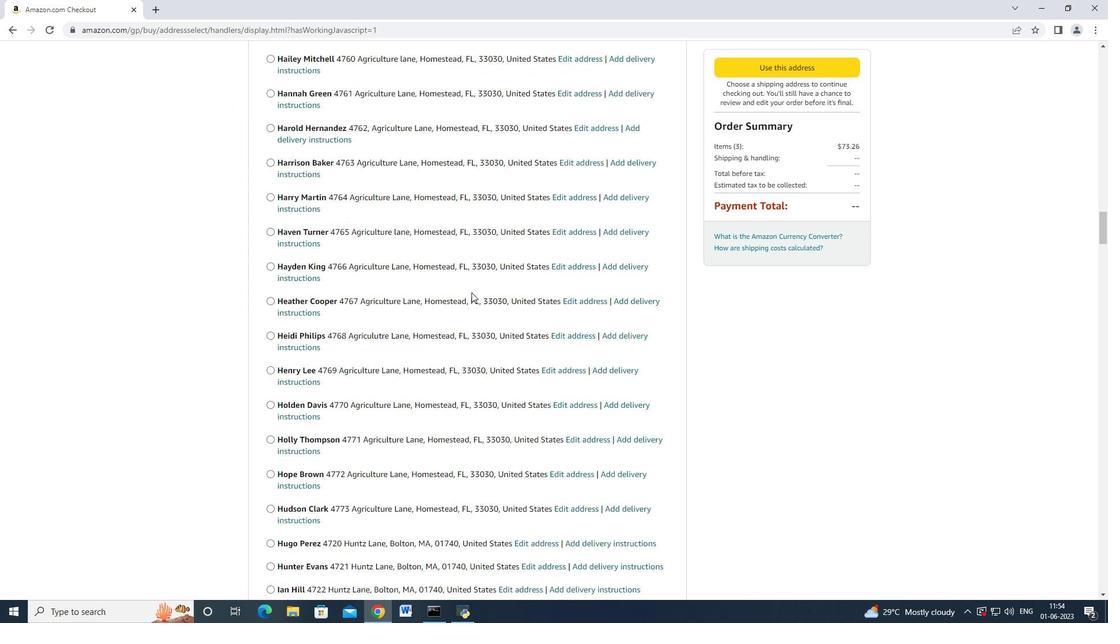 
Action: Mouse scrolled (471, 292) with delta (0, 0)
Screenshot: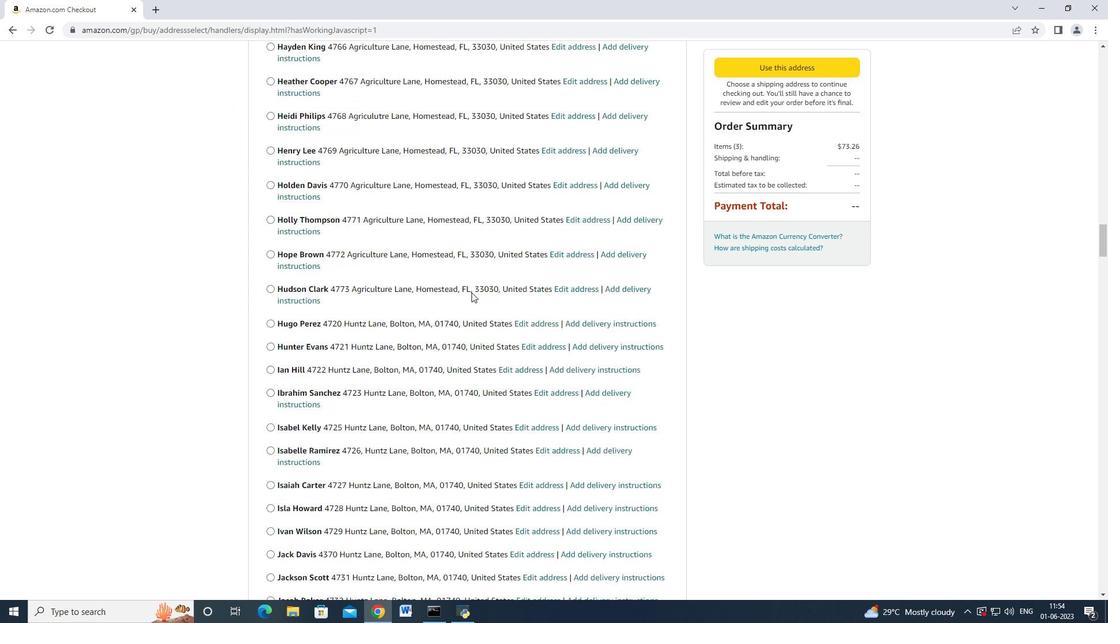
Action: Mouse scrolled (471, 291) with delta (0, -1)
Screenshot: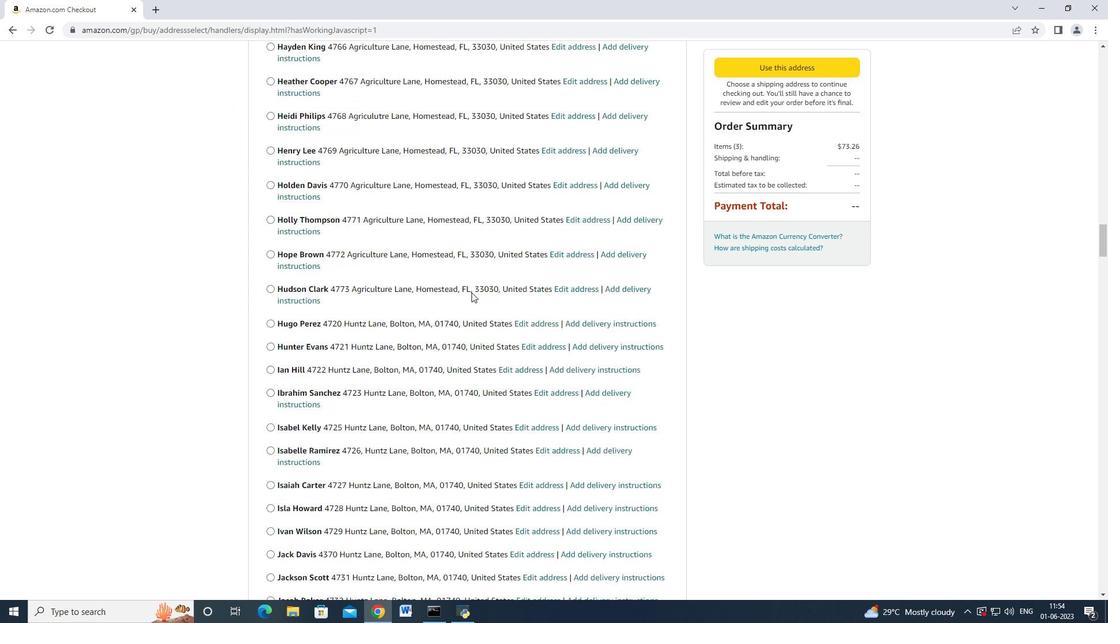 
Action: Mouse scrolled (471, 292) with delta (0, 0)
Screenshot: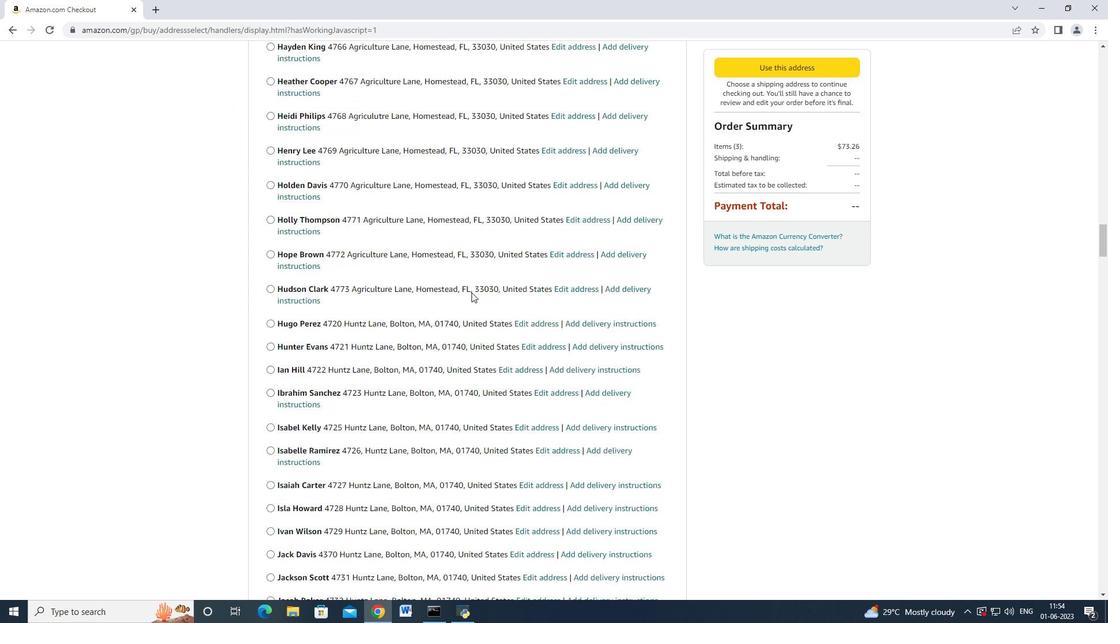 
Action: Mouse scrolled (471, 292) with delta (0, 0)
Screenshot: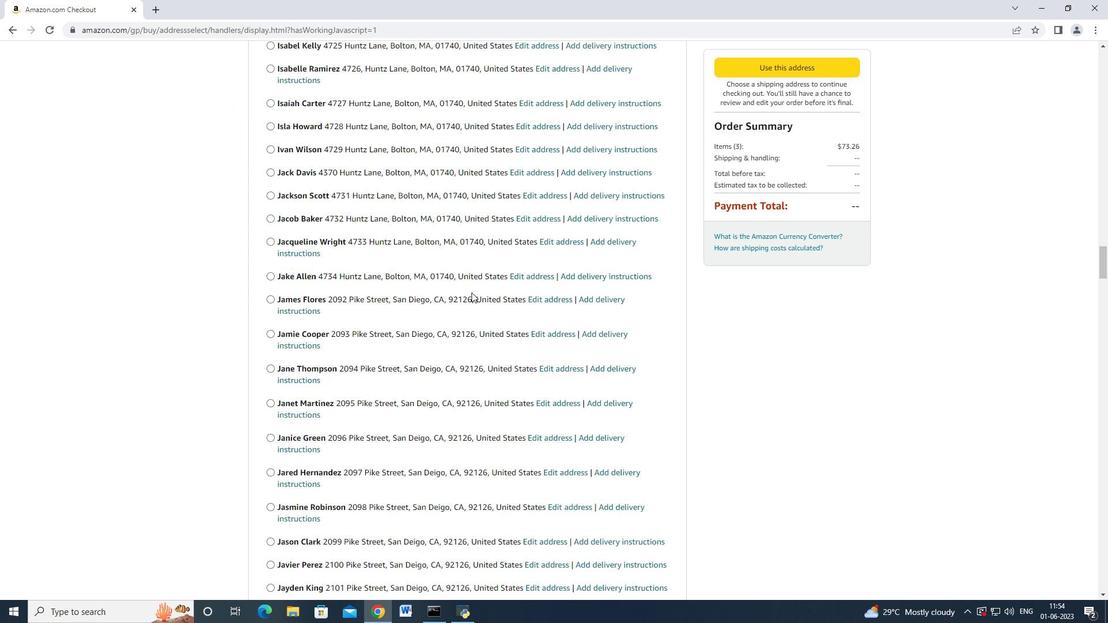
Action: Mouse moved to (471, 293)
Screenshot: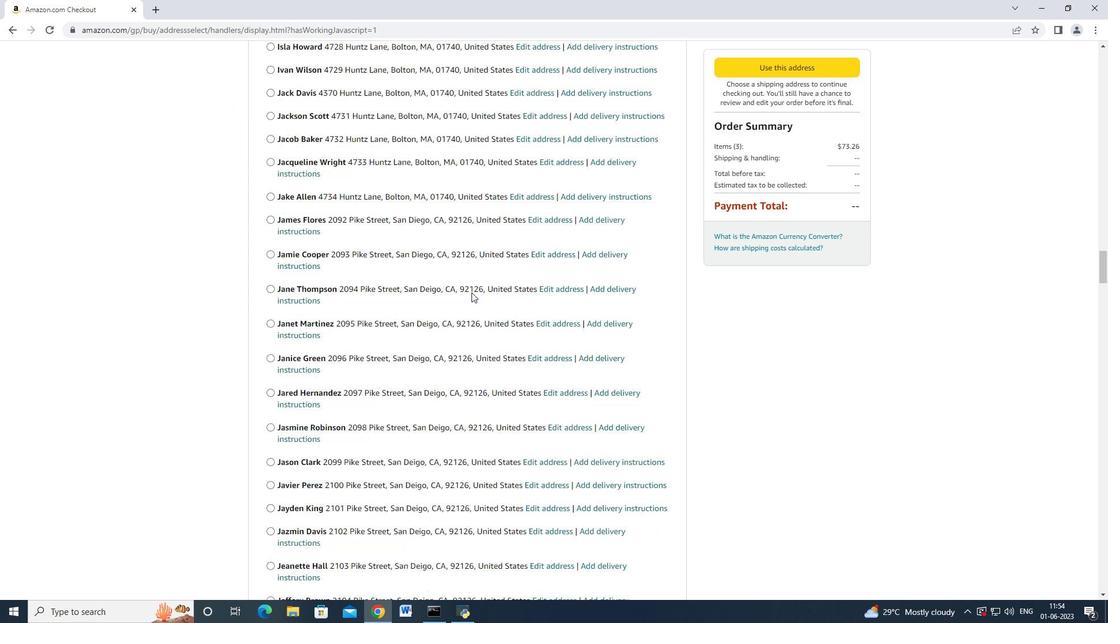 
Action: Mouse scrolled (471, 292) with delta (0, 0)
Screenshot: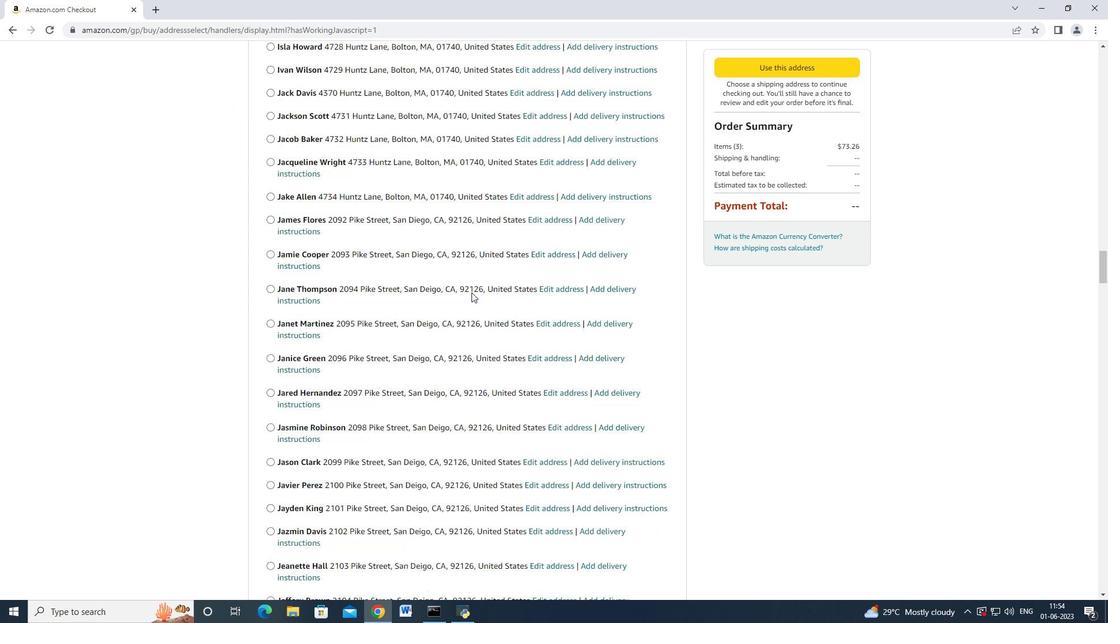 
Action: Mouse scrolled (471, 292) with delta (0, 0)
Screenshot: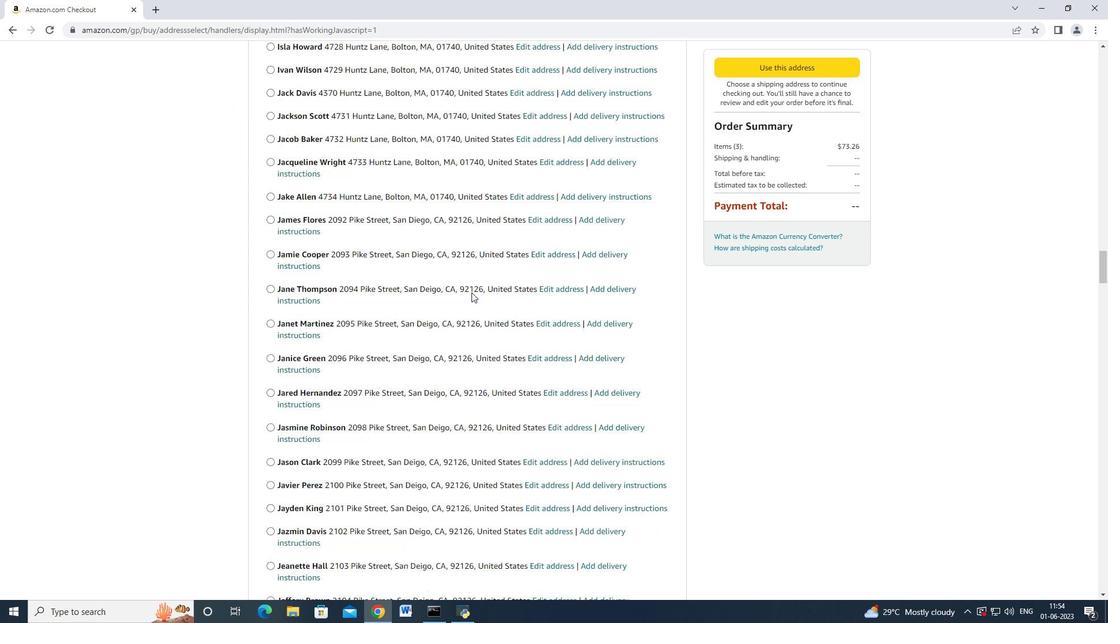 
Action: Mouse scrolled (471, 292) with delta (0, 0)
Screenshot: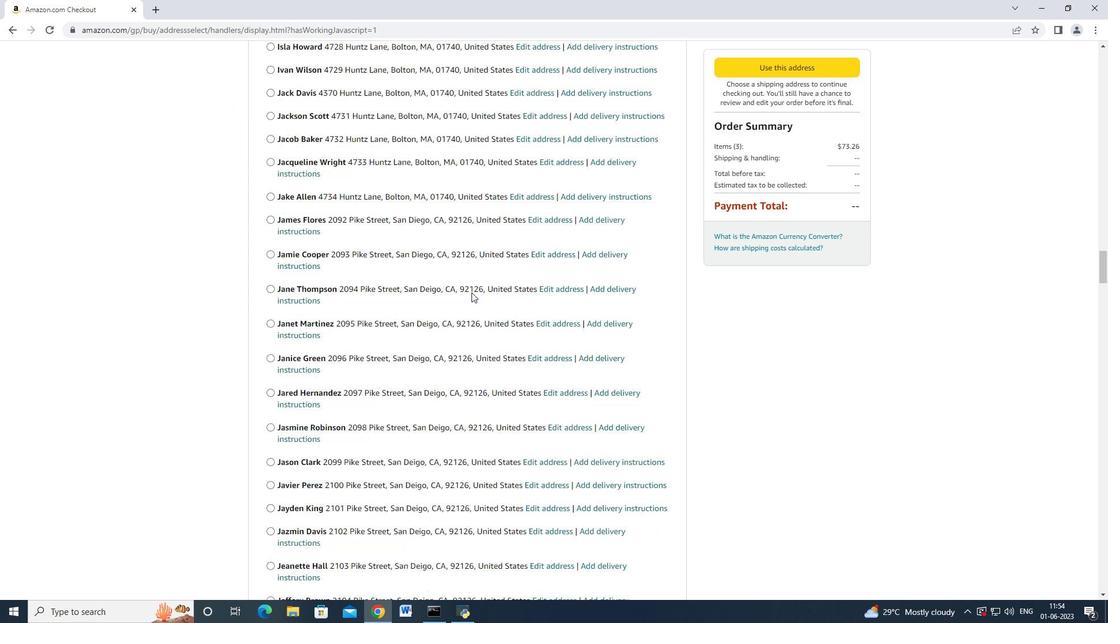 
Action: Mouse scrolled (471, 292) with delta (0, 0)
Screenshot: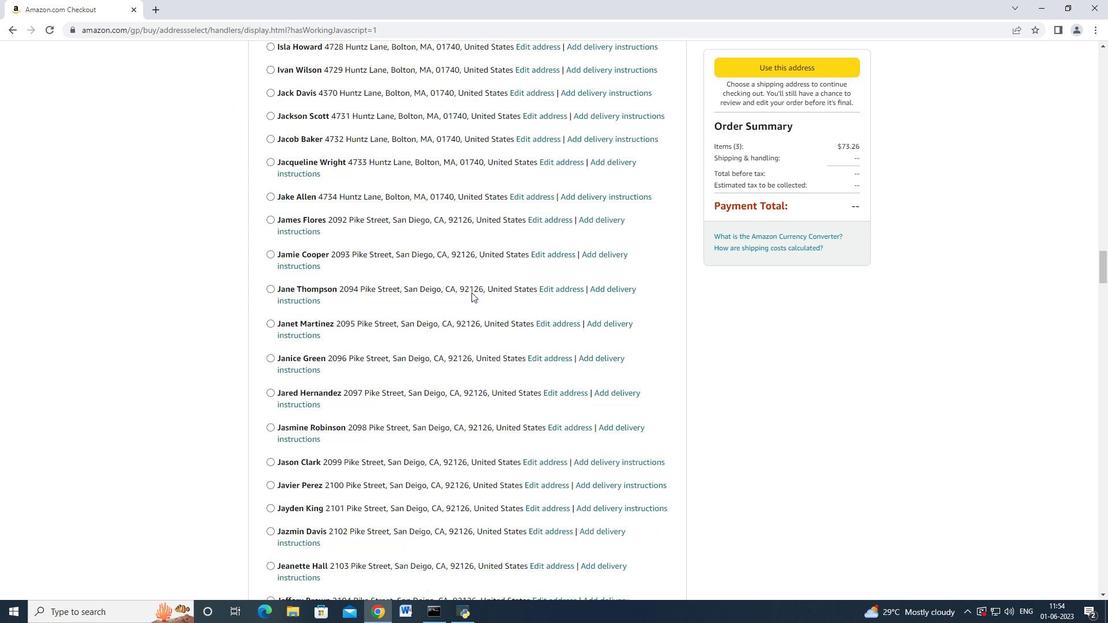 
Action: Mouse scrolled (471, 292) with delta (0, 0)
Screenshot: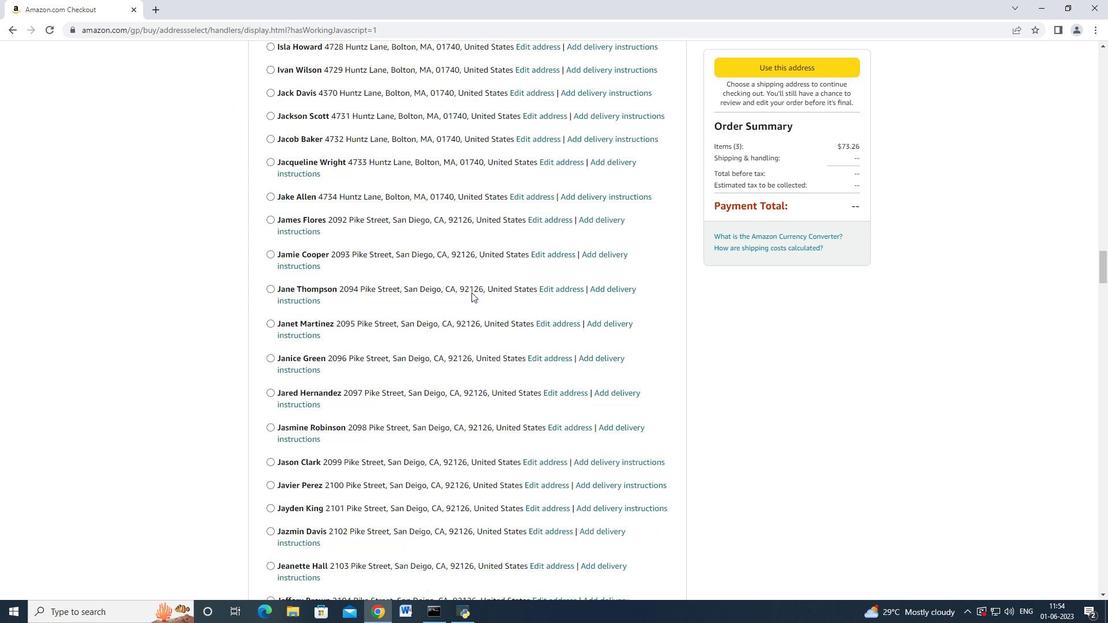 
Action: Mouse scrolled (471, 292) with delta (0, 0)
Screenshot: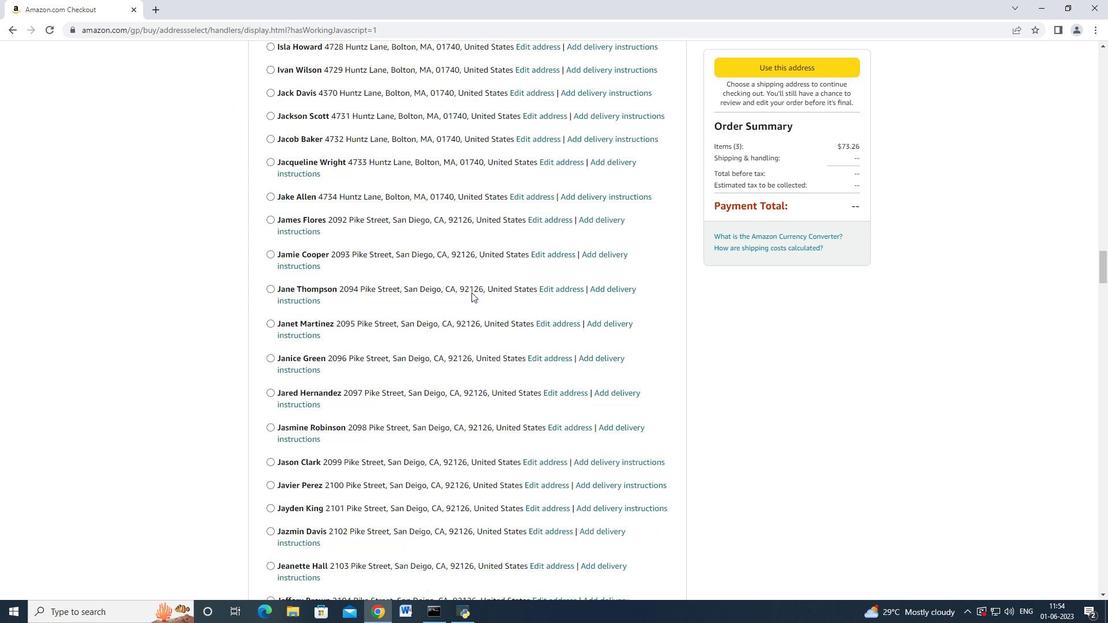 
Action: Mouse scrolled (471, 292) with delta (0, 0)
Screenshot: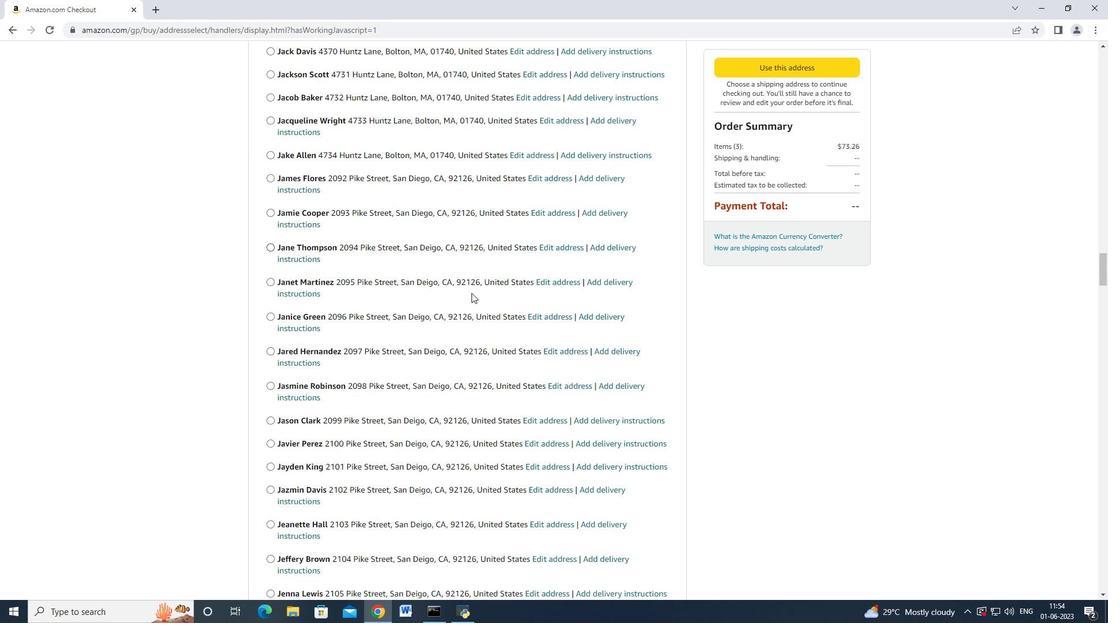 
Action: Mouse moved to (471, 293)
Screenshot: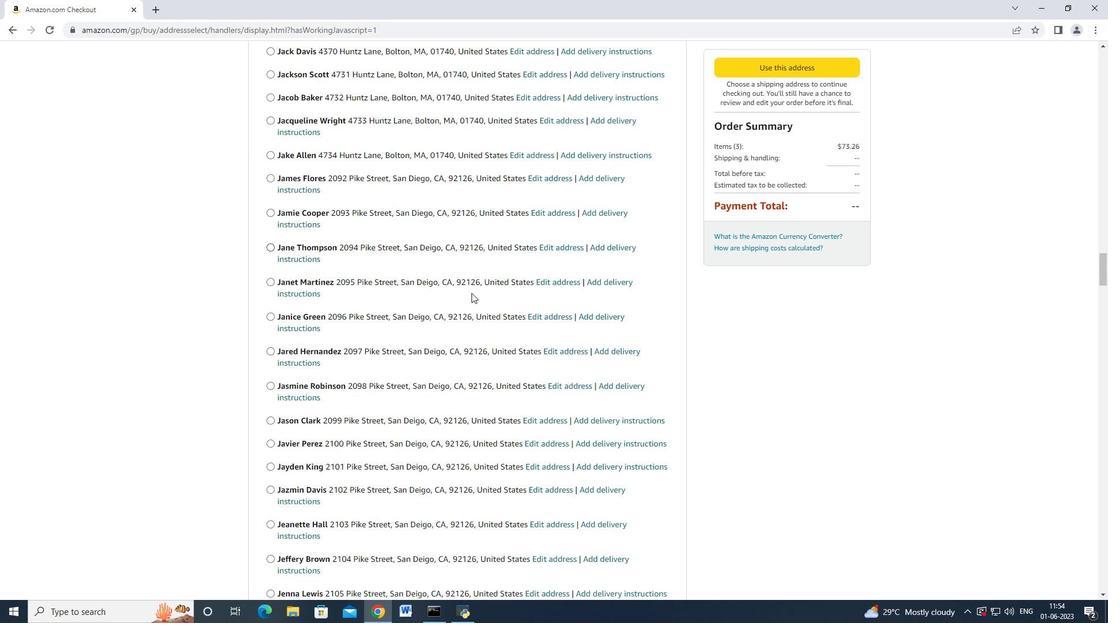 
Action: Mouse scrolled (471, 292) with delta (0, 0)
Screenshot: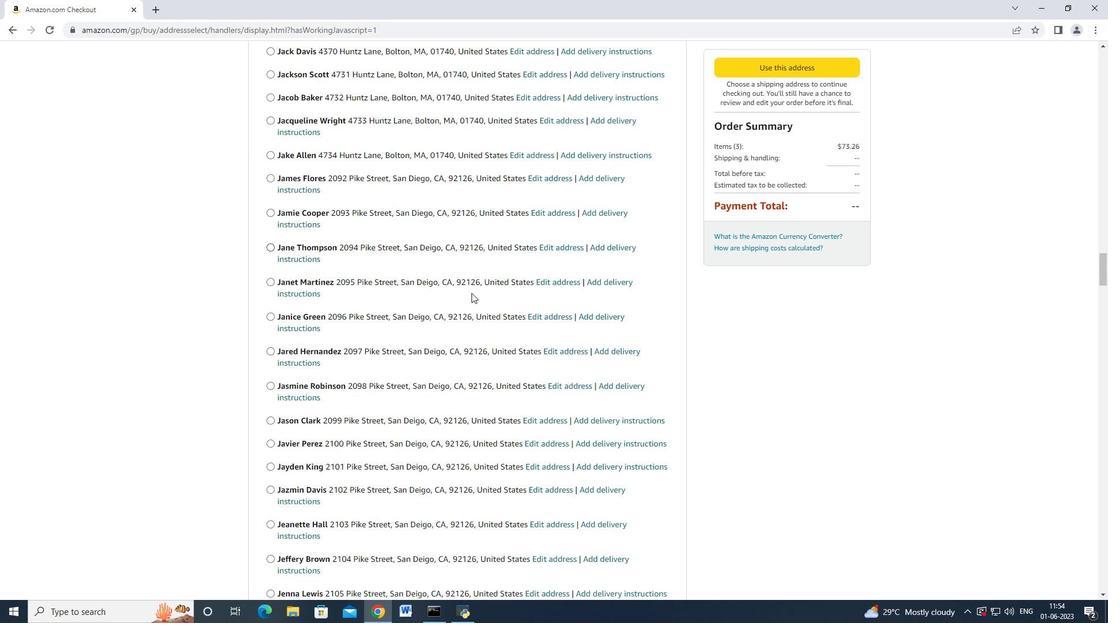
Action: Mouse scrolled (471, 292) with delta (0, 0)
Screenshot: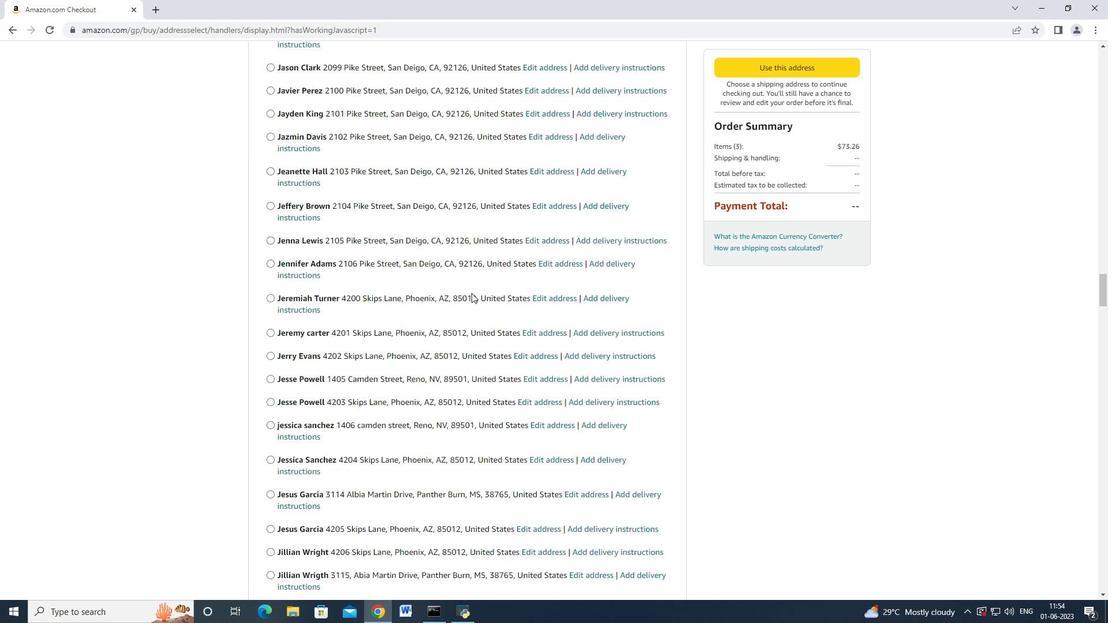 
Action: Mouse moved to (470, 293)
Screenshot: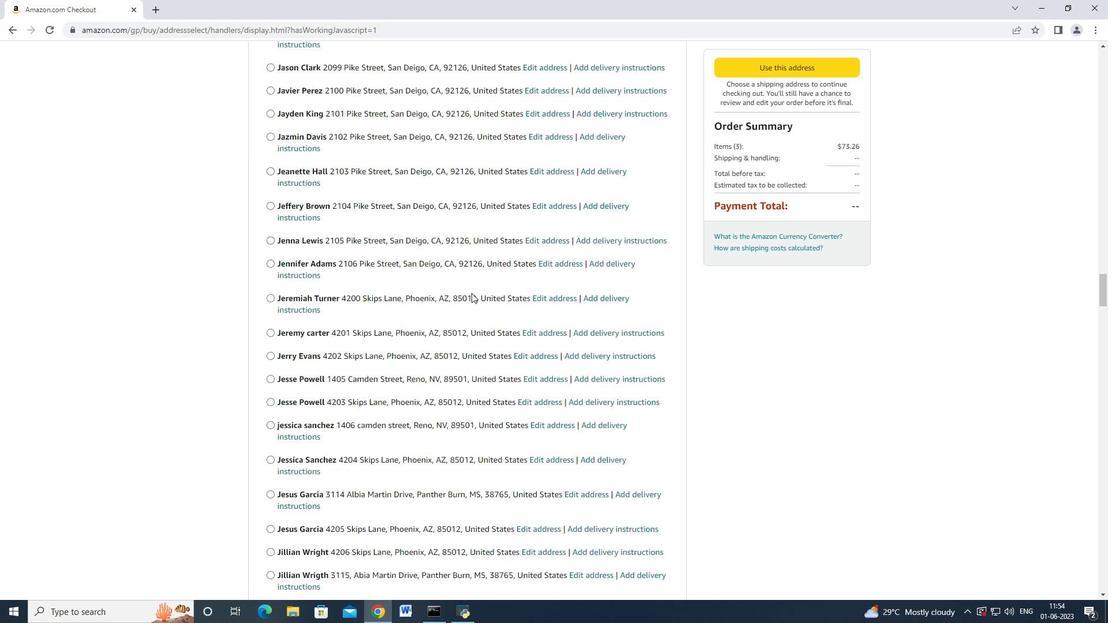 
Action: Mouse scrolled (470, 293) with delta (0, 0)
Screenshot: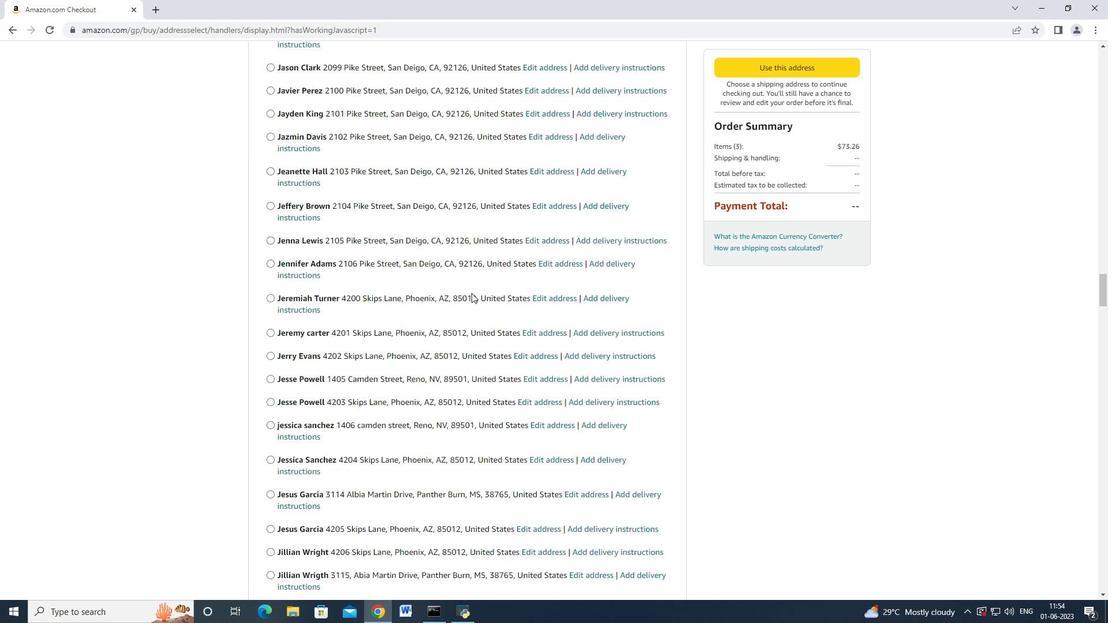 
Action: Mouse moved to (470, 293)
Screenshot: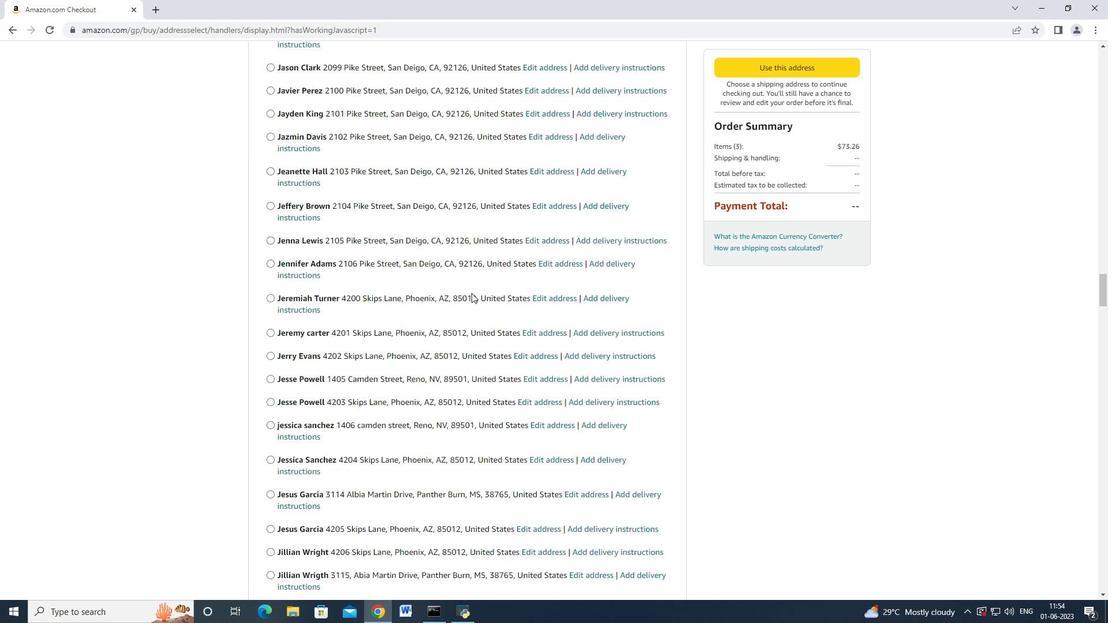 
Action: Mouse scrolled (470, 293) with delta (0, 0)
Screenshot: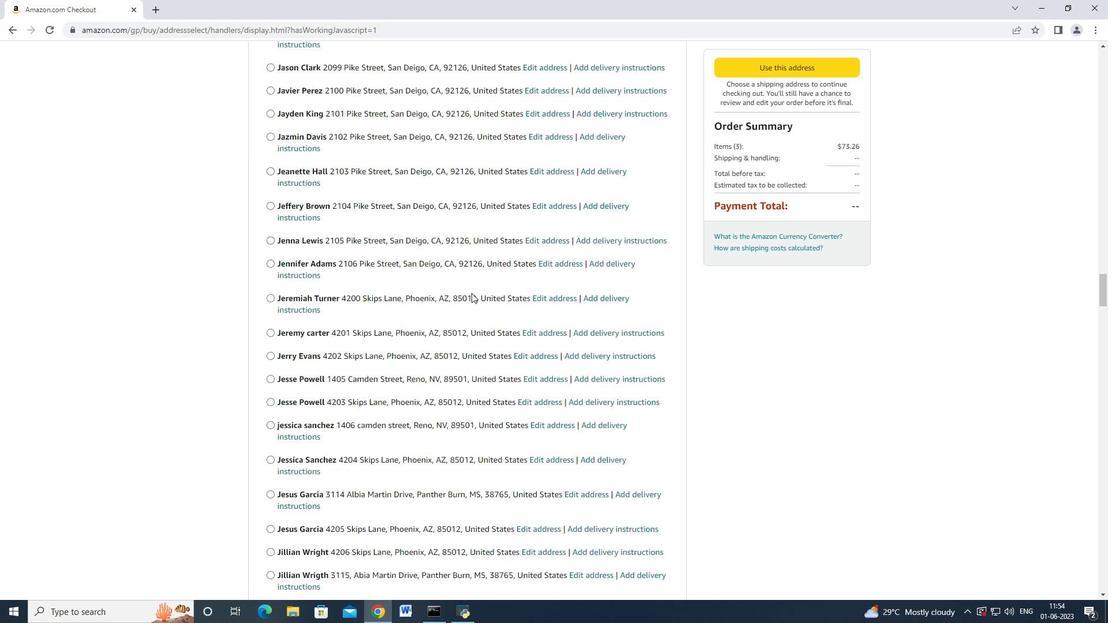 
Action: Mouse moved to (470, 294)
Screenshot: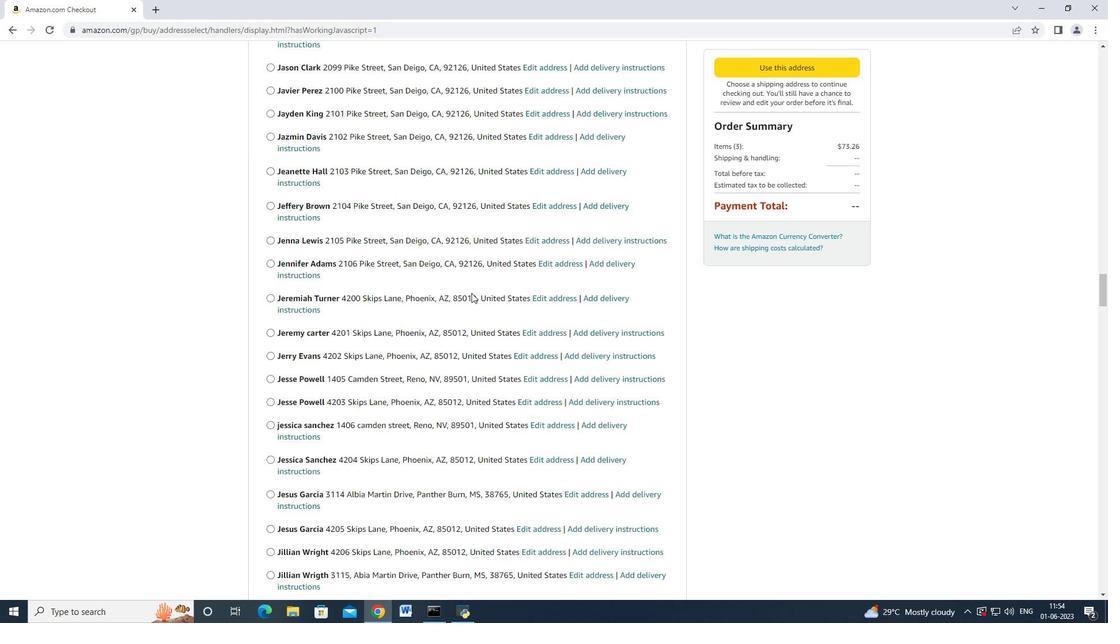 
Action: Mouse scrolled (470, 292) with delta (0, -1)
Screenshot: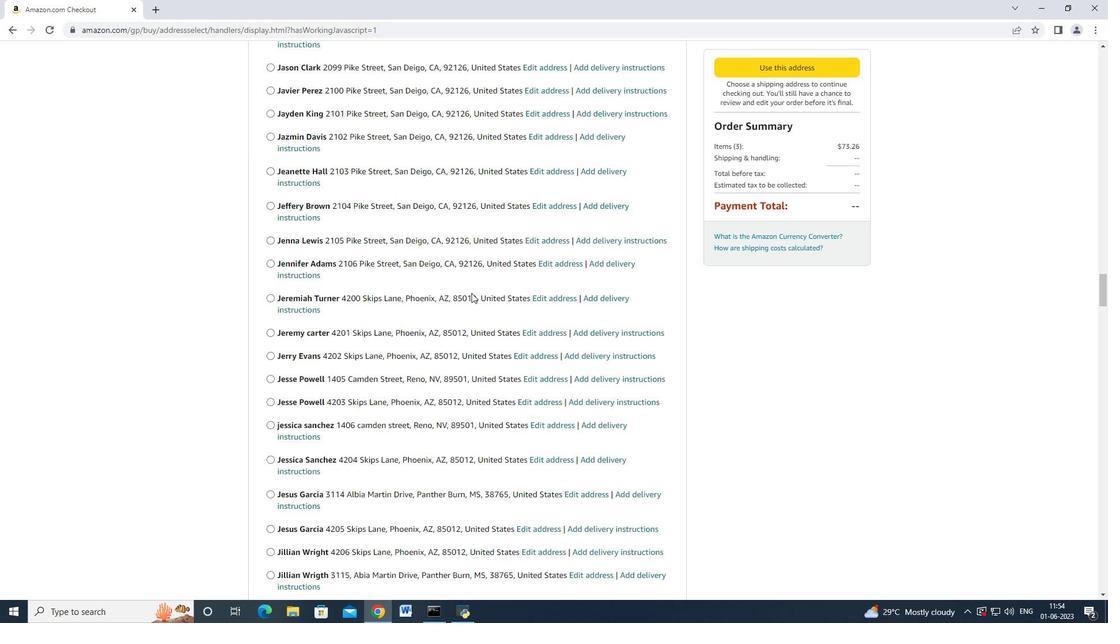 
Action: Mouse moved to (470, 294)
Screenshot: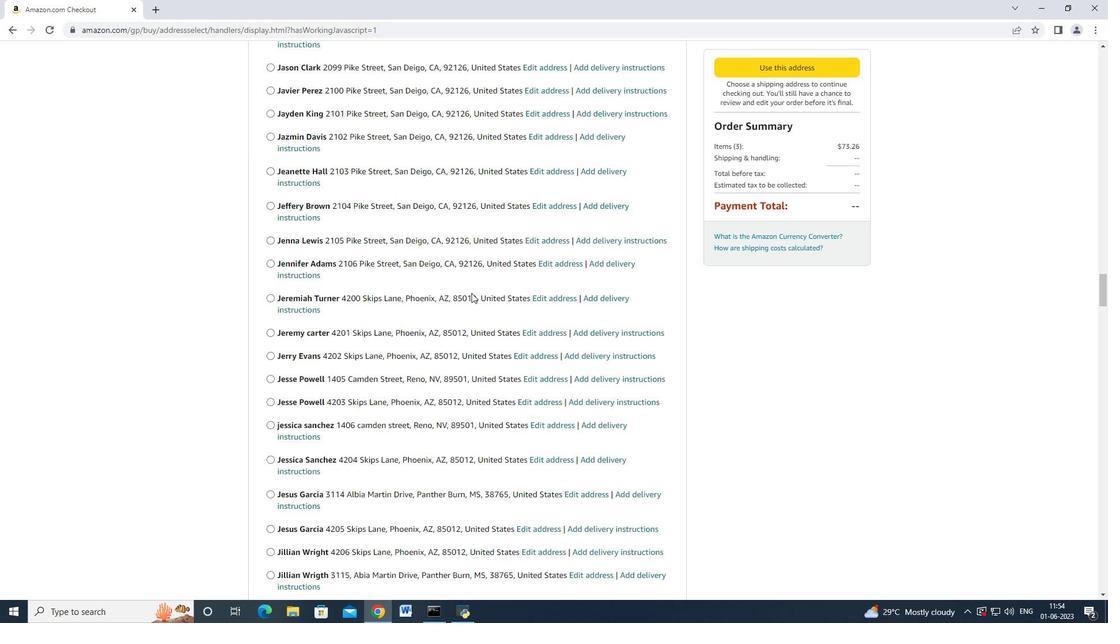 
Action: Mouse scrolled (470, 293) with delta (0, 0)
Screenshot: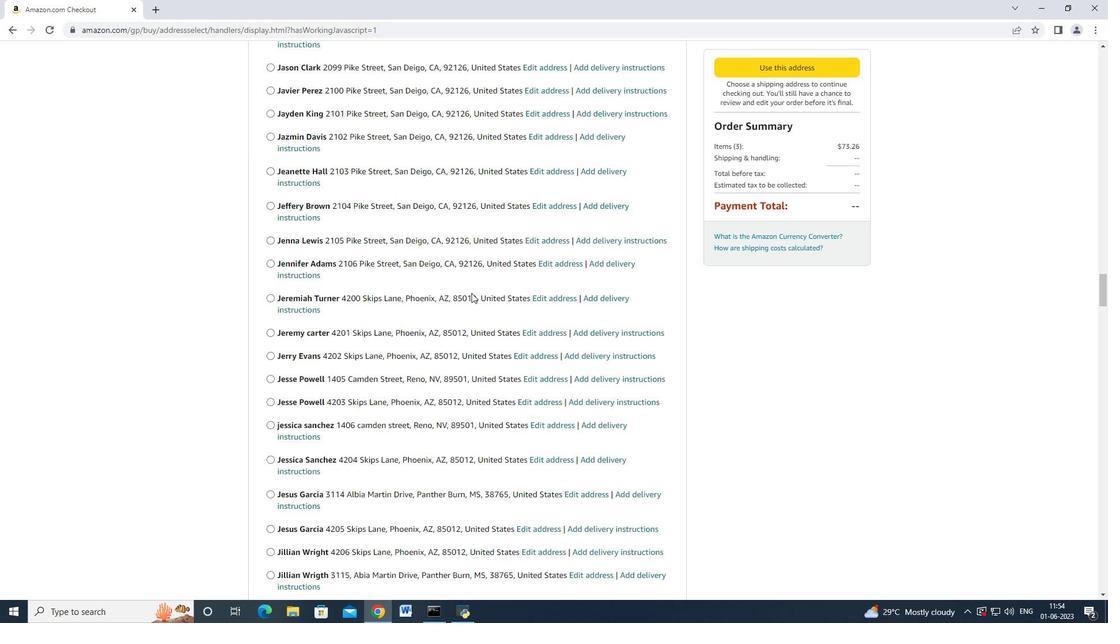
Action: Mouse scrolled (470, 293) with delta (0, 0)
Screenshot: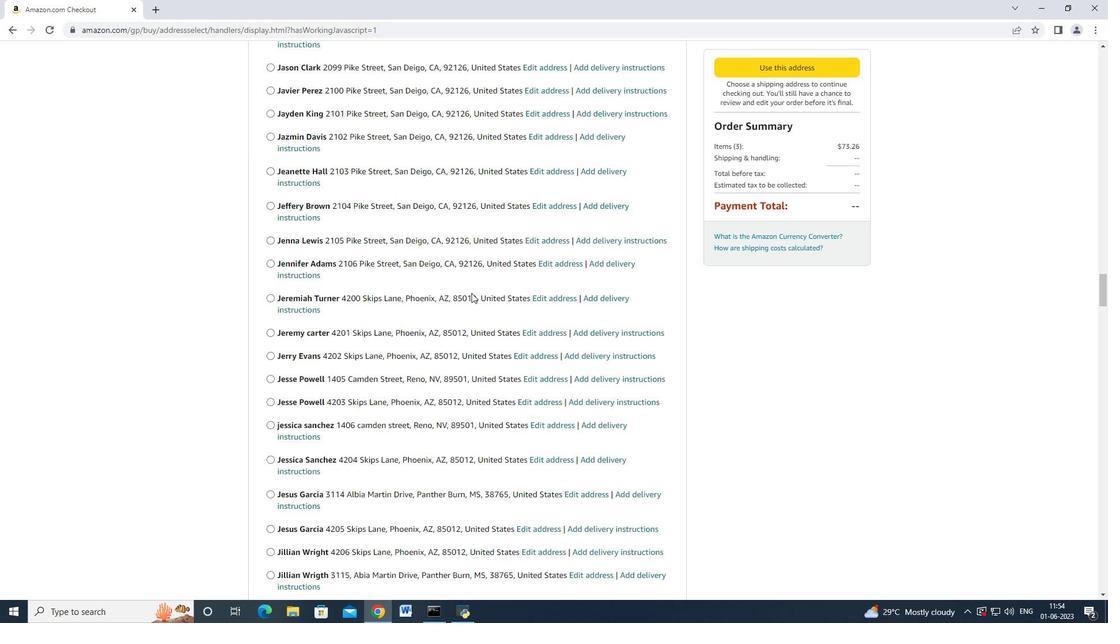 
Action: Mouse scrolled (470, 293) with delta (0, 0)
Screenshot: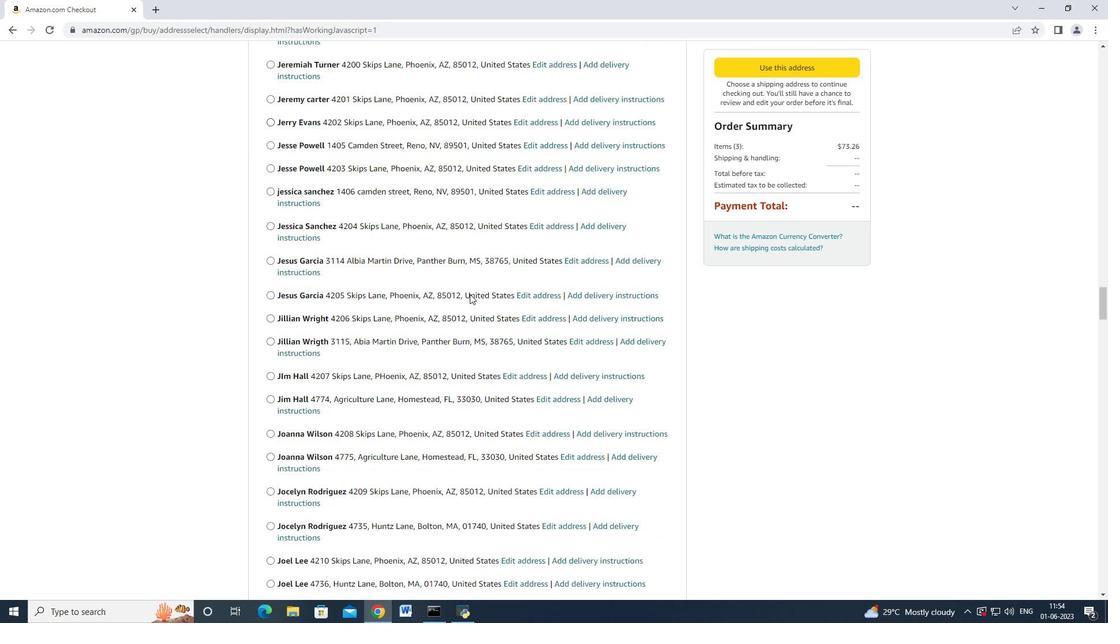 
Action: Mouse moved to (469, 294)
Screenshot: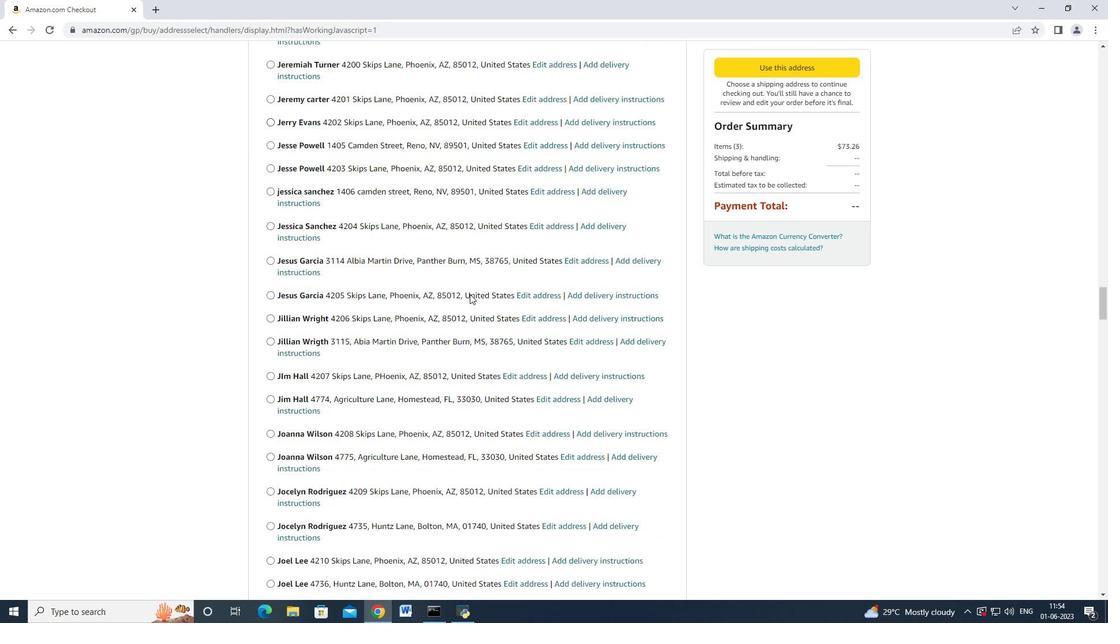 
Action: Mouse scrolled (469, 293) with delta (0, 0)
Screenshot: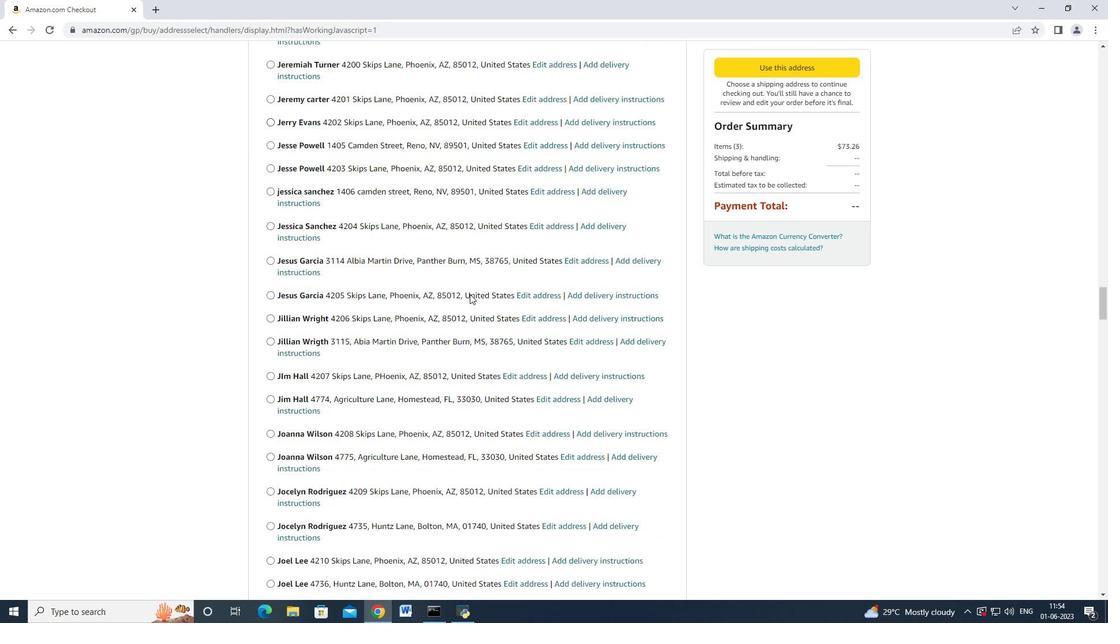 
Action: Mouse scrolled (469, 293) with delta (0, 0)
Screenshot: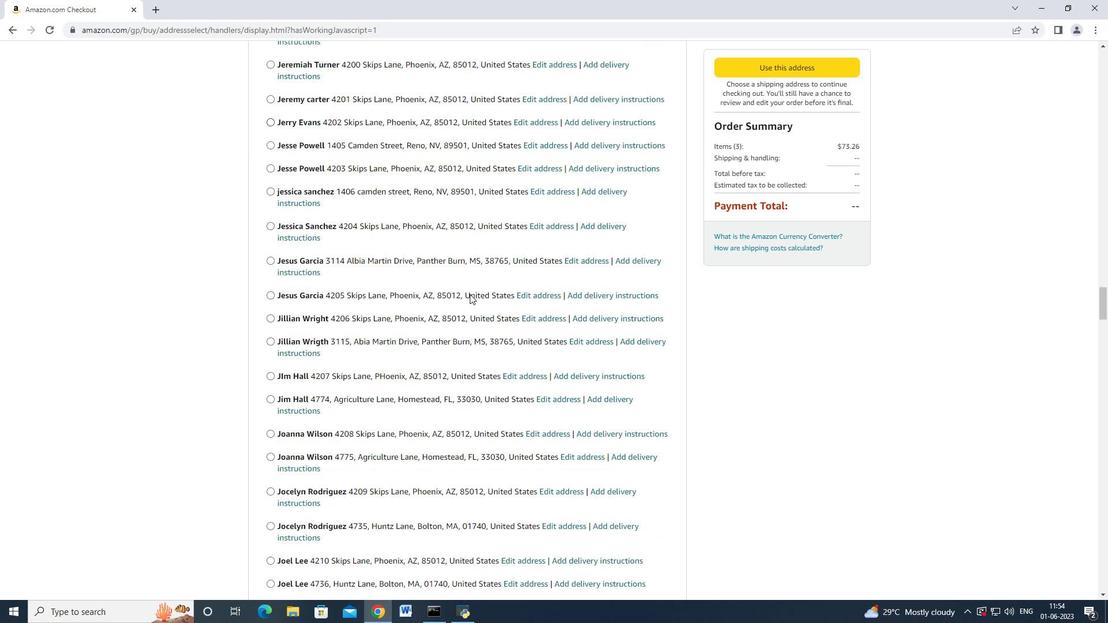 
Action: Mouse scrolled (469, 293) with delta (0, 0)
Screenshot: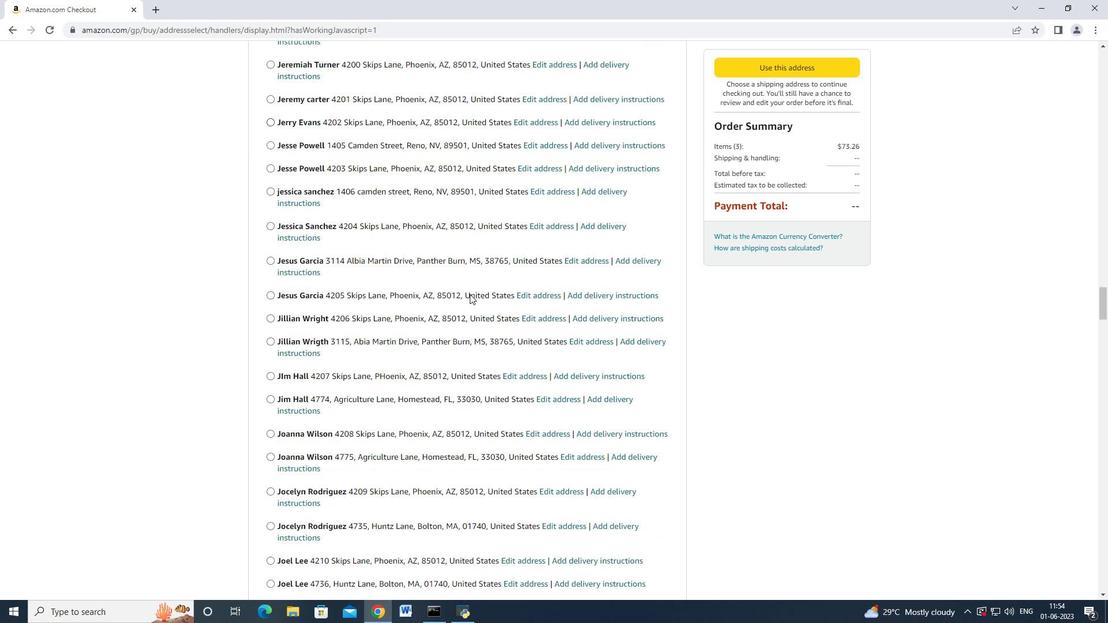 
Action: Mouse scrolled (469, 293) with delta (0, -1)
Screenshot: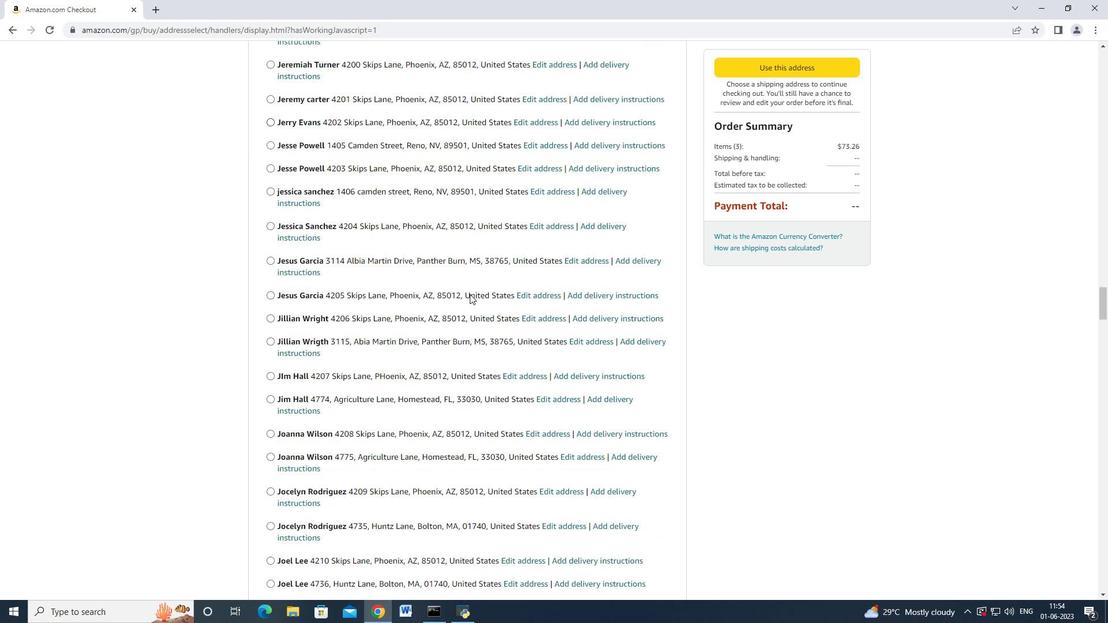 
Action: Mouse moved to (469, 295)
Screenshot: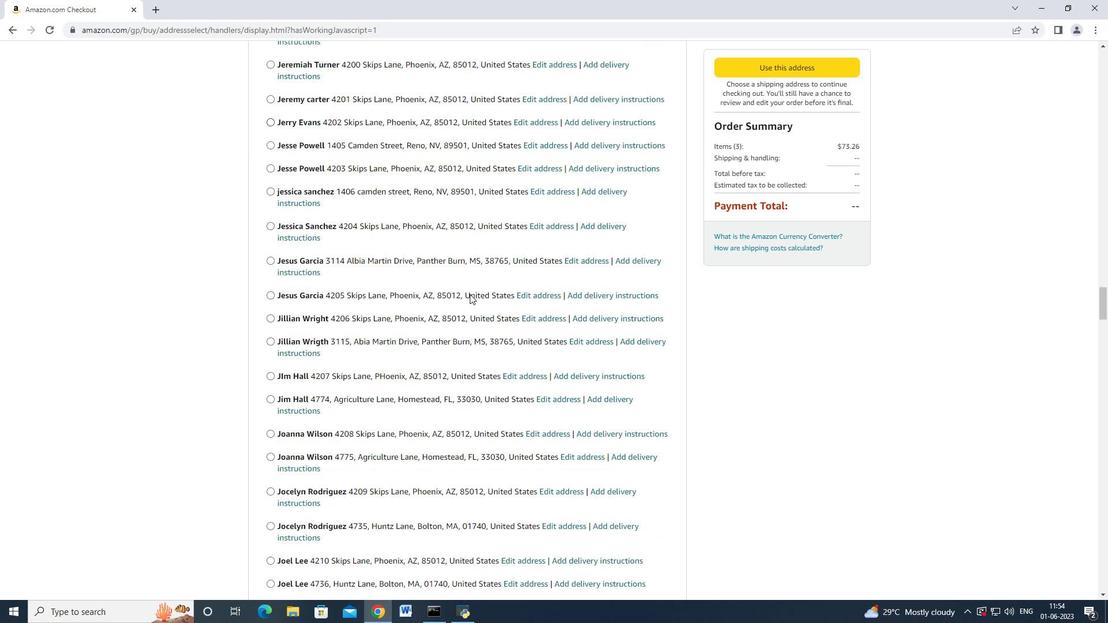 
Action: Mouse scrolled (469, 294) with delta (0, 0)
Screenshot: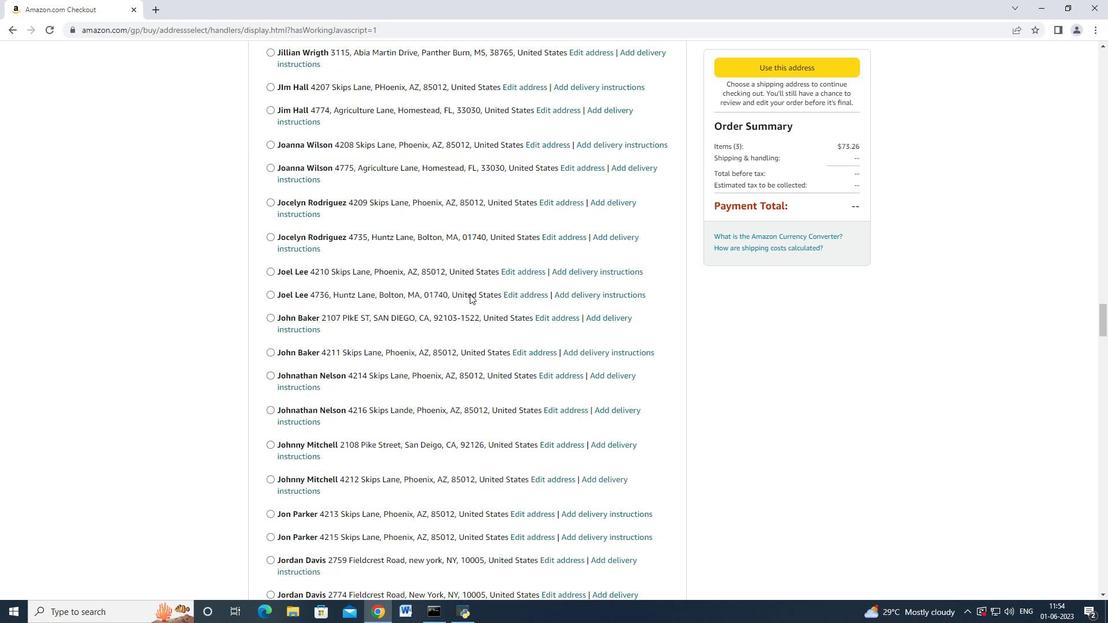 
Action: Mouse scrolled (469, 294) with delta (0, 0)
Screenshot: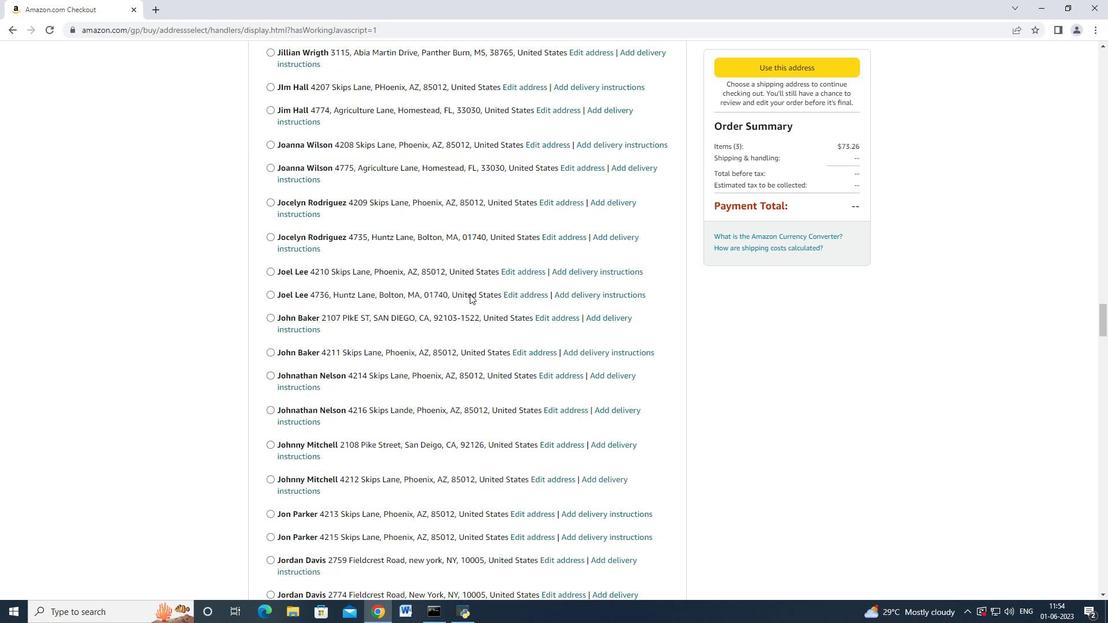 
Action: Mouse moved to (469, 295)
Screenshot: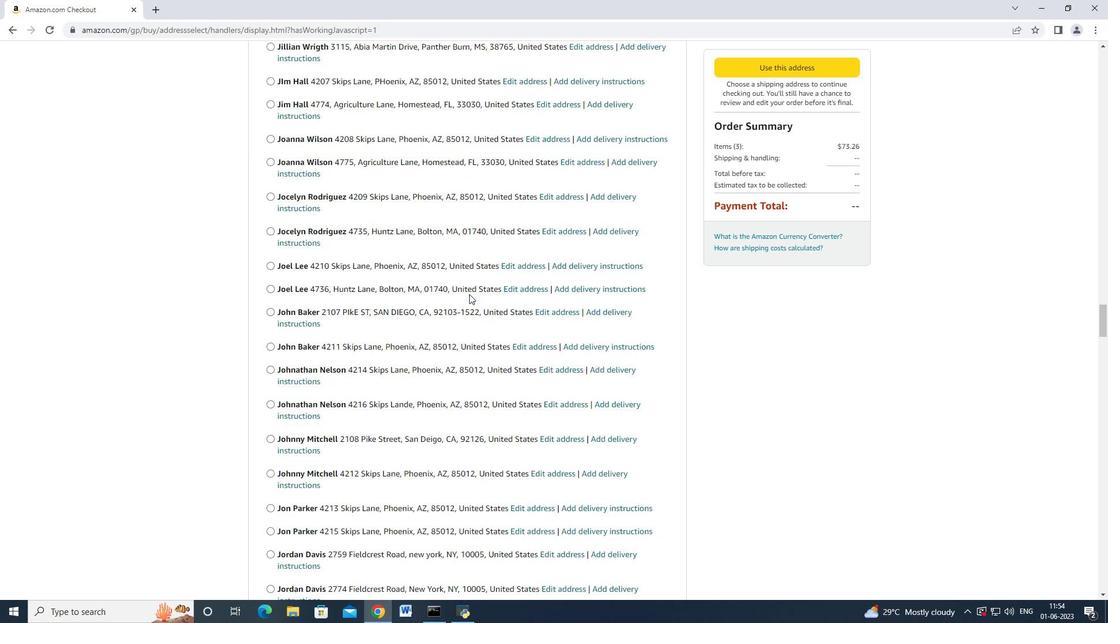 
Action: Mouse scrolled (469, 294) with delta (0, 0)
Screenshot: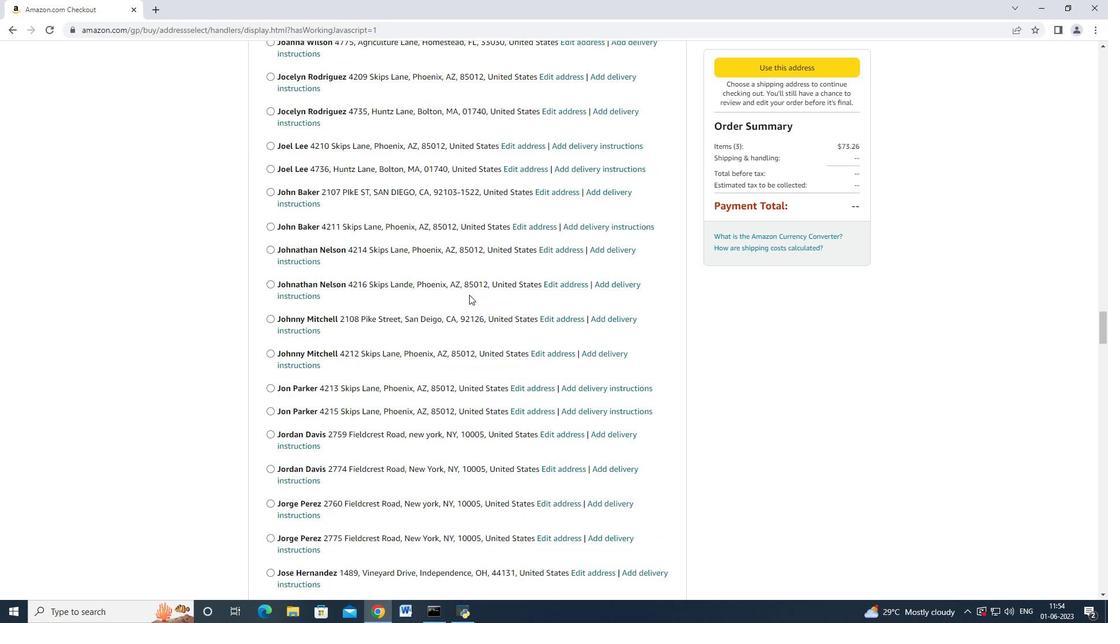 
Action: Mouse scrolled (469, 294) with delta (0, 0)
Screenshot: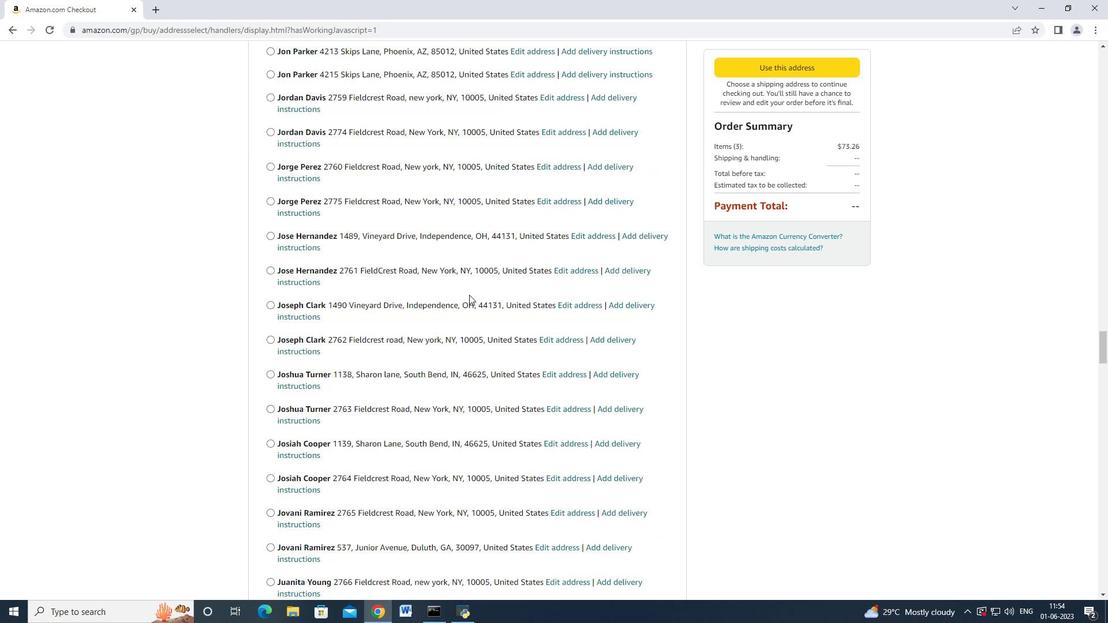 
Action: Mouse scrolled (469, 294) with delta (0, 0)
Screenshot: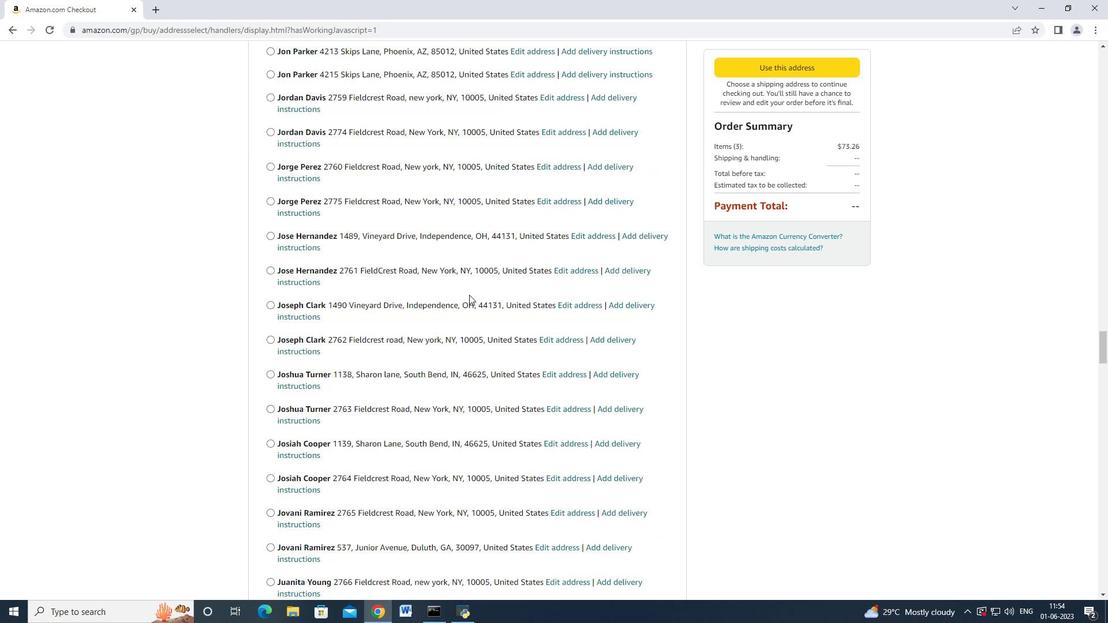 
Action: Mouse scrolled (469, 294) with delta (0, 0)
Screenshot: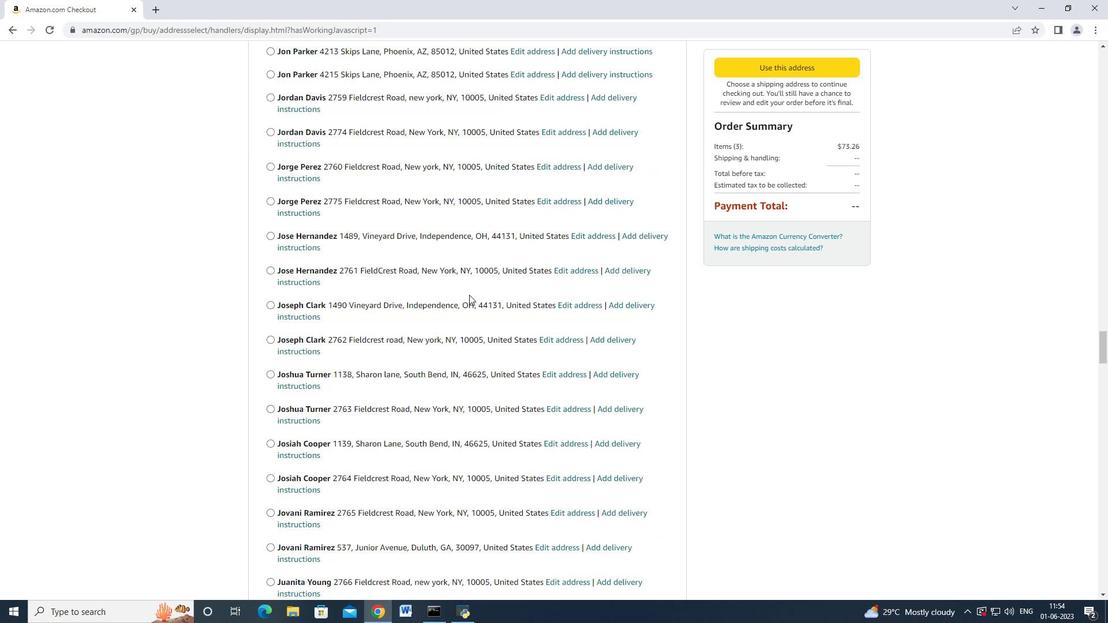 
Action: Mouse scrolled (469, 294) with delta (0, 0)
Screenshot: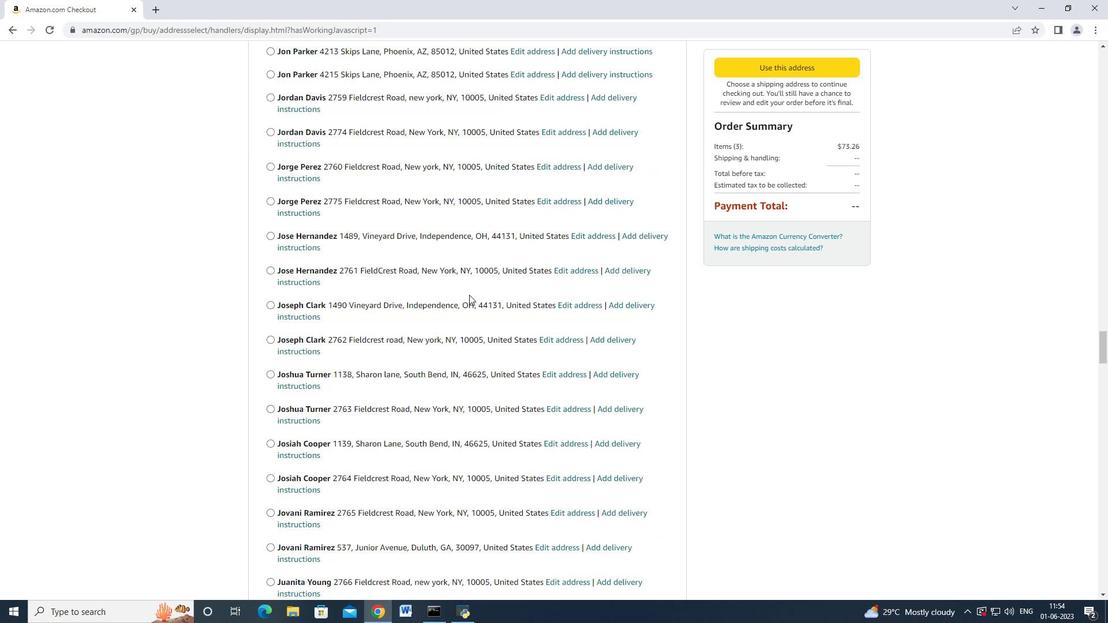 
Action: Mouse scrolled (469, 294) with delta (0, 0)
Screenshot: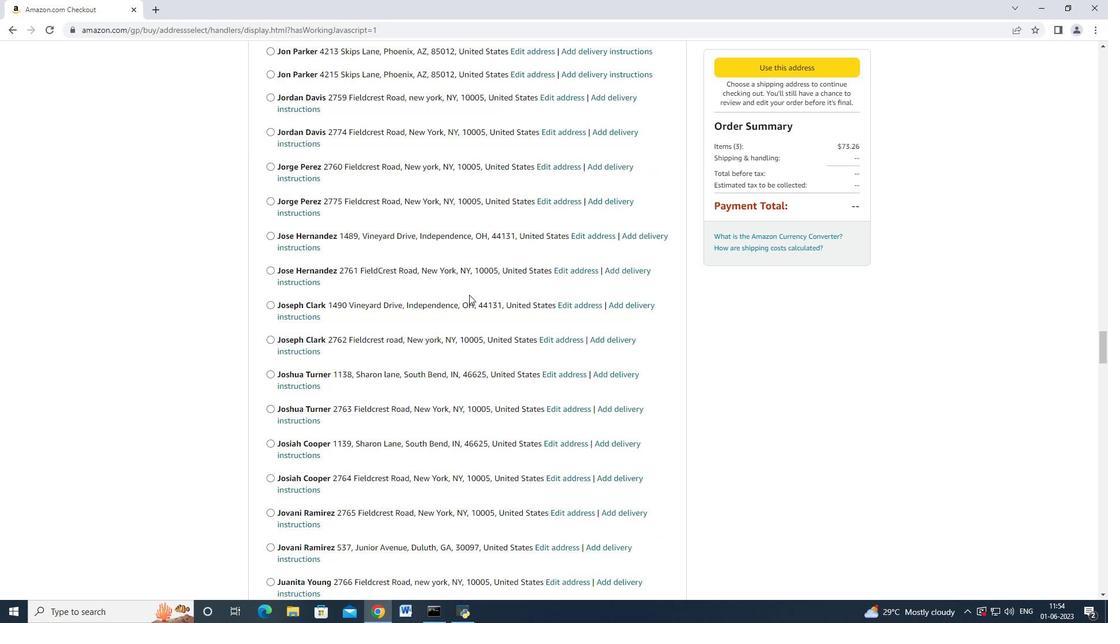 
Action: Mouse scrolled (469, 294) with delta (0, 0)
Screenshot: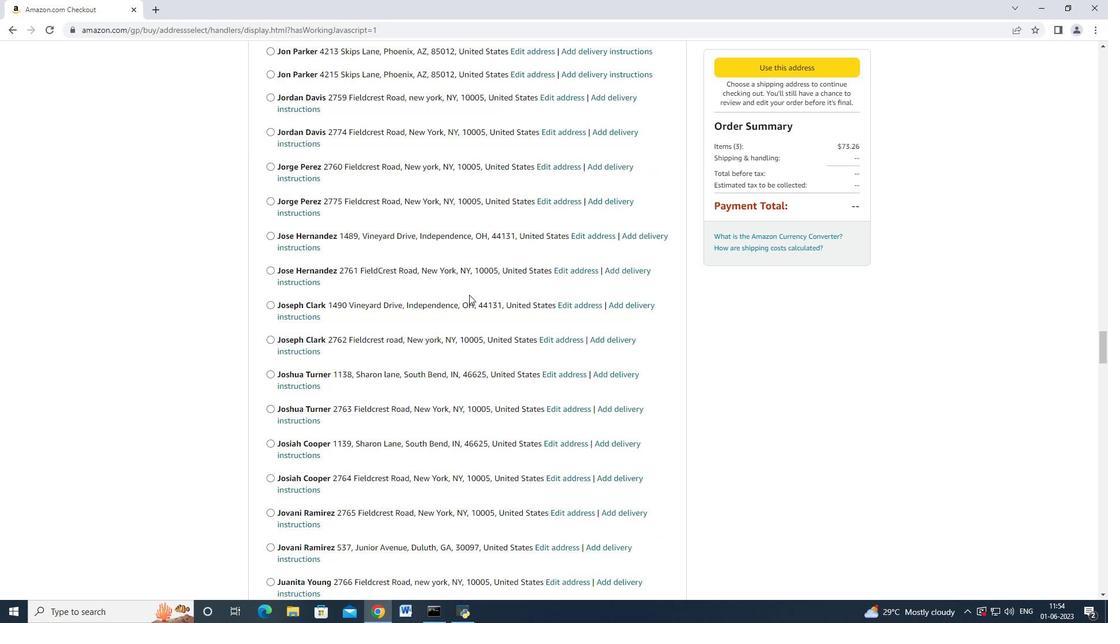 
Action: Mouse scrolled (469, 294) with delta (0, 0)
Screenshot: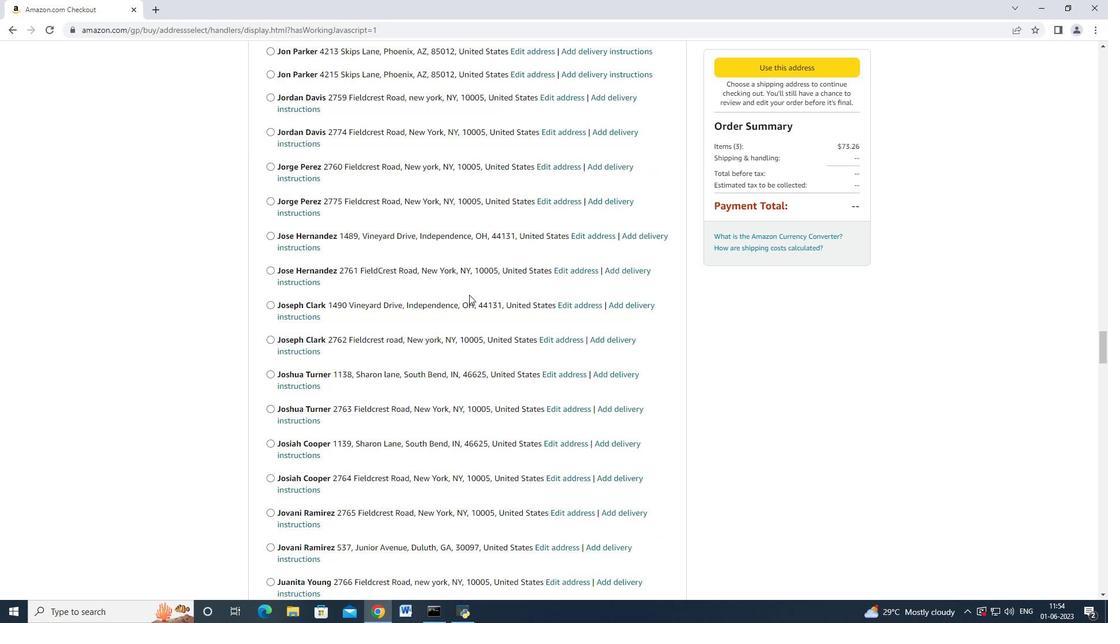 
Action: Mouse scrolled (469, 294) with delta (0, 0)
Screenshot: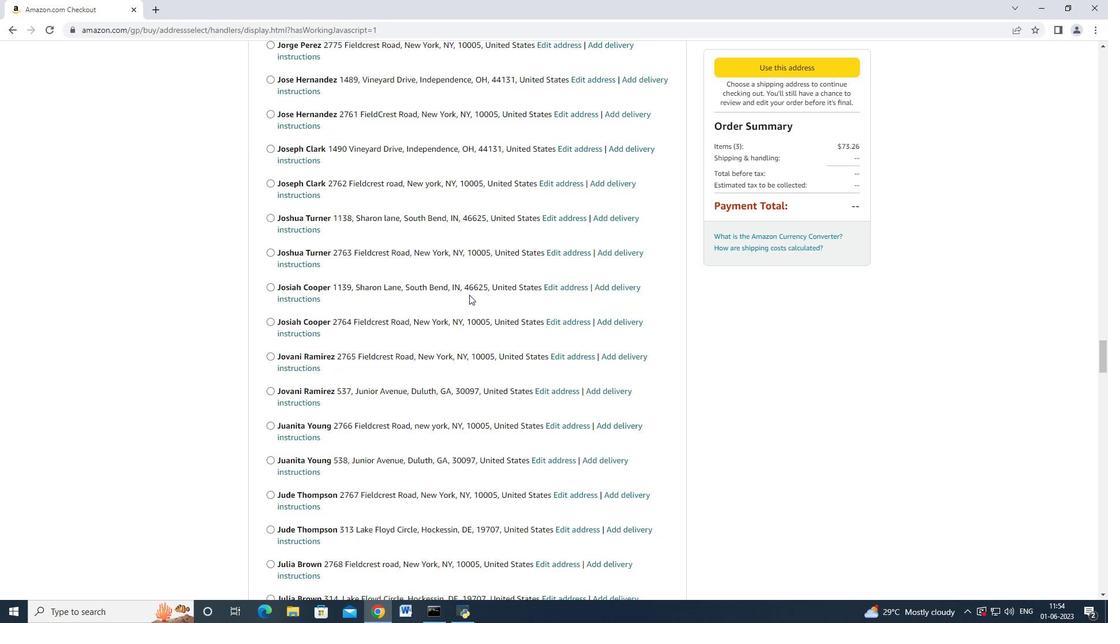 
Action: Mouse scrolled (469, 294) with delta (0, 0)
Screenshot: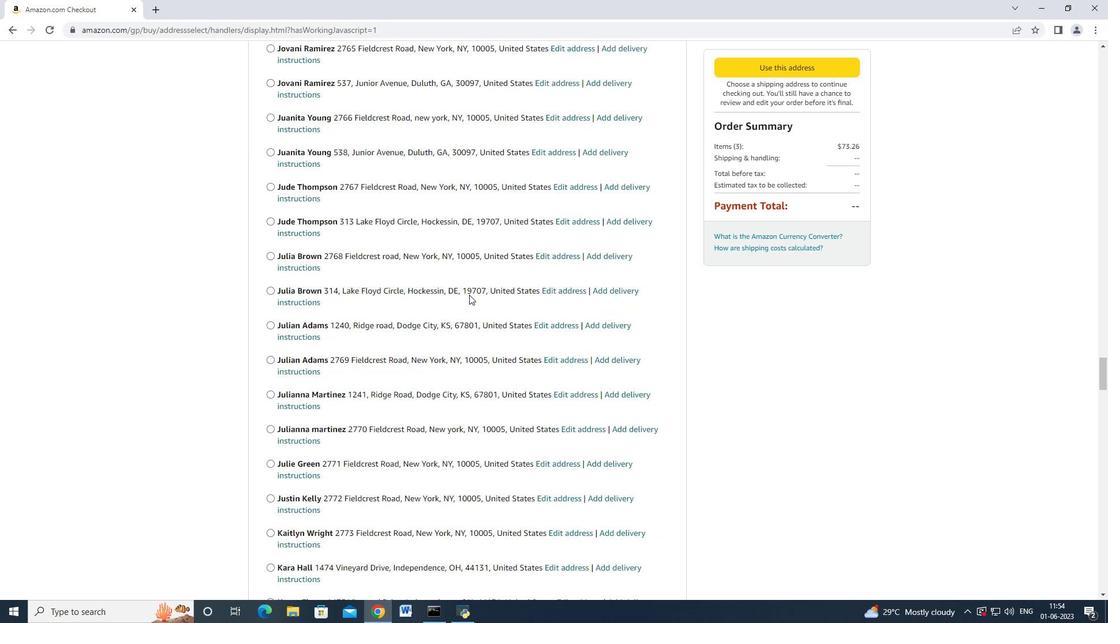 
Action: Mouse scrolled (469, 294) with delta (0, 0)
Screenshot: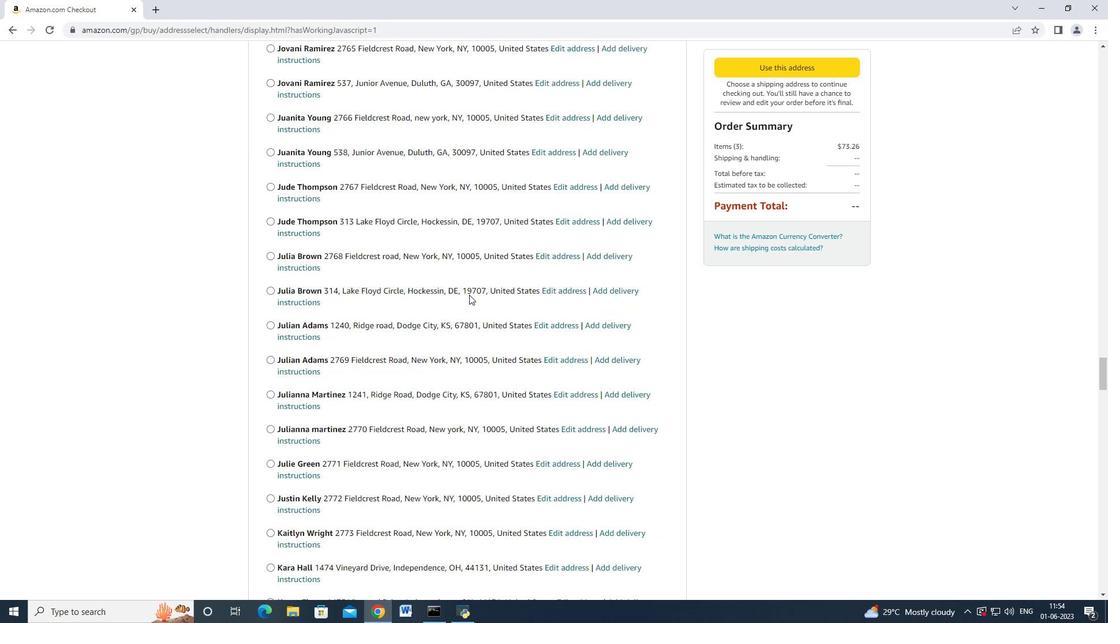 
Action: Mouse scrolled (469, 294) with delta (0, 0)
Screenshot: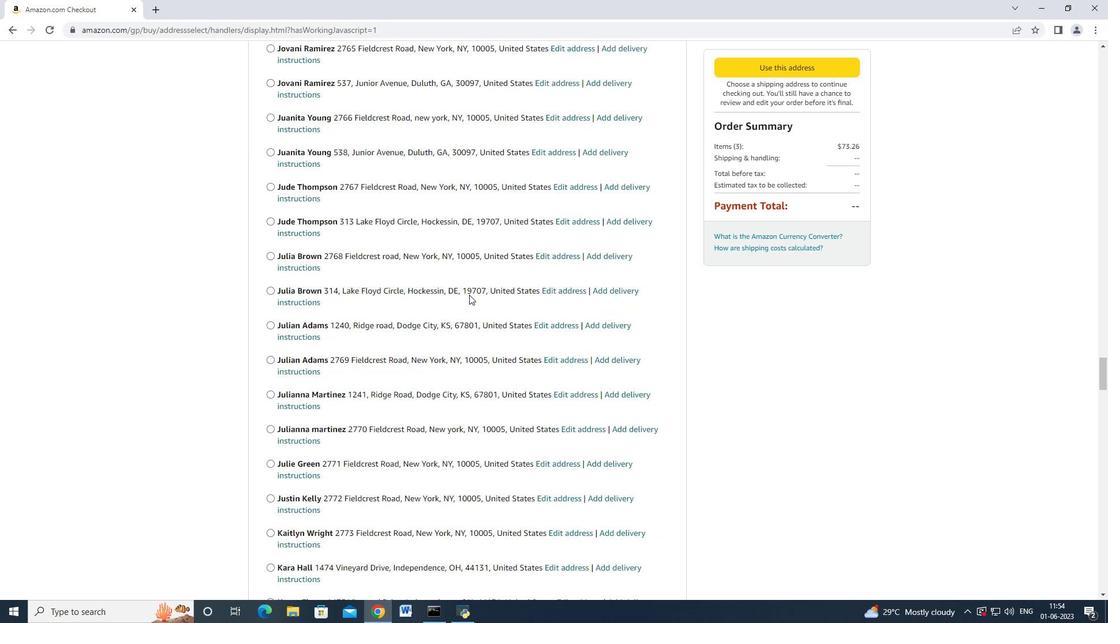 
Action: Mouse scrolled (469, 293) with delta (0, -1)
Screenshot: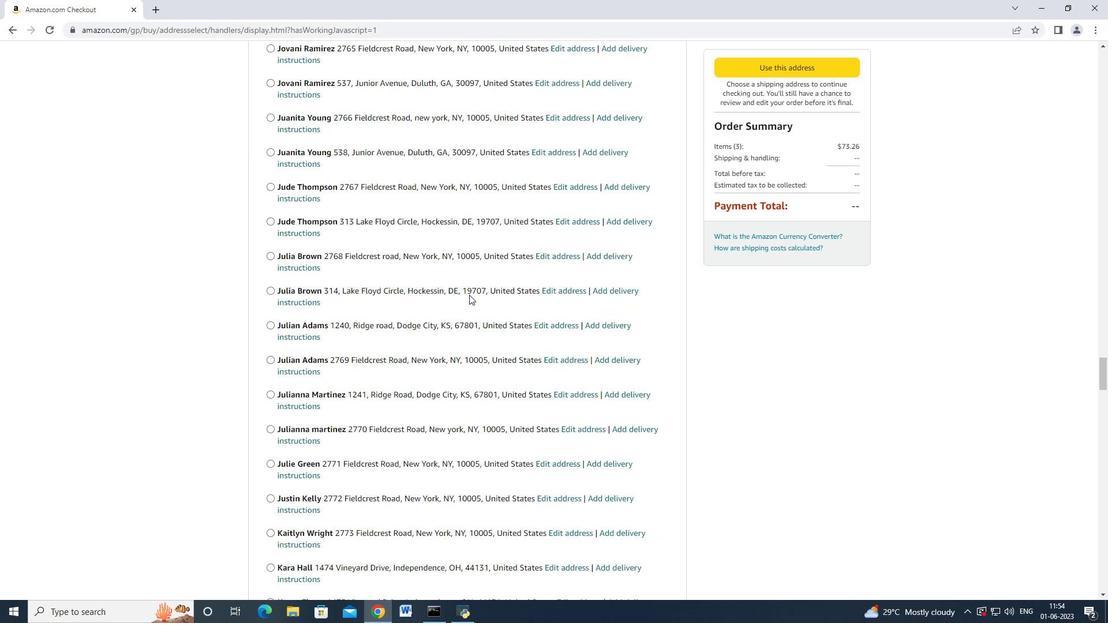 
Action: Mouse scrolled (469, 294) with delta (0, 0)
Screenshot: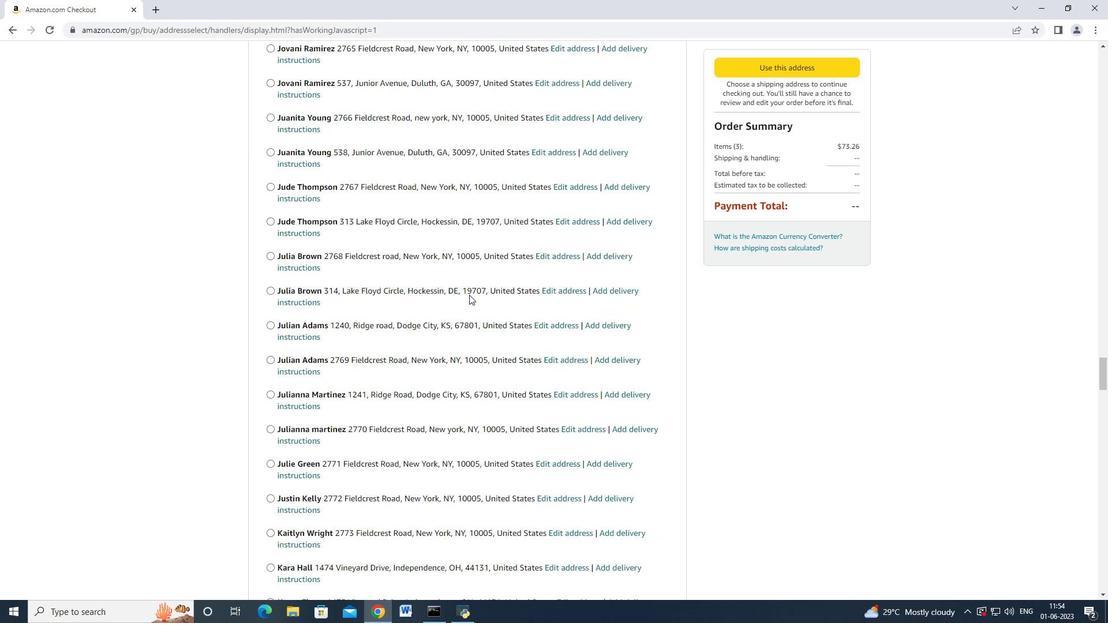 
Action: Mouse scrolled (469, 294) with delta (0, 0)
Screenshot: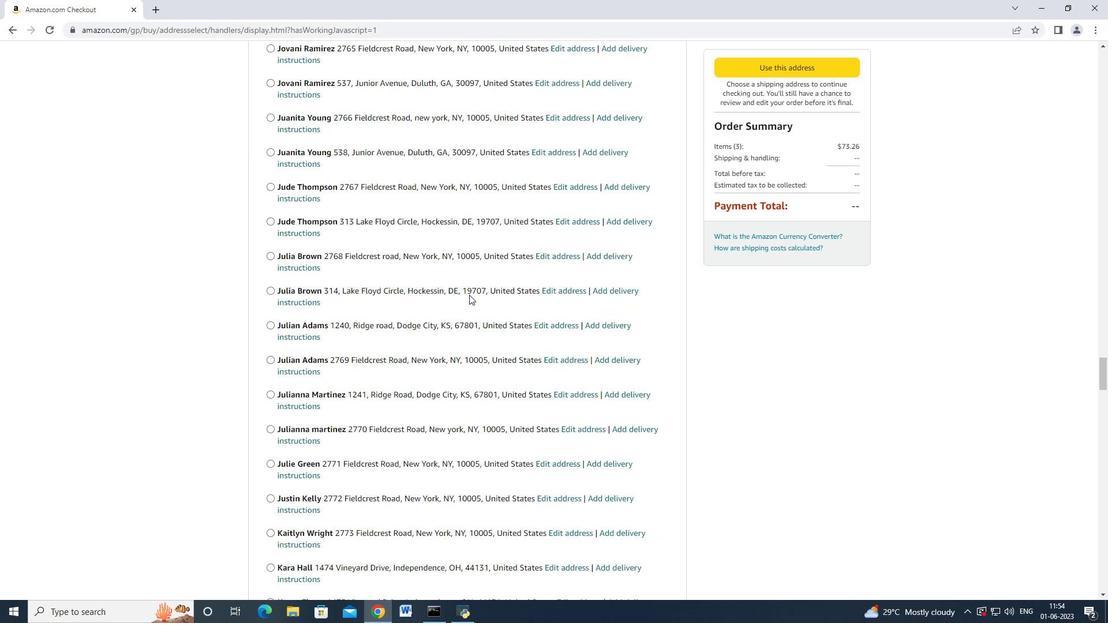 
Action: Mouse moved to (469, 295)
Screenshot: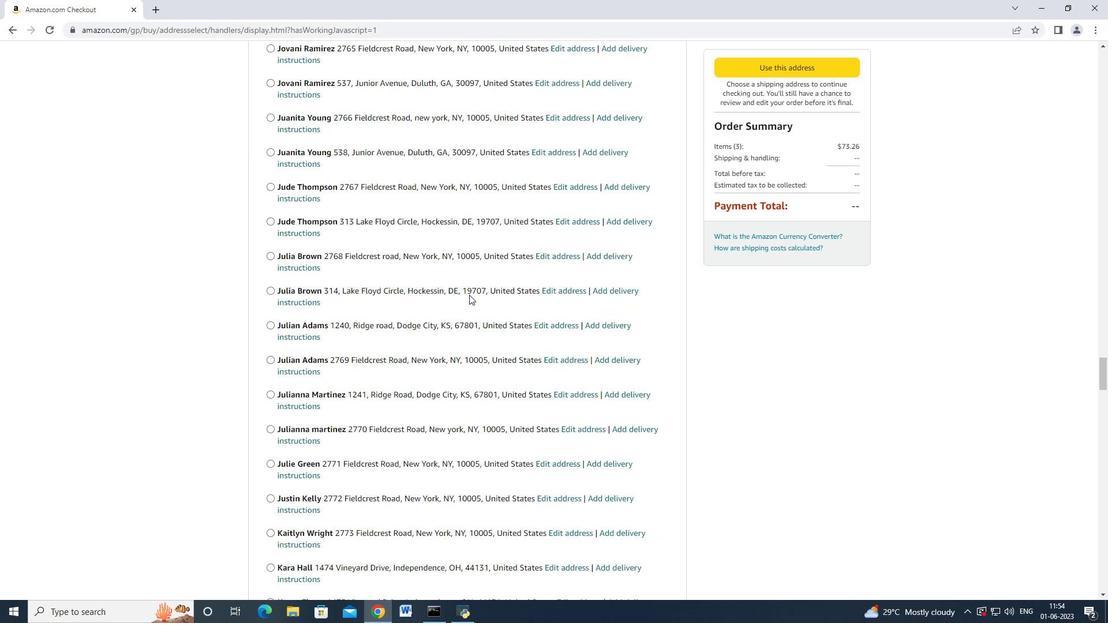 
Action: Mouse scrolled (469, 294) with delta (0, 0)
Screenshot: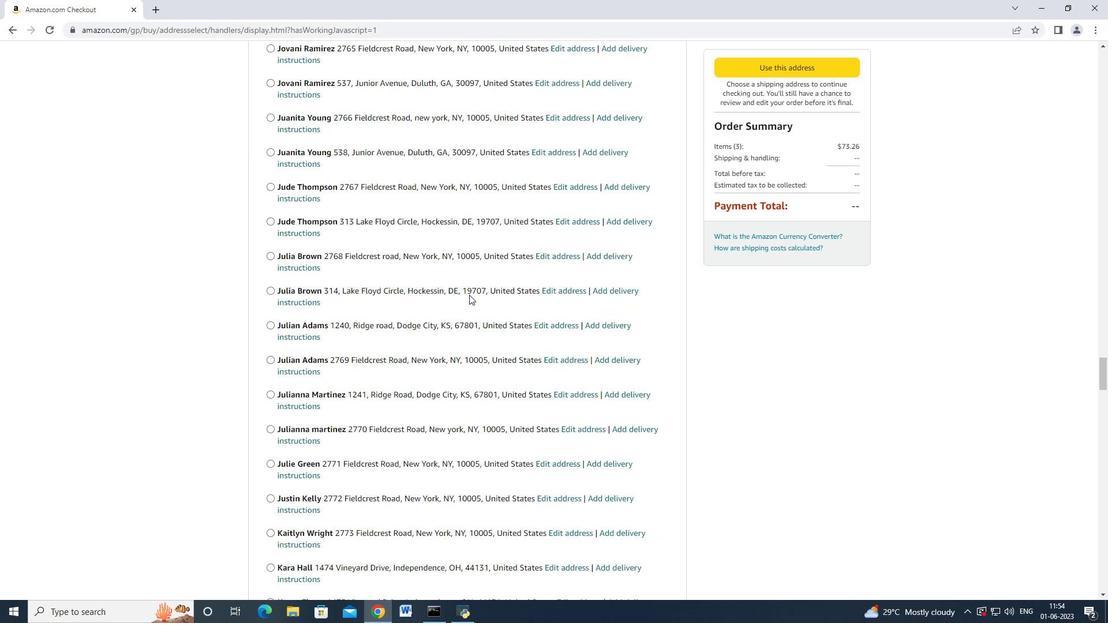 
Action: Mouse moved to (469, 294)
Screenshot: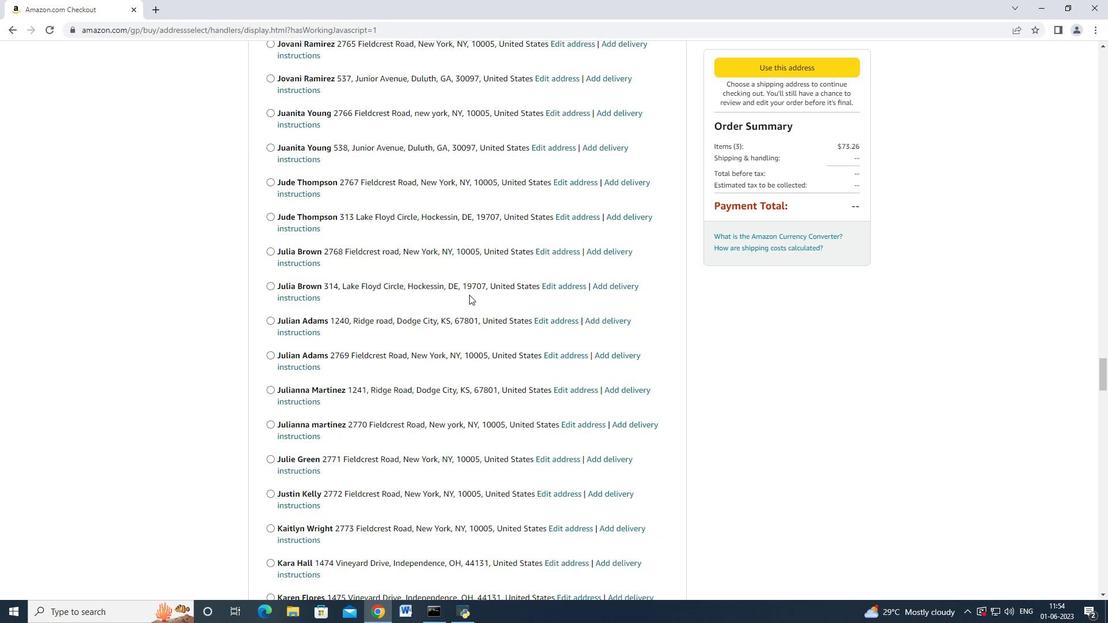 
Action: Mouse scrolled (469, 293) with delta (0, 0)
Screenshot: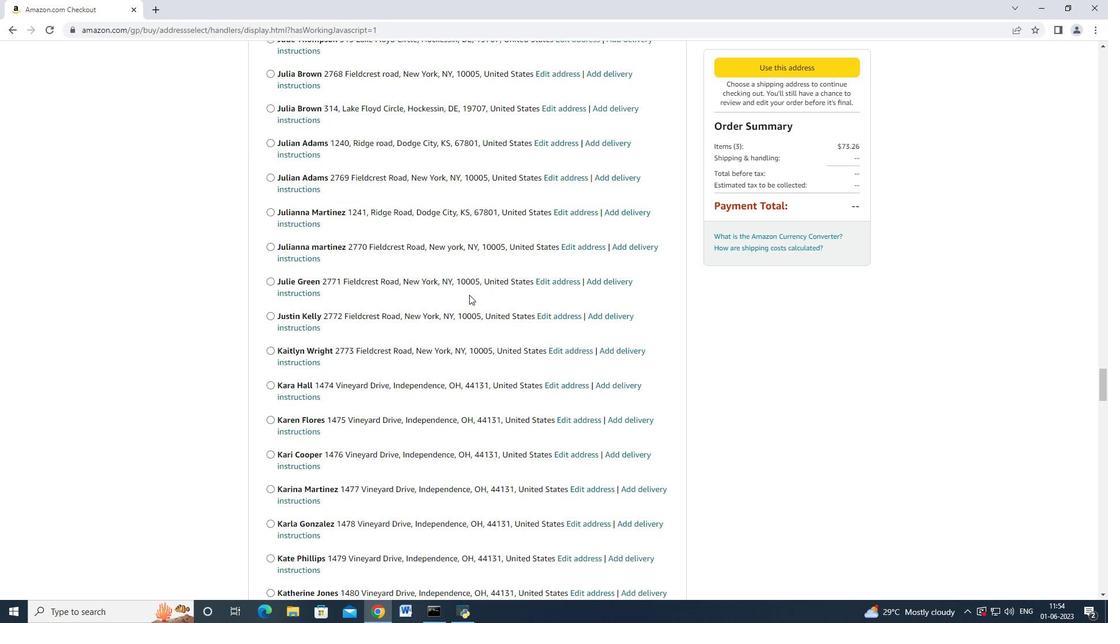 
Action: Mouse moved to (469, 294)
Screenshot: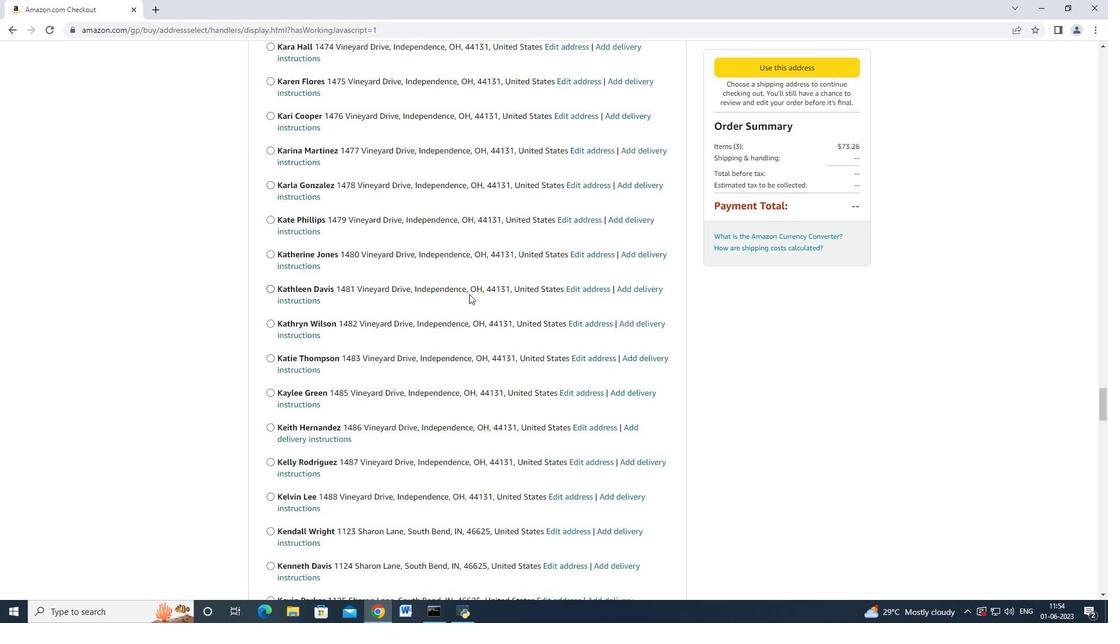 
Action: Mouse scrolled (469, 293) with delta (0, 0)
Screenshot: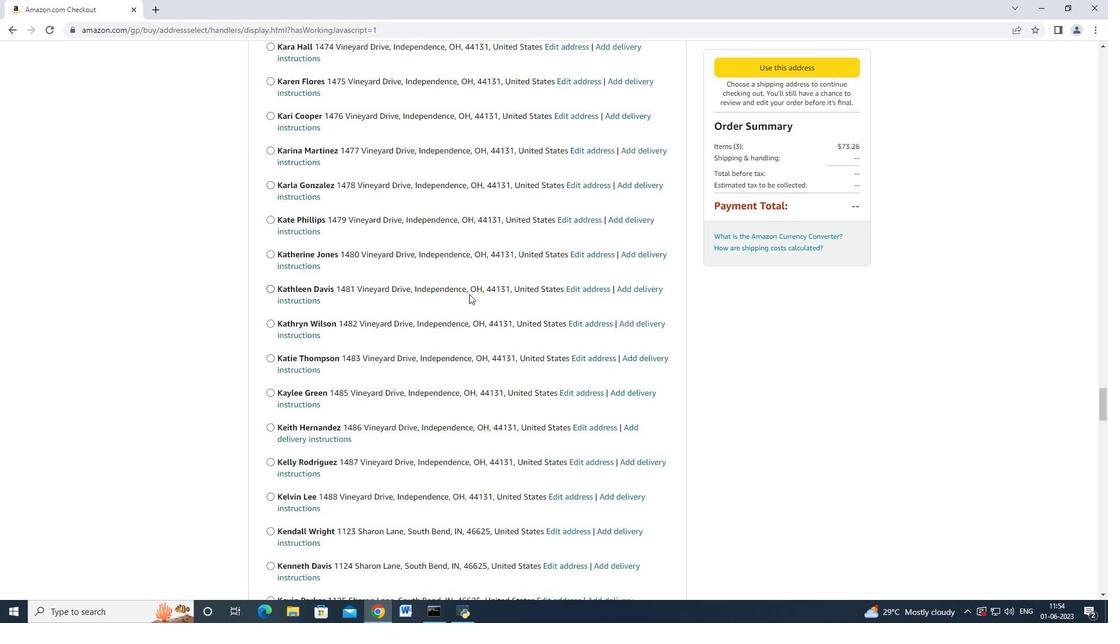 
Action: Mouse scrolled (469, 293) with delta (0, -1)
Screenshot: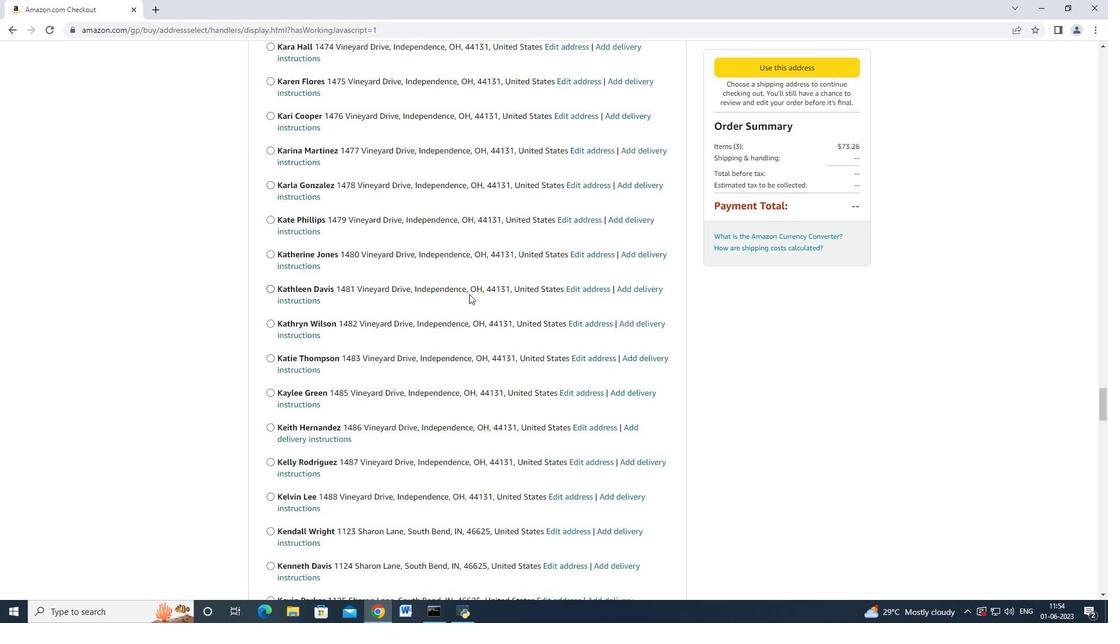 
Action: Mouse scrolled (469, 293) with delta (0, 0)
Screenshot: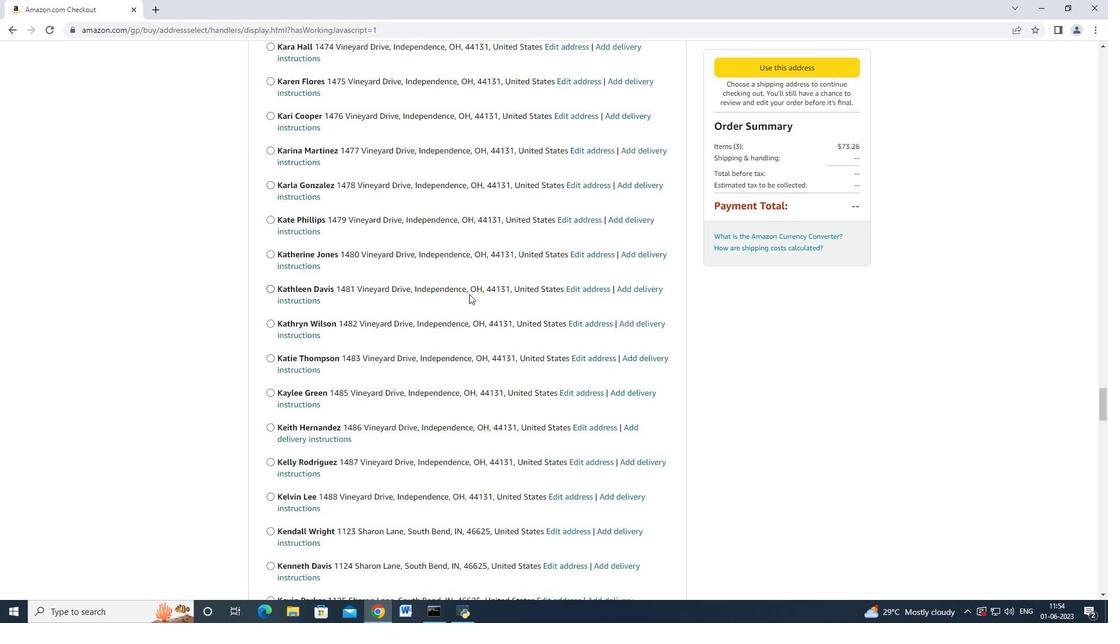 
Action: Mouse scrolled (469, 293) with delta (0, 0)
Screenshot: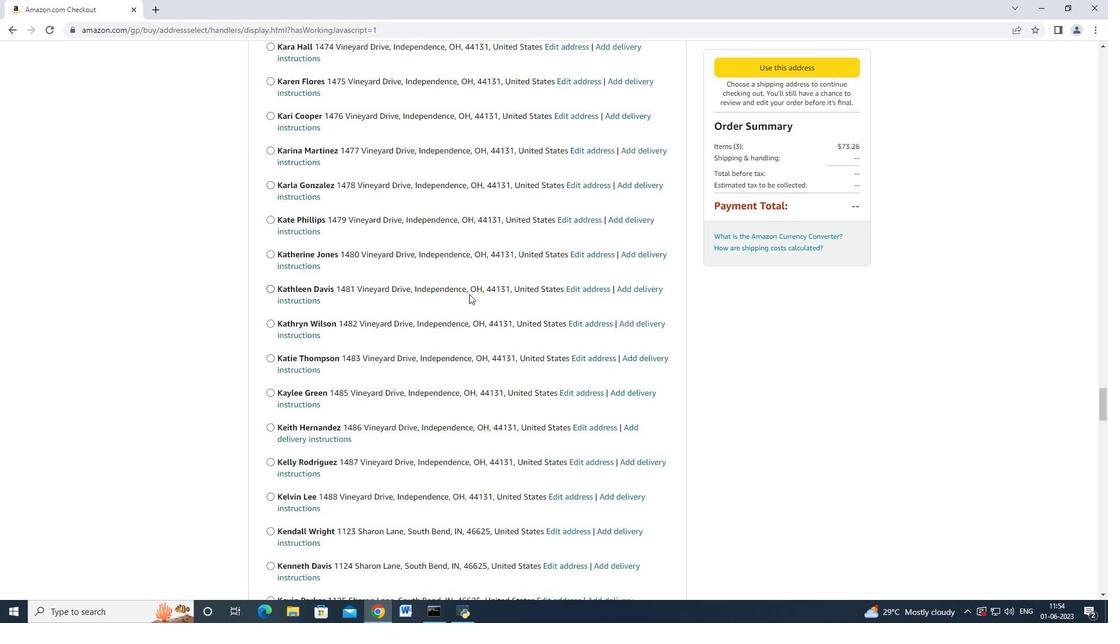 
Action: Mouse moved to (468, 294)
Screenshot: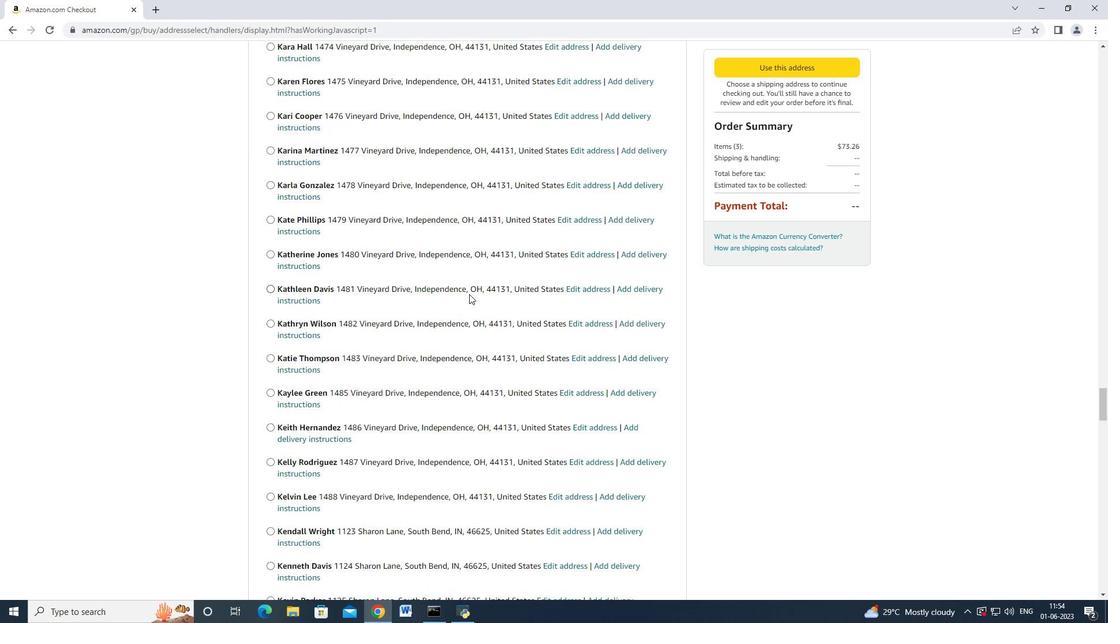 
Action: Mouse scrolled (468, 293) with delta (0, 0)
Screenshot: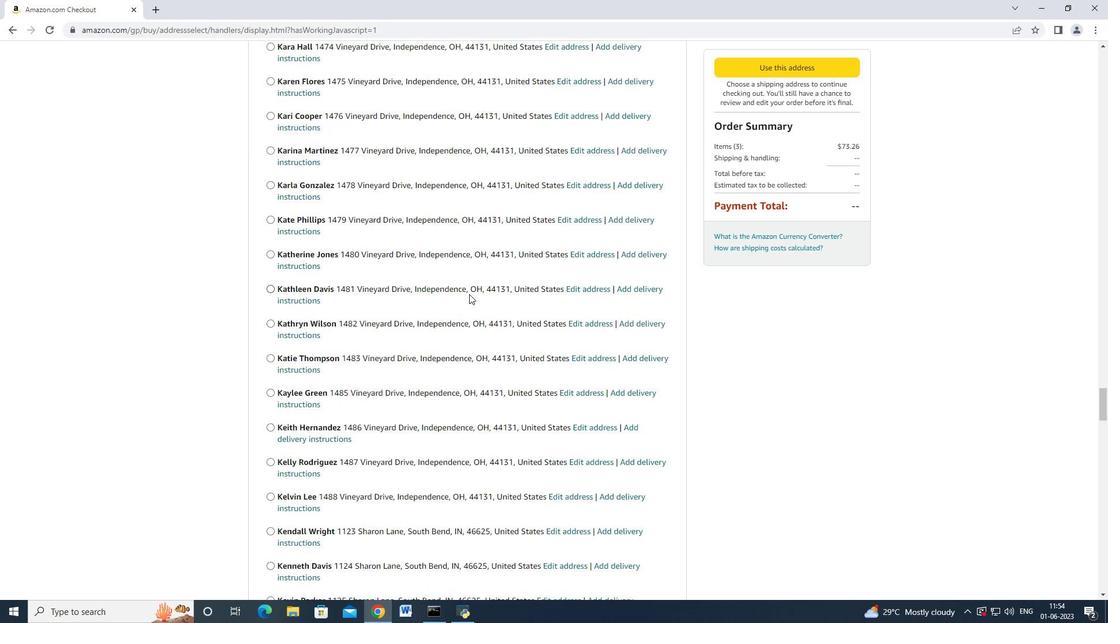 
Action: Mouse moved to (468, 294)
Screenshot: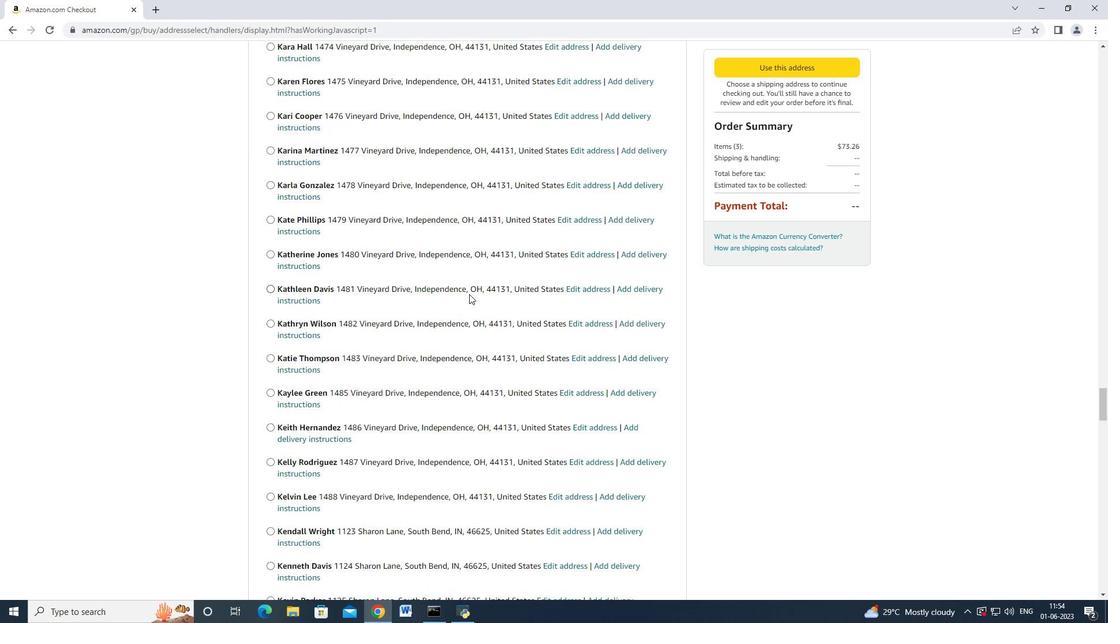 
Action: Mouse scrolled (468, 293) with delta (0, 0)
Screenshot: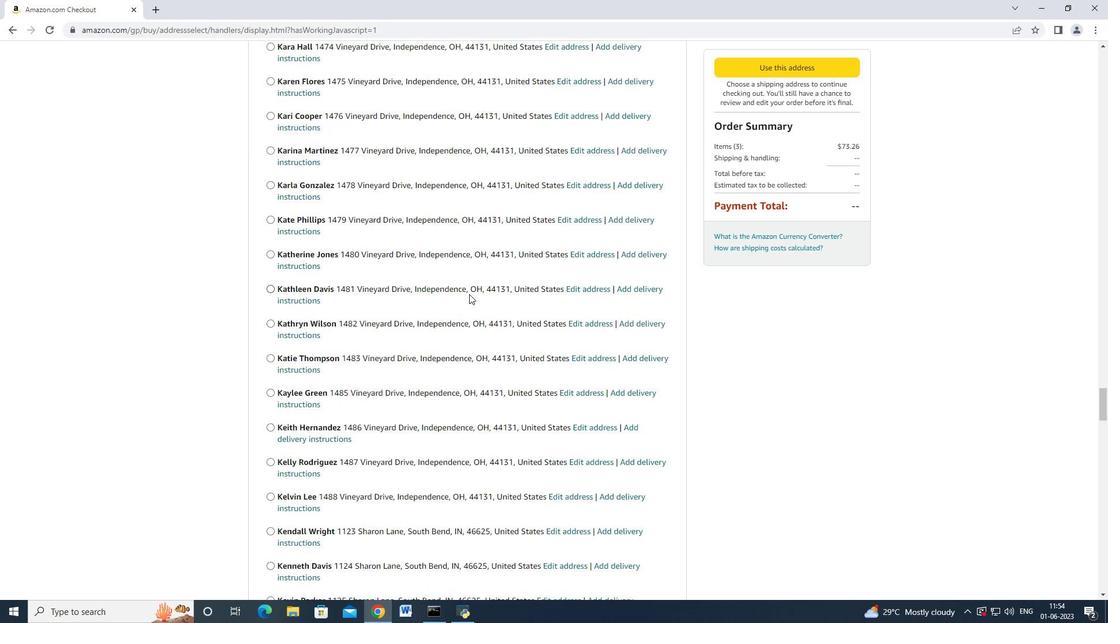 
Action: Mouse scrolled (468, 293) with delta (0, 0)
Screenshot: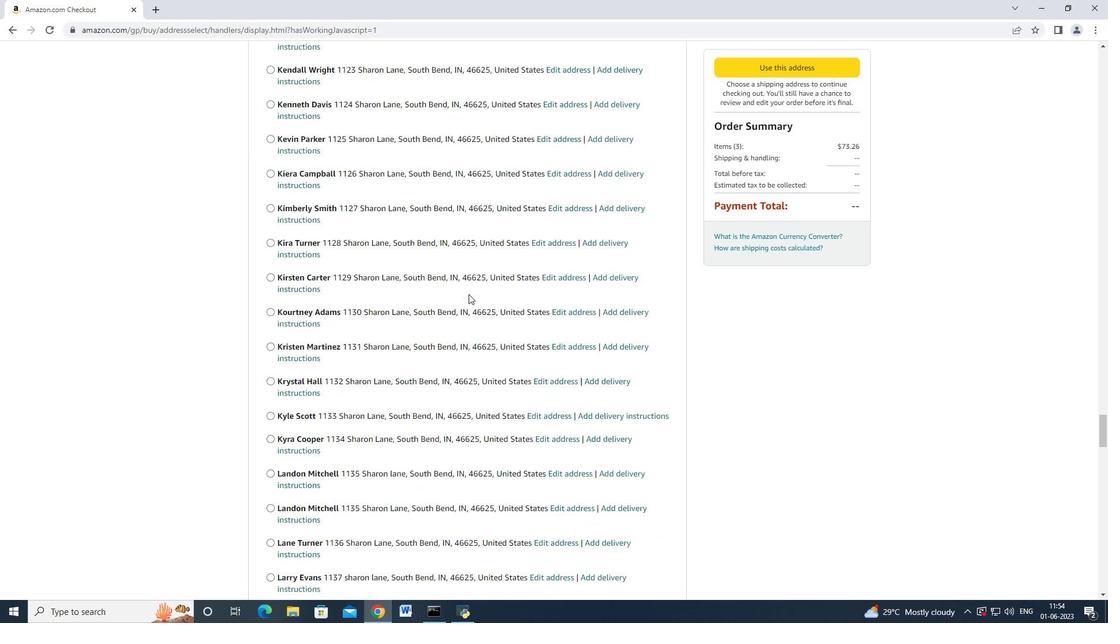 
Action: Mouse moved to (468, 295)
Screenshot: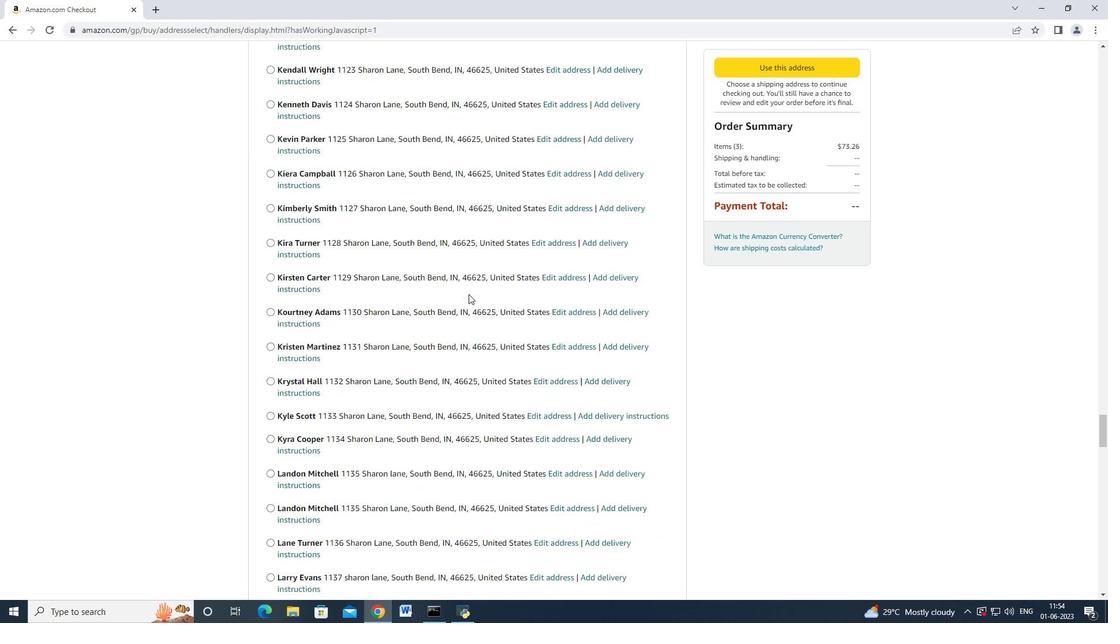 
Action: Mouse scrolled (468, 294) with delta (0, 0)
